 Task: Open the event Second Interview with LalitH on '2024/04/07', change the date to 2024/04/08, change the font style of the description to Trebuchet MS, set the availability to Away, insert an emoji Sun, logged in from the account softage.10@softage.net and add another guest for the event, softage.2@softage.net. Change the alignment of the event description to Align right.Change the font color of the description to Purple and select an event charm, 
Action: Mouse moved to (370, 153)
Screenshot: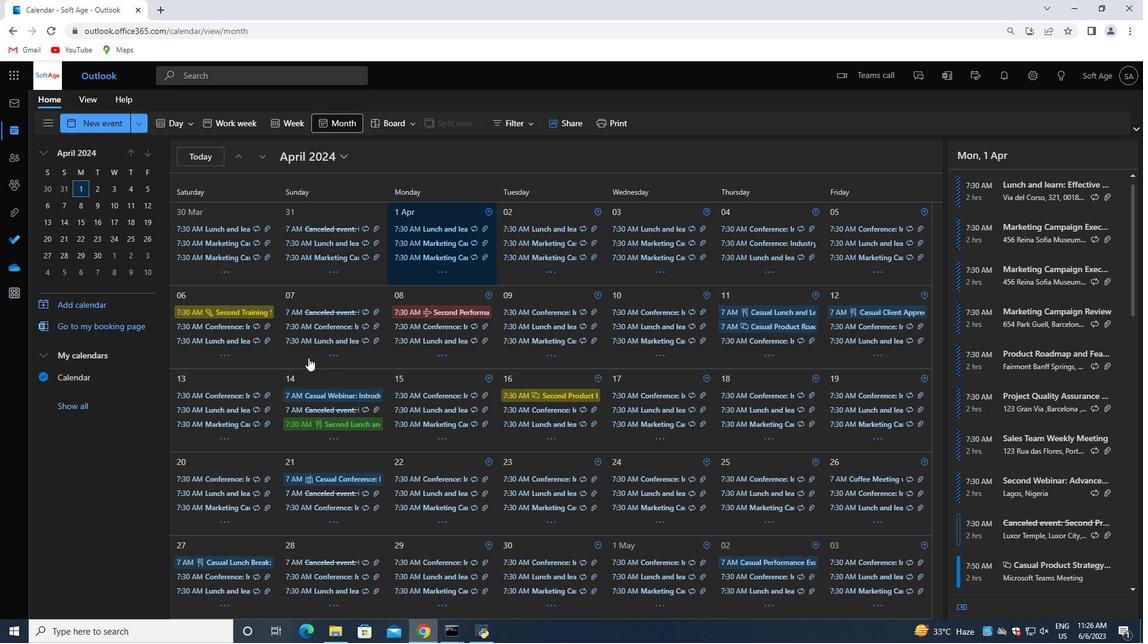
Action: Mouse pressed left at (370, 153)
Screenshot: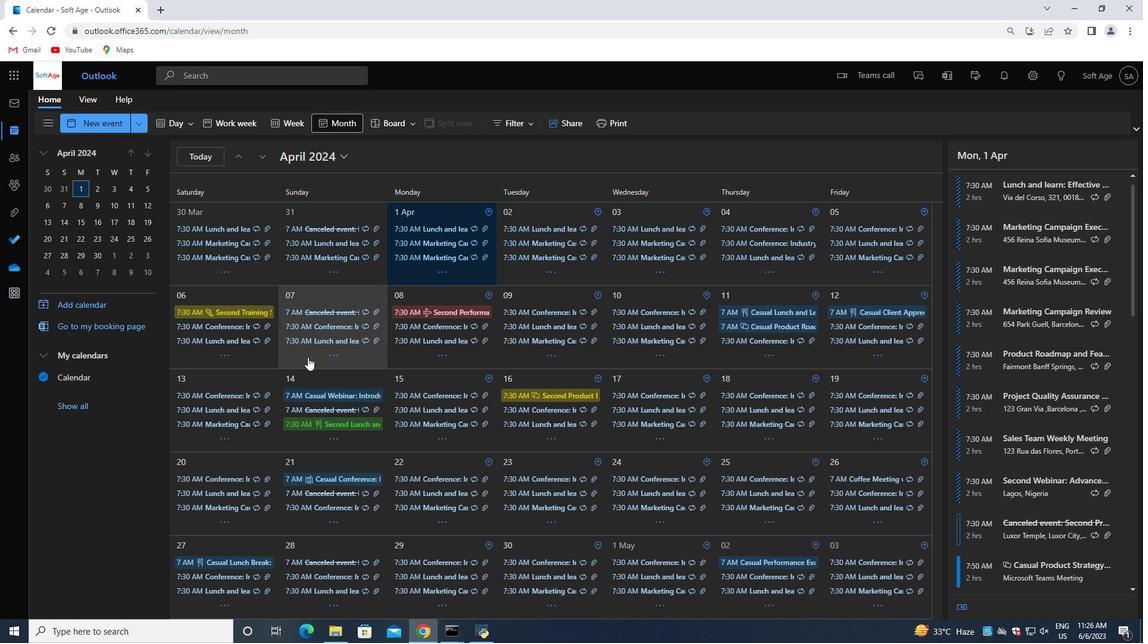 
Action: Mouse moved to (397, 186)
Screenshot: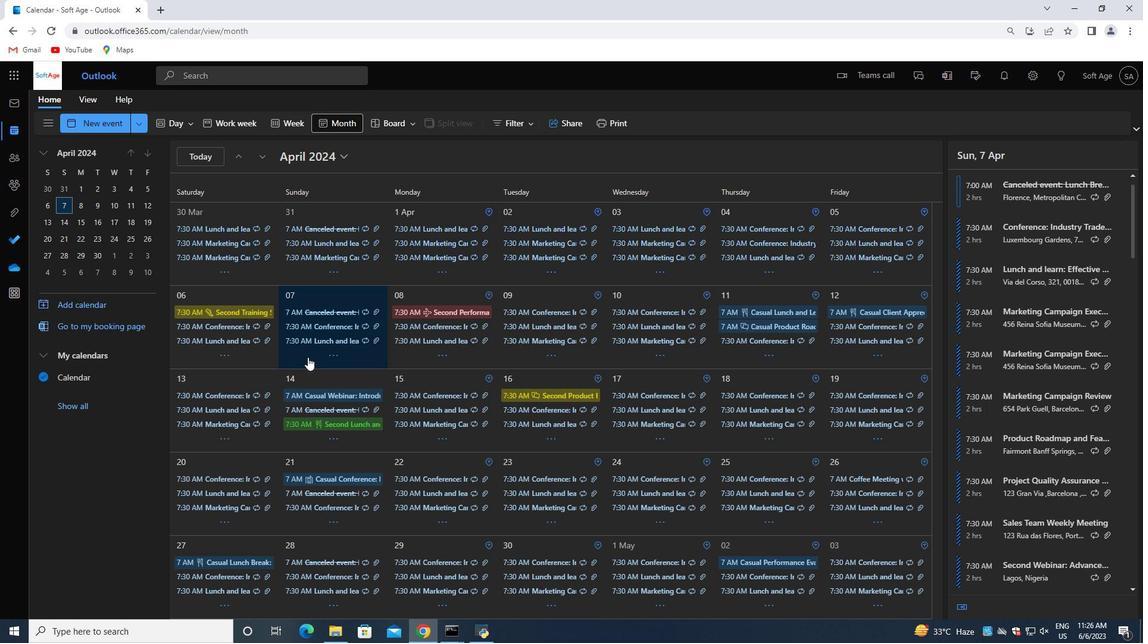 
Action: Mouse pressed left at (397, 186)
Screenshot: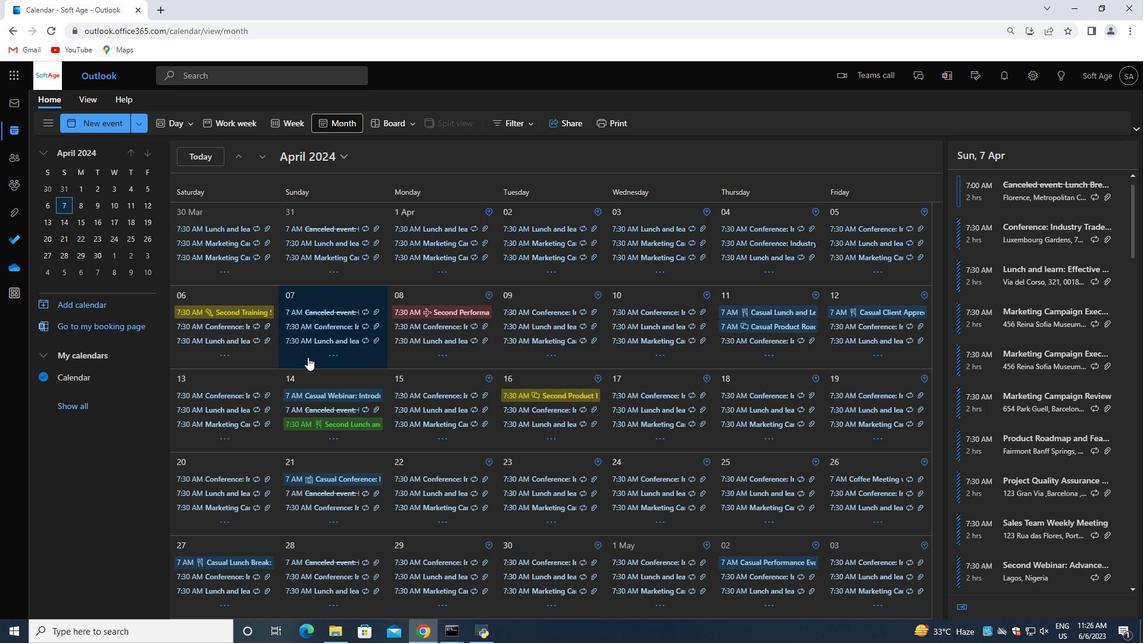 
Action: Mouse moved to (385, 208)
Screenshot: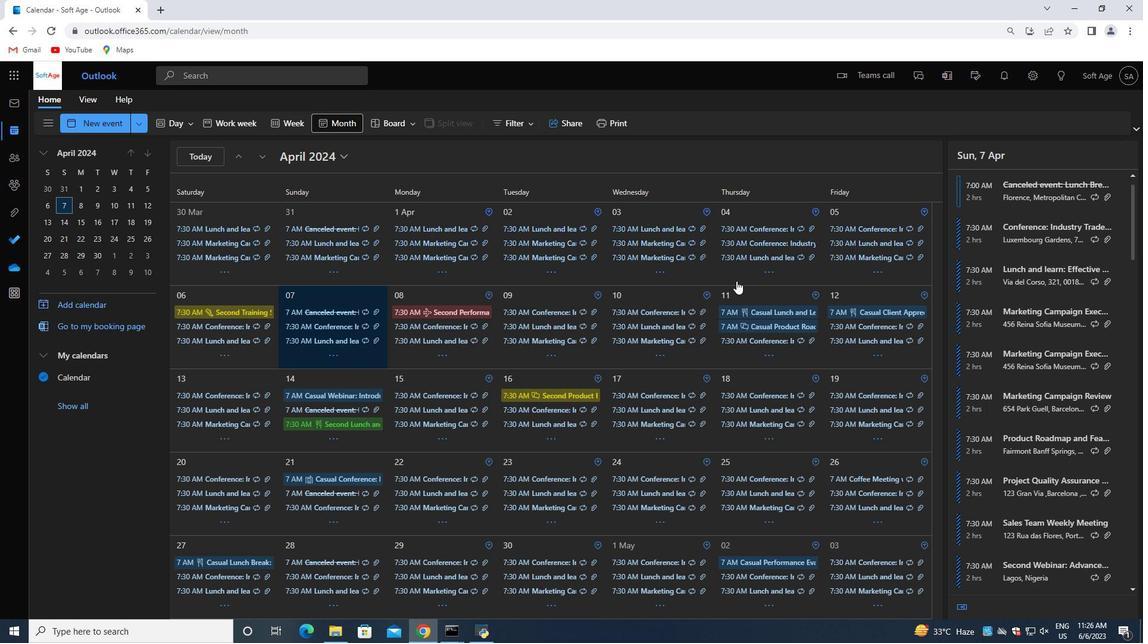 
Action: Mouse pressed left at (385, 208)
Screenshot: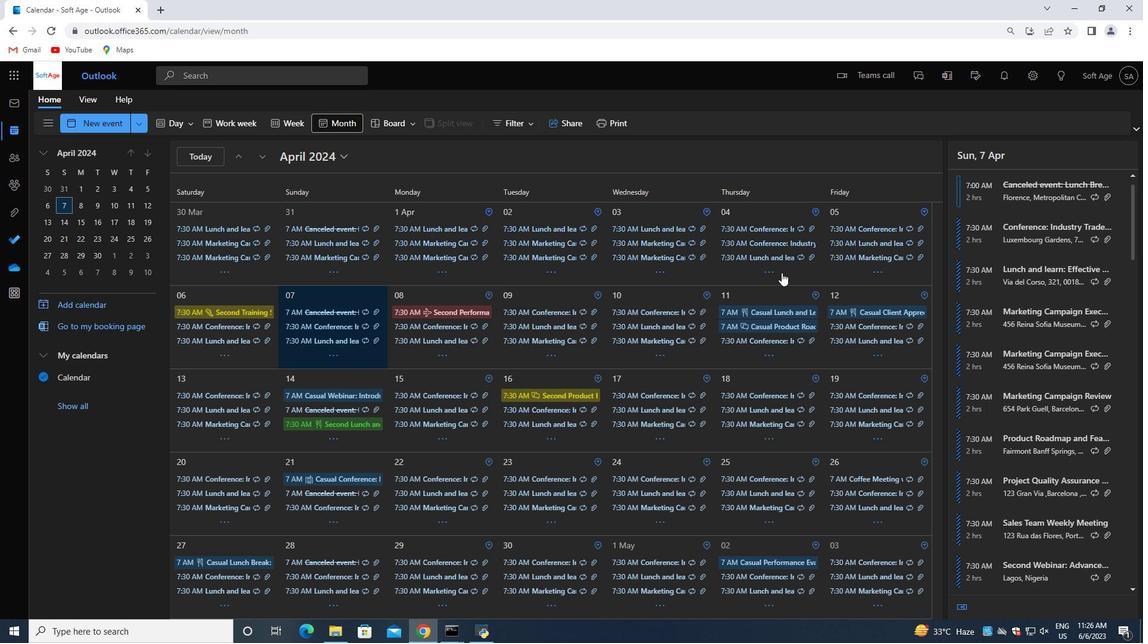 
Action: Mouse moved to (301, 358)
Screenshot: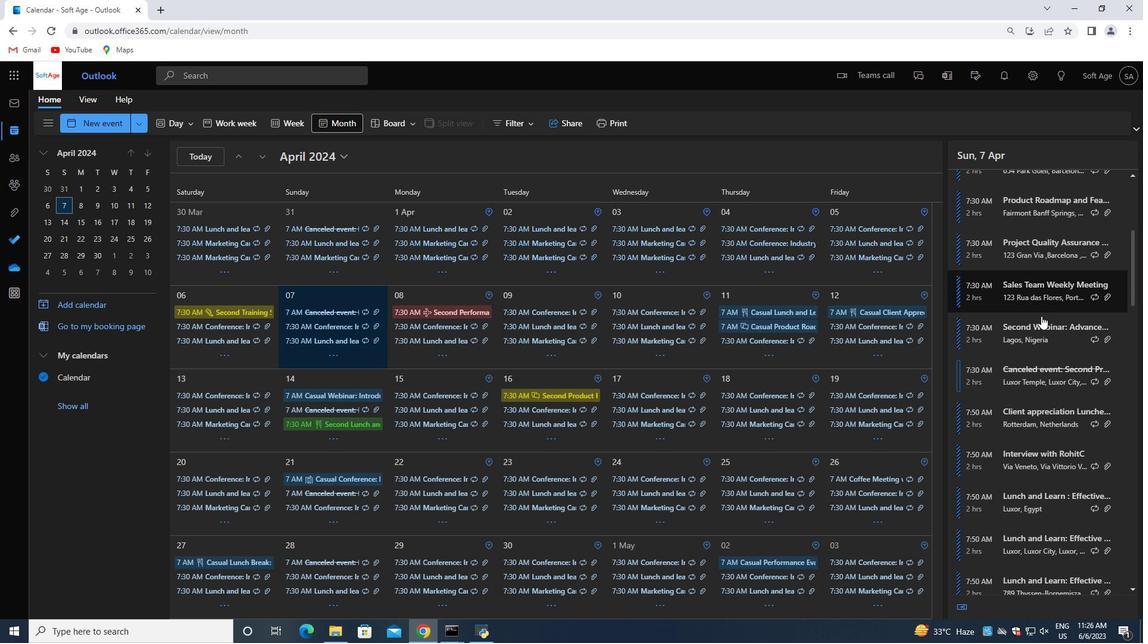 
Action: Mouse scrolled (301, 357) with delta (0, 0)
Screenshot: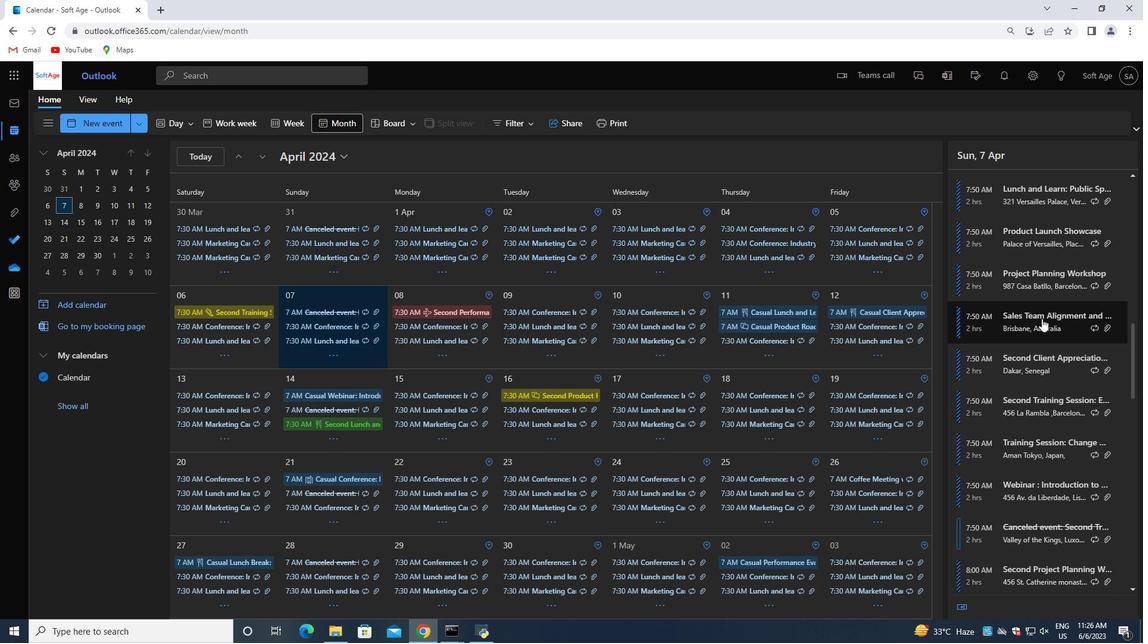 
Action: Mouse moved to (303, 357)
Screenshot: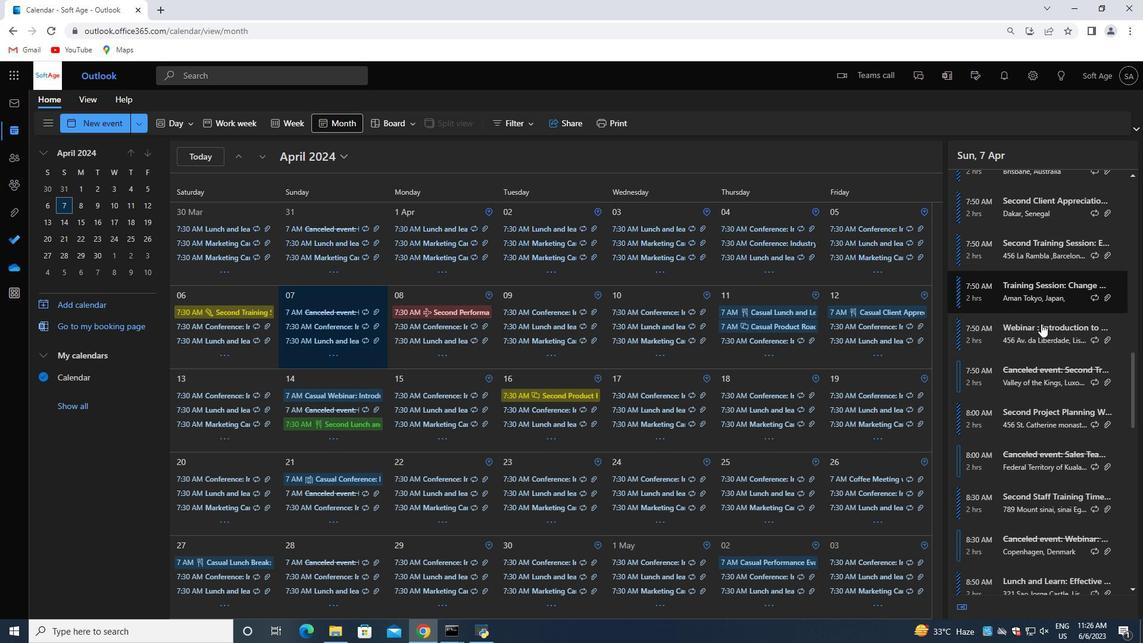 
Action: Mouse pressed left at (303, 357)
Screenshot: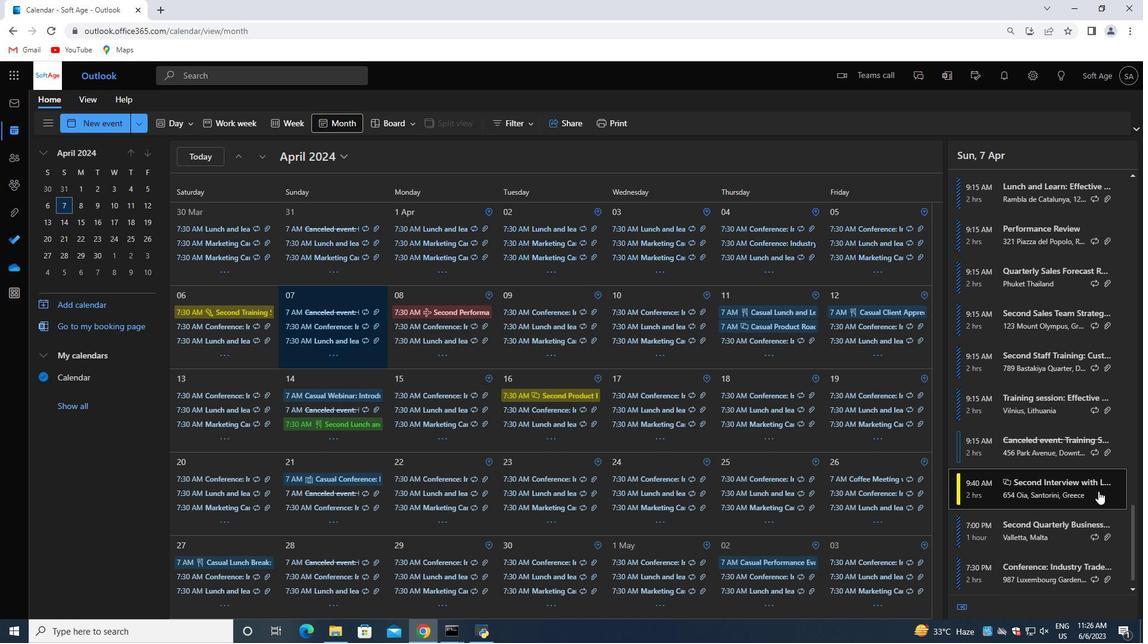 
Action: Mouse moved to (606, 163)
Screenshot: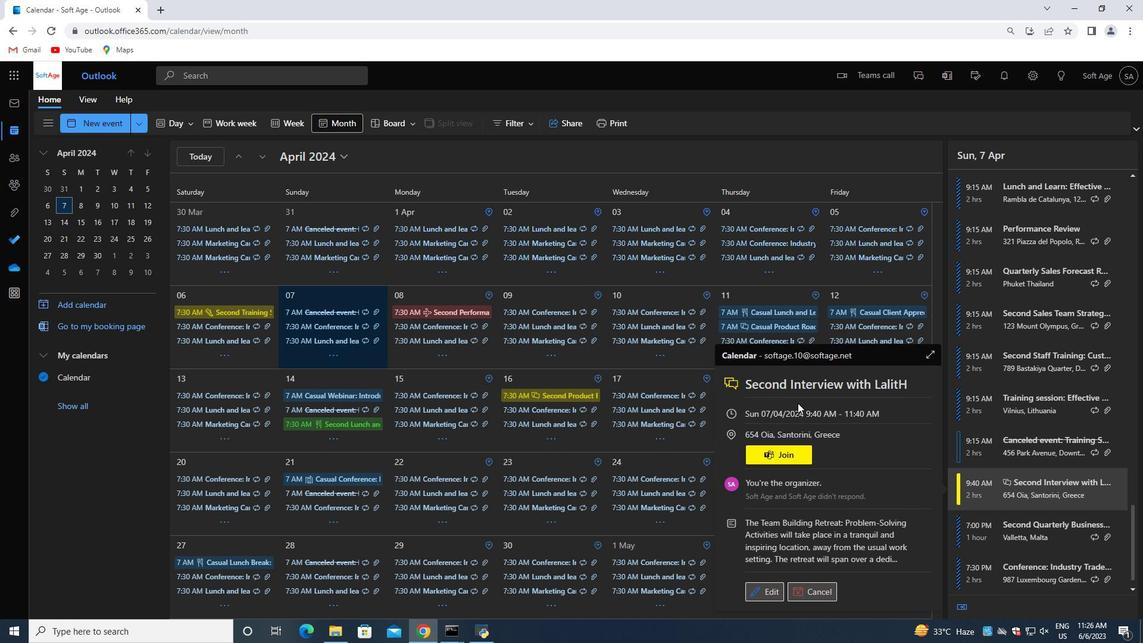 
Action: Mouse pressed left at (606, 163)
Screenshot: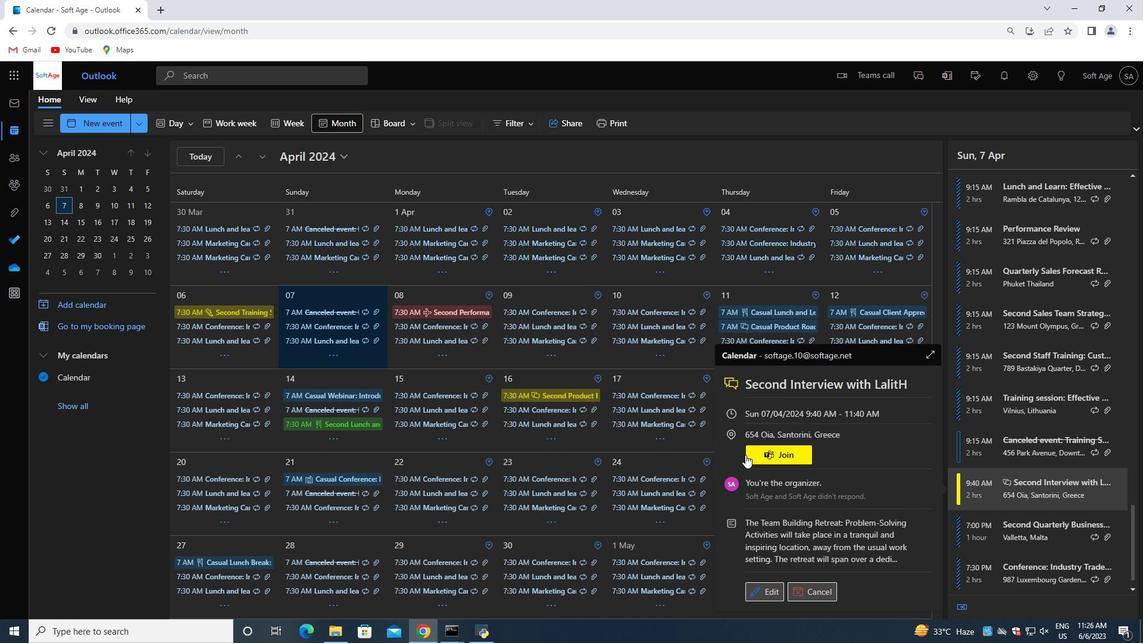 
Action: Mouse moved to (307, 357)
Screenshot: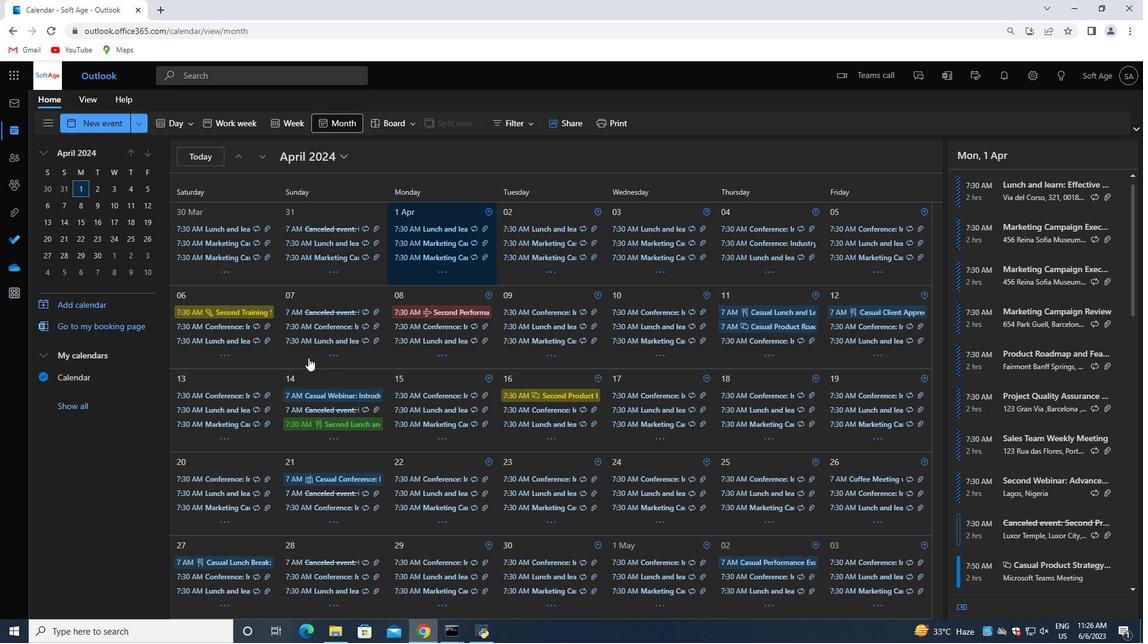 
Action: Mouse pressed left at (307, 357)
Screenshot: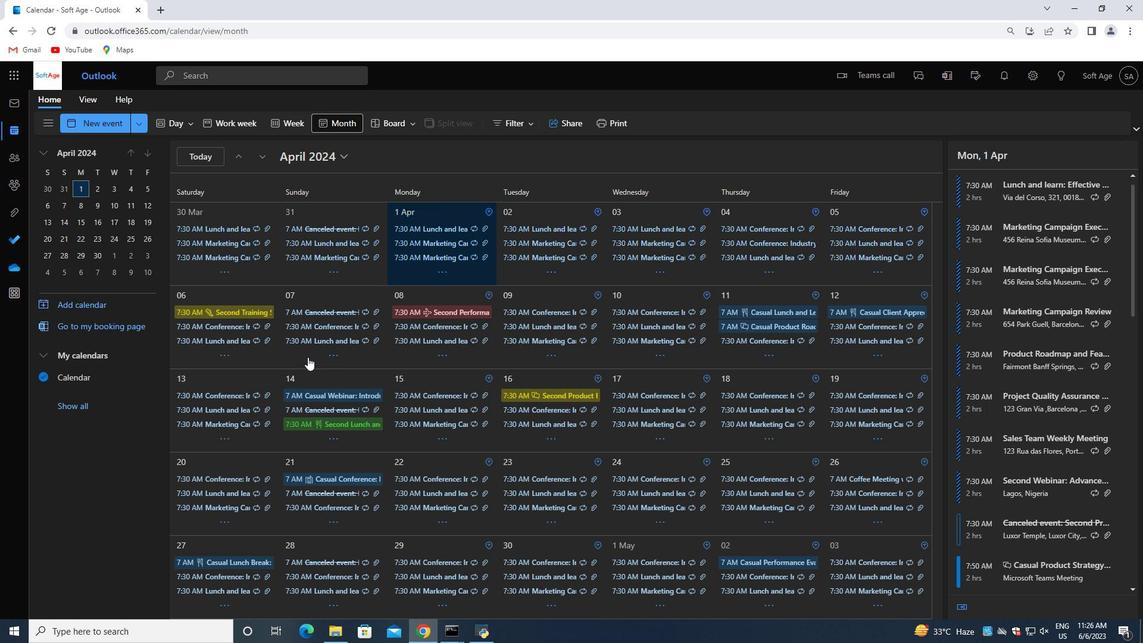 
Action: Mouse moved to (1041, 310)
Screenshot: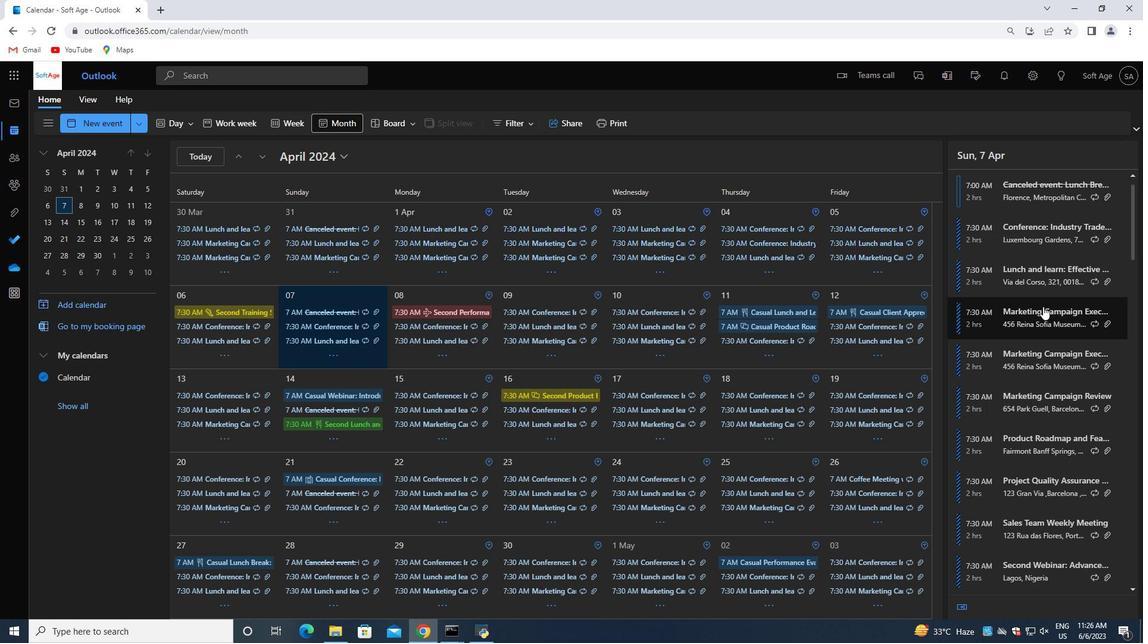 
Action: Mouse scrolled (1041, 310) with delta (0, 0)
Screenshot: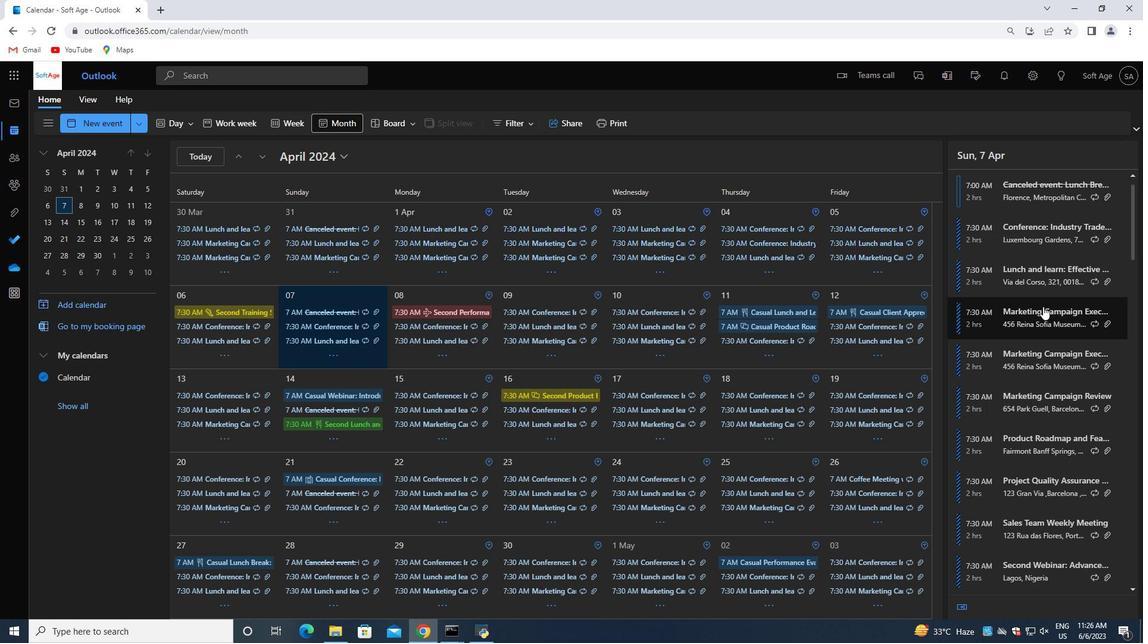 
Action: Mouse moved to (1041, 311)
Screenshot: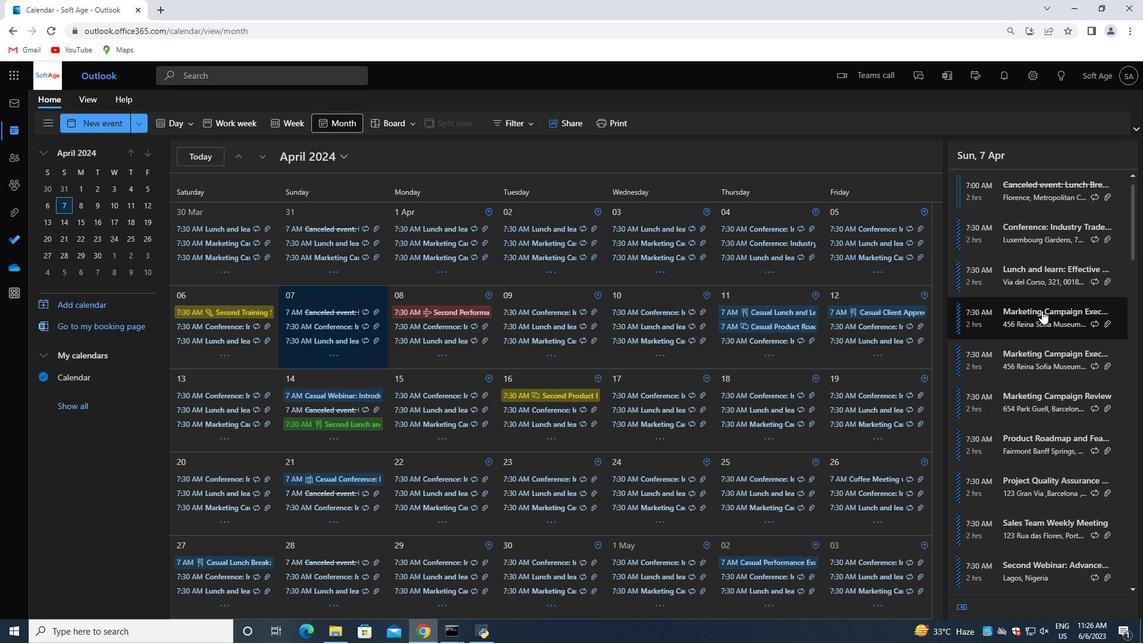 
Action: Mouse scrolled (1041, 310) with delta (0, 0)
Screenshot: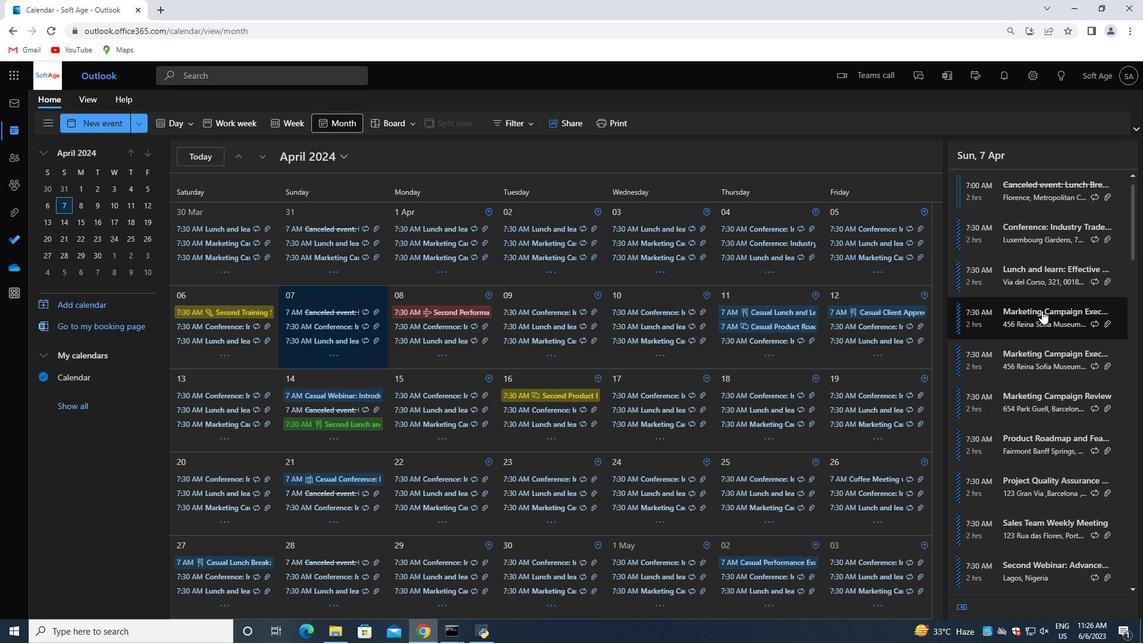 
Action: Mouse moved to (1041, 313)
Screenshot: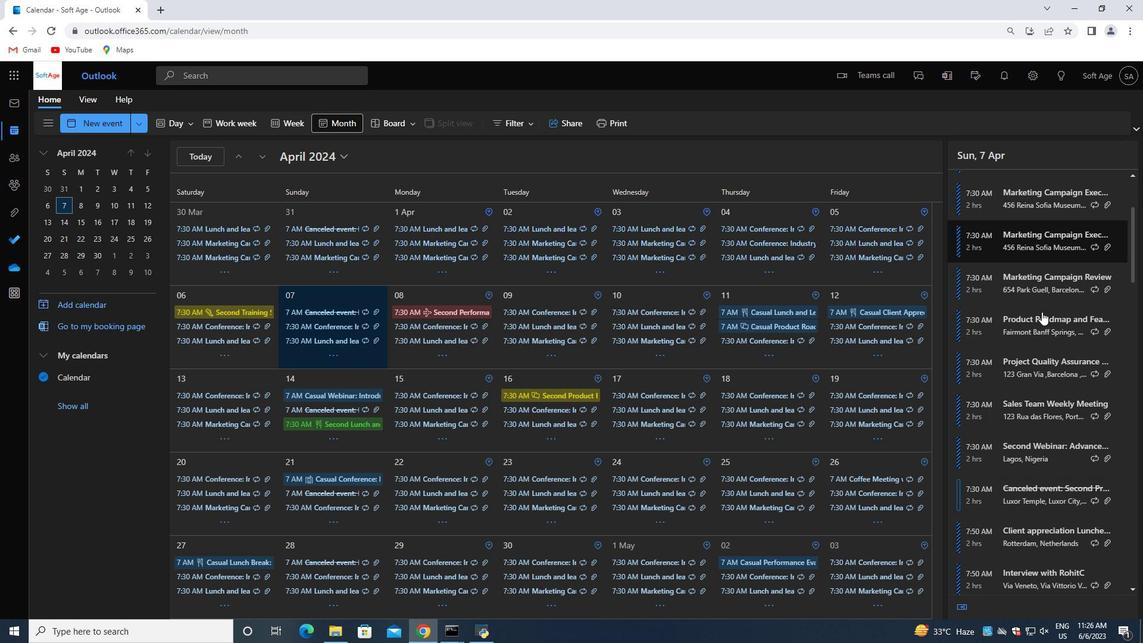 
Action: Mouse scrolled (1041, 313) with delta (0, 0)
Screenshot: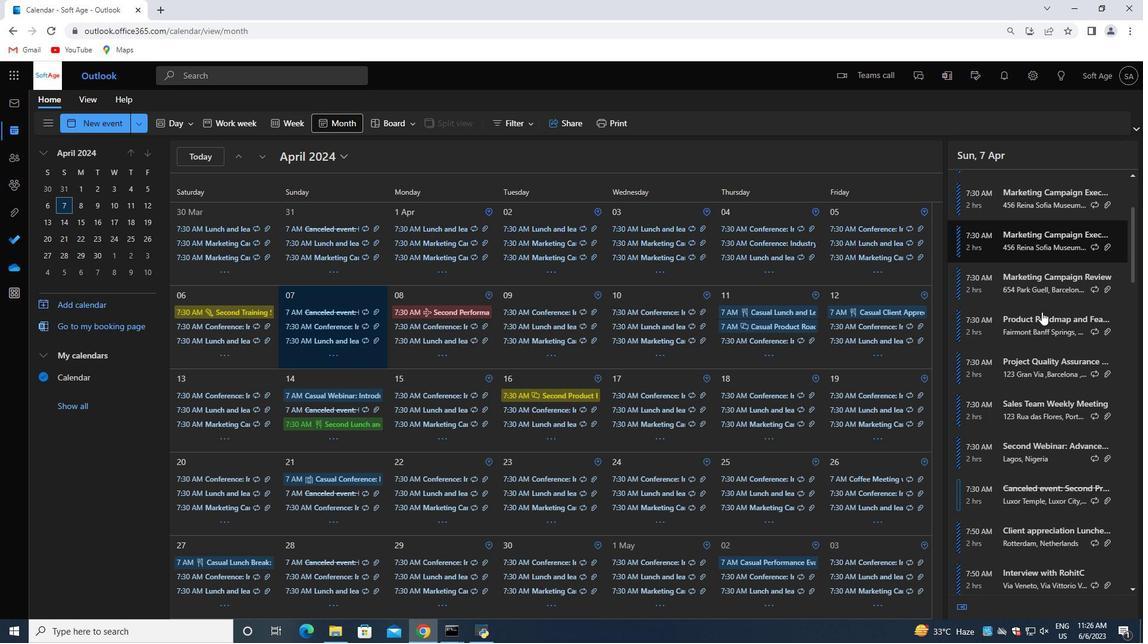 
Action: Mouse moved to (1041, 315)
Screenshot: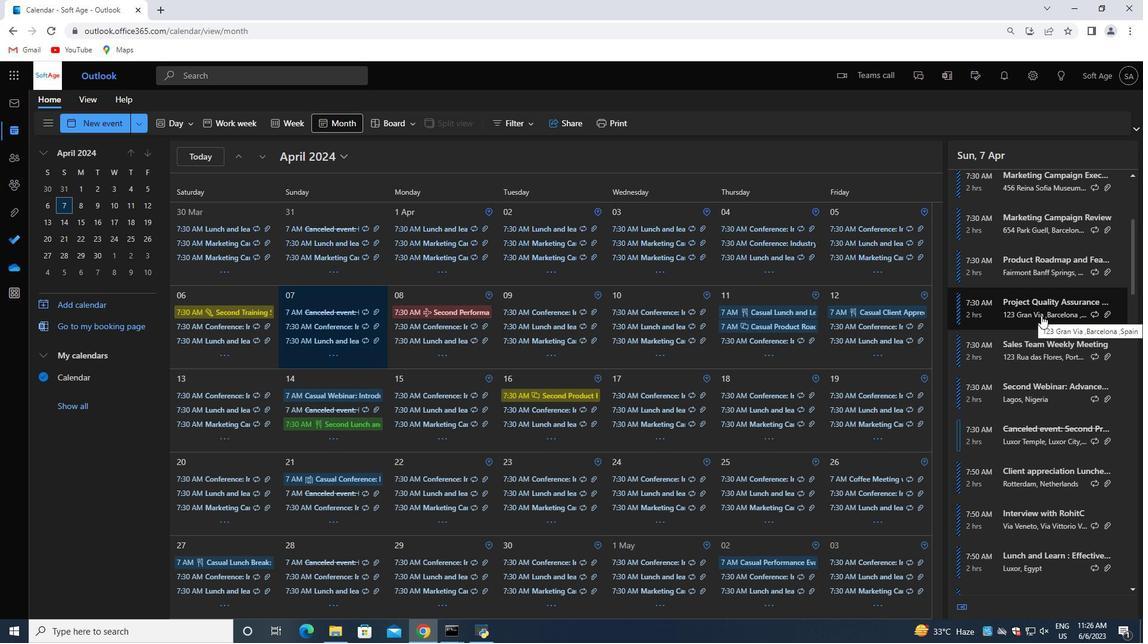 
Action: Mouse scrolled (1041, 314) with delta (0, 0)
Screenshot: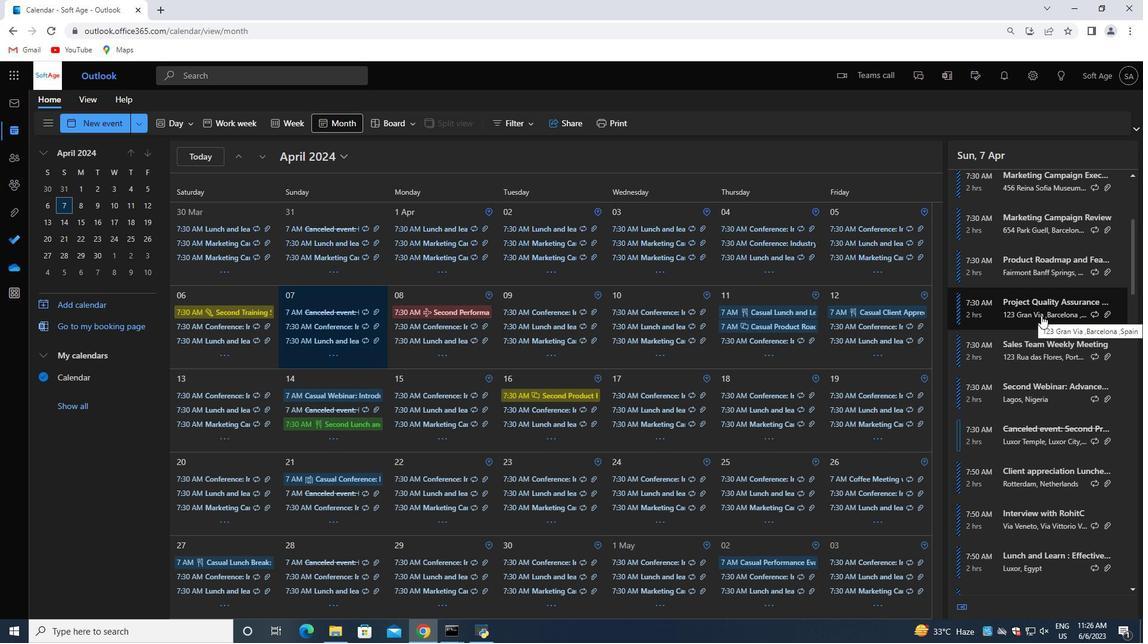 
Action: Mouse moved to (1041, 316)
Screenshot: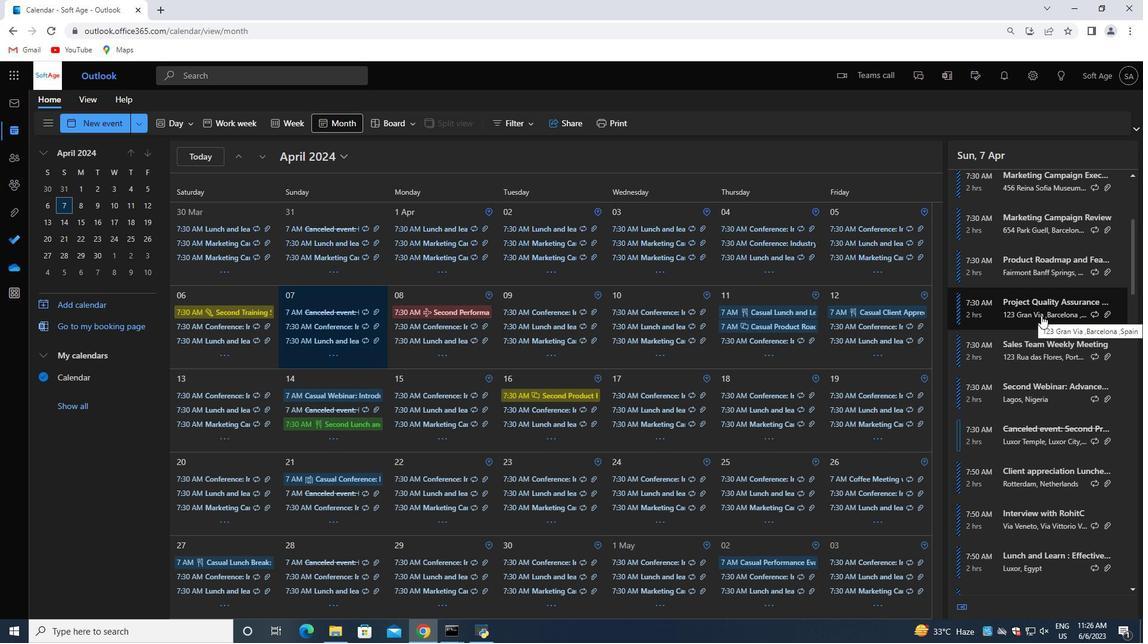 
Action: Mouse scrolled (1041, 315) with delta (0, 0)
Screenshot: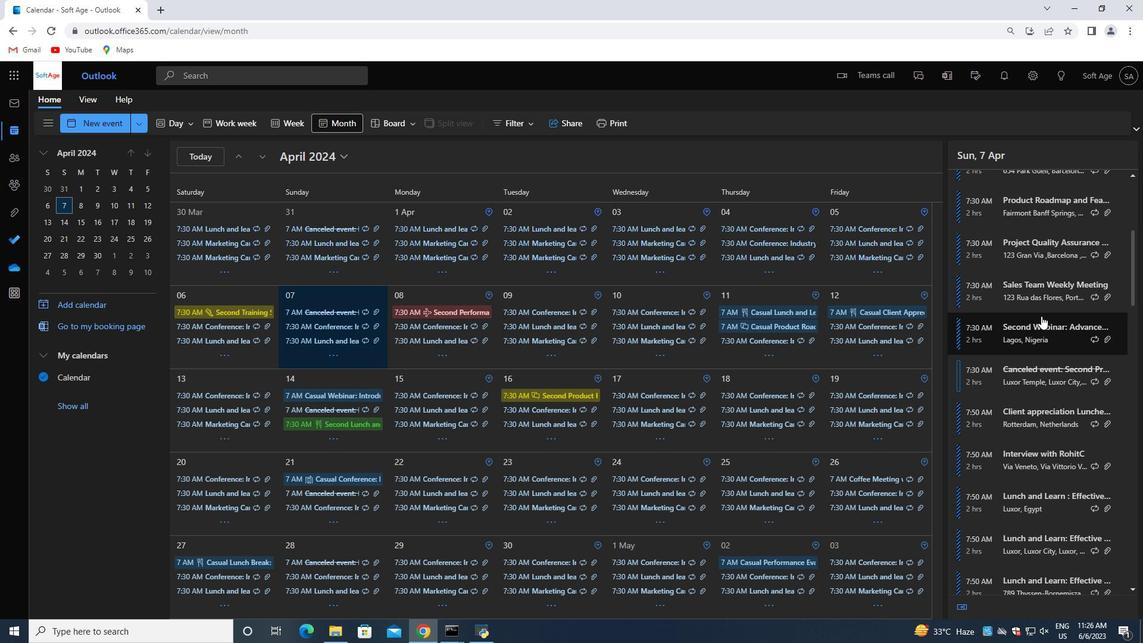 
Action: Mouse scrolled (1041, 315) with delta (0, 0)
Screenshot: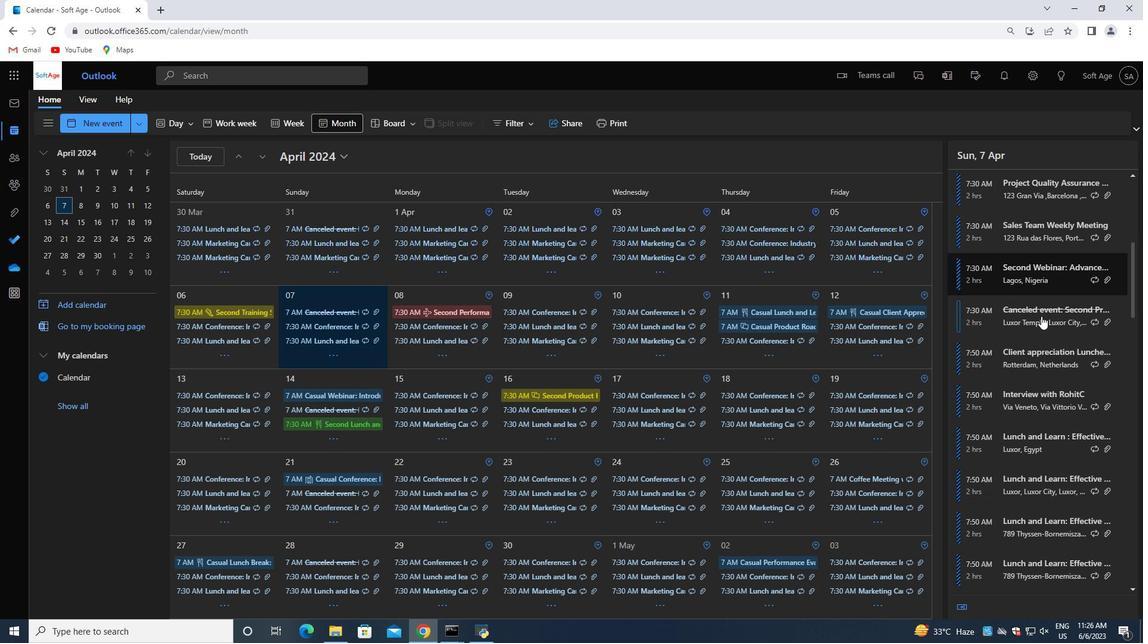 
Action: Mouse scrolled (1041, 315) with delta (0, 0)
Screenshot: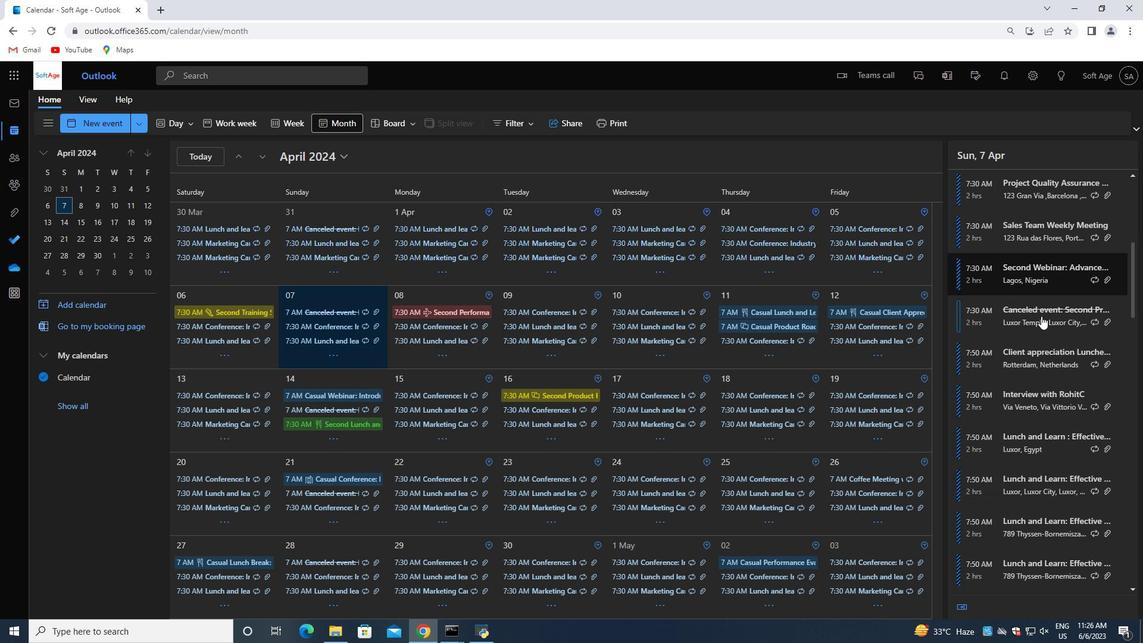 
Action: Mouse scrolled (1041, 315) with delta (0, 0)
Screenshot: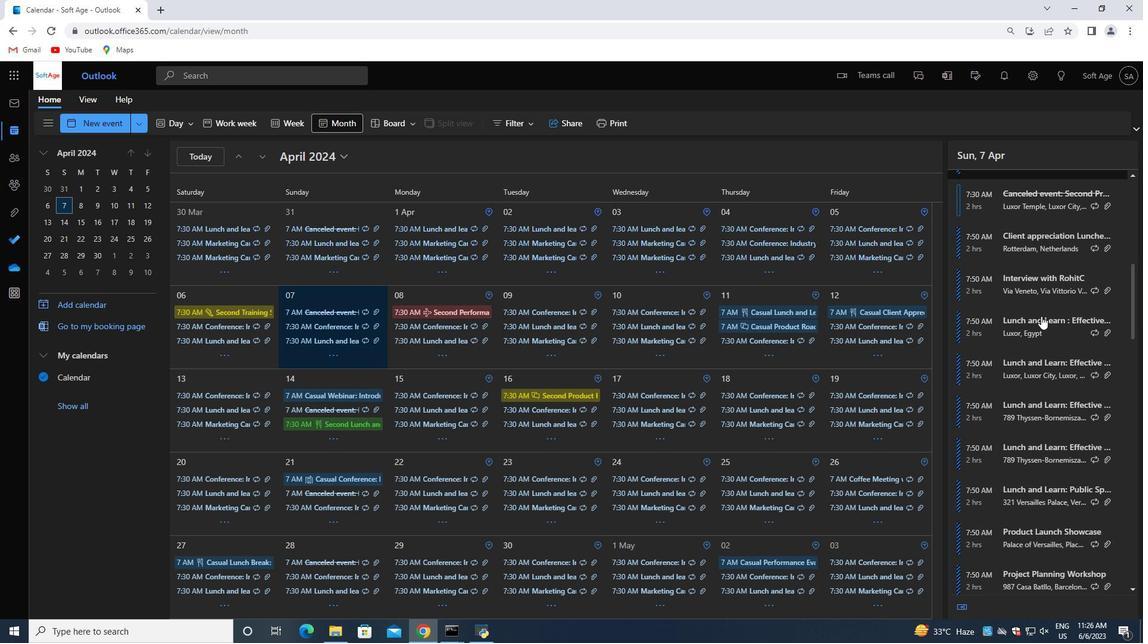 
Action: Mouse scrolled (1041, 315) with delta (0, 0)
Screenshot: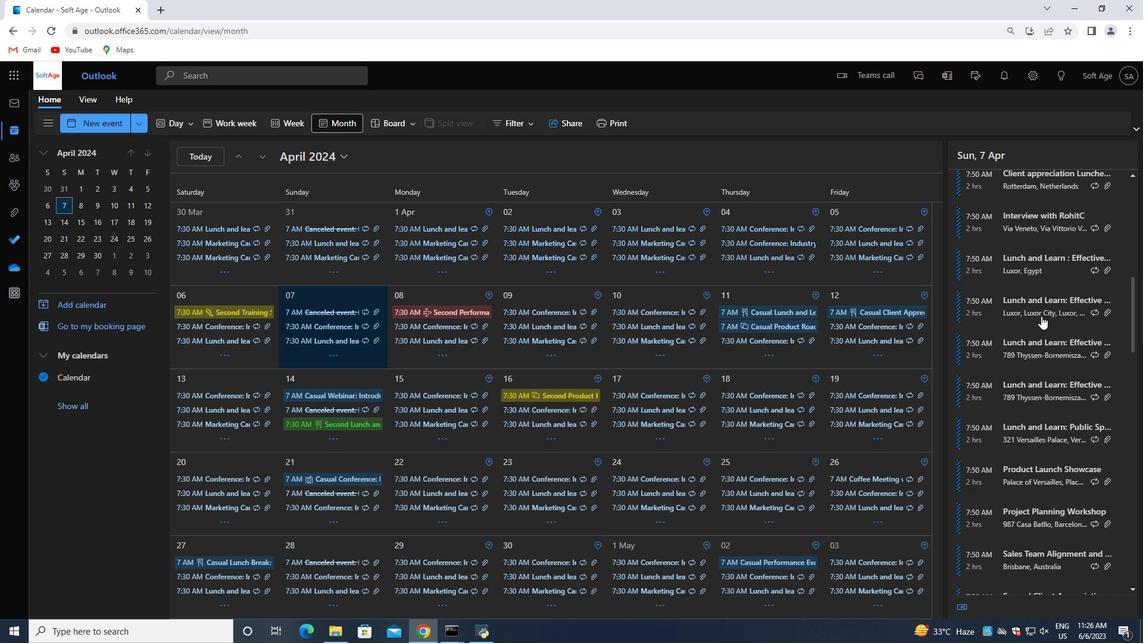 
Action: Mouse moved to (1041, 316)
Screenshot: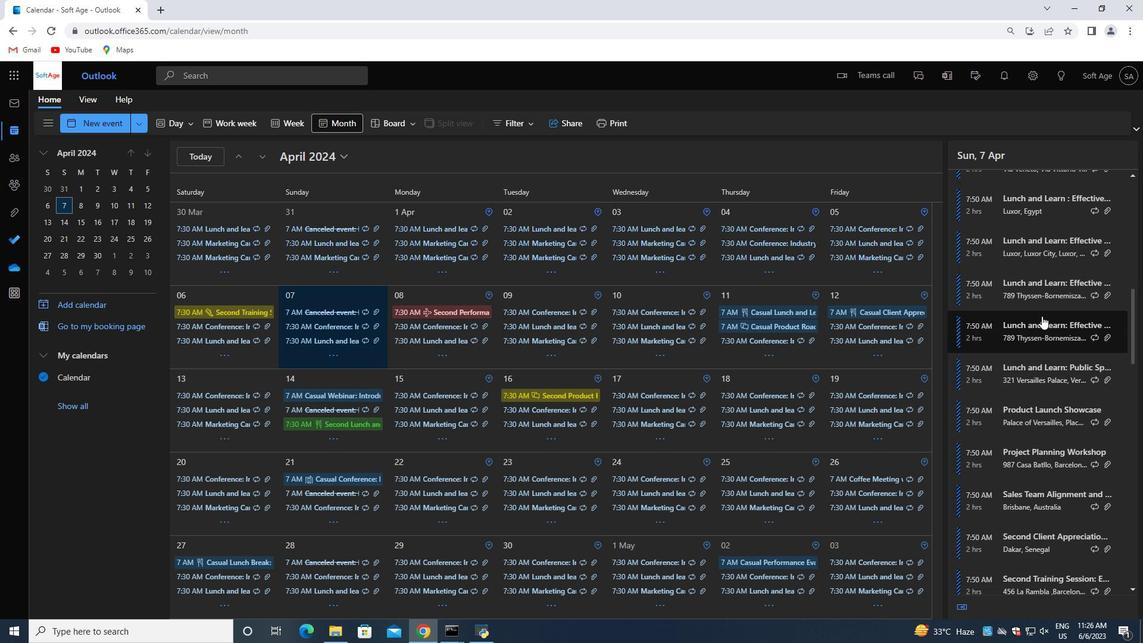 
Action: Mouse scrolled (1041, 316) with delta (0, 0)
Screenshot: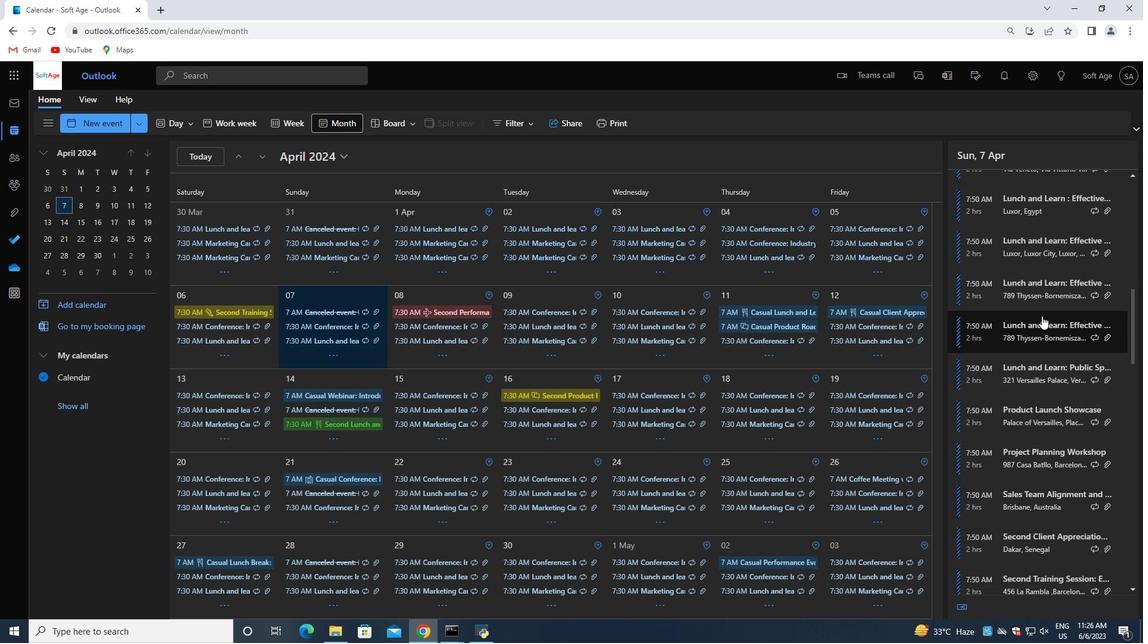 
Action: Mouse scrolled (1041, 316) with delta (0, 0)
Screenshot: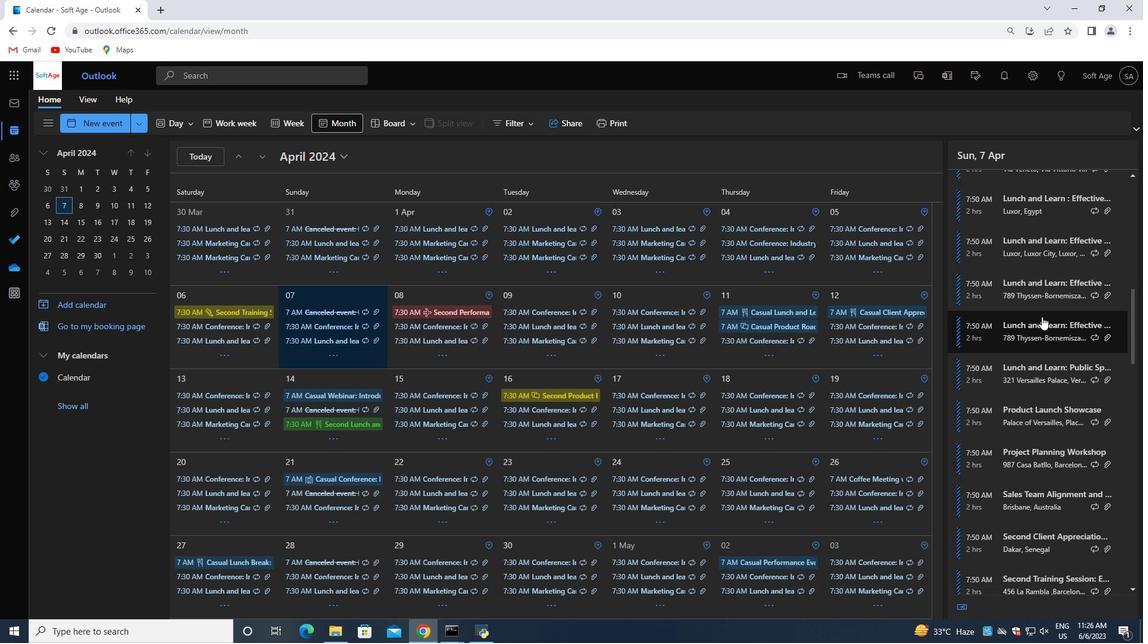
Action: Mouse scrolled (1041, 316) with delta (0, 0)
Screenshot: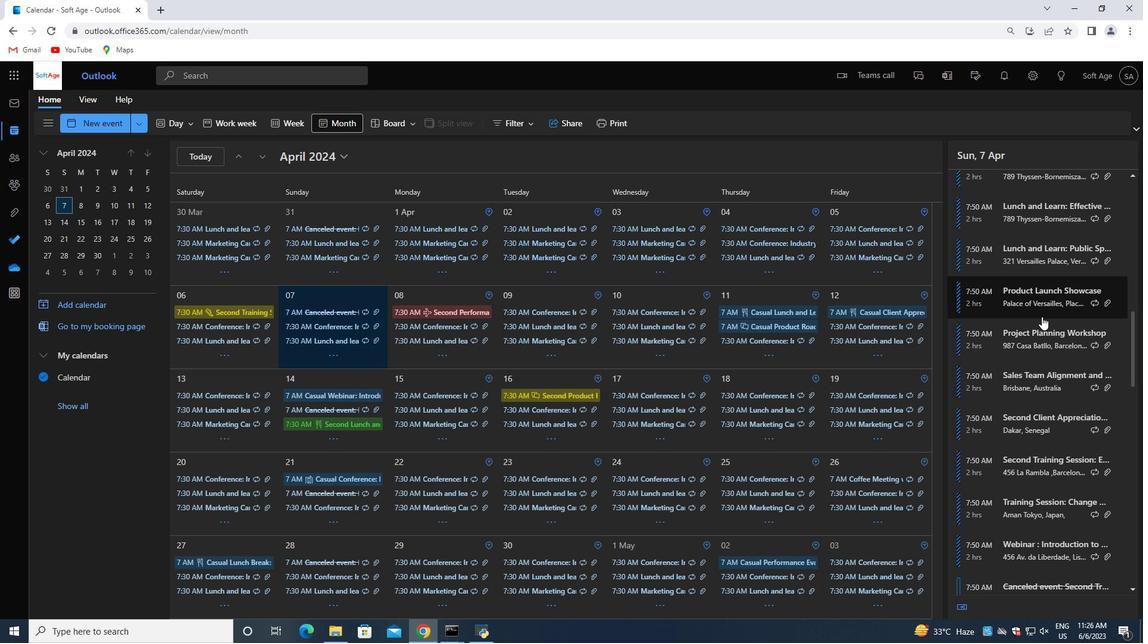 
Action: Mouse moved to (1041, 318)
Screenshot: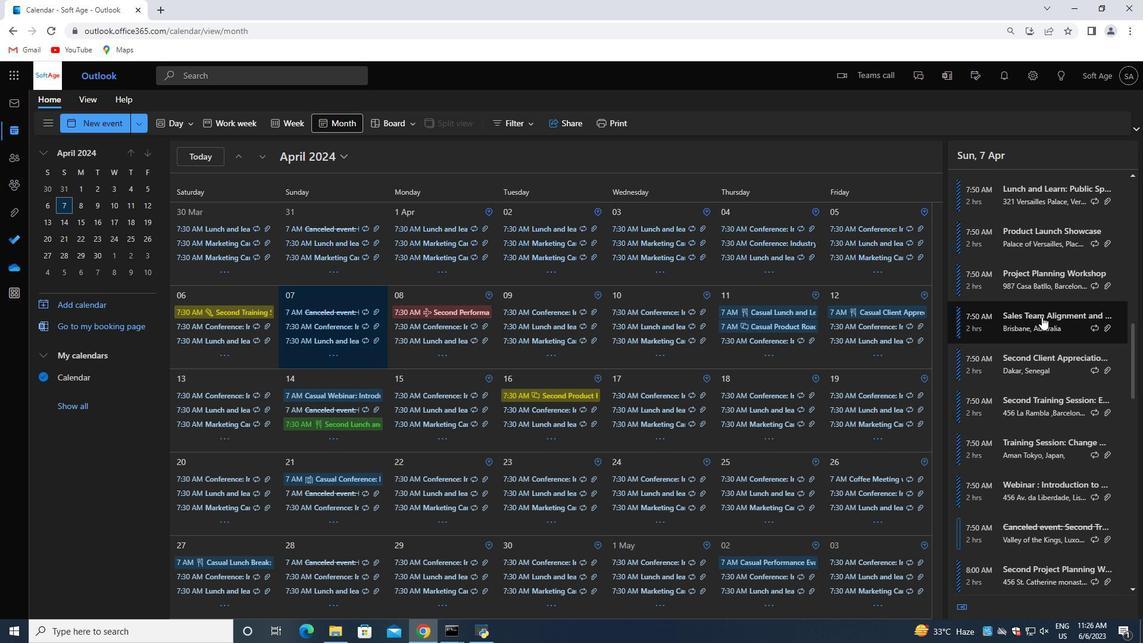 
Action: Mouse scrolled (1041, 317) with delta (0, 0)
Screenshot: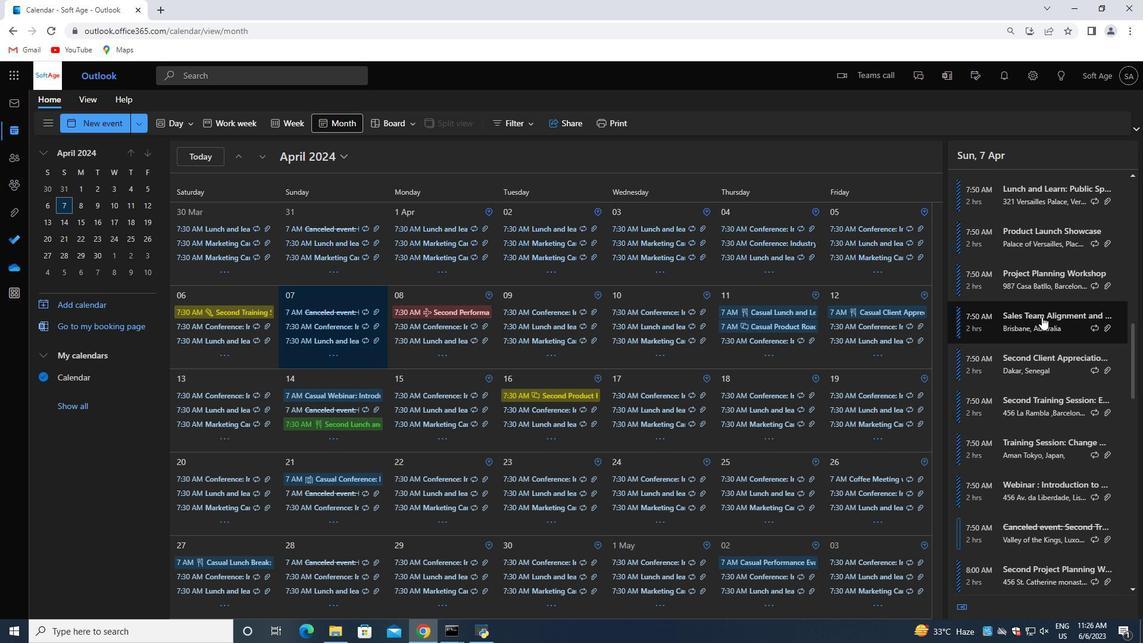 
Action: Mouse moved to (1041, 320)
Screenshot: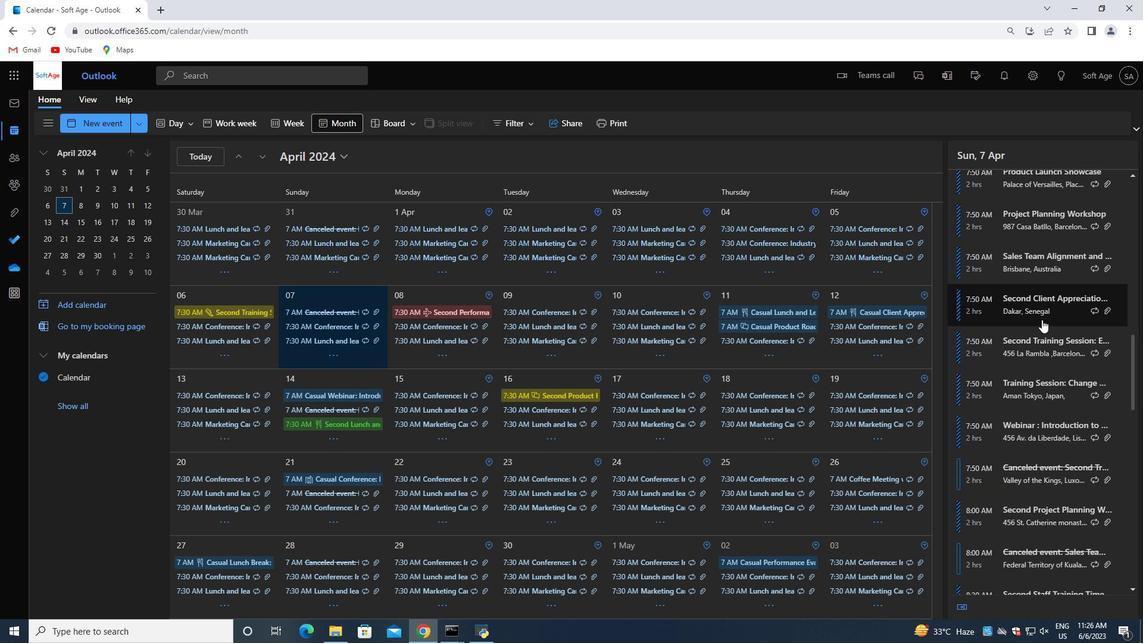 
Action: Mouse scrolled (1041, 319) with delta (0, 0)
Screenshot: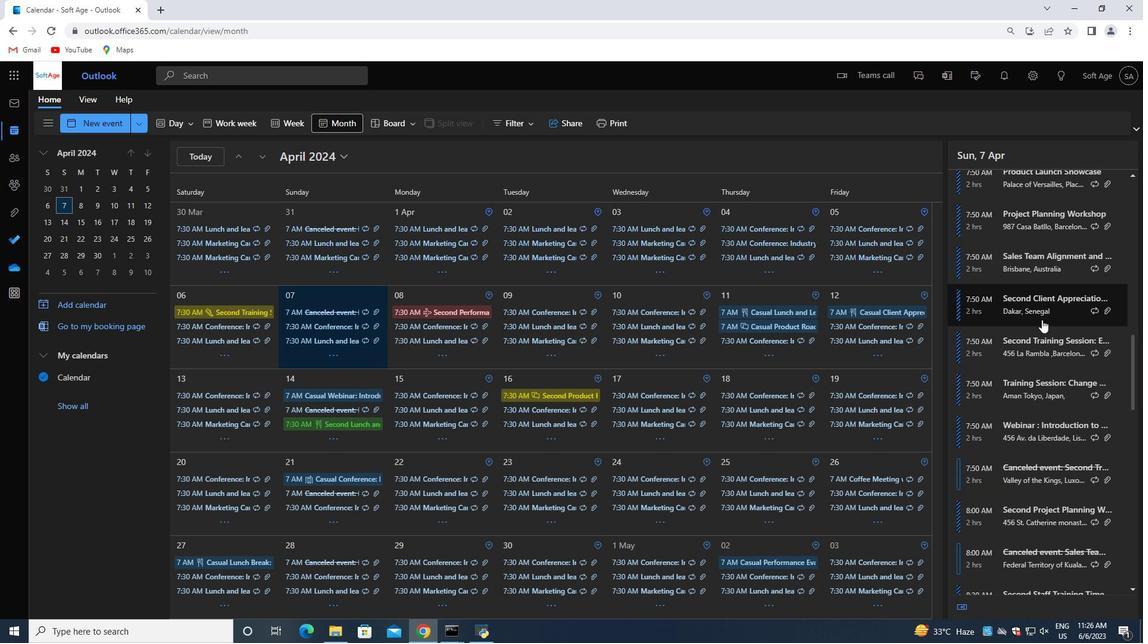
Action: Mouse moved to (1041, 322)
Screenshot: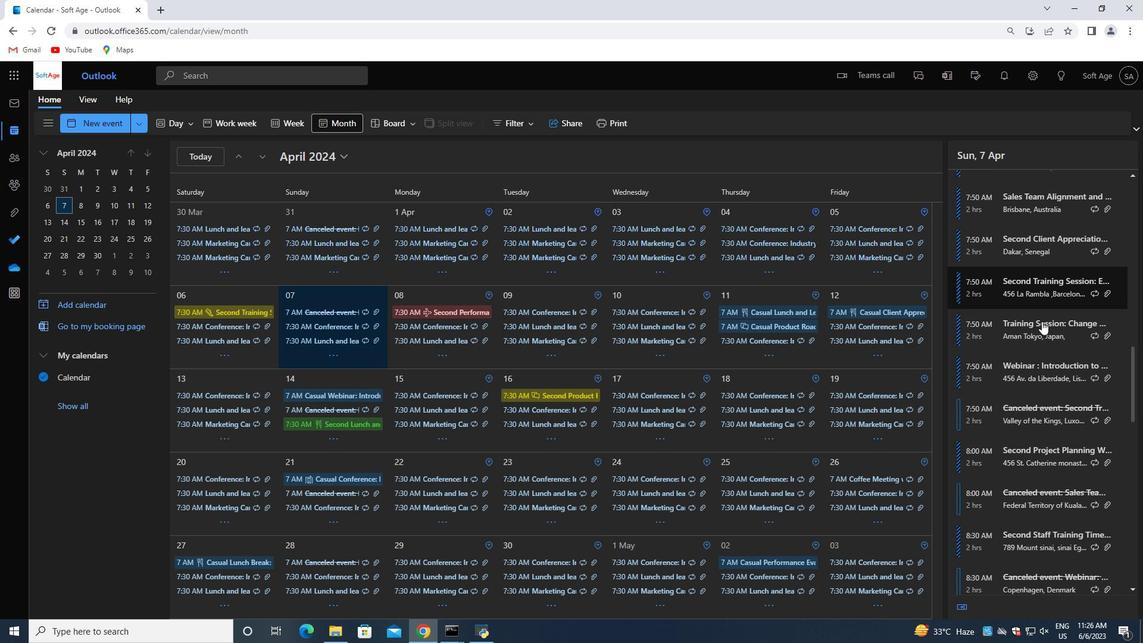 
Action: Mouse scrolled (1041, 322) with delta (0, 0)
Screenshot: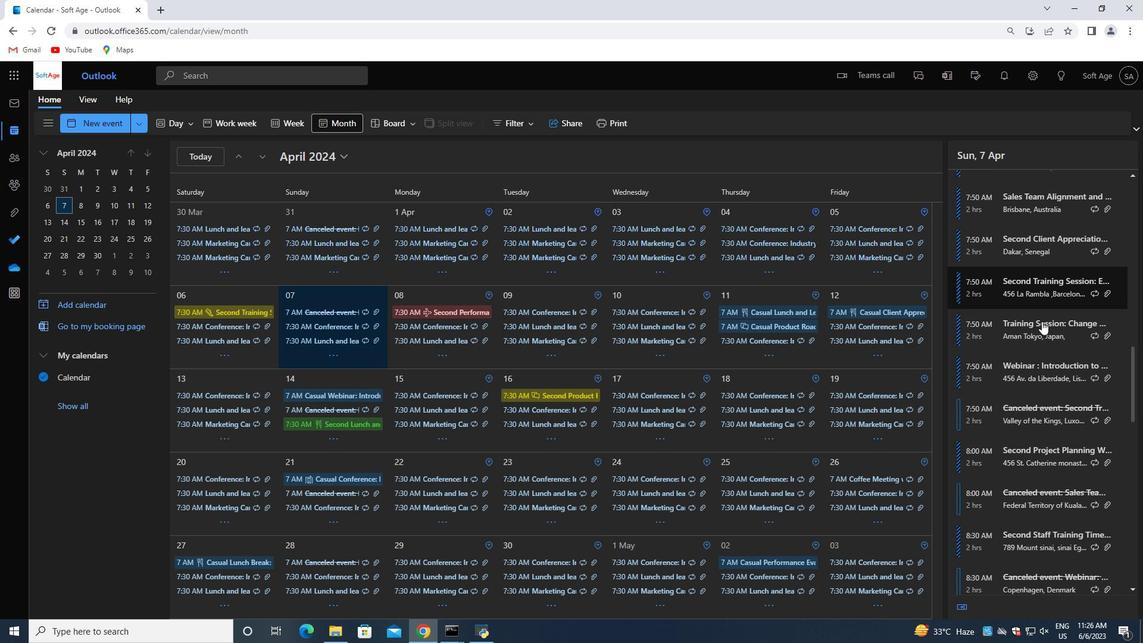 
Action: Mouse moved to (1041, 324)
Screenshot: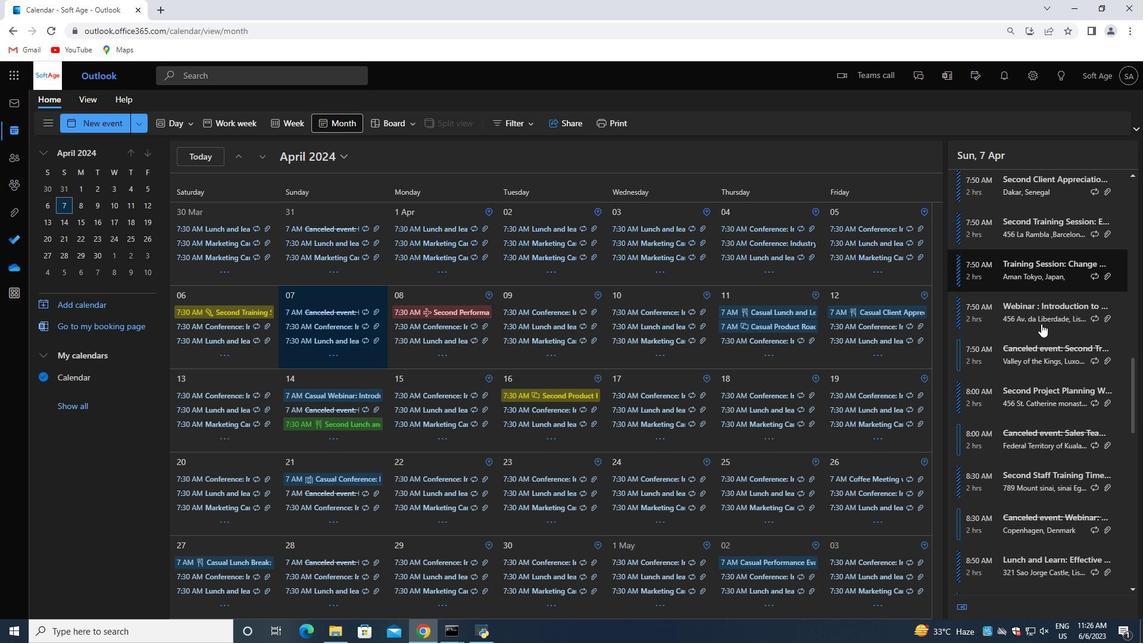
Action: Mouse scrolled (1041, 323) with delta (0, 0)
Screenshot: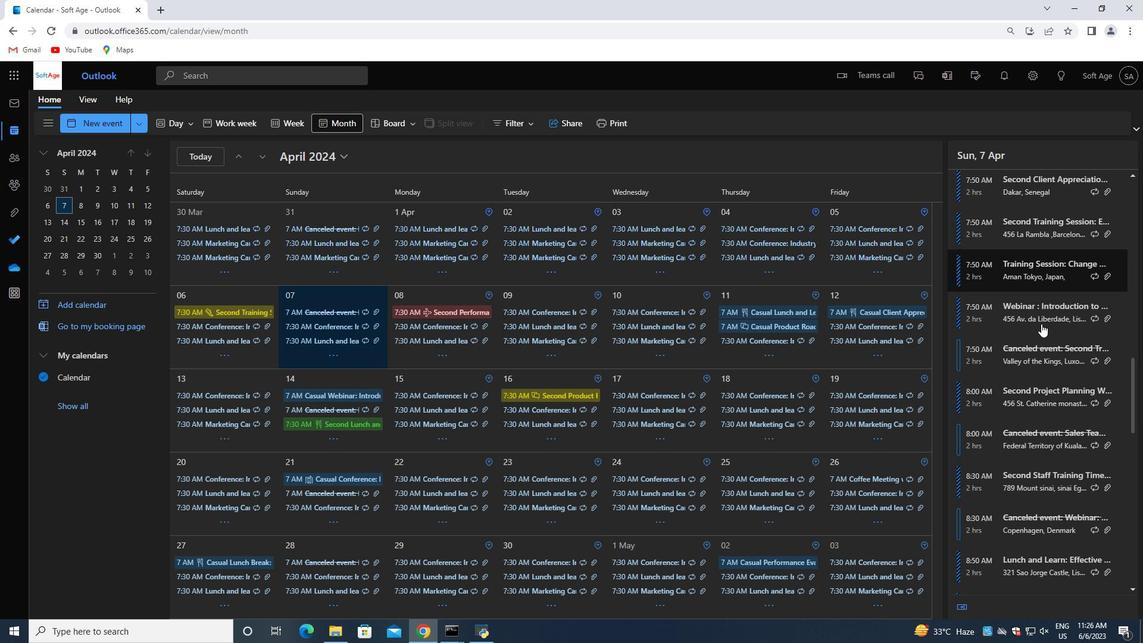 
Action: Mouse moved to (1041, 325)
Screenshot: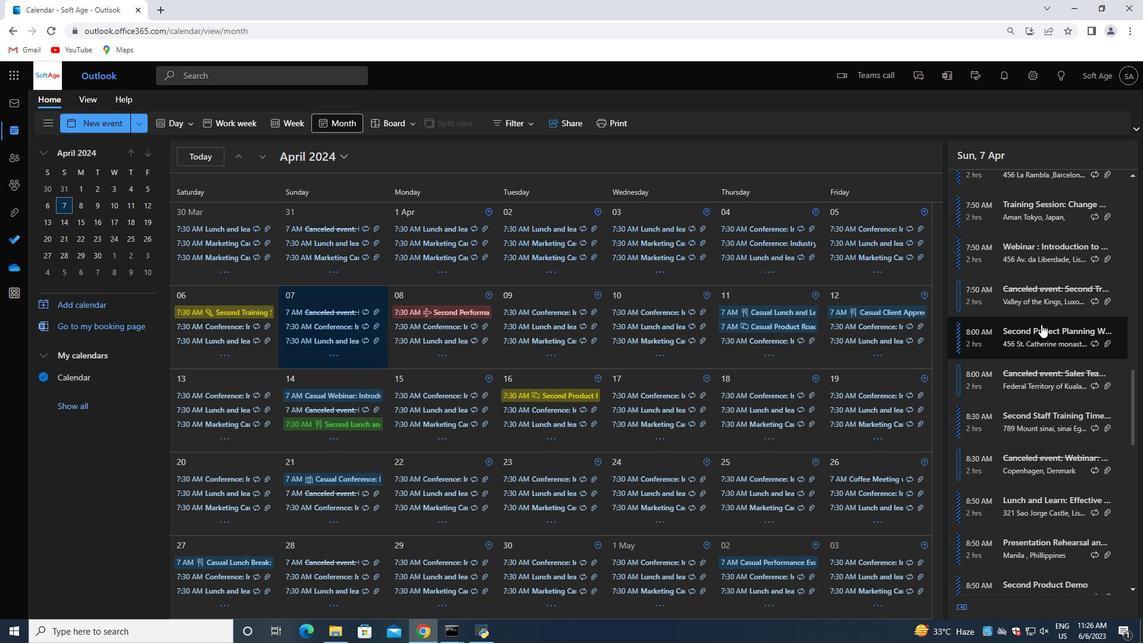 
Action: Mouse scrolled (1041, 325) with delta (0, 0)
Screenshot: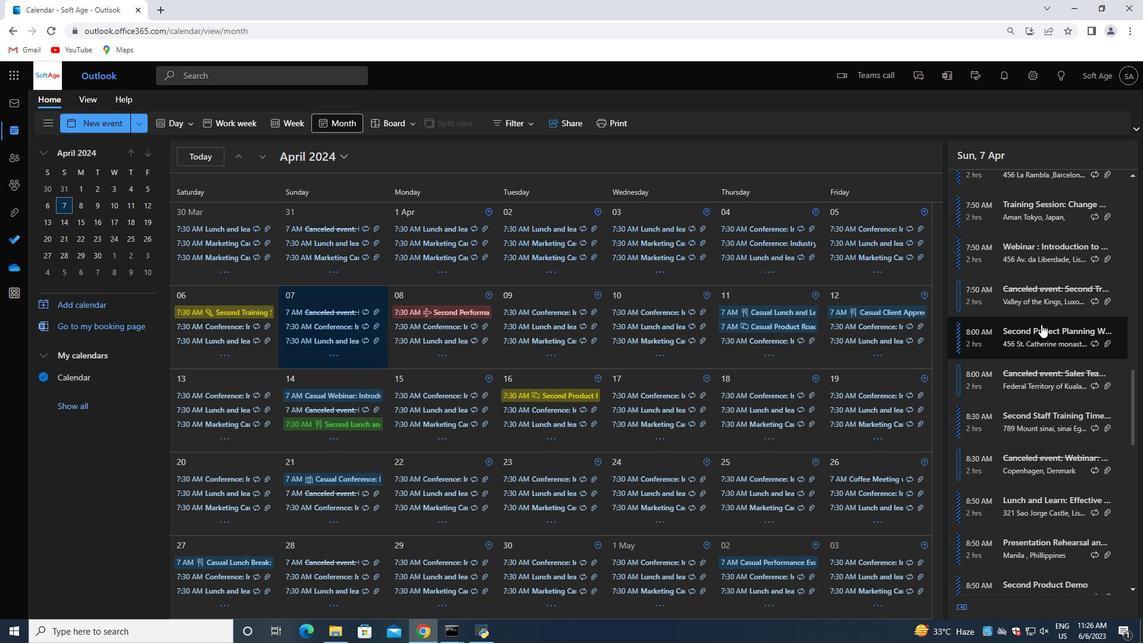 
Action: Mouse moved to (1041, 326)
Screenshot: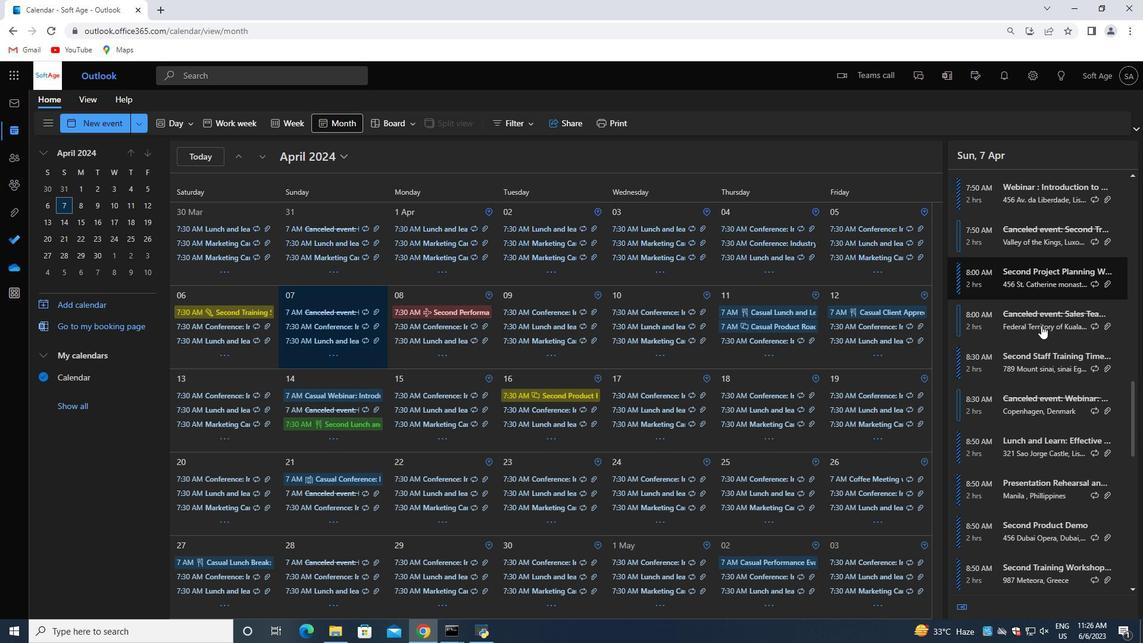 
Action: Mouse scrolled (1041, 326) with delta (0, 0)
Screenshot: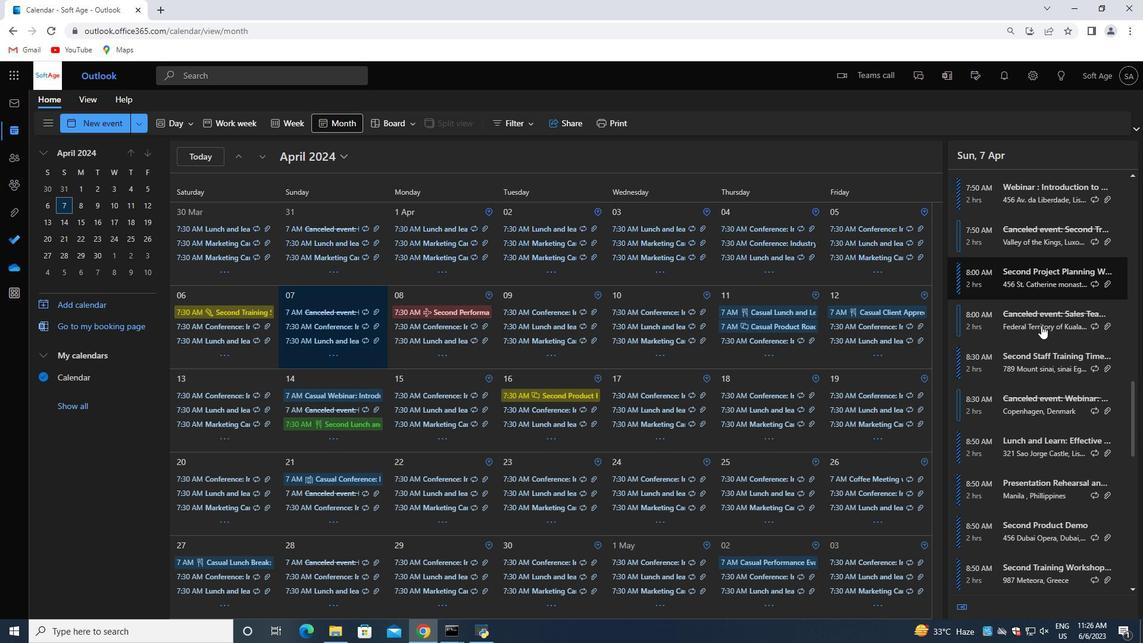 
Action: Mouse moved to (1041, 327)
Screenshot: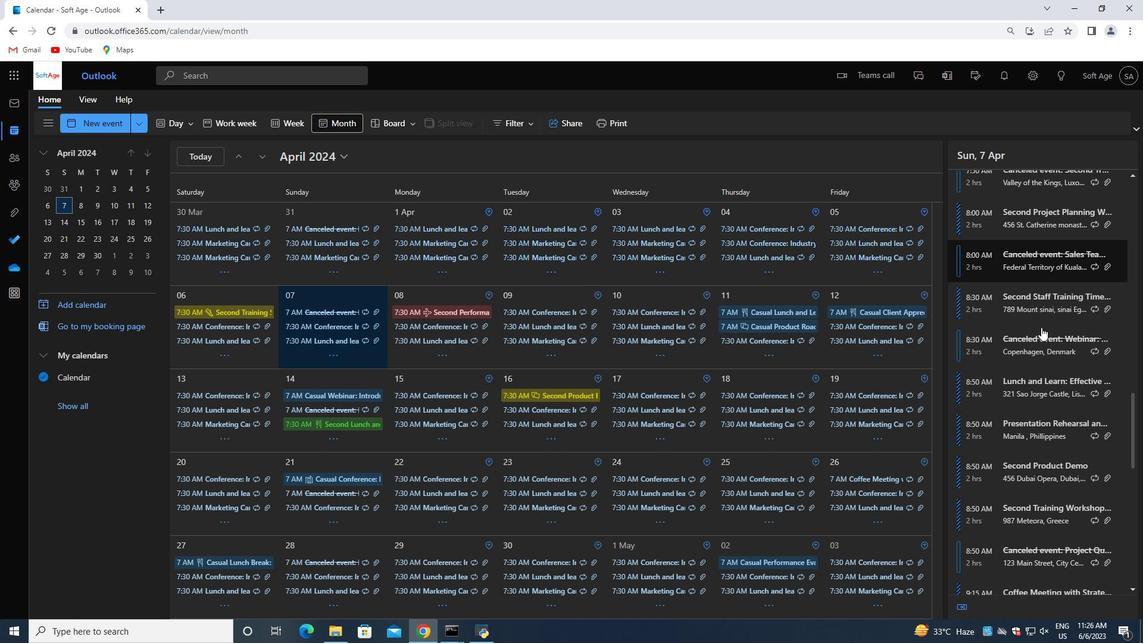 
Action: Mouse scrolled (1041, 326) with delta (0, 0)
Screenshot: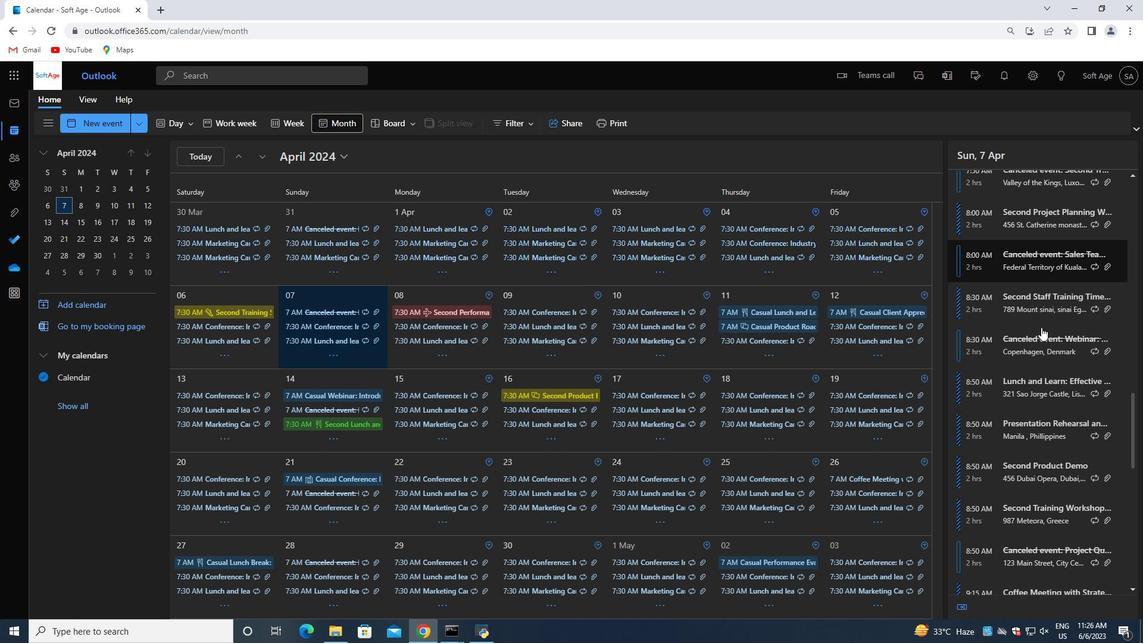 
Action: Mouse moved to (1041, 328)
Screenshot: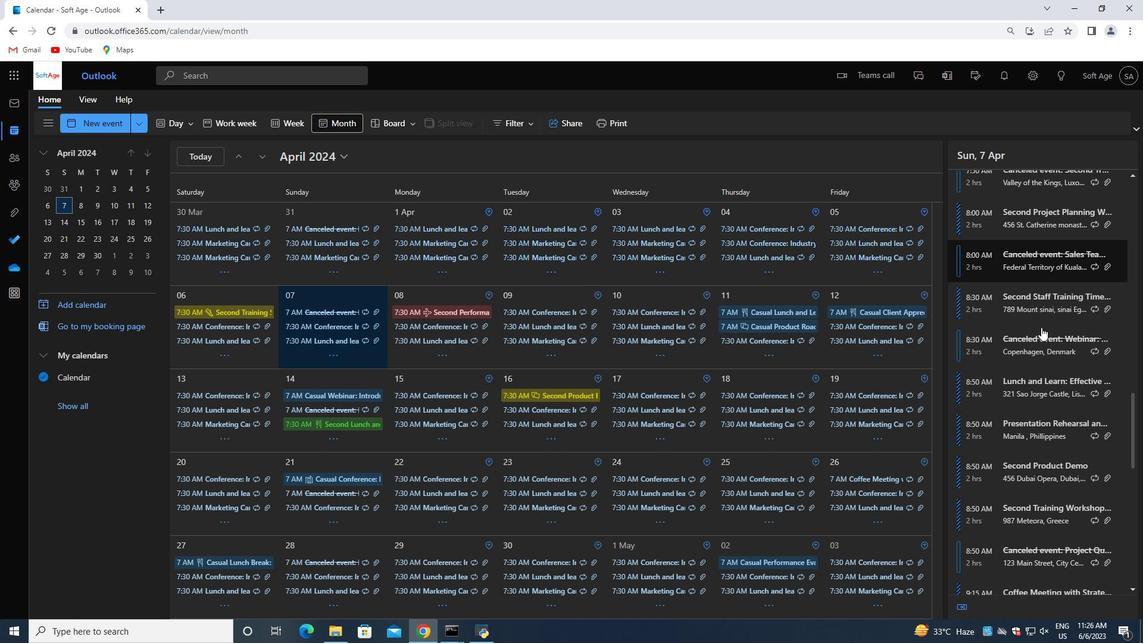 
Action: Mouse scrolled (1041, 327) with delta (0, 0)
Screenshot: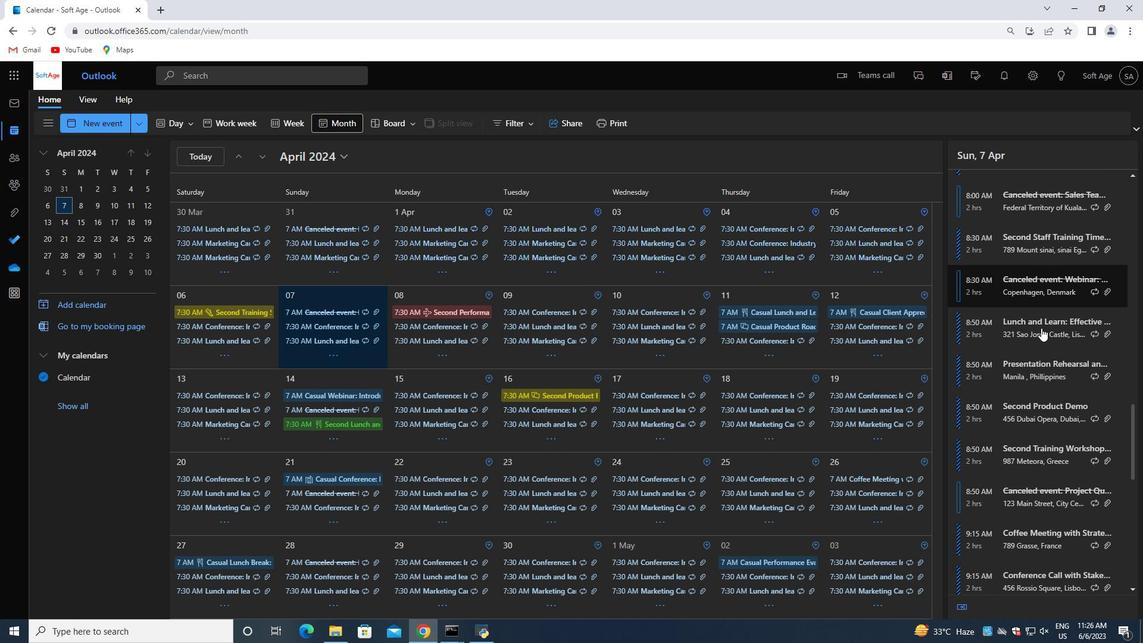 
Action: Mouse moved to (1041, 329)
Screenshot: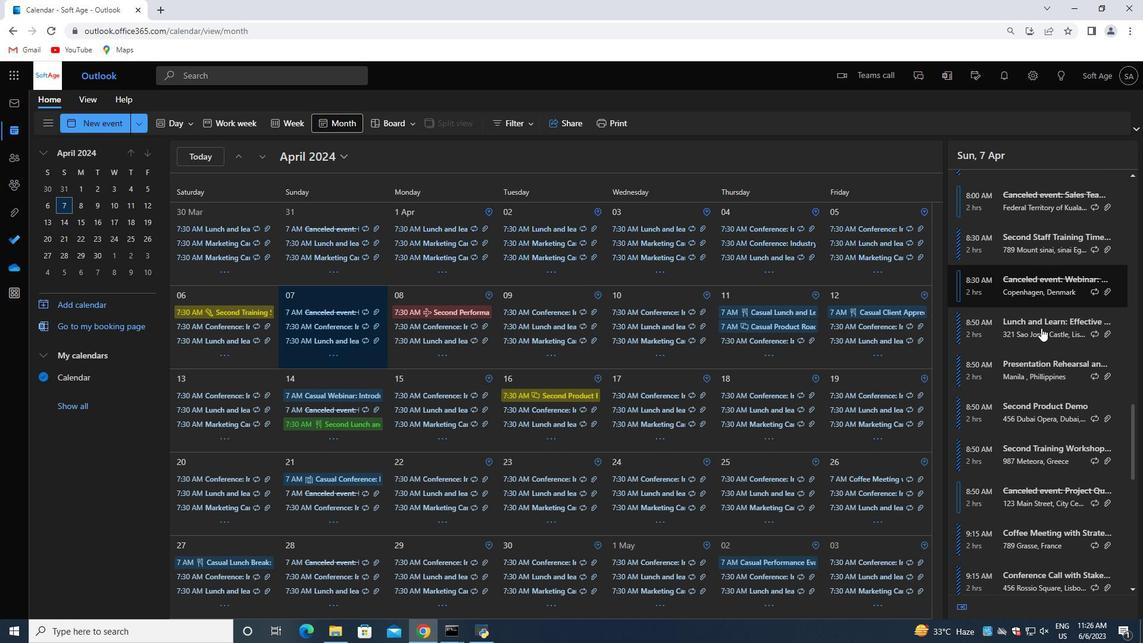 
Action: Mouse scrolled (1041, 328) with delta (0, 0)
Screenshot: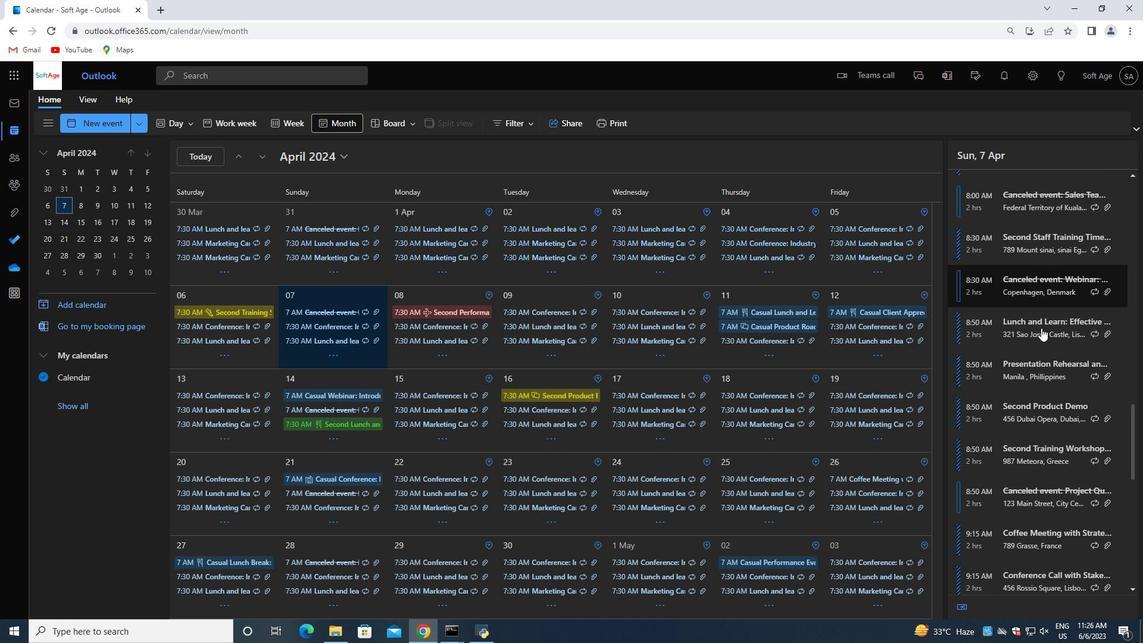 
Action: Mouse moved to (1040, 329)
Screenshot: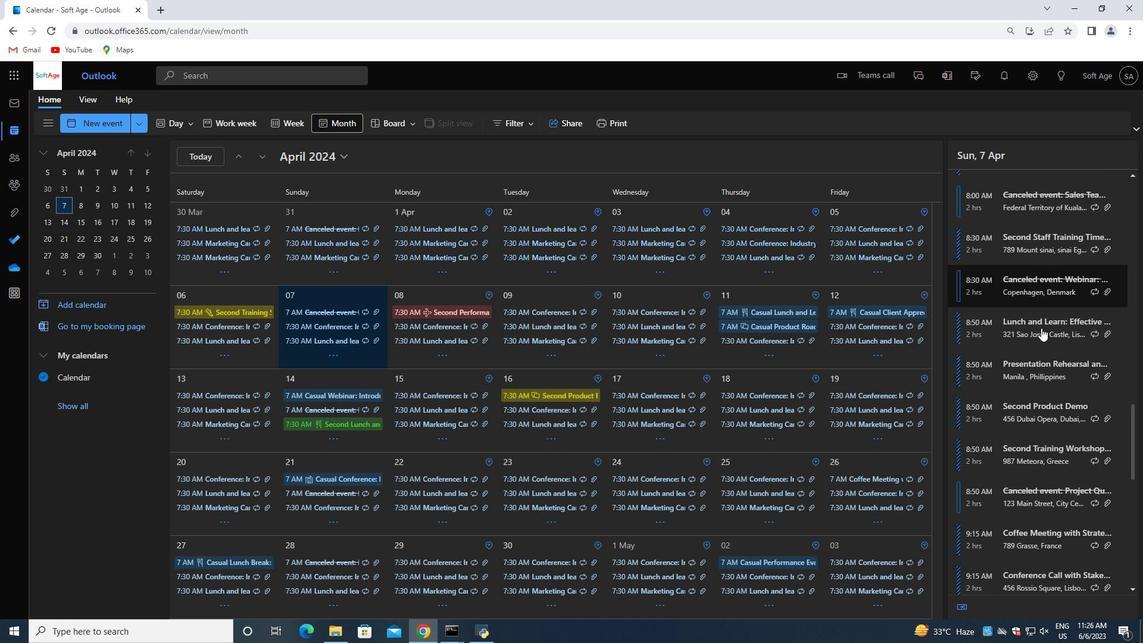 
Action: Mouse scrolled (1040, 328) with delta (0, 0)
Screenshot: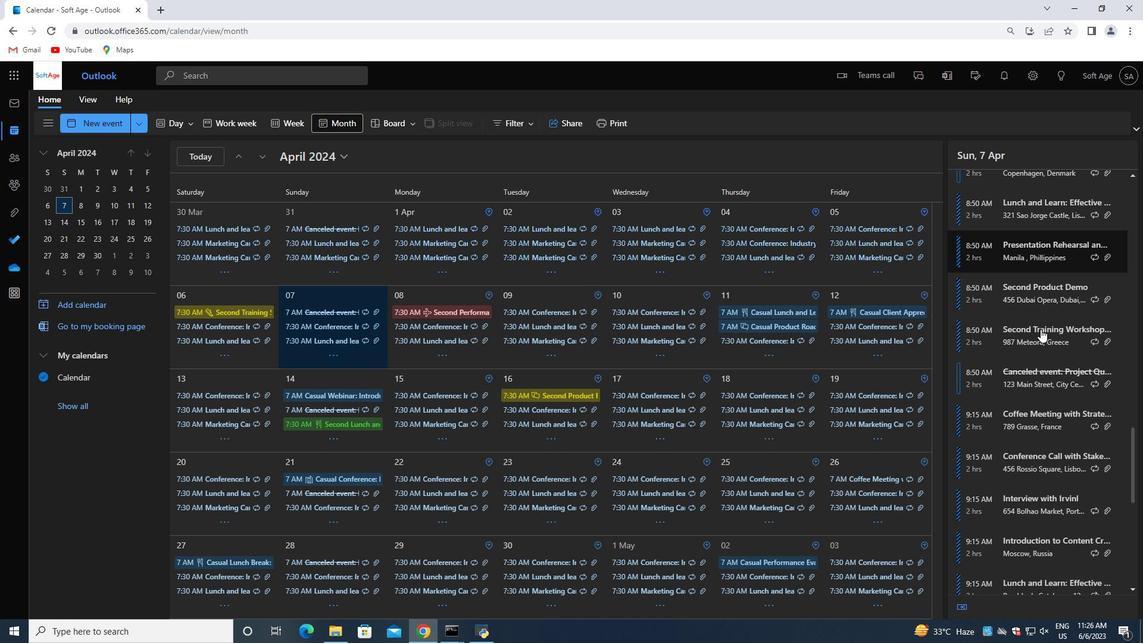 
Action: Mouse moved to (1040, 330)
Screenshot: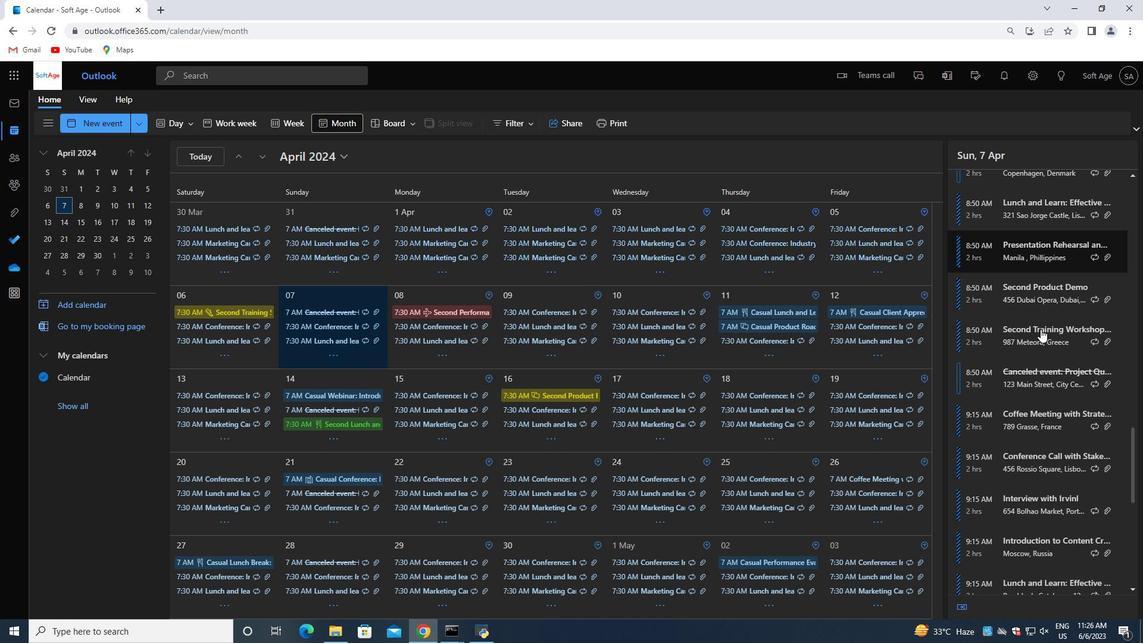 
Action: Mouse scrolled (1040, 329) with delta (0, 0)
Screenshot: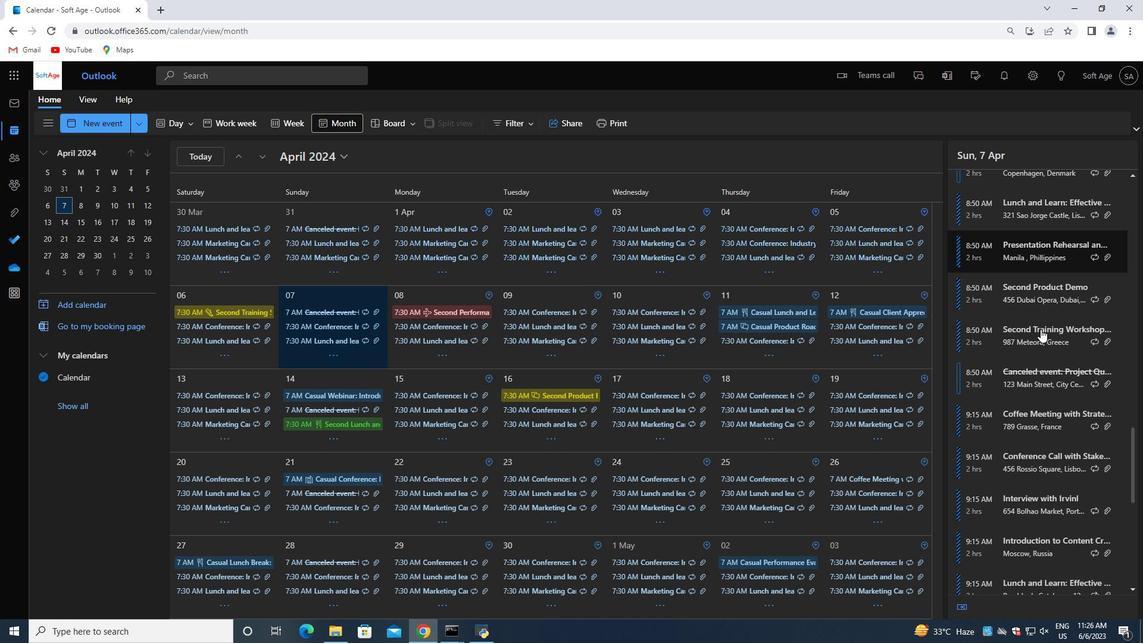 
Action: Mouse scrolled (1040, 329) with delta (0, 0)
Screenshot: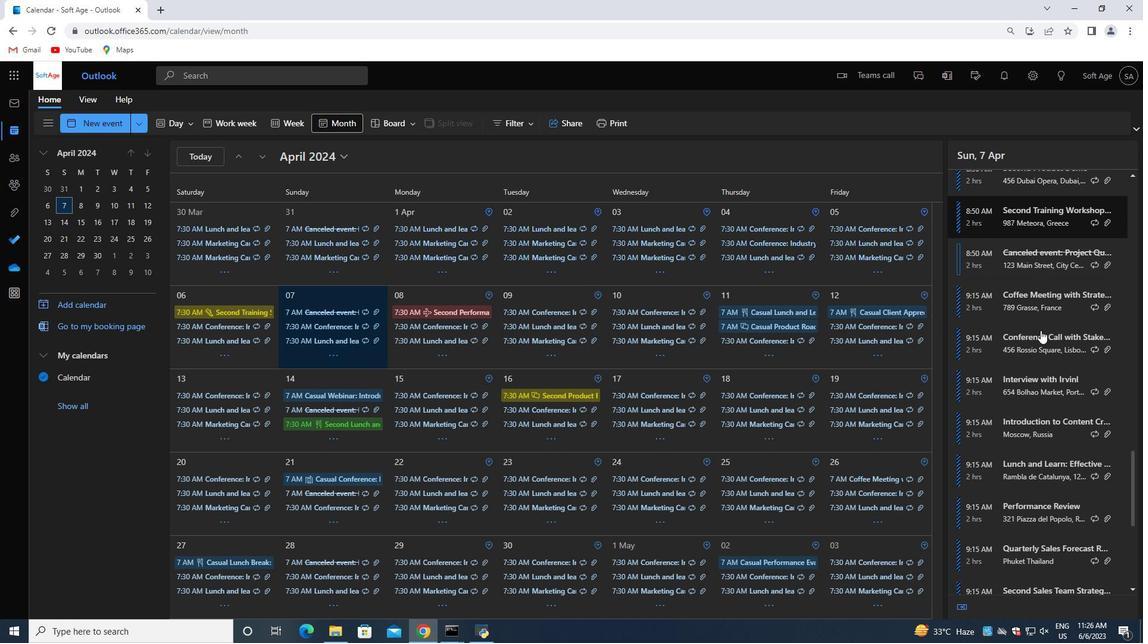 
Action: Mouse moved to (1040, 331)
Screenshot: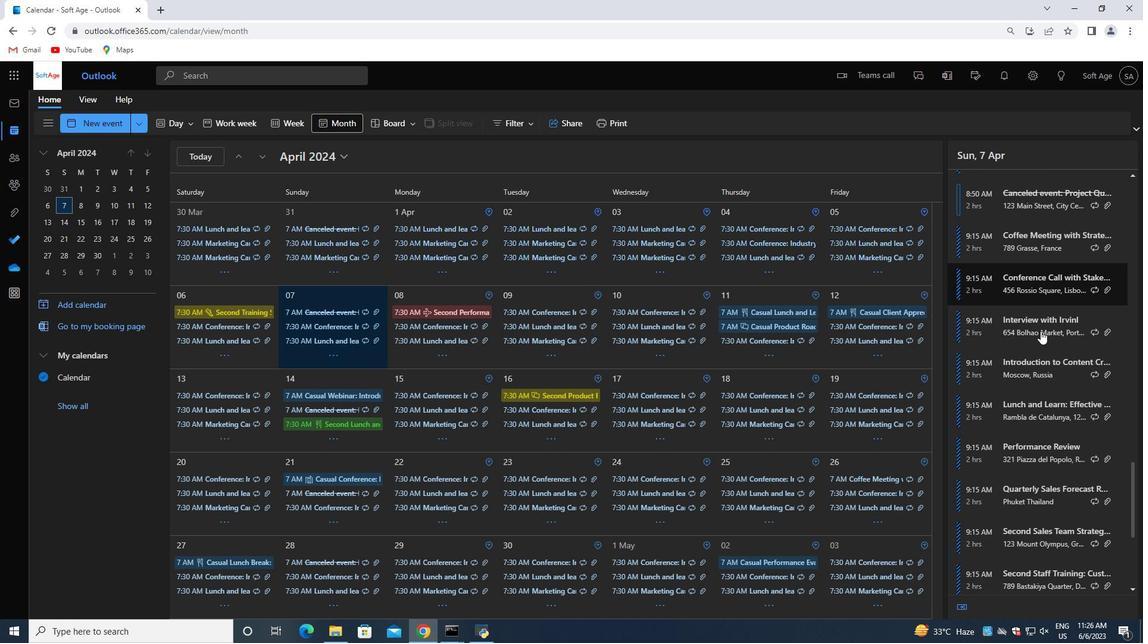 
Action: Mouse scrolled (1040, 330) with delta (0, 0)
Screenshot: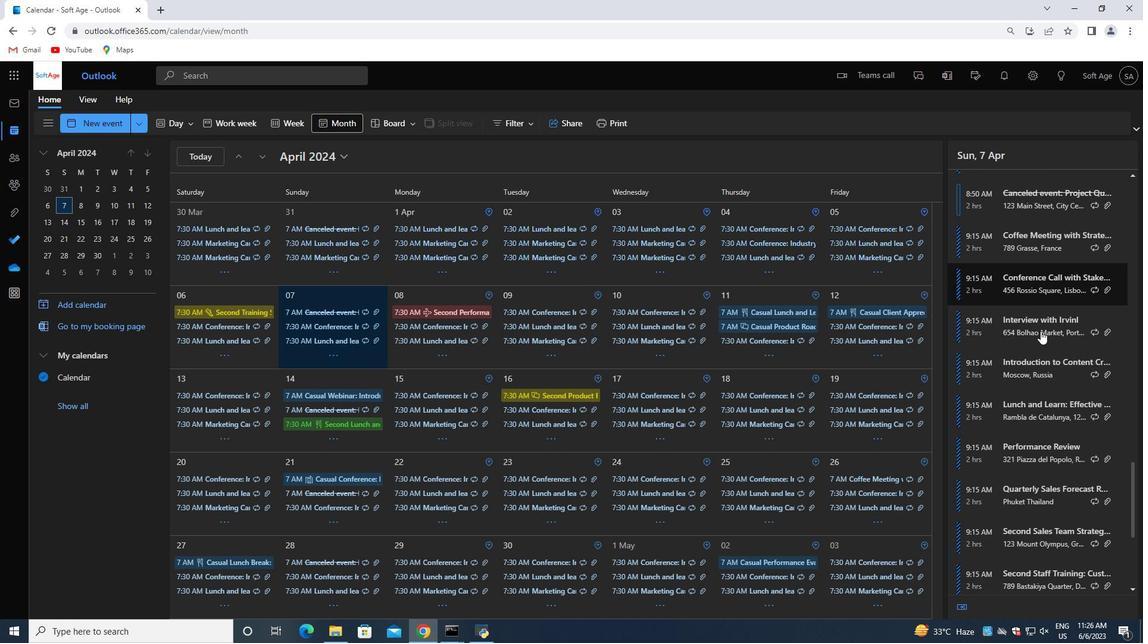 
Action: Mouse moved to (1039, 331)
Screenshot: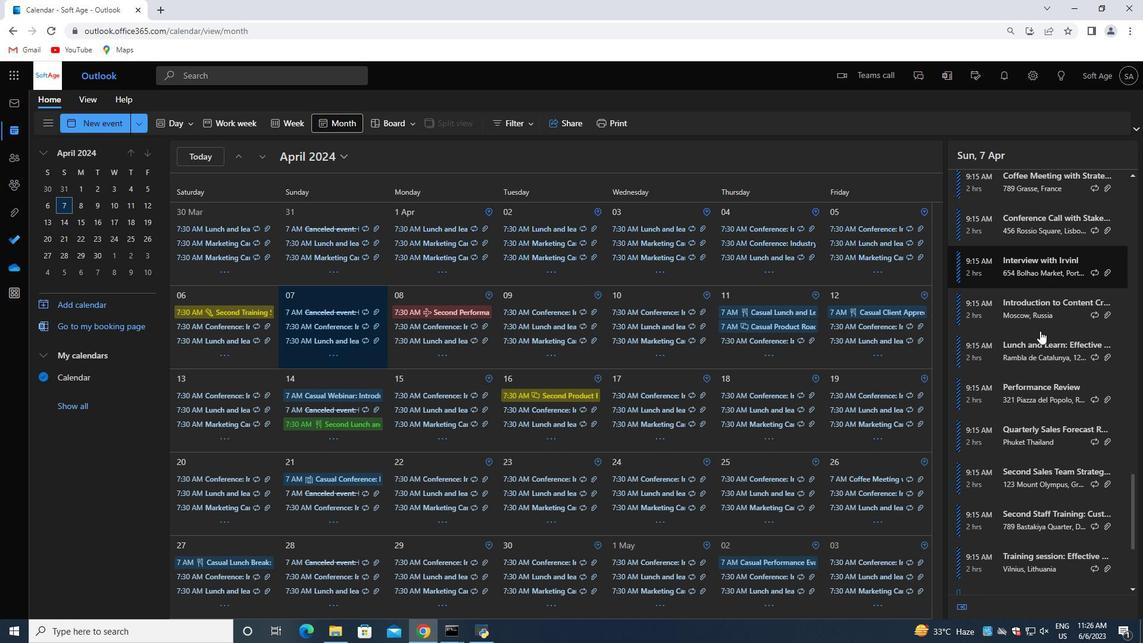 
Action: Mouse scrolled (1039, 330) with delta (0, 0)
Screenshot: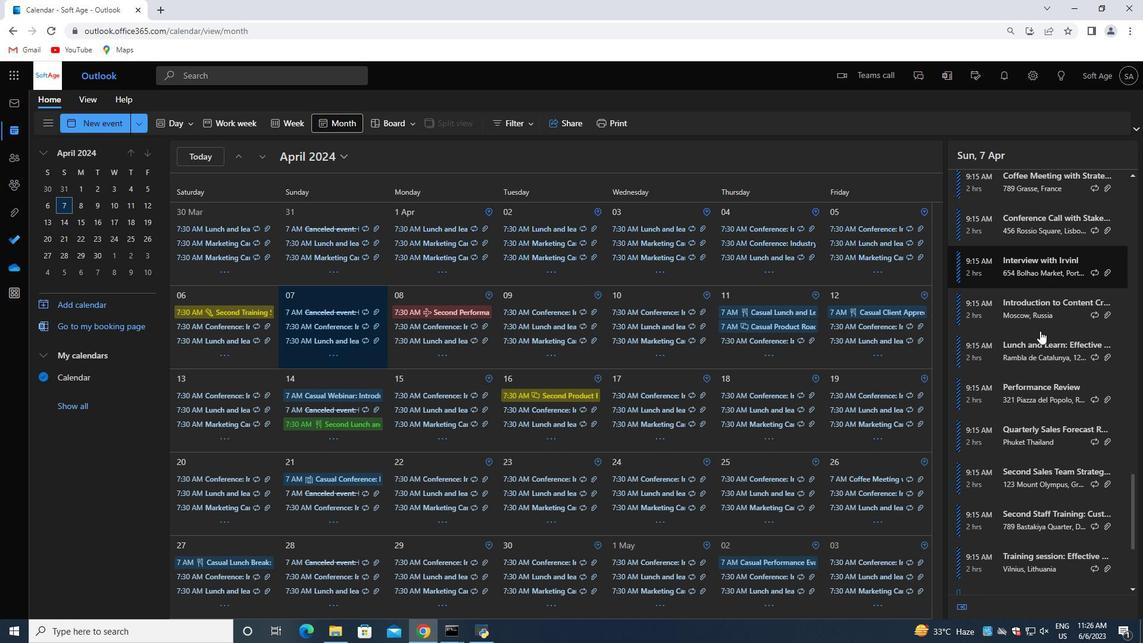 
Action: Mouse scrolled (1039, 330) with delta (0, 0)
Screenshot: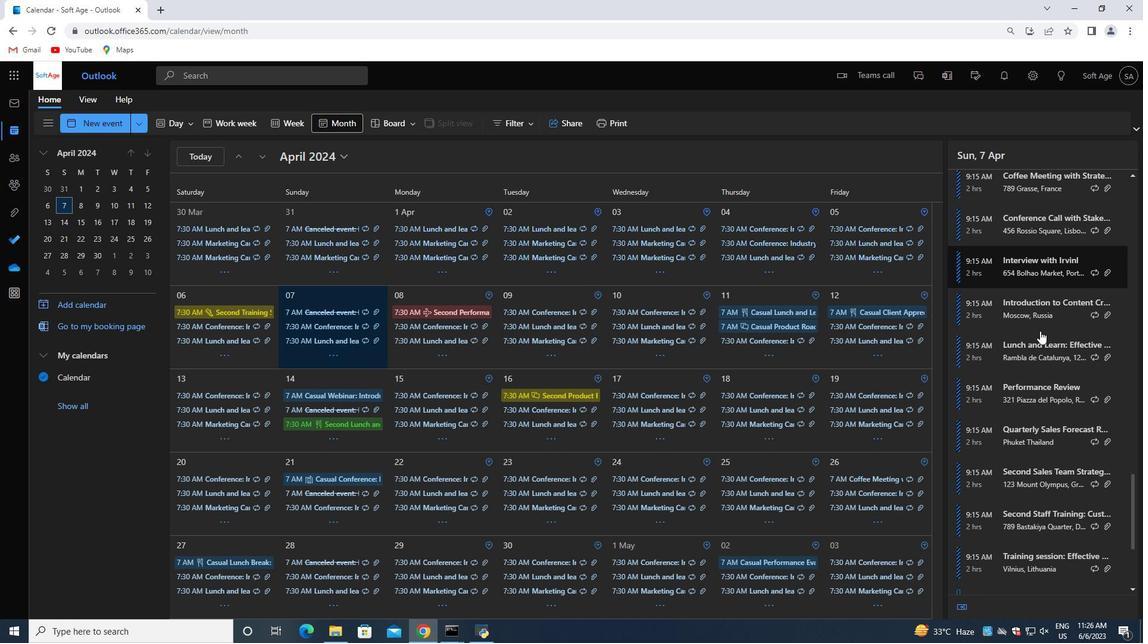 
Action: Mouse moved to (1038, 331)
Screenshot: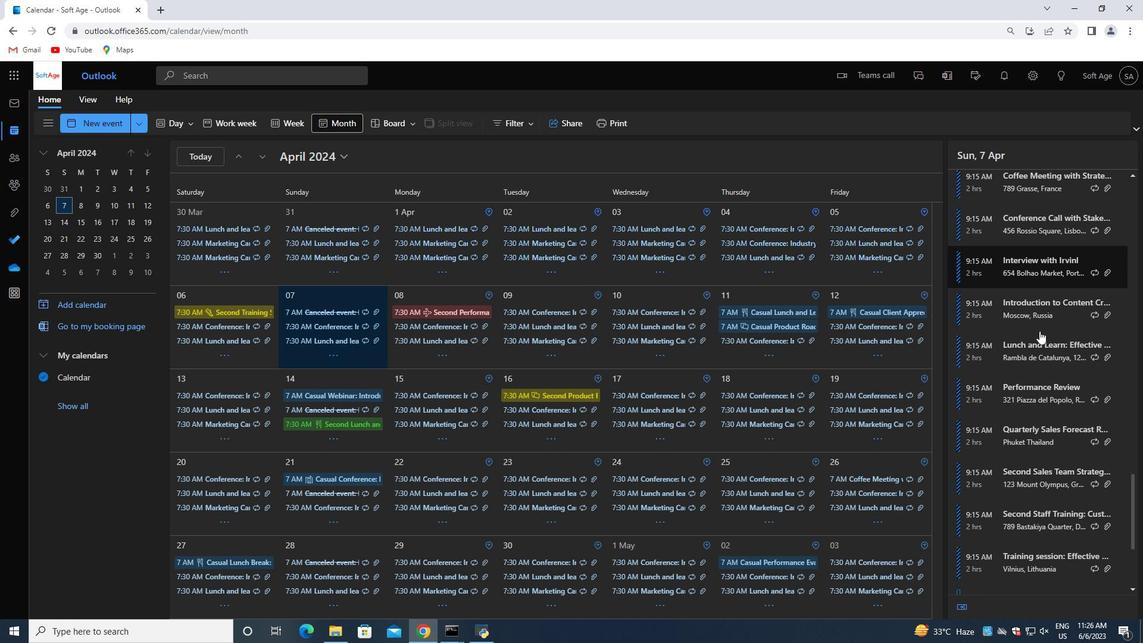 
Action: Mouse scrolled (1038, 330) with delta (0, 0)
Screenshot: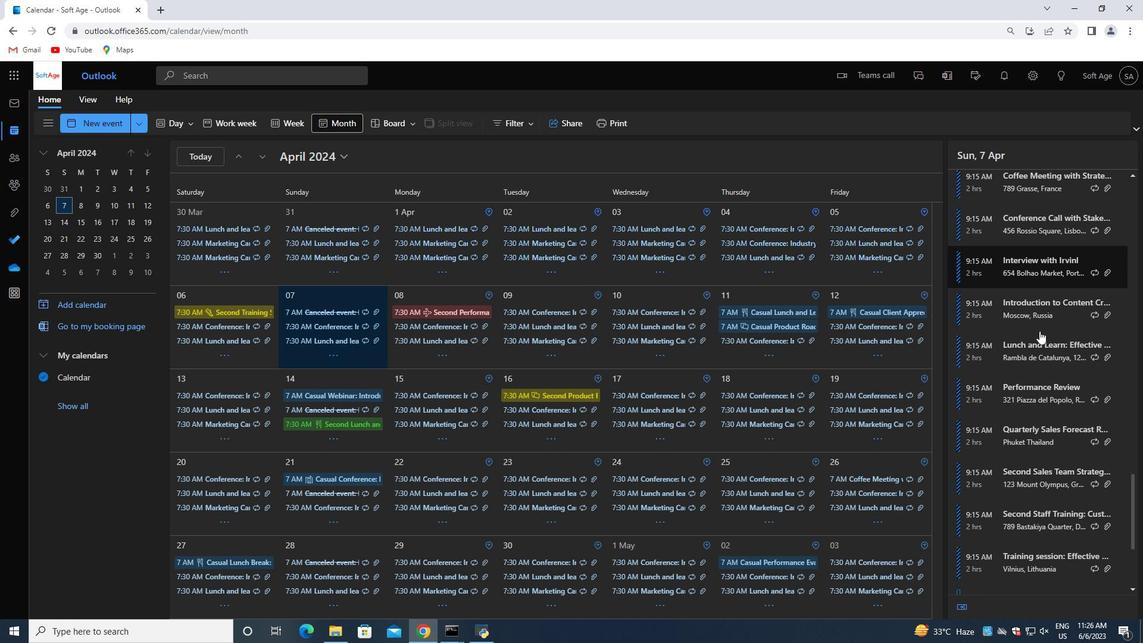 
Action: Mouse moved to (1038, 331)
Screenshot: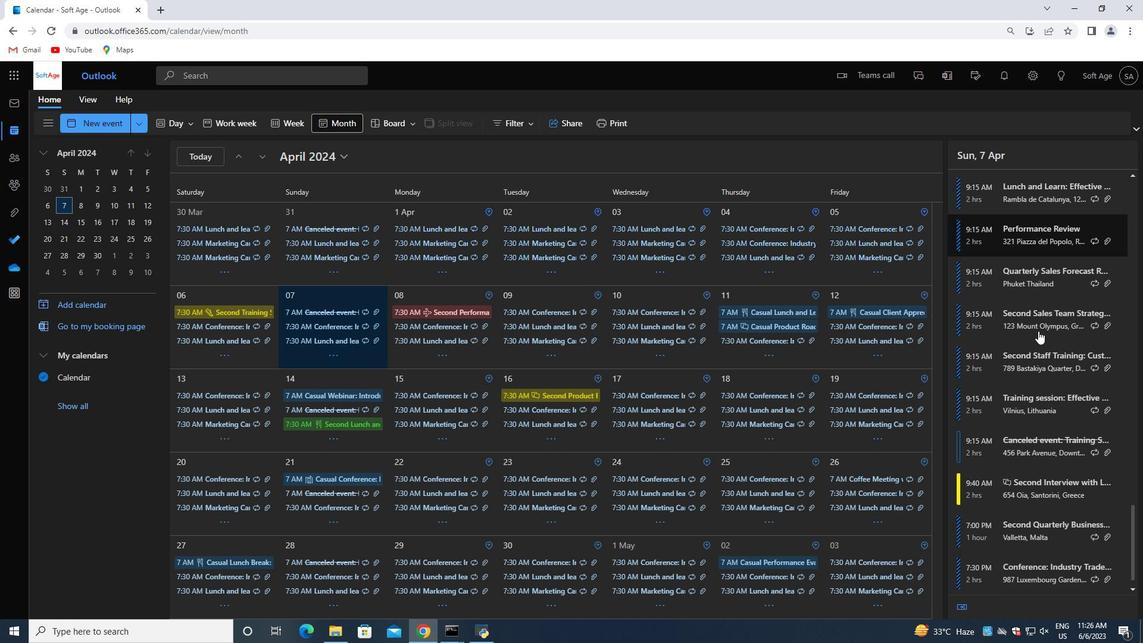 
Action: Mouse scrolled (1038, 330) with delta (0, 0)
Screenshot: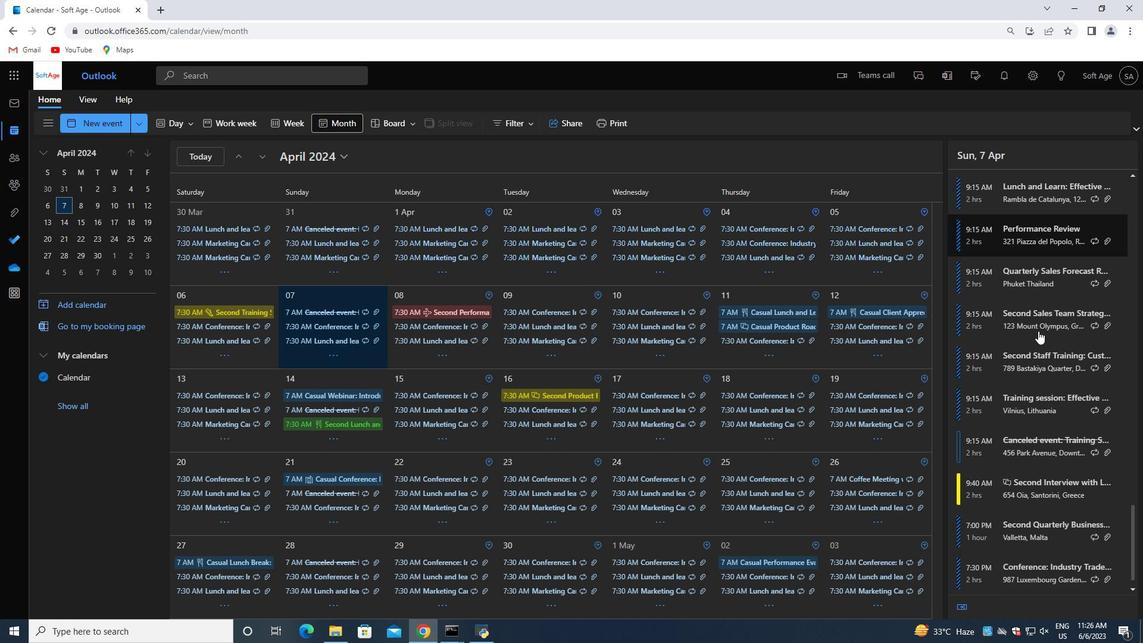 
Action: Mouse scrolled (1038, 330) with delta (0, 0)
Screenshot: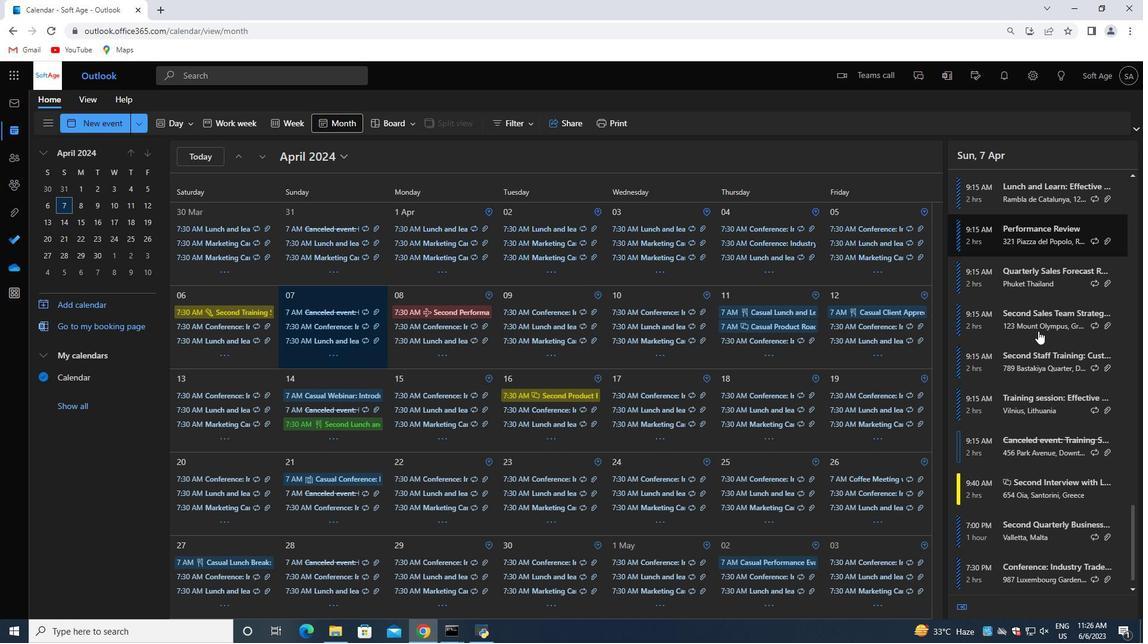 
Action: Mouse scrolled (1038, 330) with delta (0, 0)
Screenshot: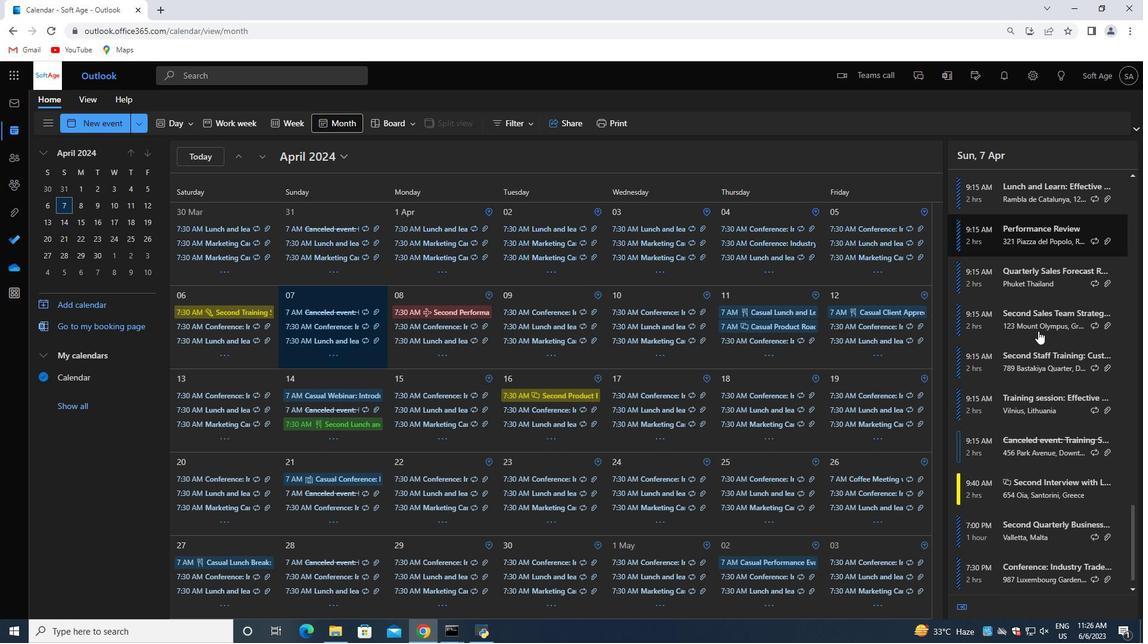 
Action: Mouse moved to (1098, 491)
Screenshot: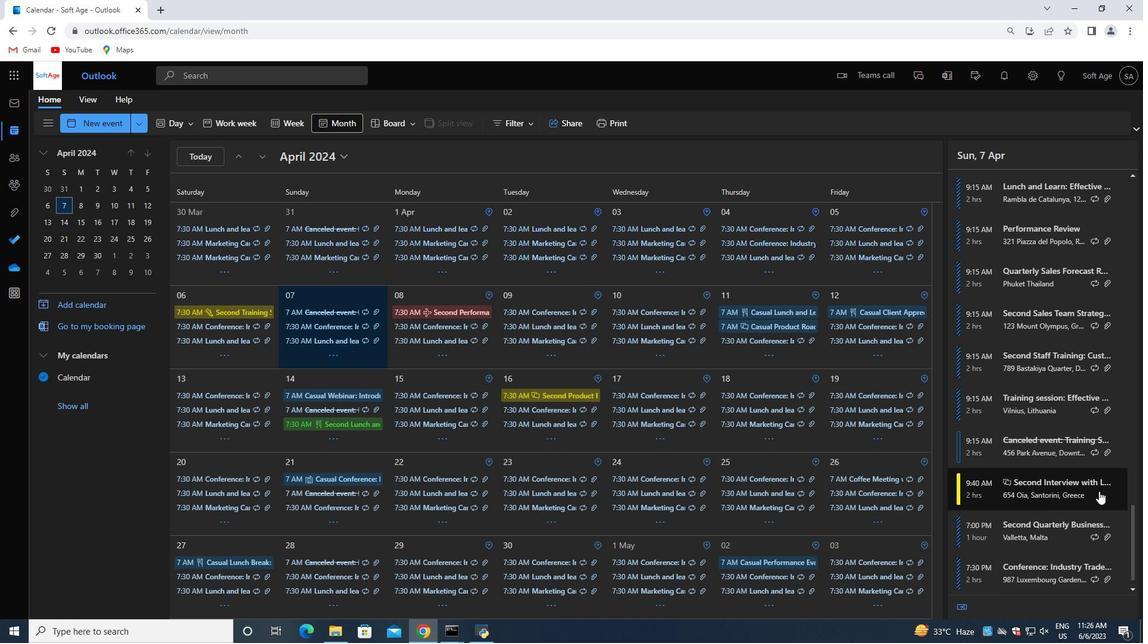 
Action: Mouse pressed left at (1098, 491)
Screenshot: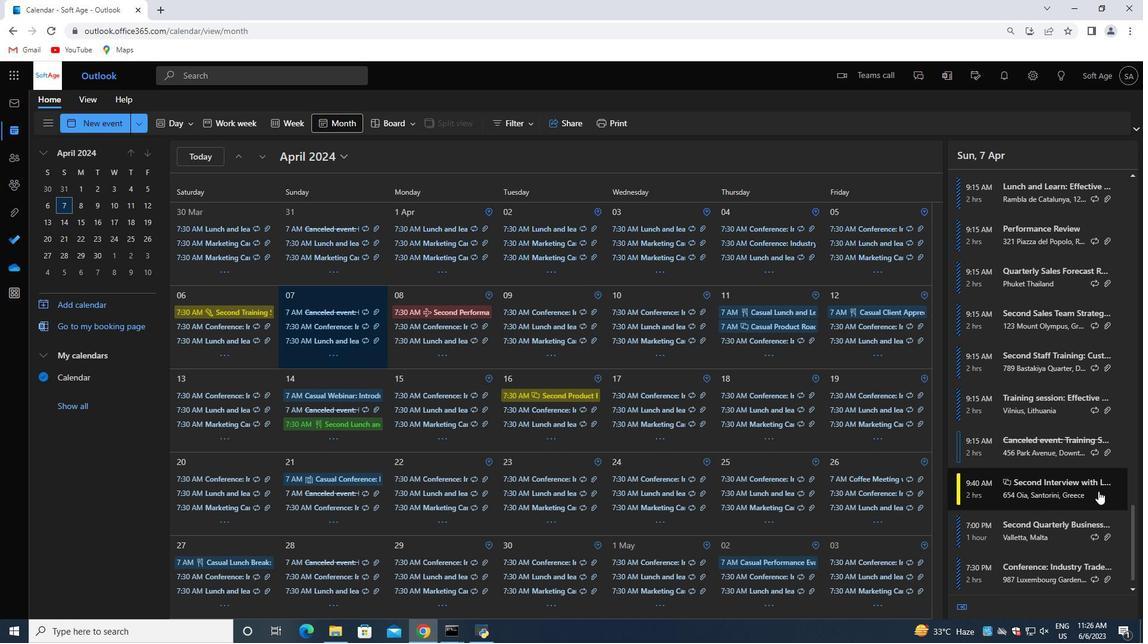 
Action: Mouse moved to (759, 588)
Screenshot: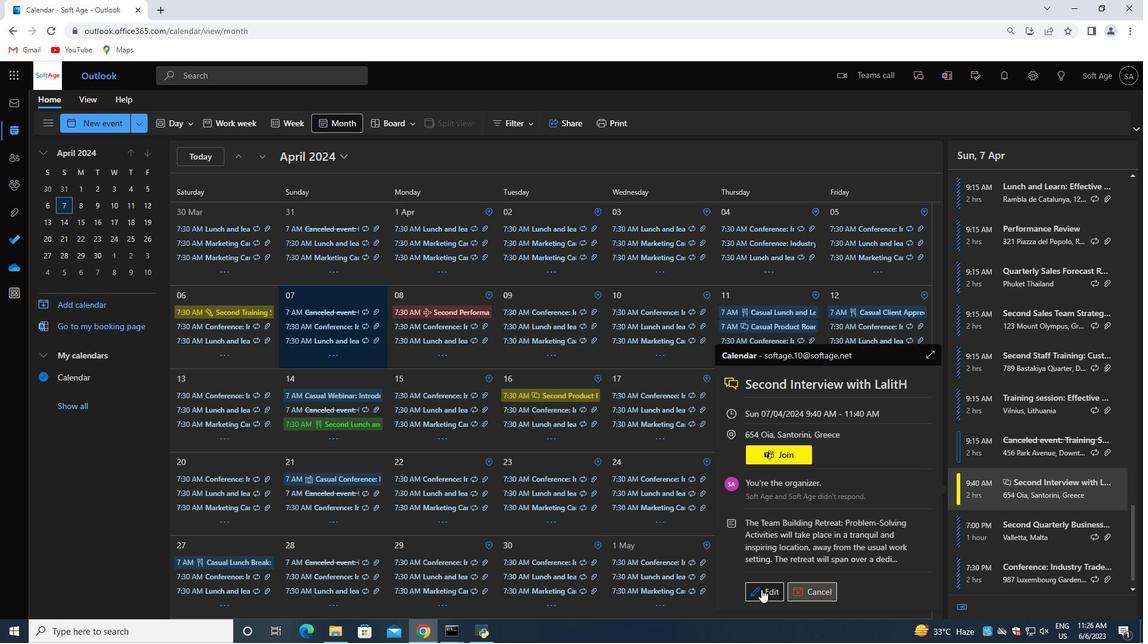 
Action: Mouse pressed left at (759, 588)
Screenshot: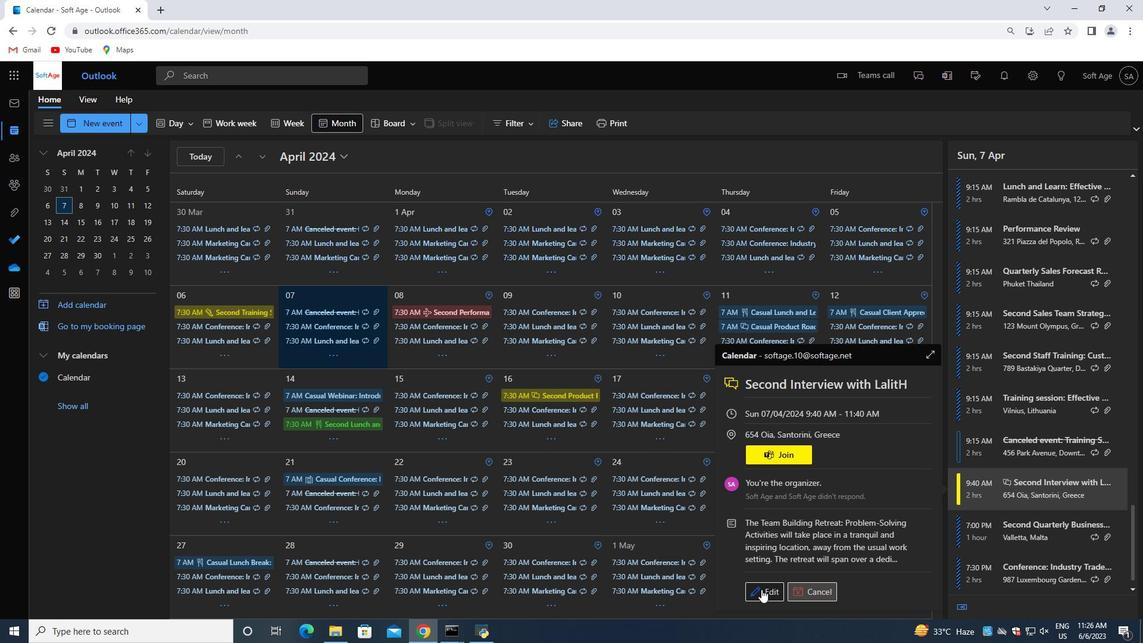 
Action: Mouse moved to (346, 319)
Screenshot: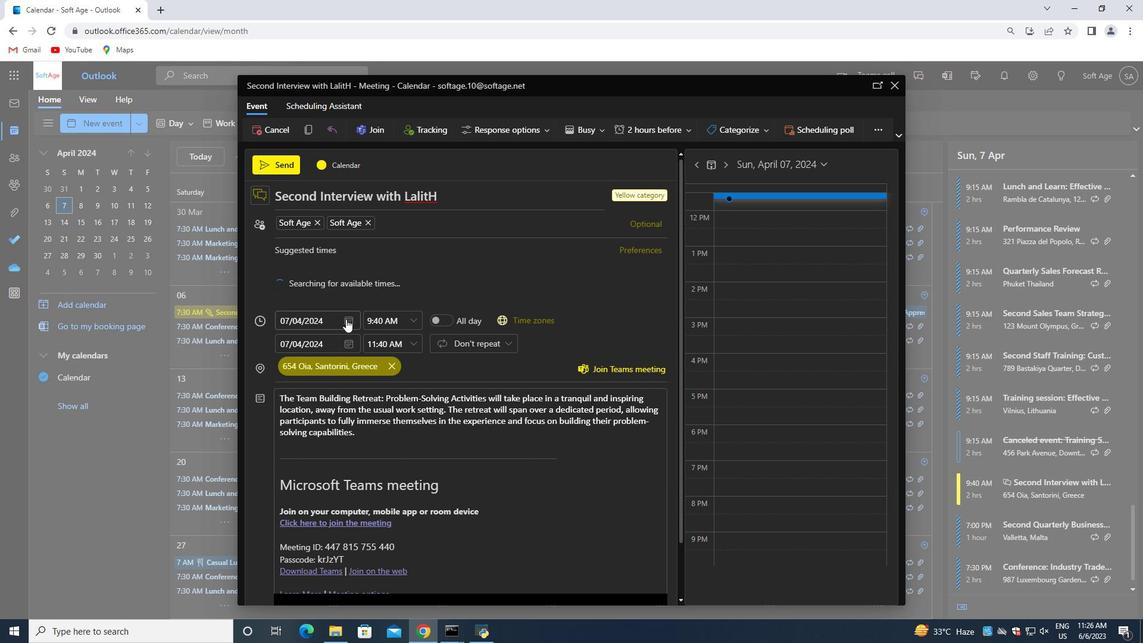 
Action: Mouse pressed left at (346, 319)
Screenshot: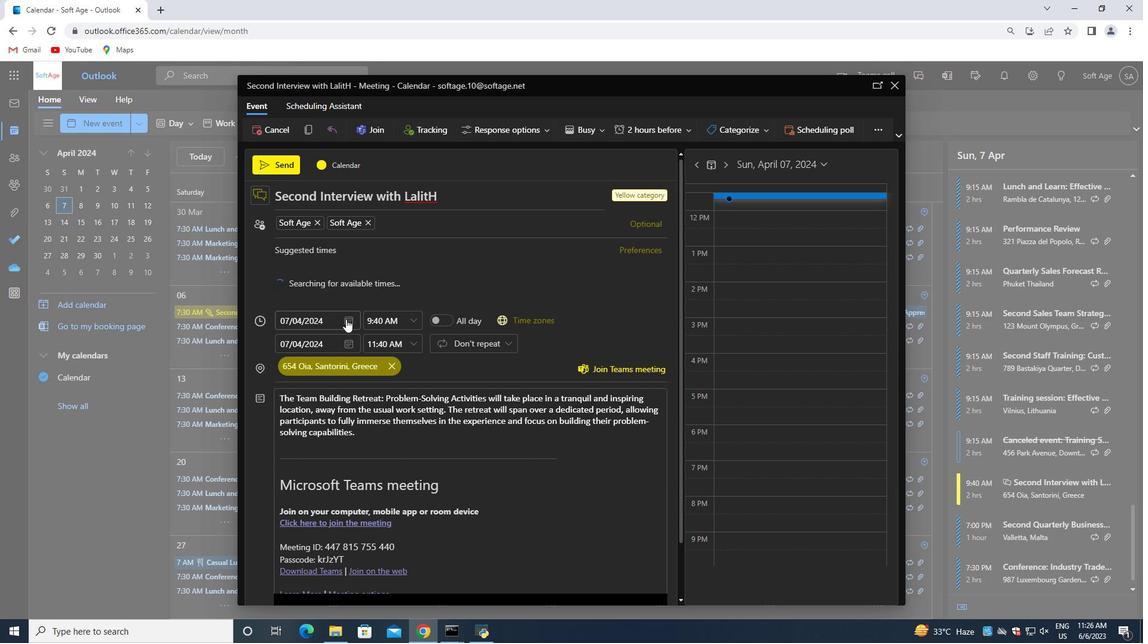 
Action: Mouse moved to (320, 395)
Screenshot: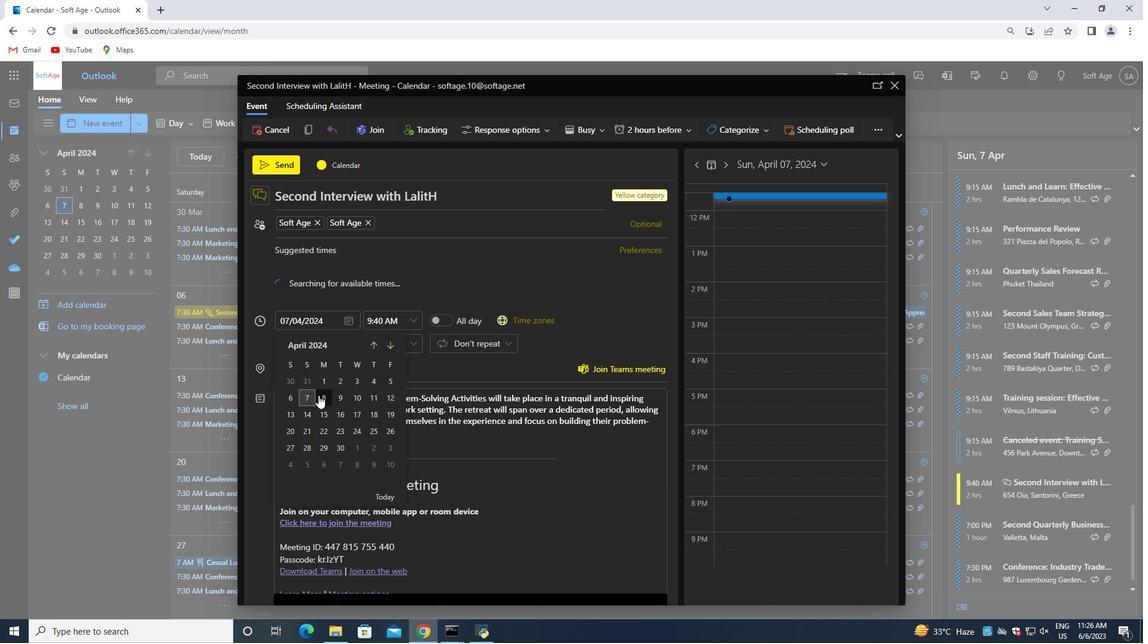 
Action: Mouse pressed left at (320, 395)
Screenshot: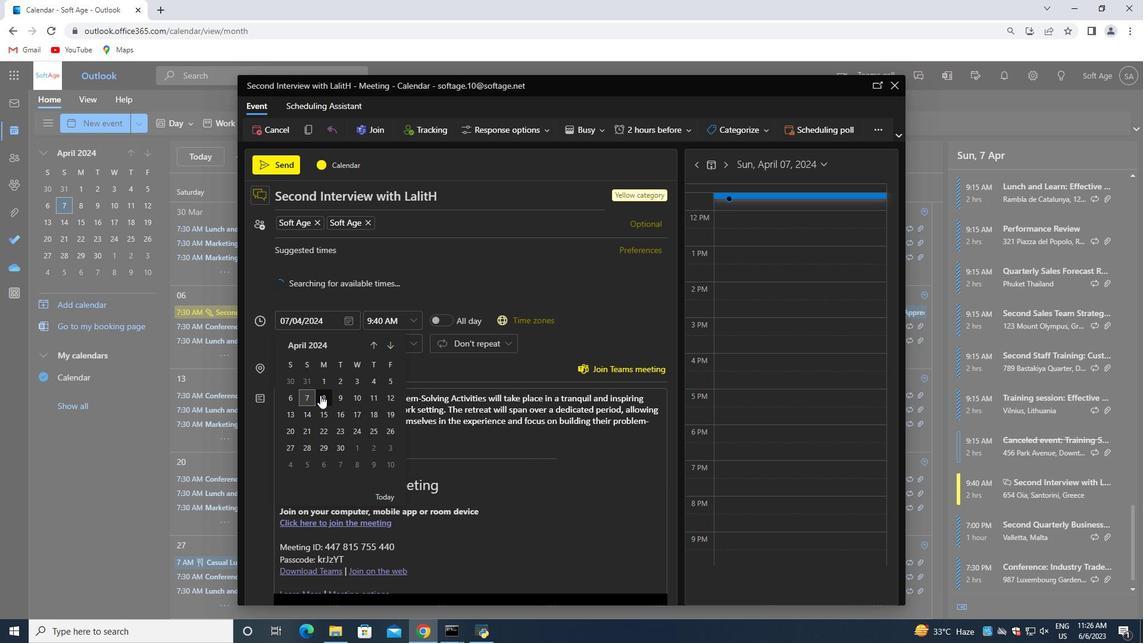 
Action: Mouse moved to (350, 400)
Screenshot: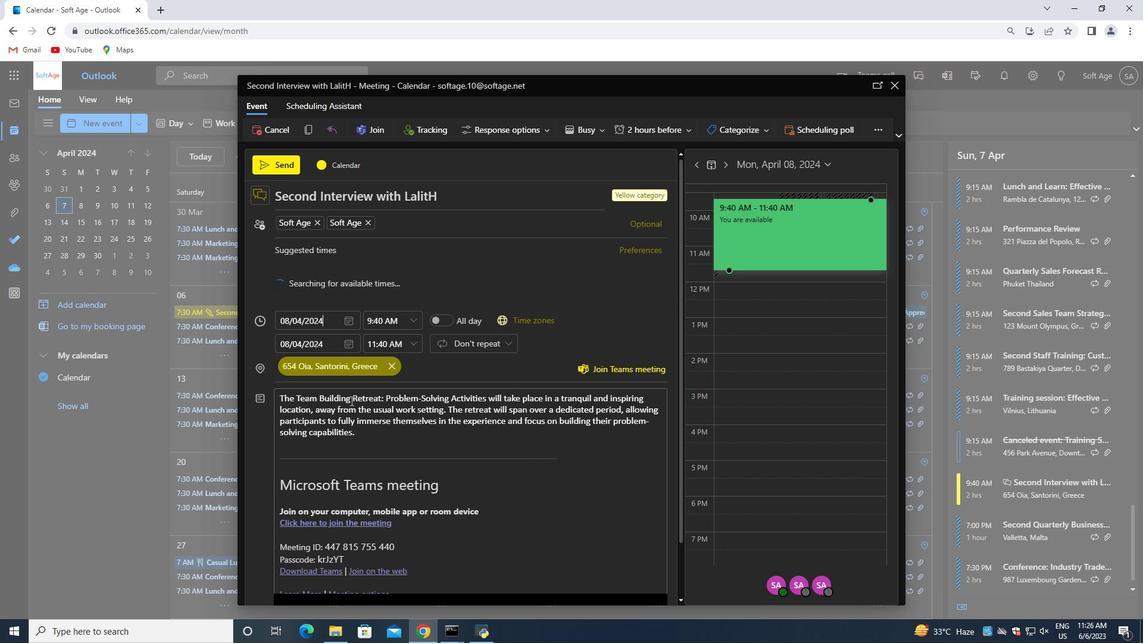 
Action: Mouse scrolled (350, 400) with delta (0, 0)
Screenshot: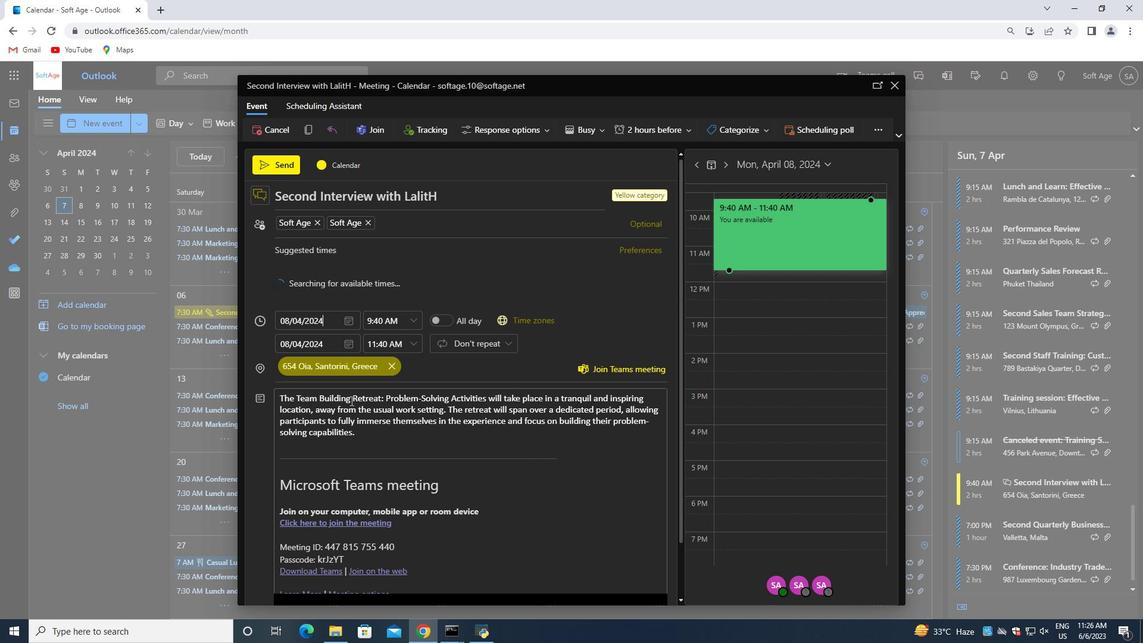 
Action: Mouse moved to (356, 376)
Screenshot: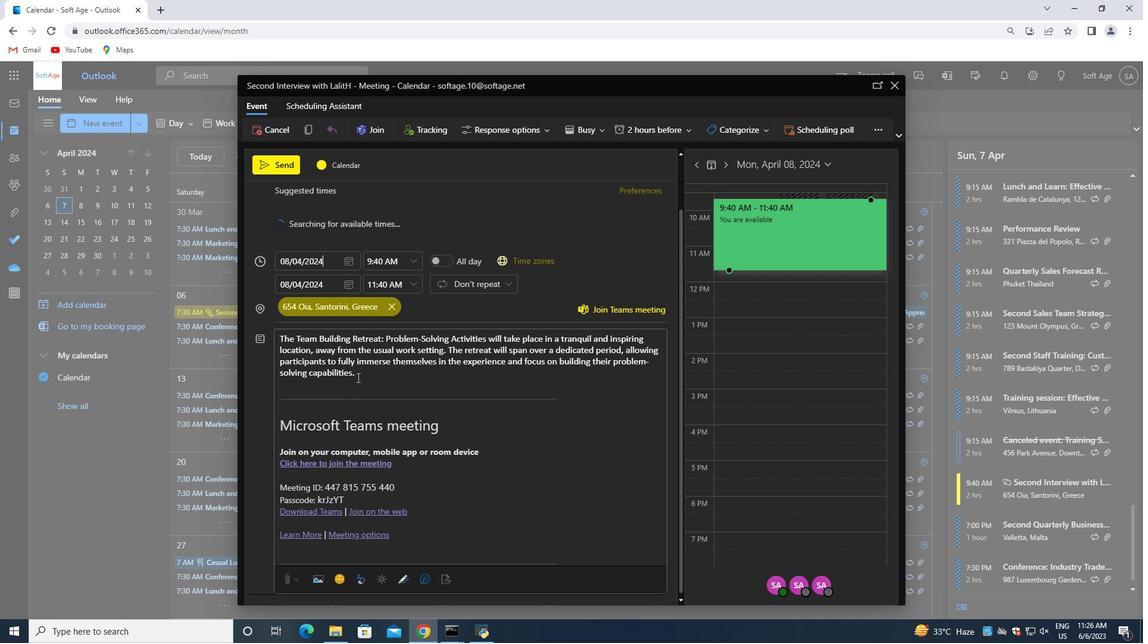 
Action: Mouse pressed left at (356, 376)
Screenshot: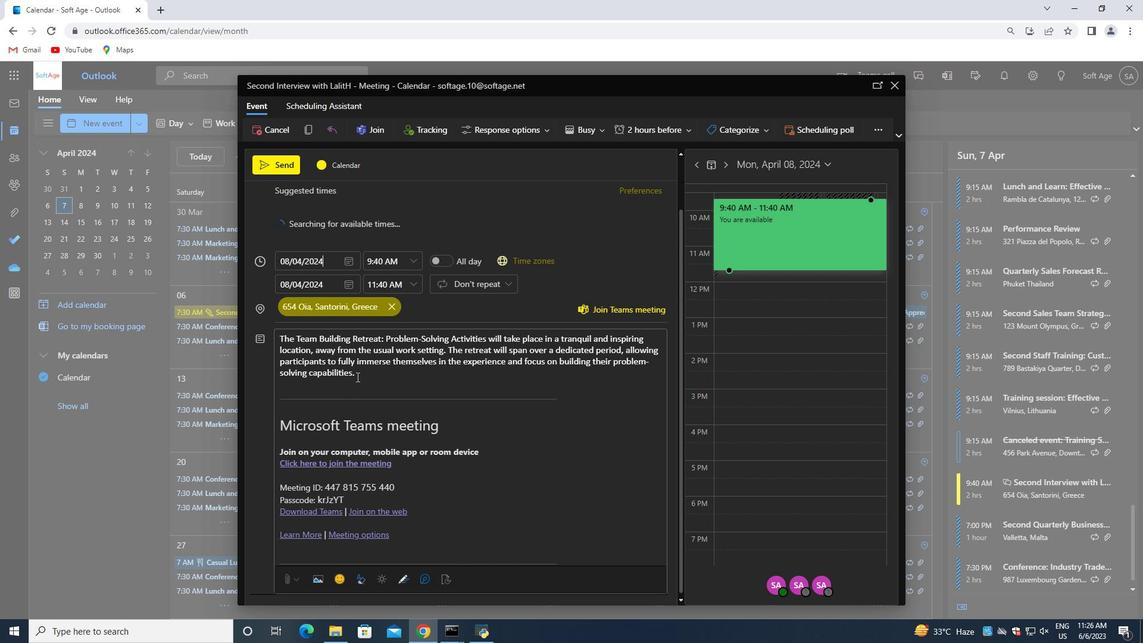 
Action: Mouse moved to (378, 412)
Screenshot: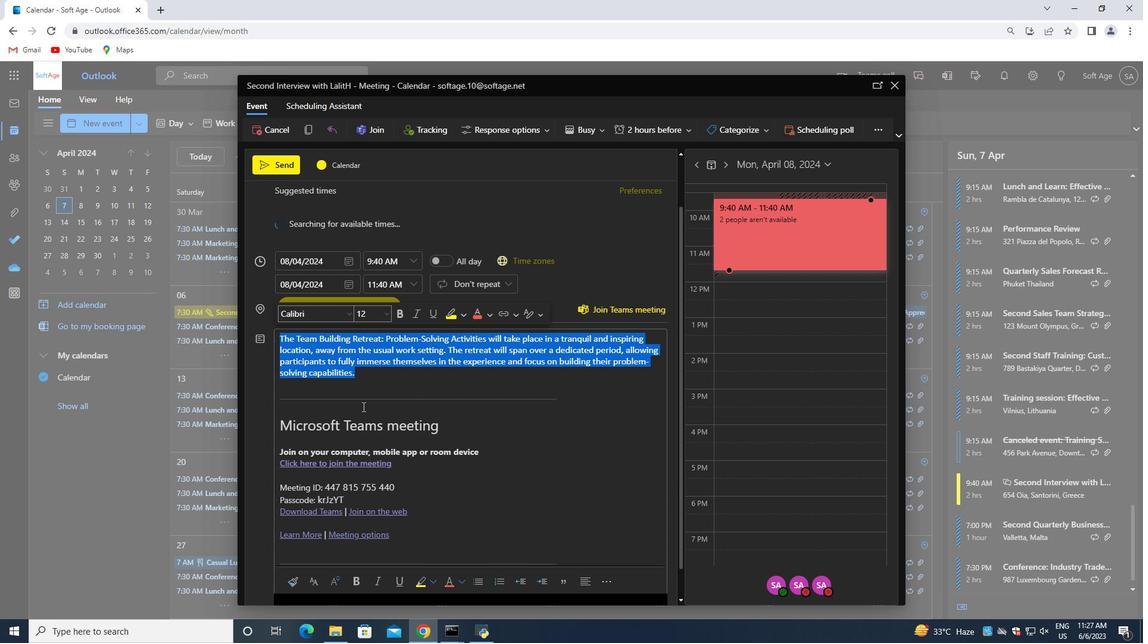 
Action: Mouse scrolled (378, 411) with delta (0, 0)
Screenshot: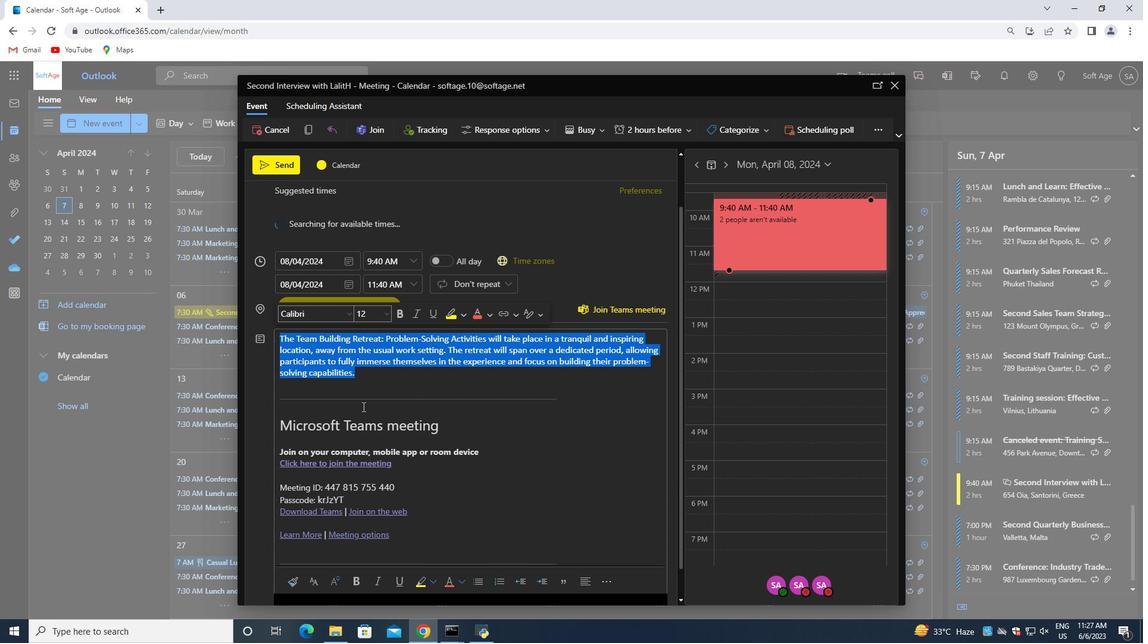 
Action: Mouse moved to (381, 415)
Screenshot: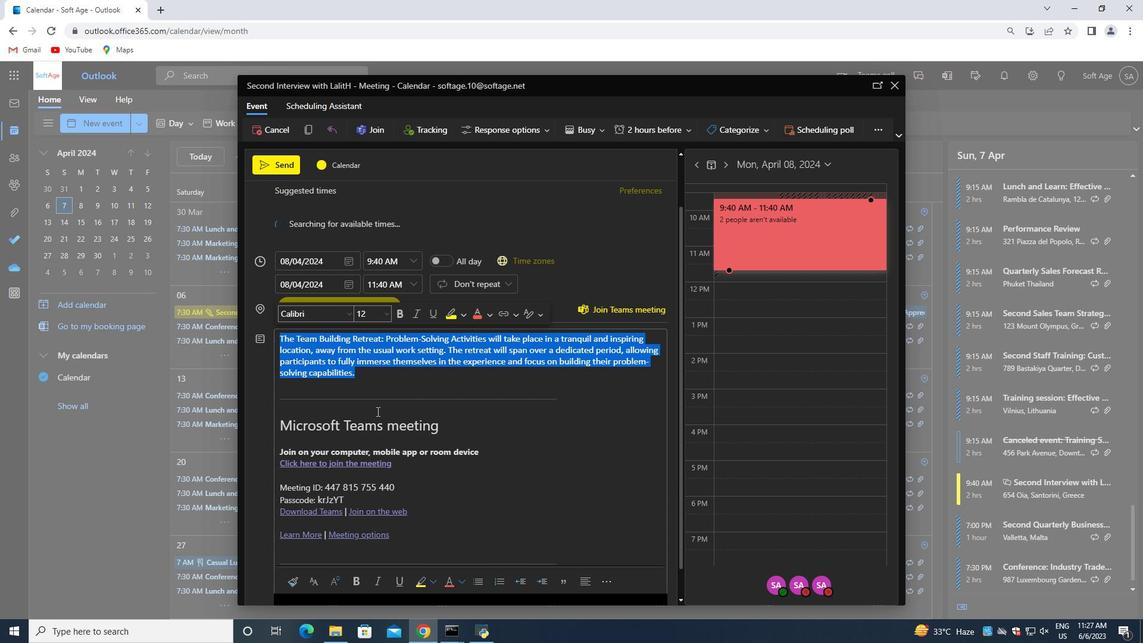 
Action: Mouse scrolled (381, 415) with delta (0, 0)
Screenshot: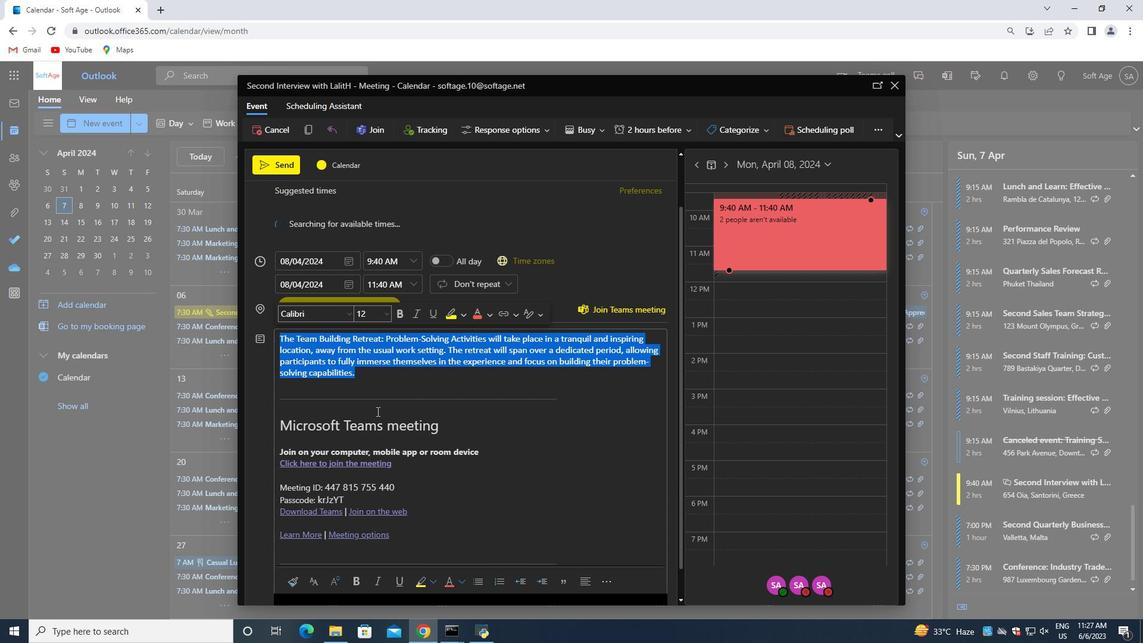 
Action: Mouse moved to (382, 417)
Screenshot: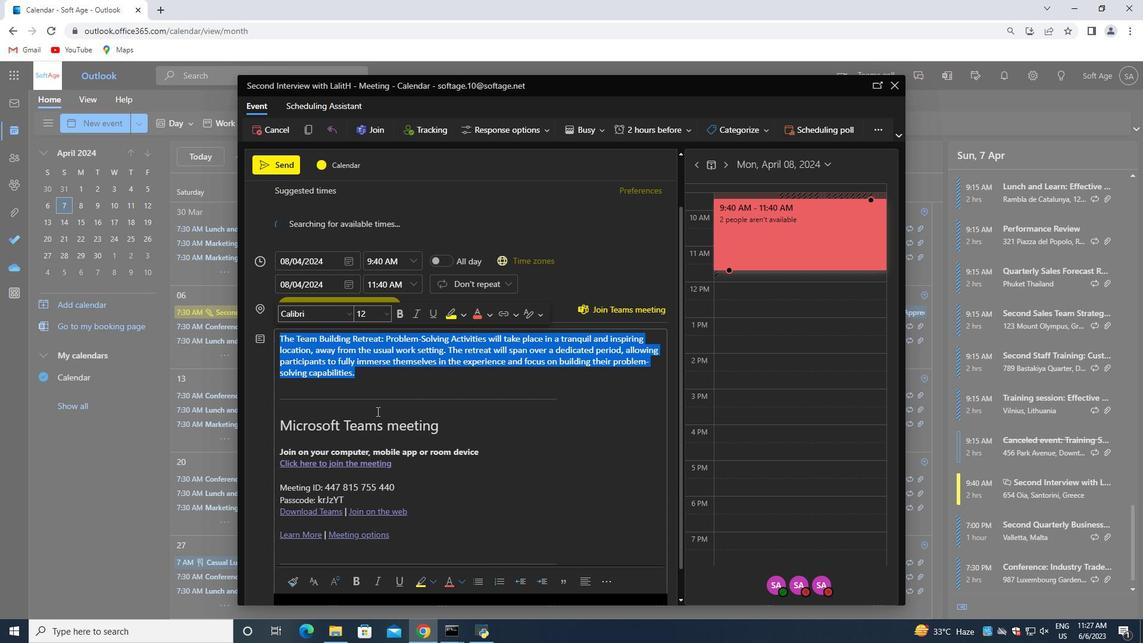 
Action: Mouse scrolled (382, 417) with delta (0, 0)
Screenshot: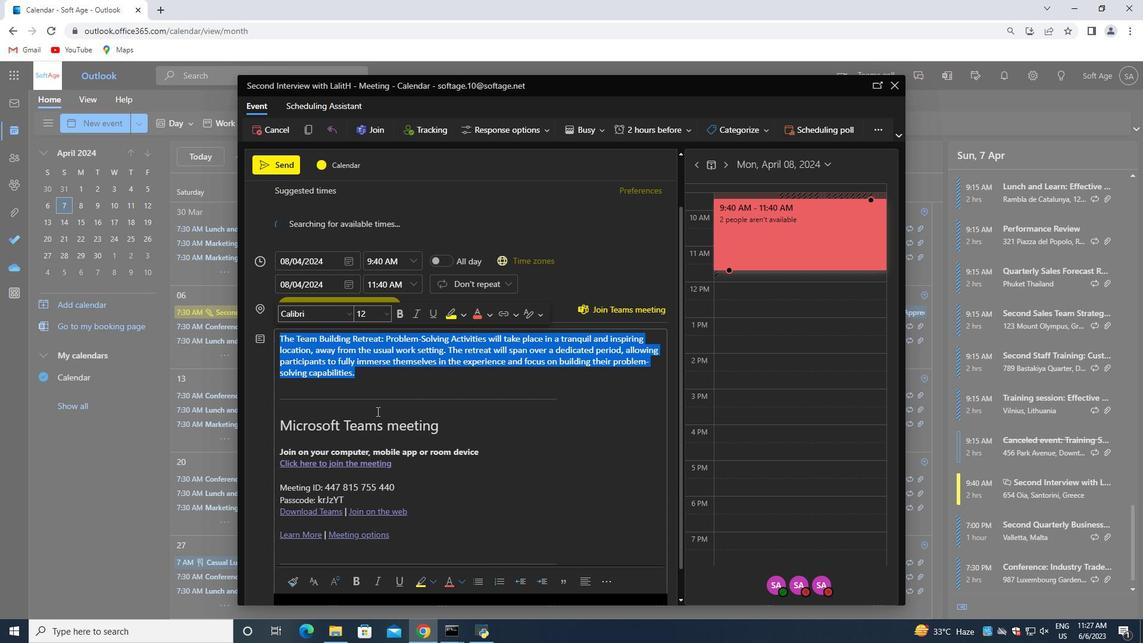 
Action: Mouse moved to (384, 422)
Screenshot: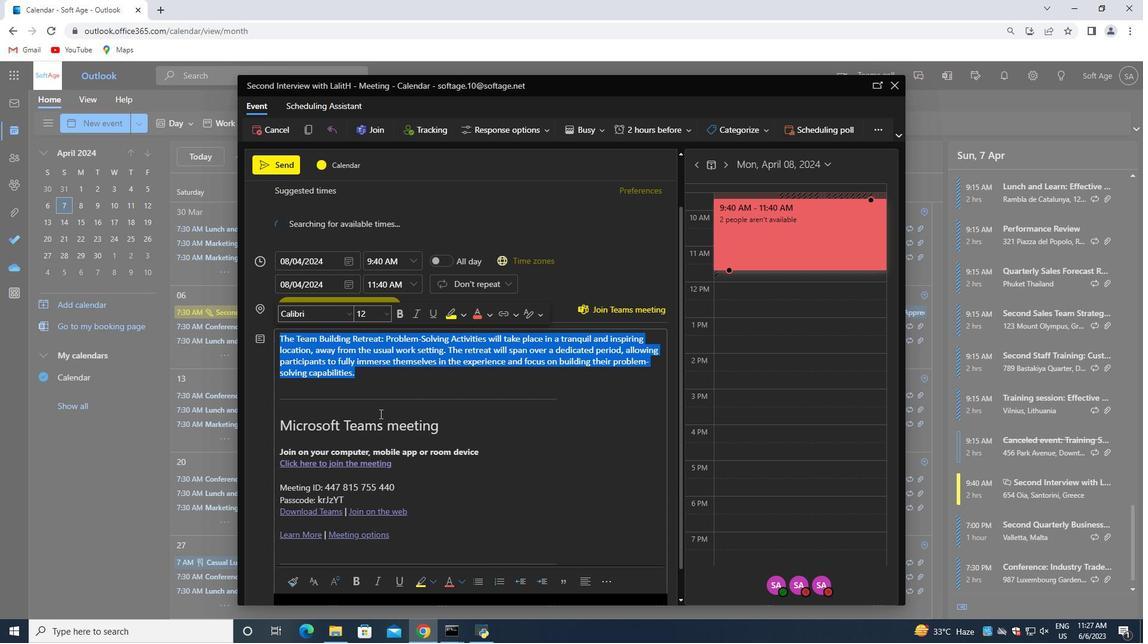 
Action: Mouse scrolled (384, 422) with delta (0, 0)
Screenshot: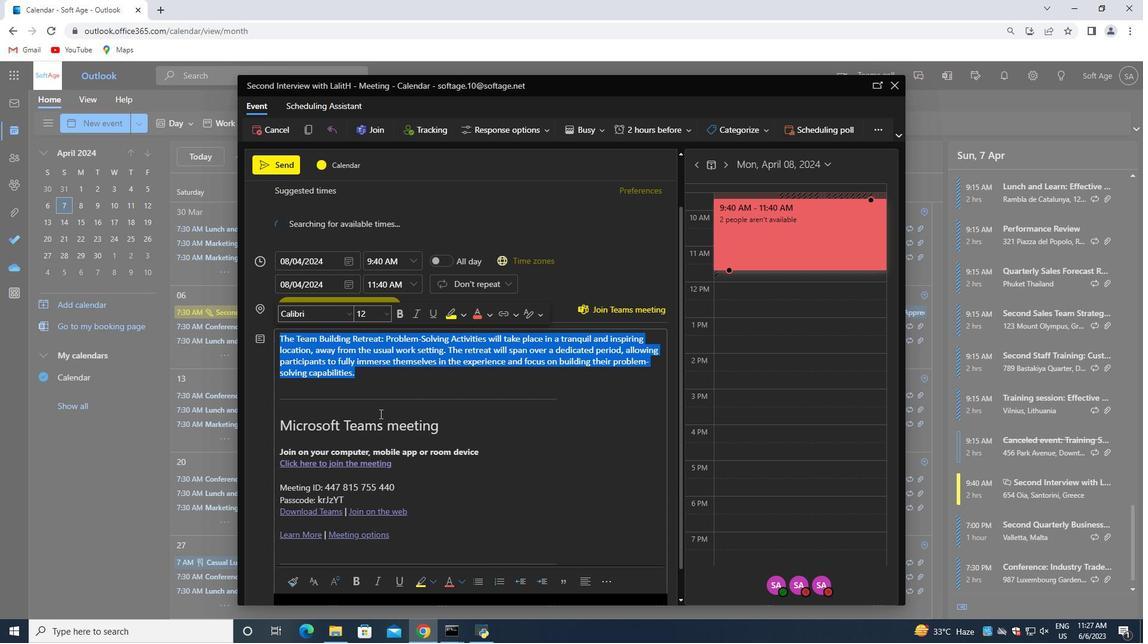 
Action: Mouse moved to (385, 423)
Screenshot: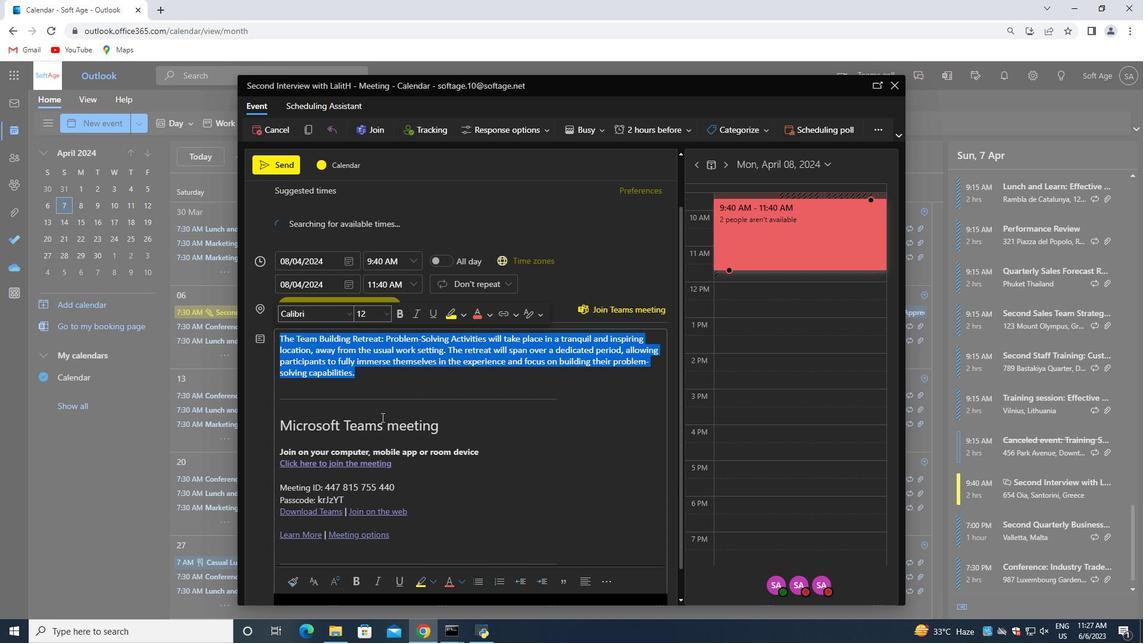 
Action: Mouse scrolled (385, 423) with delta (0, 0)
Screenshot: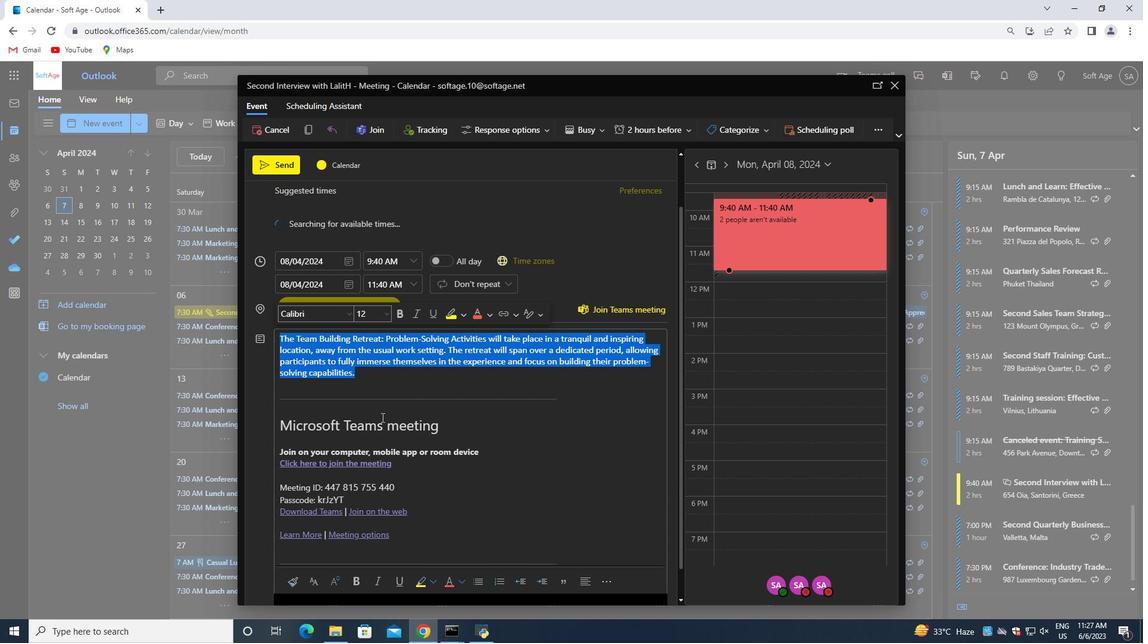 
Action: Mouse moved to (309, 554)
Screenshot: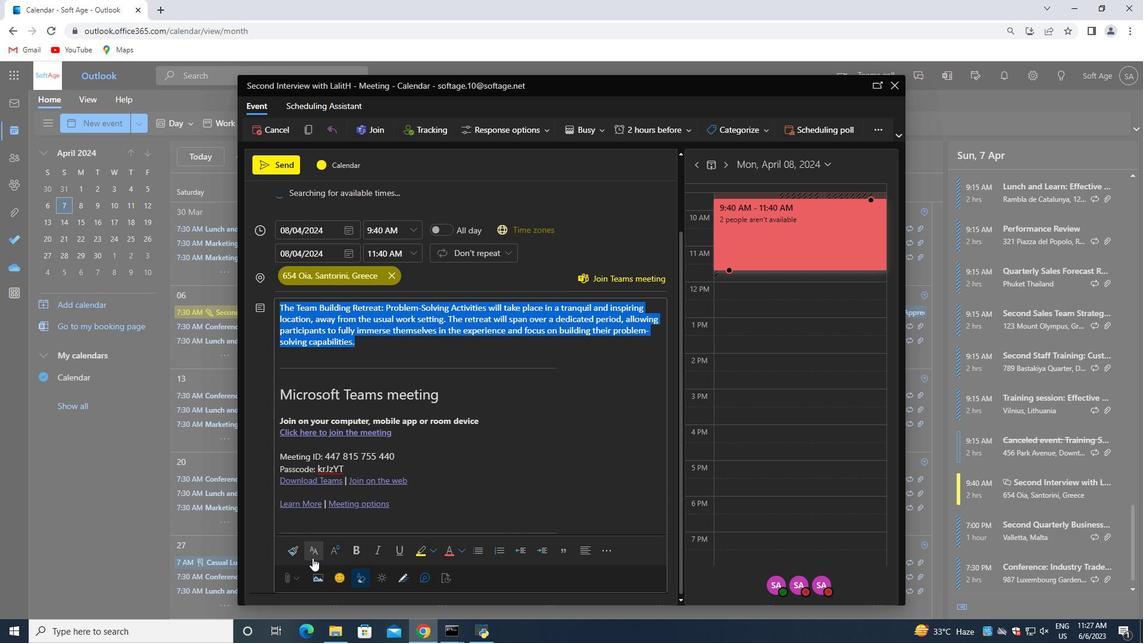 
Action: Mouse pressed left at (309, 554)
Screenshot: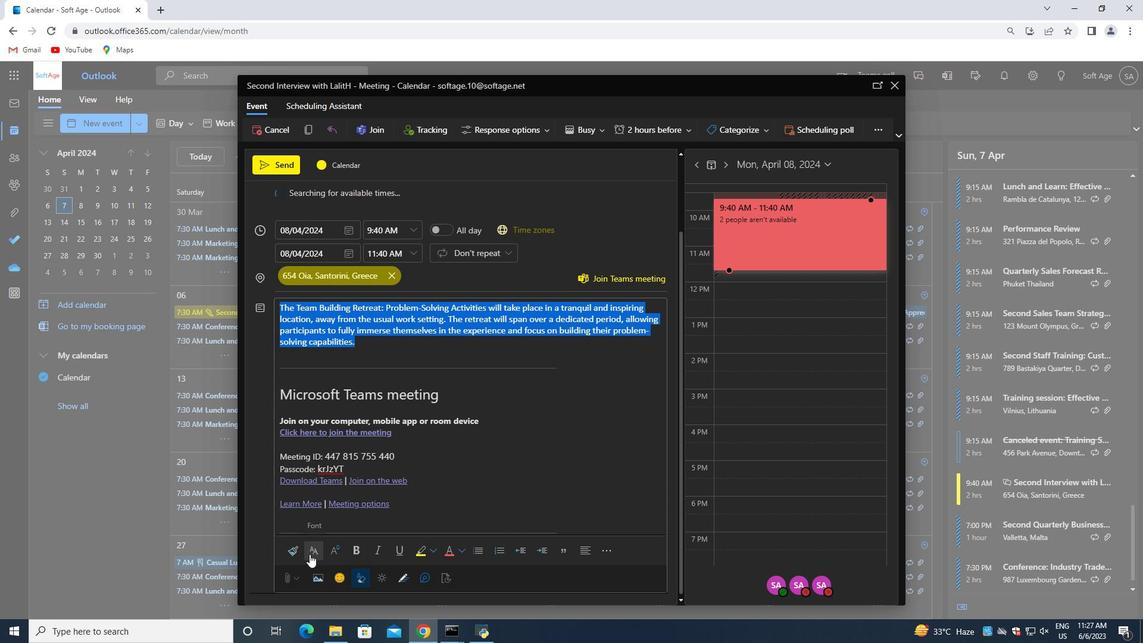 
Action: Mouse moved to (341, 504)
Screenshot: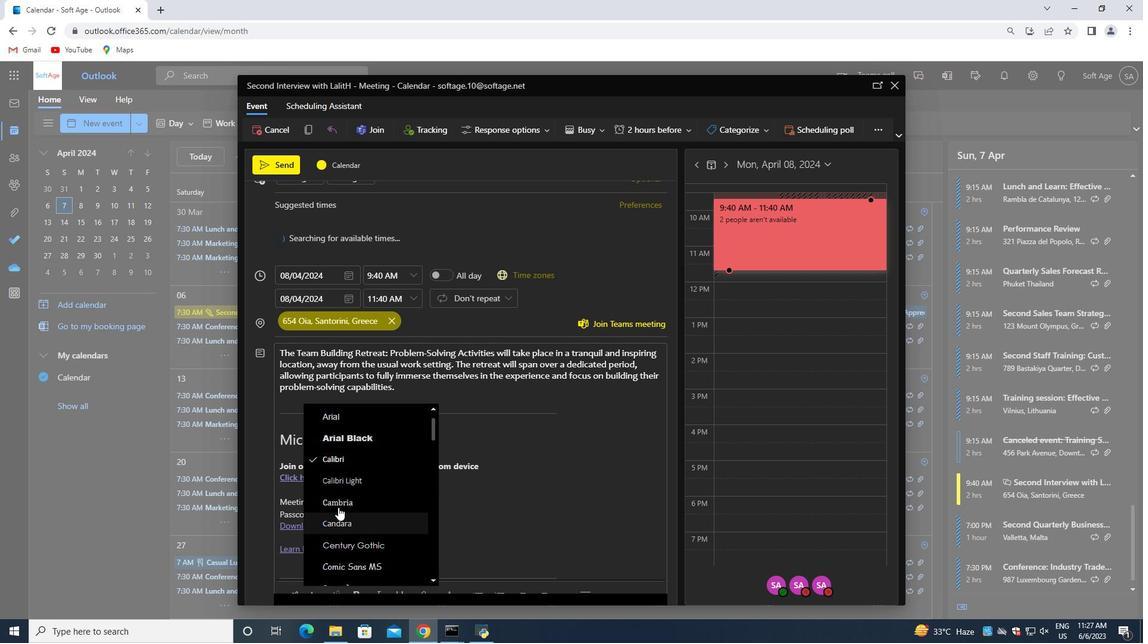
Action: Mouse scrolled (341, 503) with delta (0, 0)
Screenshot: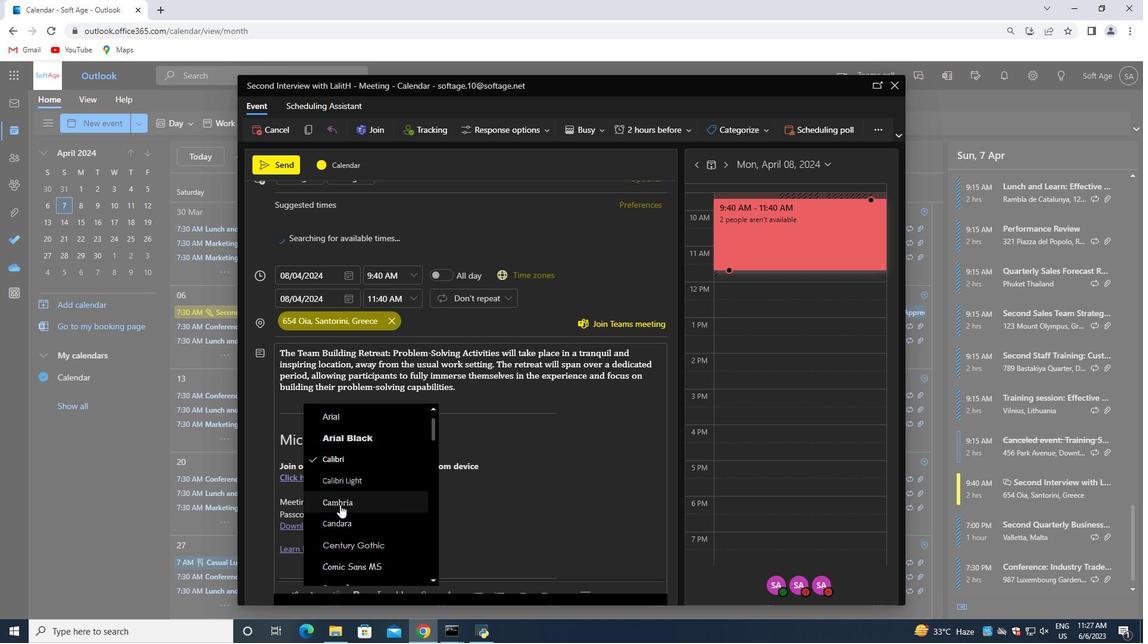 
Action: Mouse scrolled (341, 503) with delta (0, 0)
Screenshot: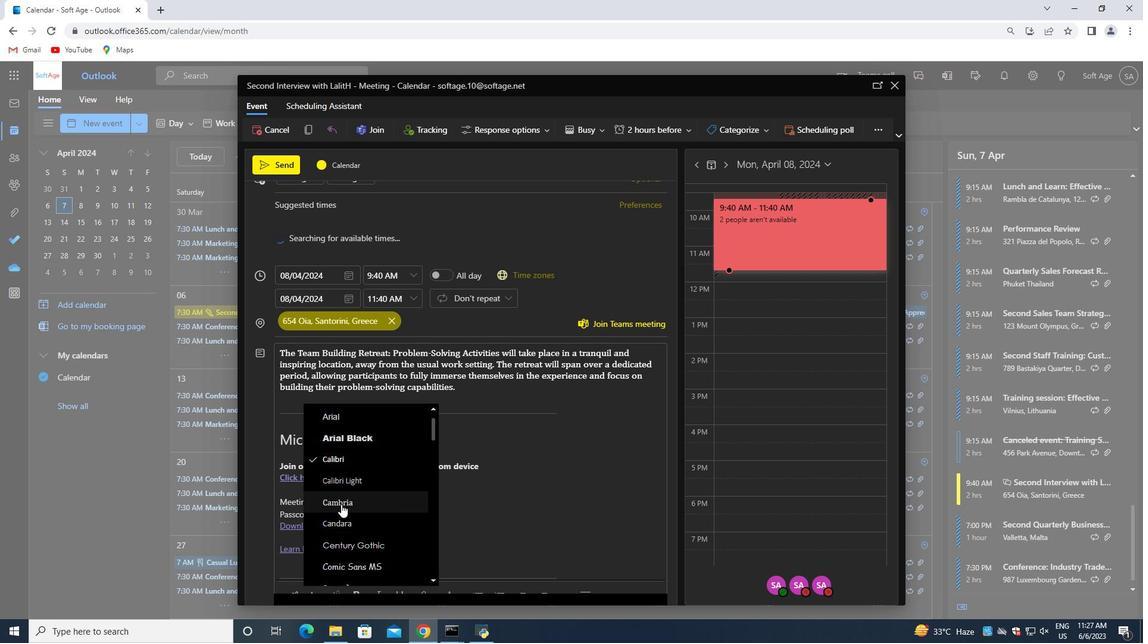 
Action: Mouse moved to (341, 503)
Screenshot: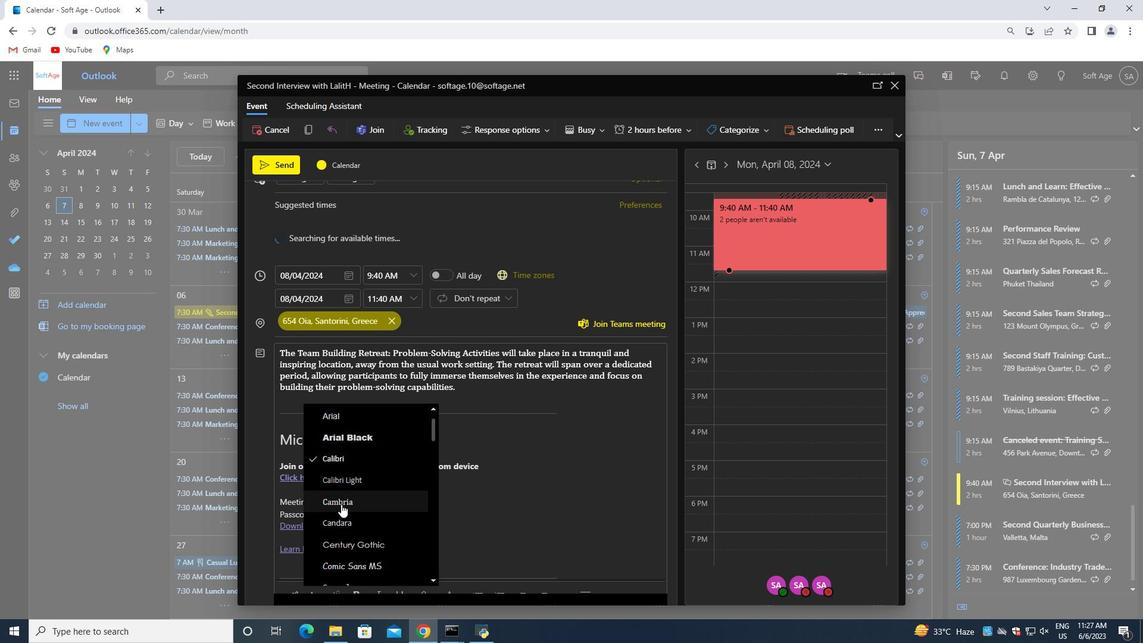 
Action: Mouse scrolled (341, 502) with delta (0, 0)
Screenshot: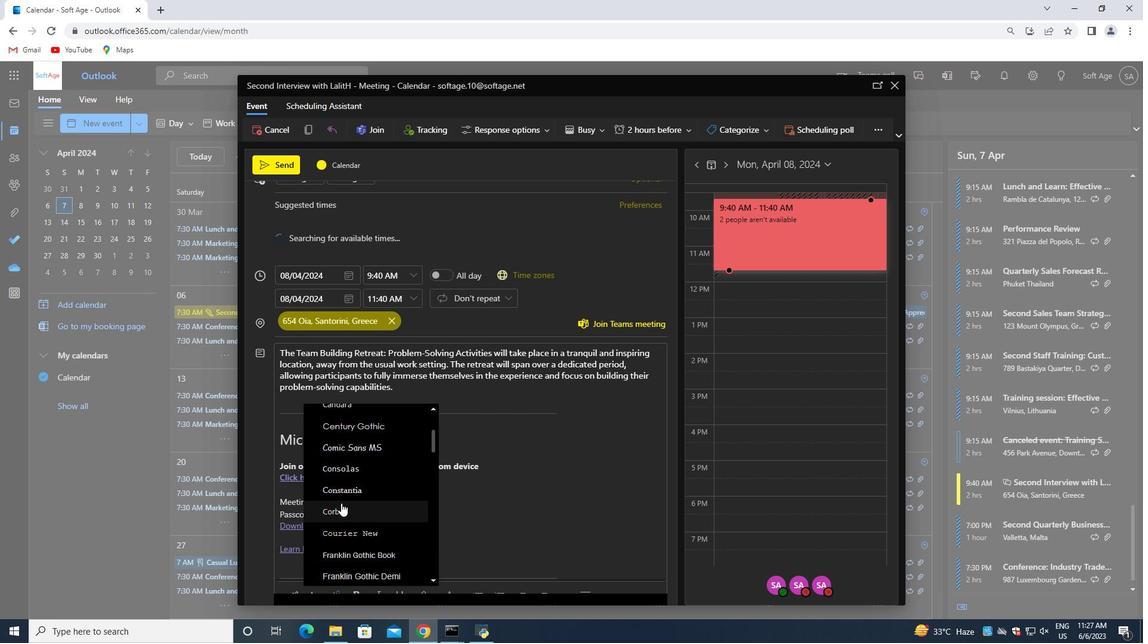 
Action: Mouse scrolled (341, 502) with delta (0, 0)
Screenshot: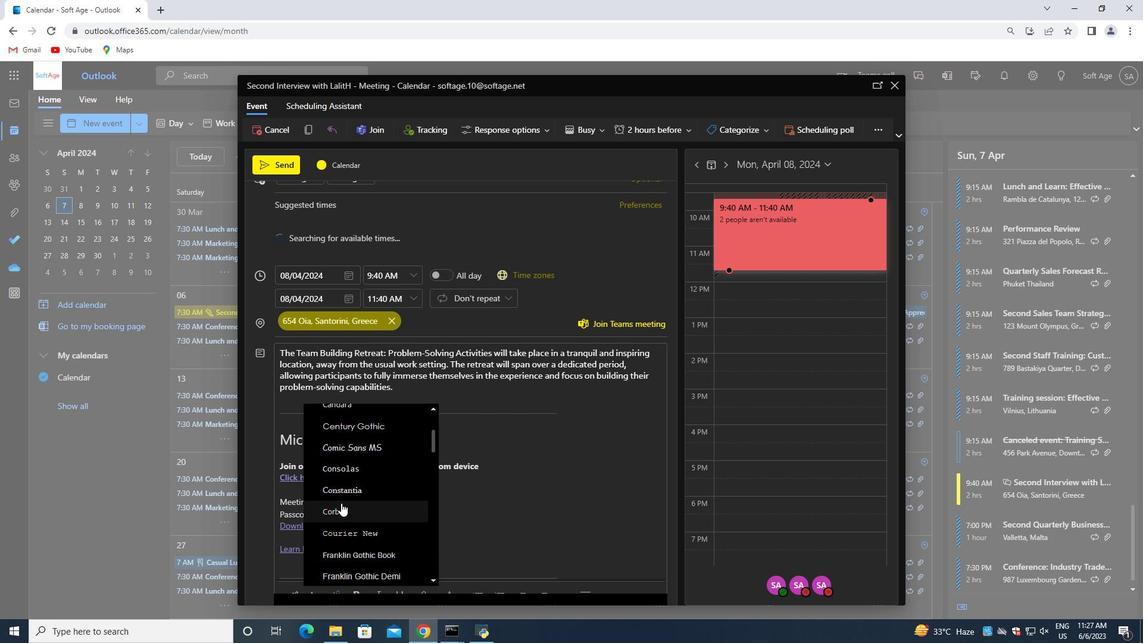 
Action: Mouse scrolled (341, 502) with delta (0, 0)
Screenshot: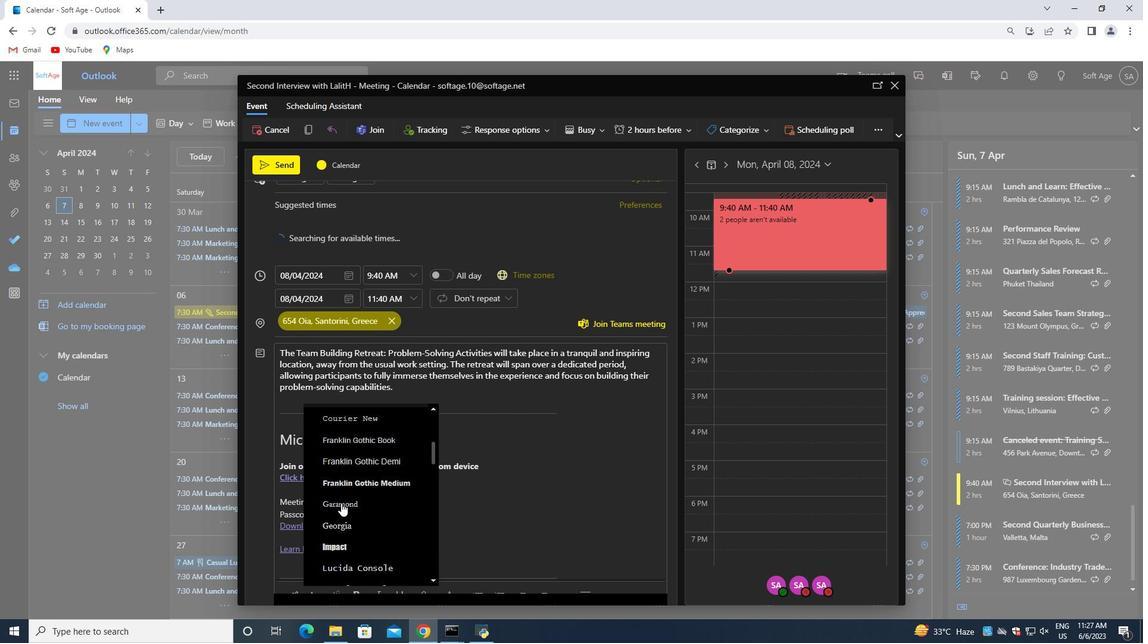 
Action: Mouse moved to (341, 503)
Screenshot: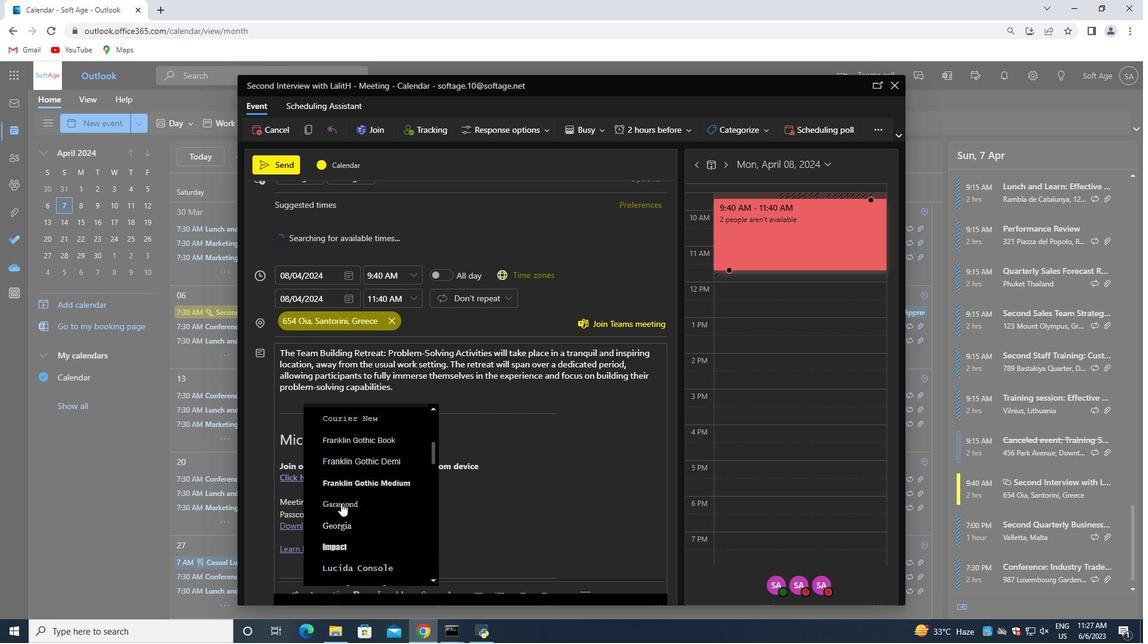 
Action: Mouse scrolled (341, 502) with delta (0, 0)
Screenshot: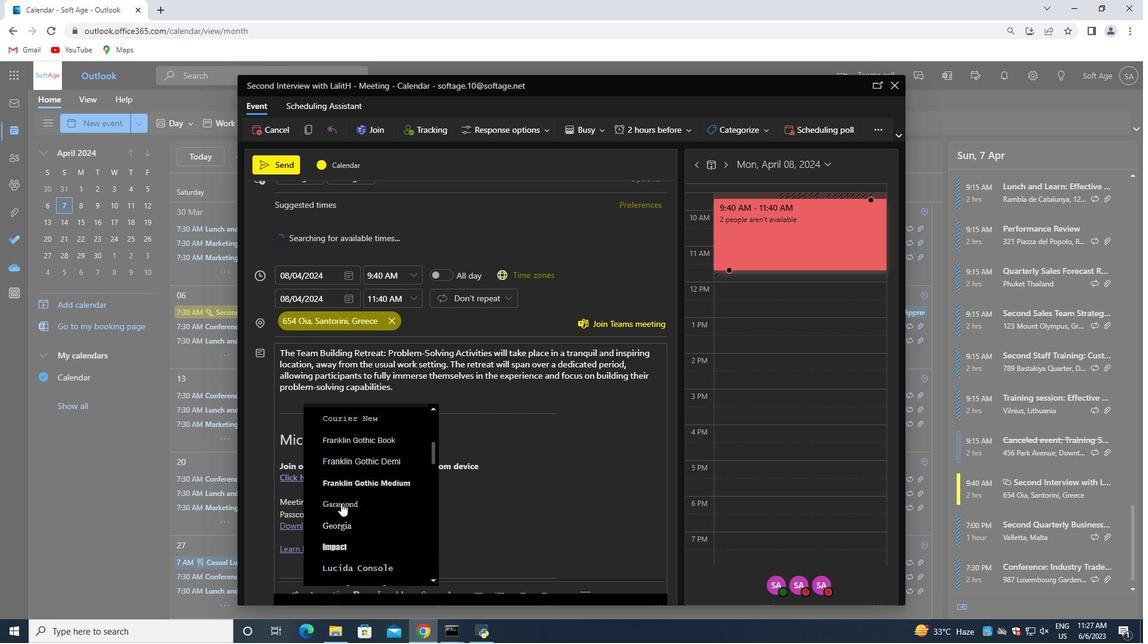 
Action: Mouse moved to (341, 504)
Screenshot: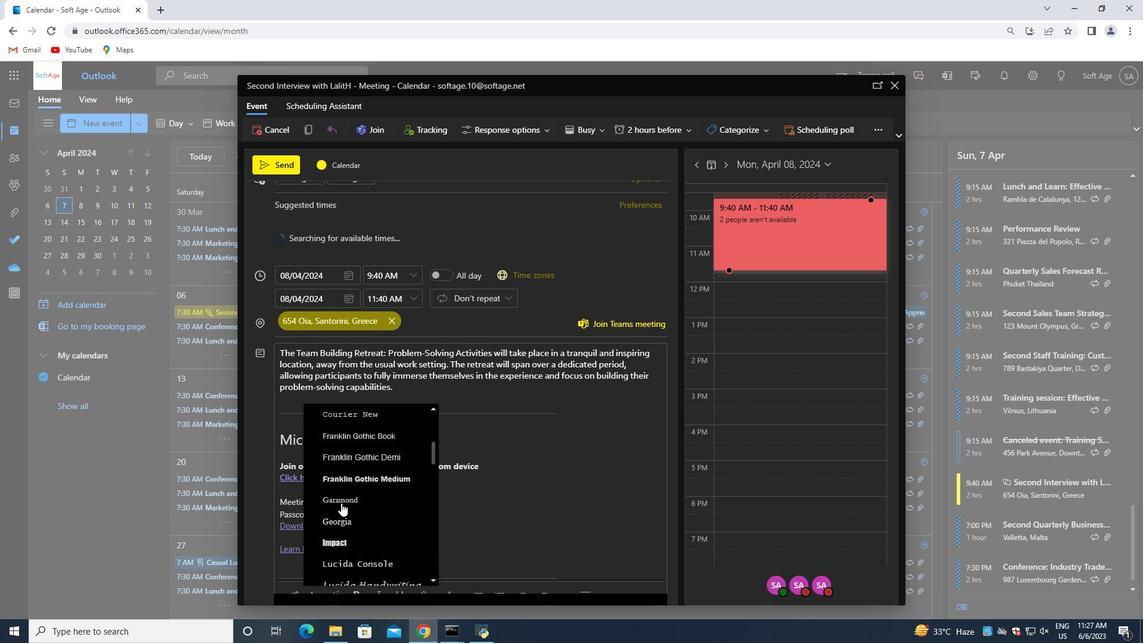 
Action: Mouse scrolled (341, 503) with delta (0, 0)
Screenshot: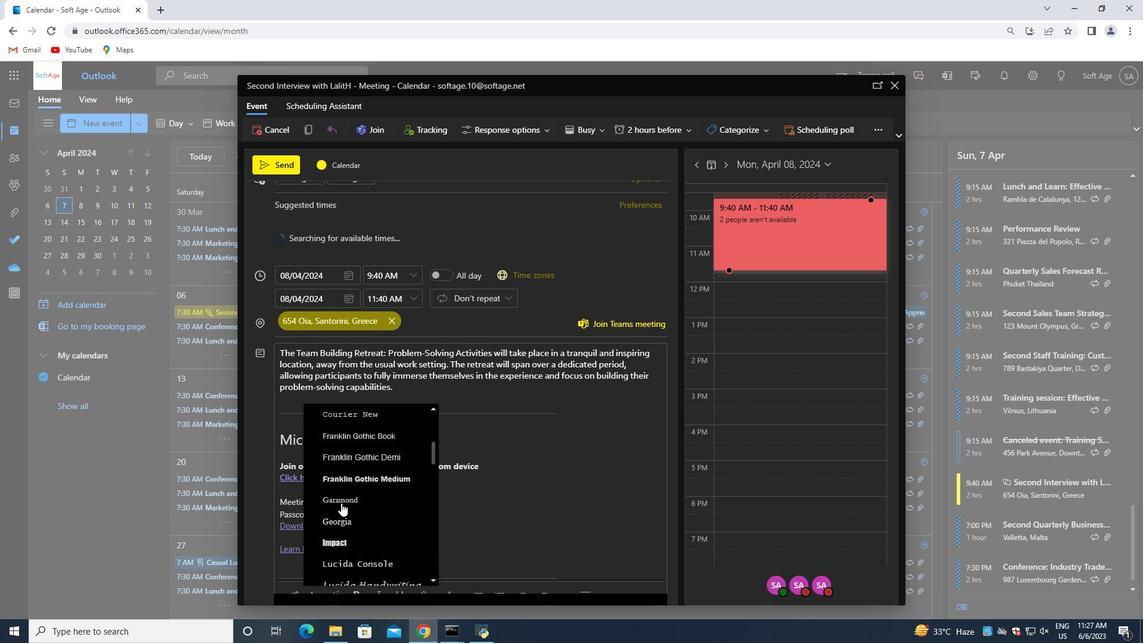 
Action: Mouse moved to (341, 504)
Screenshot: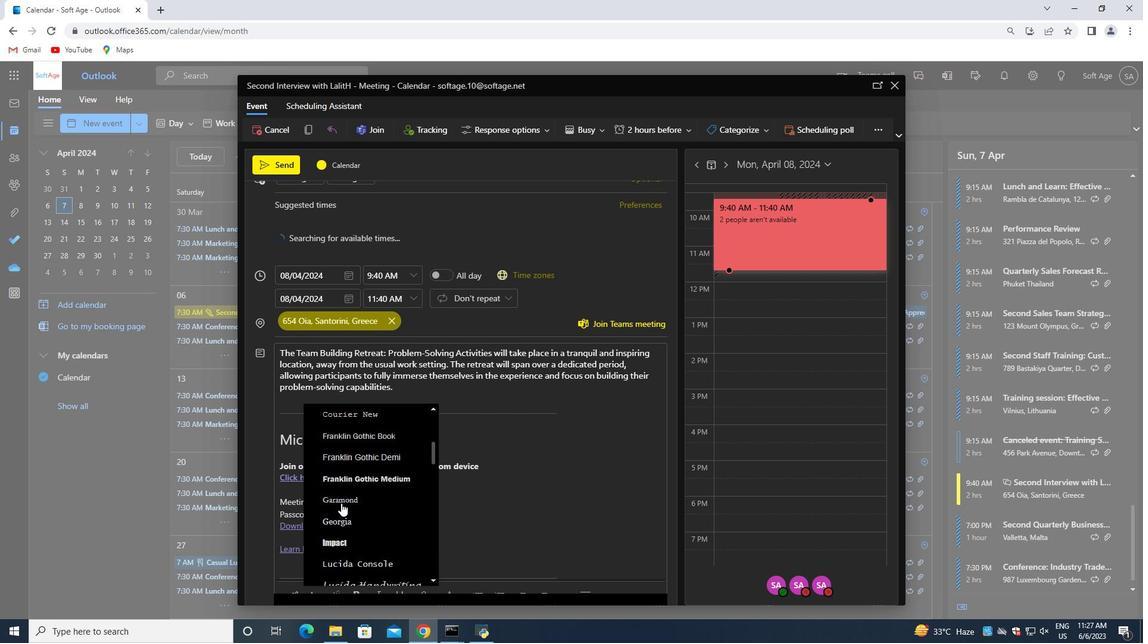 
Action: Mouse scrolled (341, 503) with delta (0, 0)
Screenshot: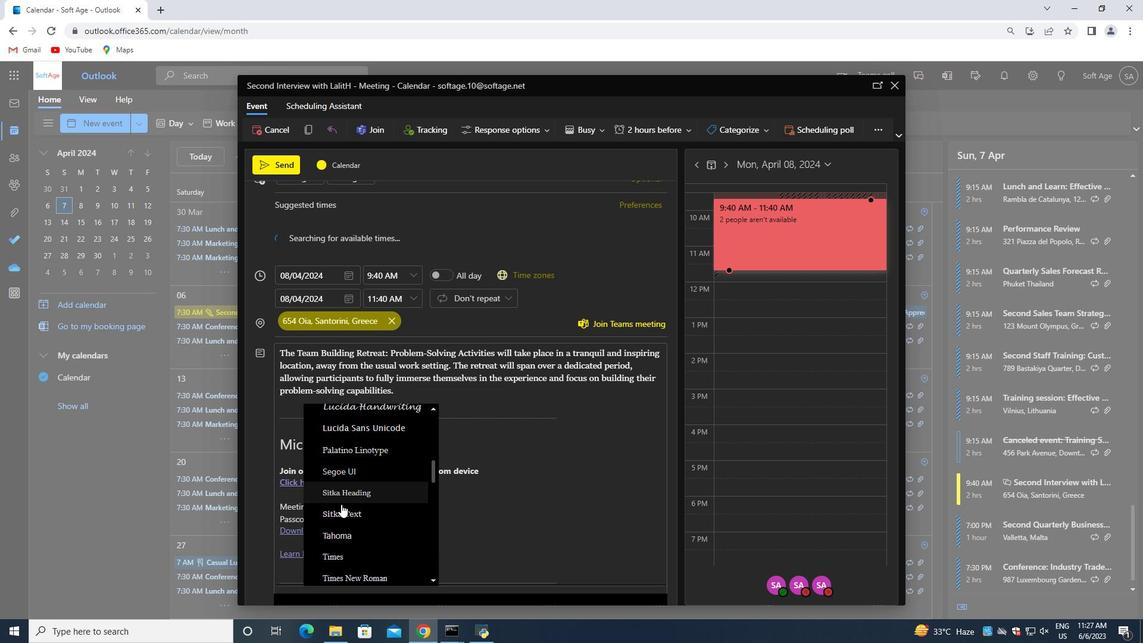
Action: Mouse scrolled (341, 503) with delta (0, 0)
Screenshot: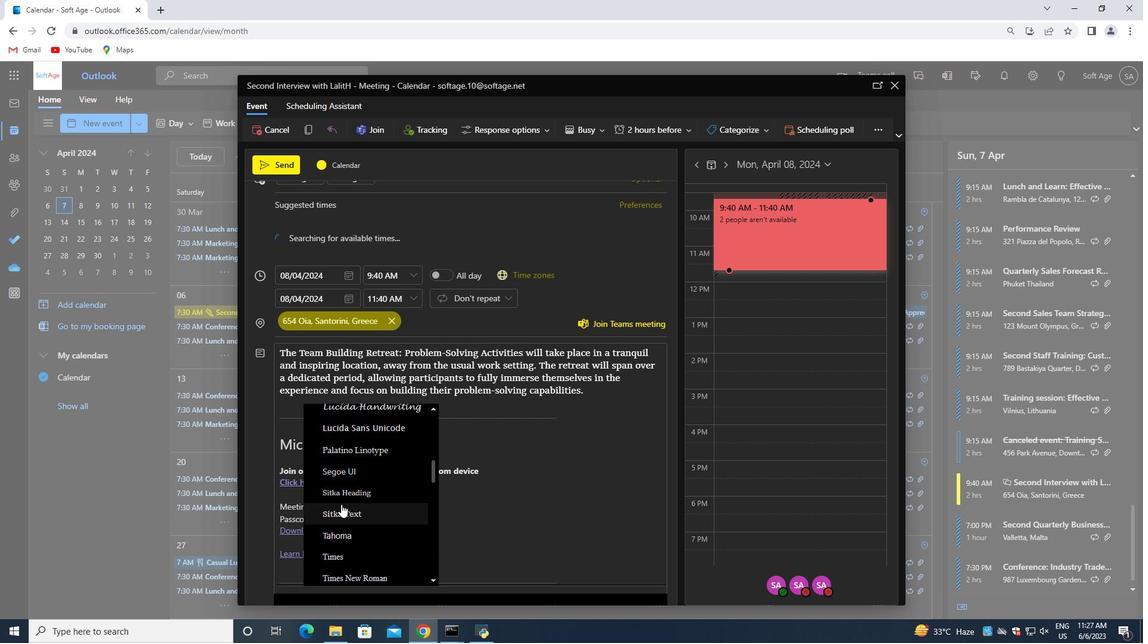 
Action: Mouse moved to (357, 479)
Screenshot: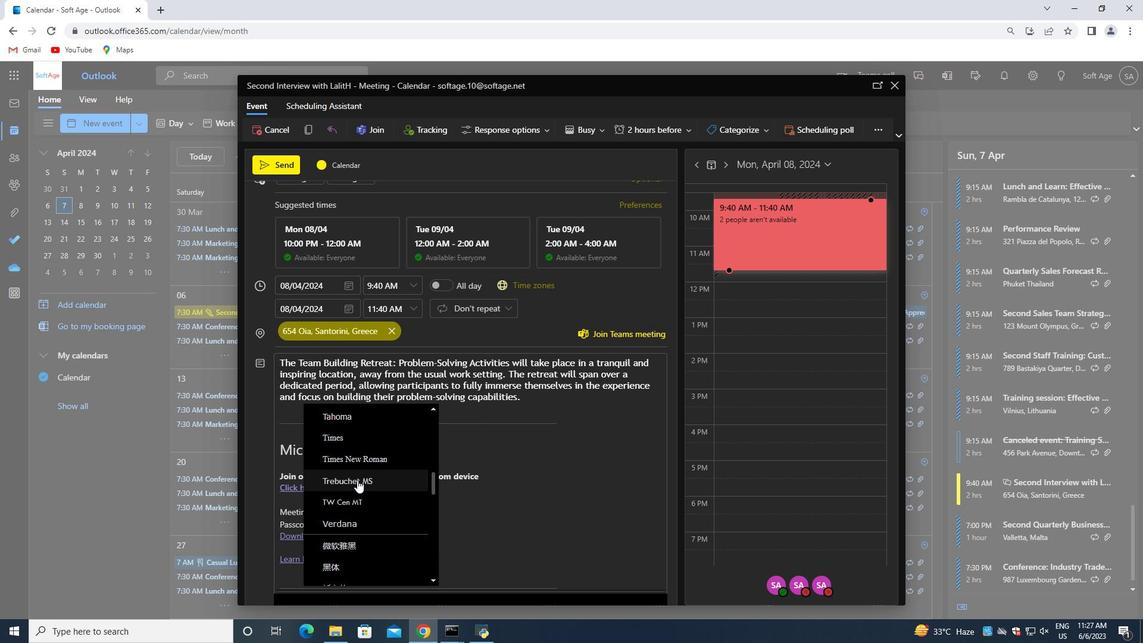 
Action: Mouse pressed left at (357, 479)
Screenshot: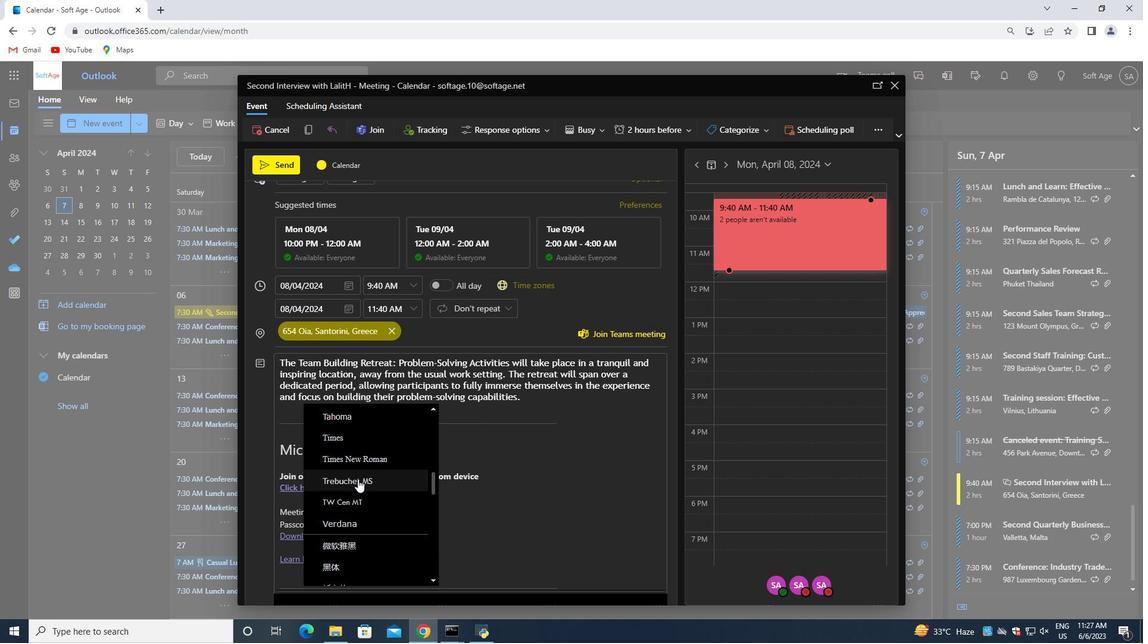 
Action: Mouse moved to (536, 403)
Screenshot: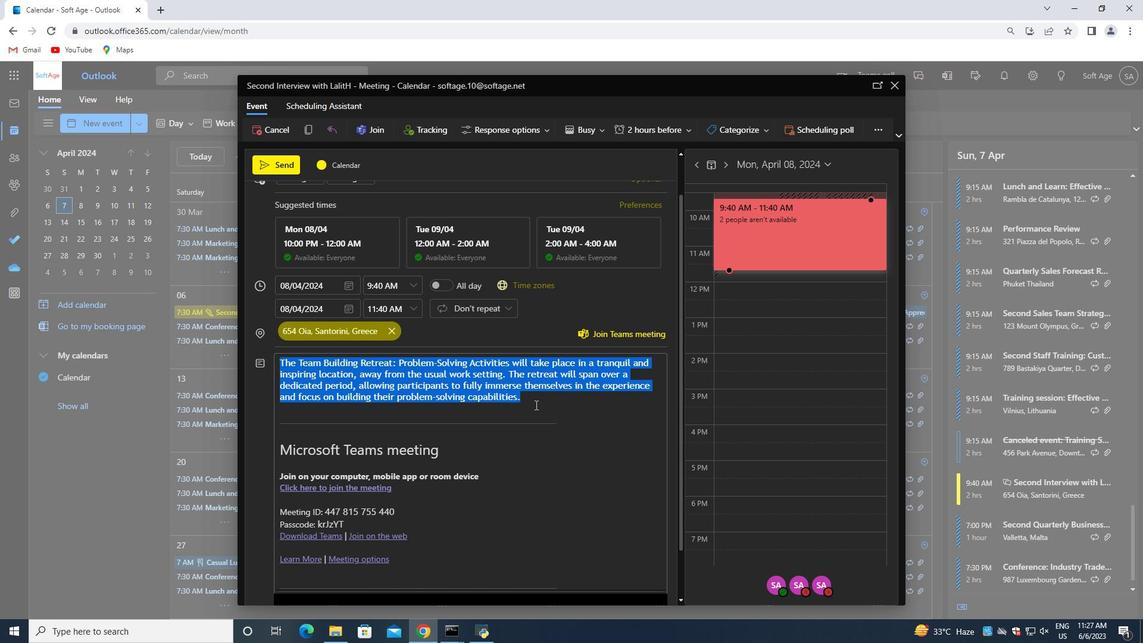 
Action: Mouse pressed left at (536, 403)
Screenshot: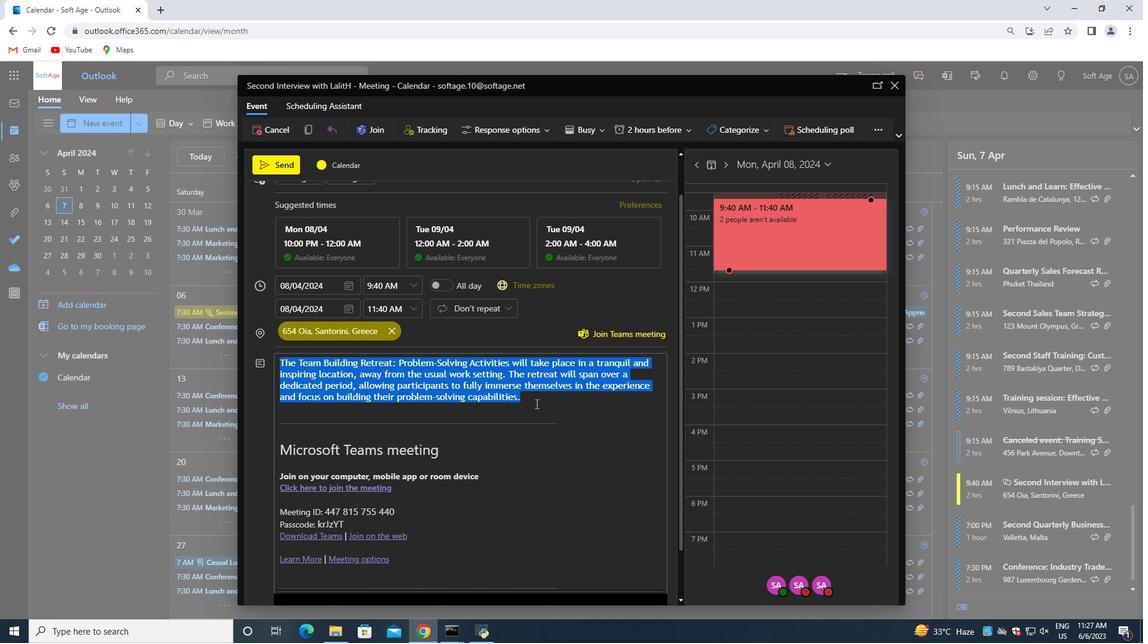 
Action: Mouse scrolled (536, 403) with delta (0, 0)
Screenshot: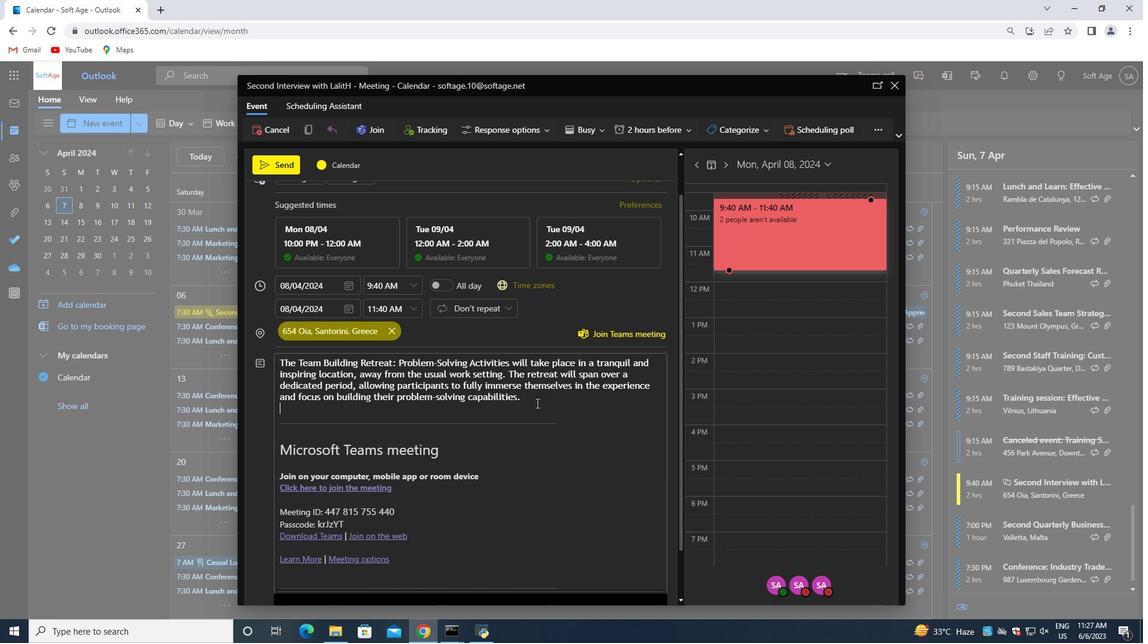 
Action: Mouse scrolled (536, 403) with delta (0, 0)
Screenshot: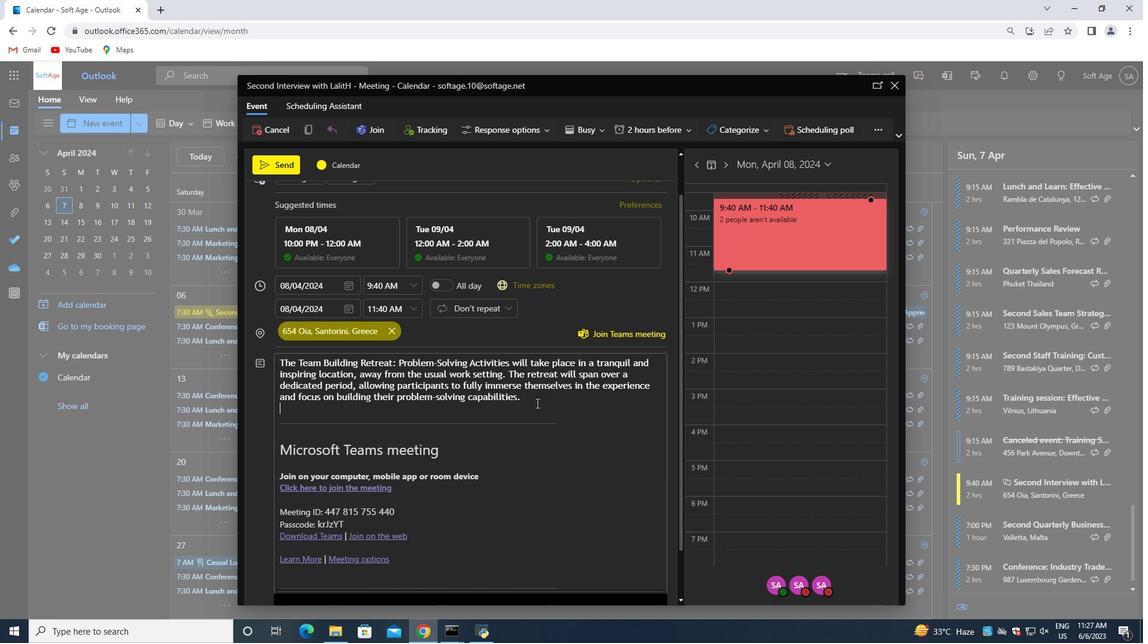 
Action: Mouse scrolled (536, 403) with delta (0, 0)
Screenshot: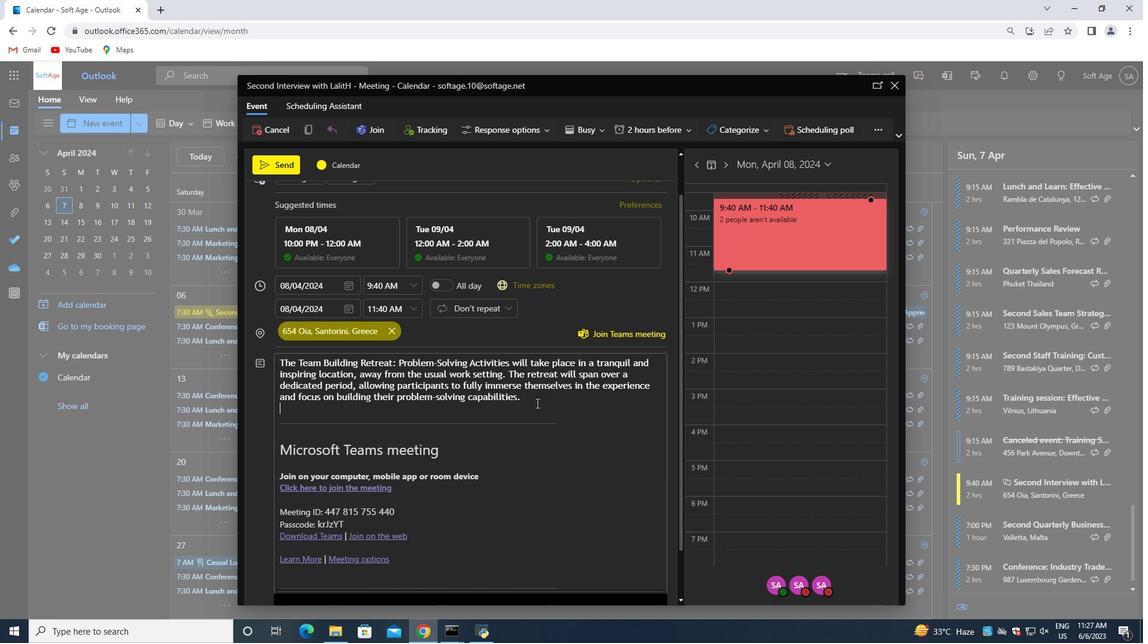 
Action: Mouse scrolled (536, 403) with delta (0, 0)
Screenshot: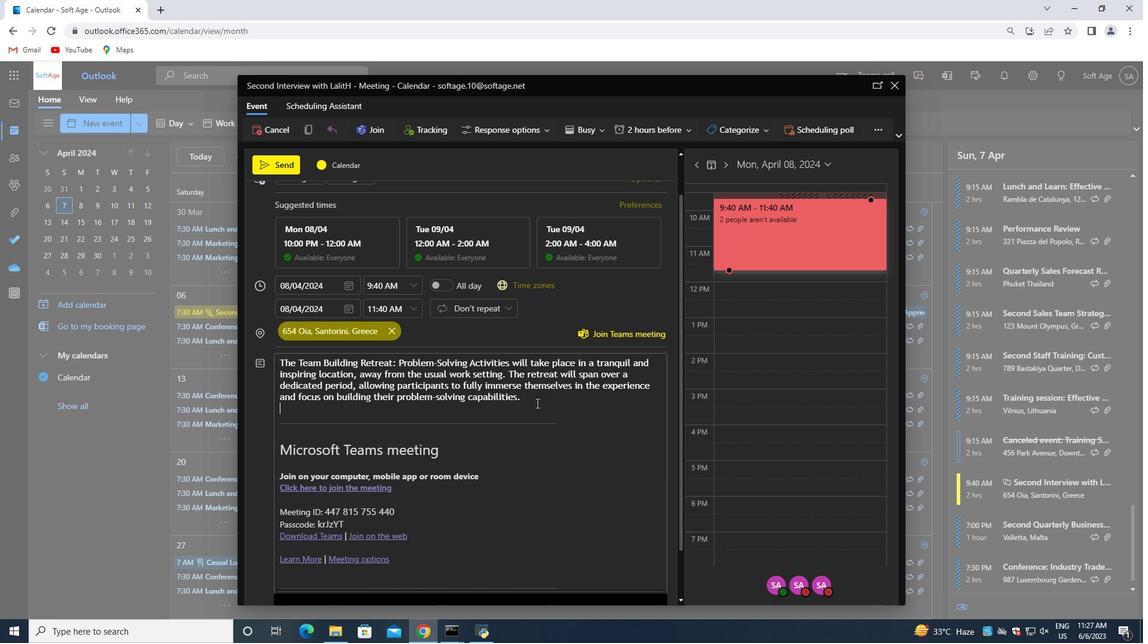 
Action: Mouse scrolled (536, 403) with delta (0, 0)
Screenshot: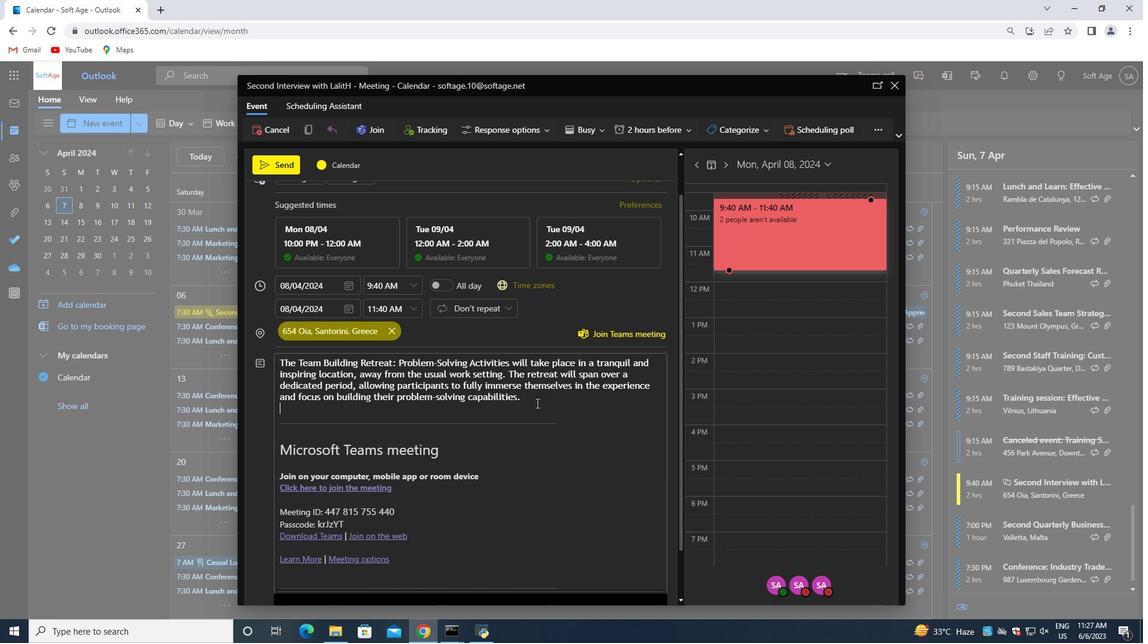 
Action: Mouse moved to (525, 446)
Screenshot: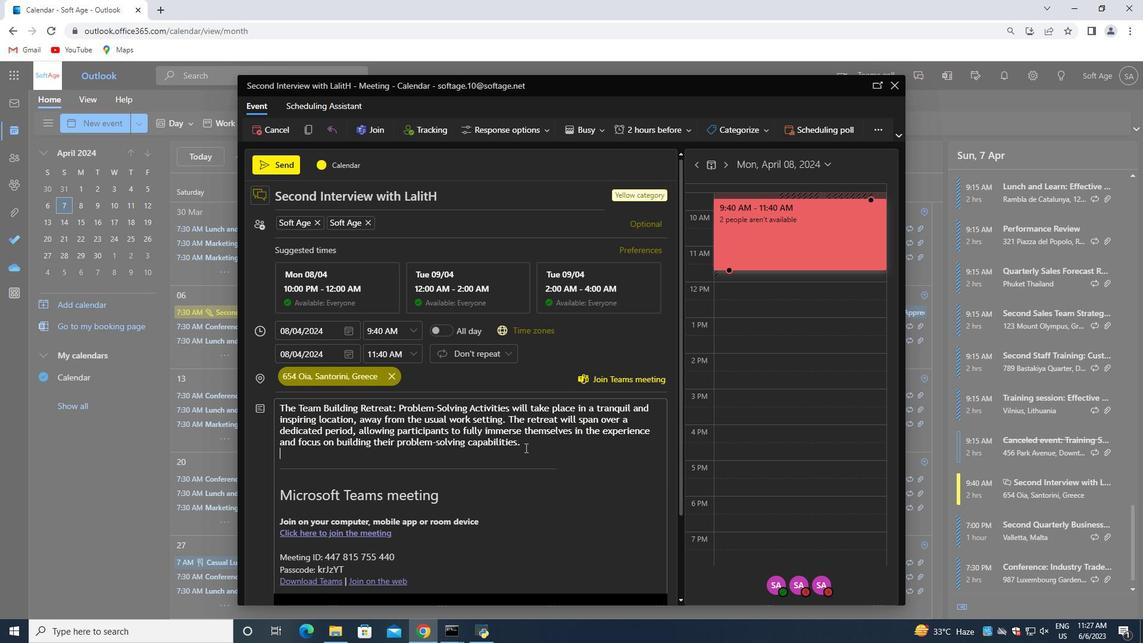 
Action: Mouse pressed left at (525, 446)
Screenshot: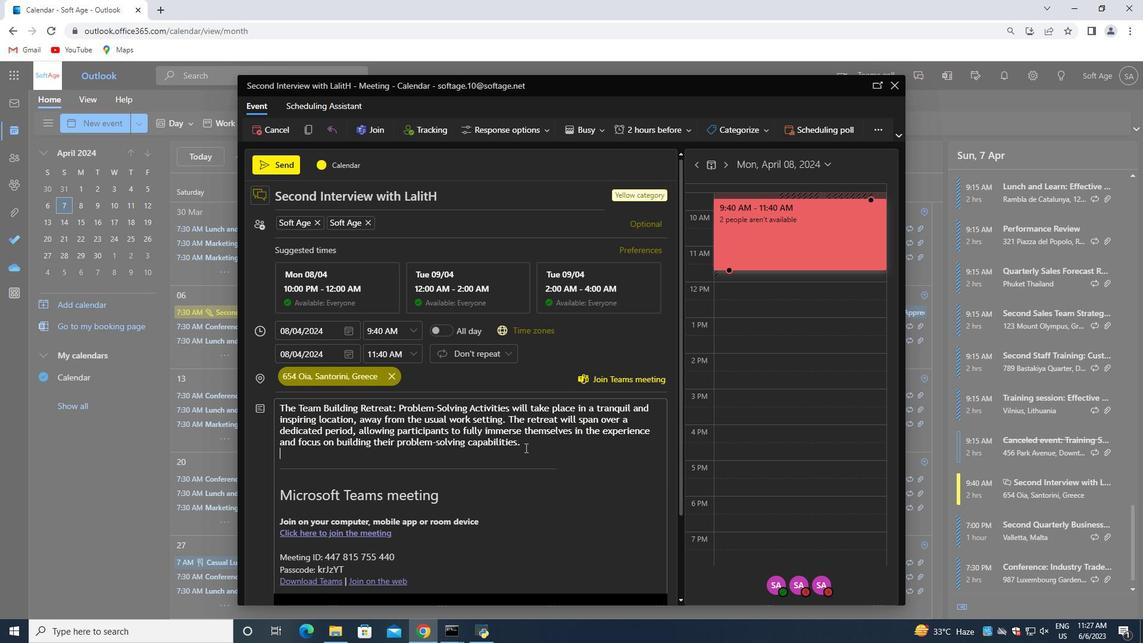 
Action: Mouse moved to (543, 418)
Screenshot: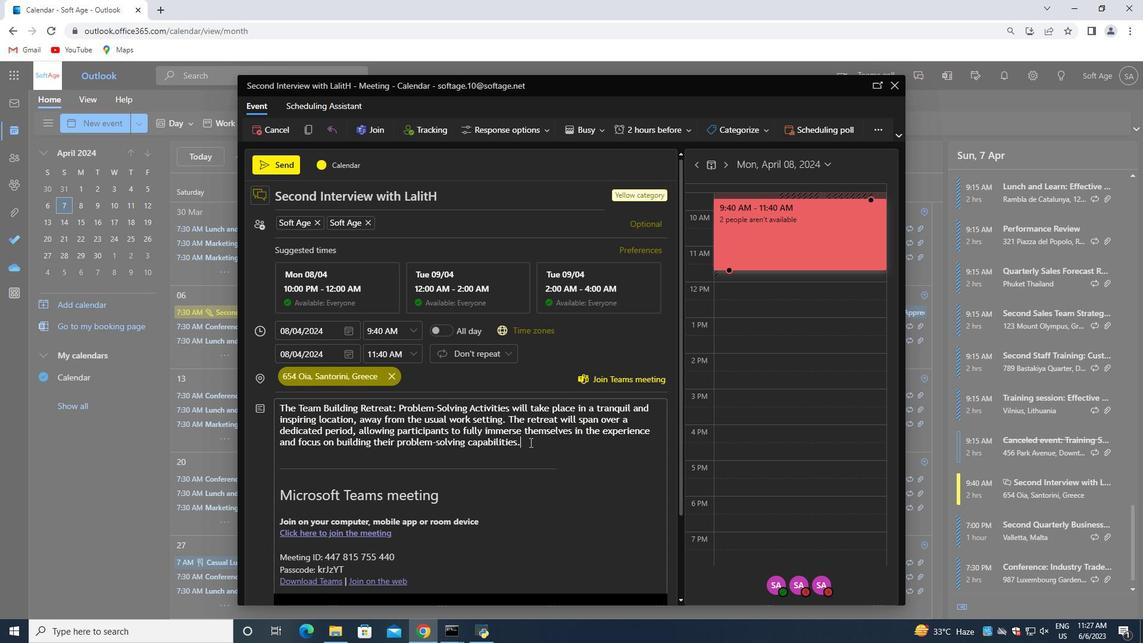 
Action: Mouse scrolled (543, 419) with delta (0, 0)
Screenshot: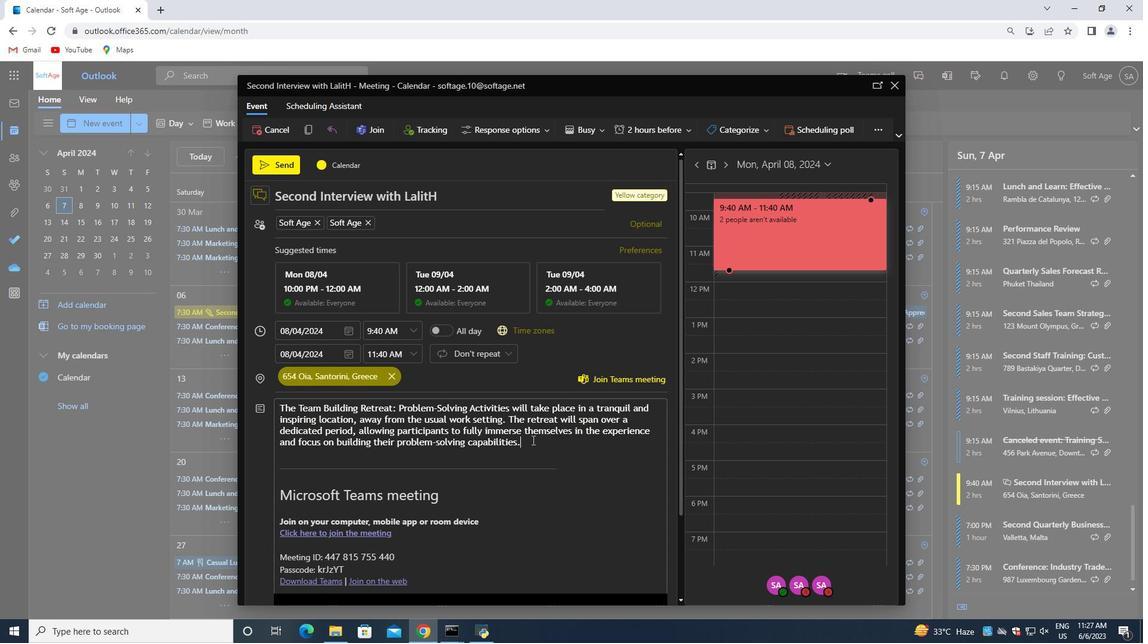 
Action: Mouse moved to (553, 401)
Screenshot: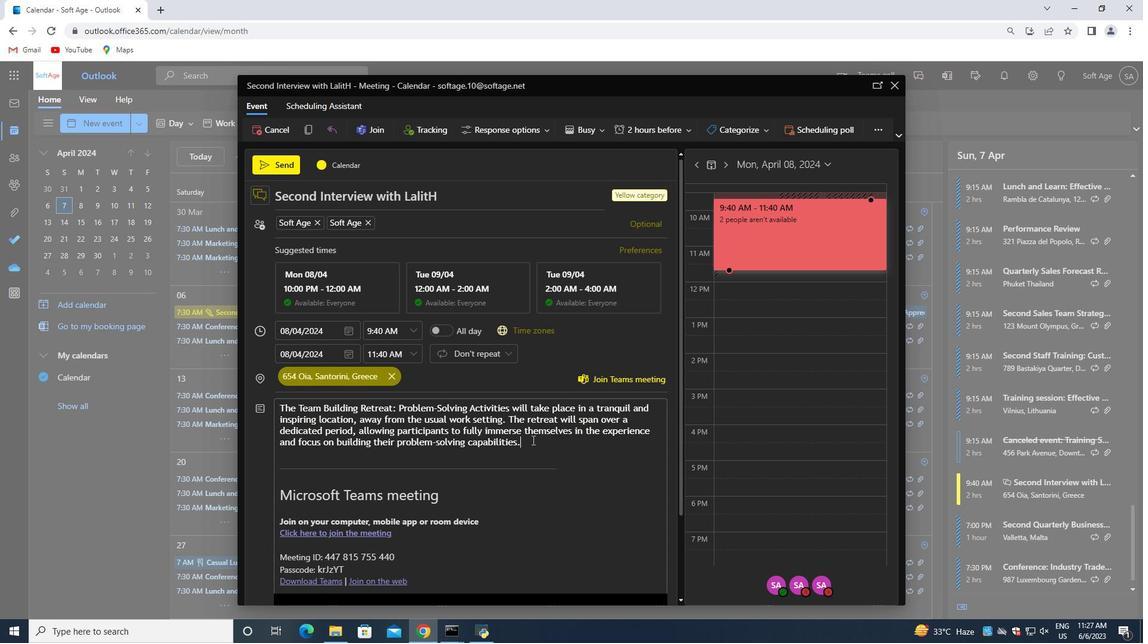 
Action: Mouse scrolled (553, 401) with delta (0, 0)
Screenshot: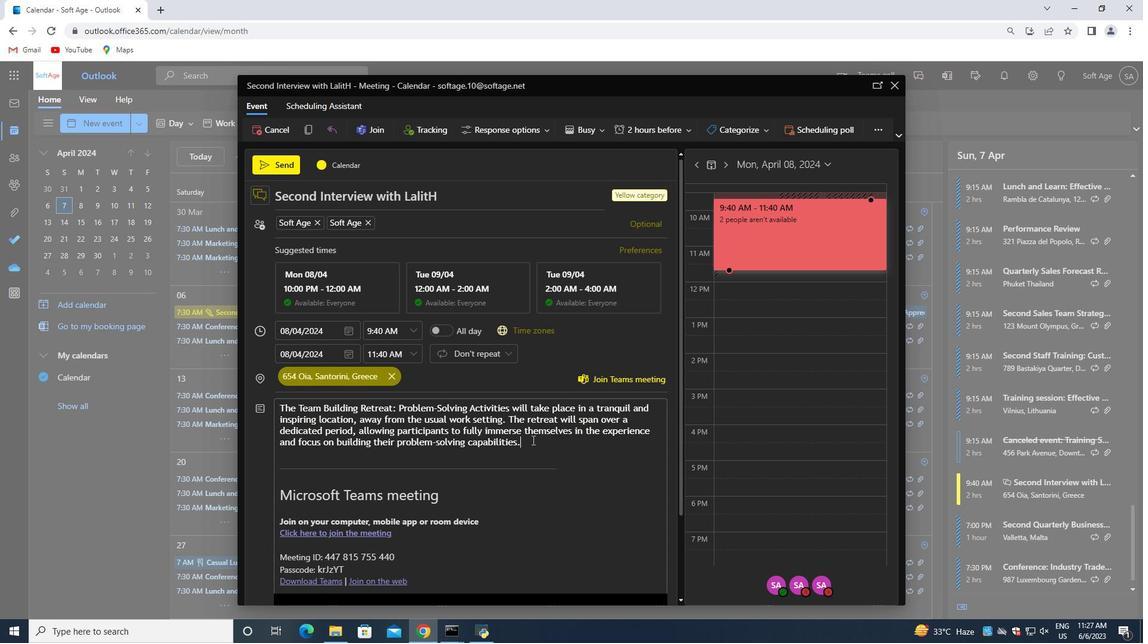 
Action: Mouse moved to (566, 369)
Screenshot: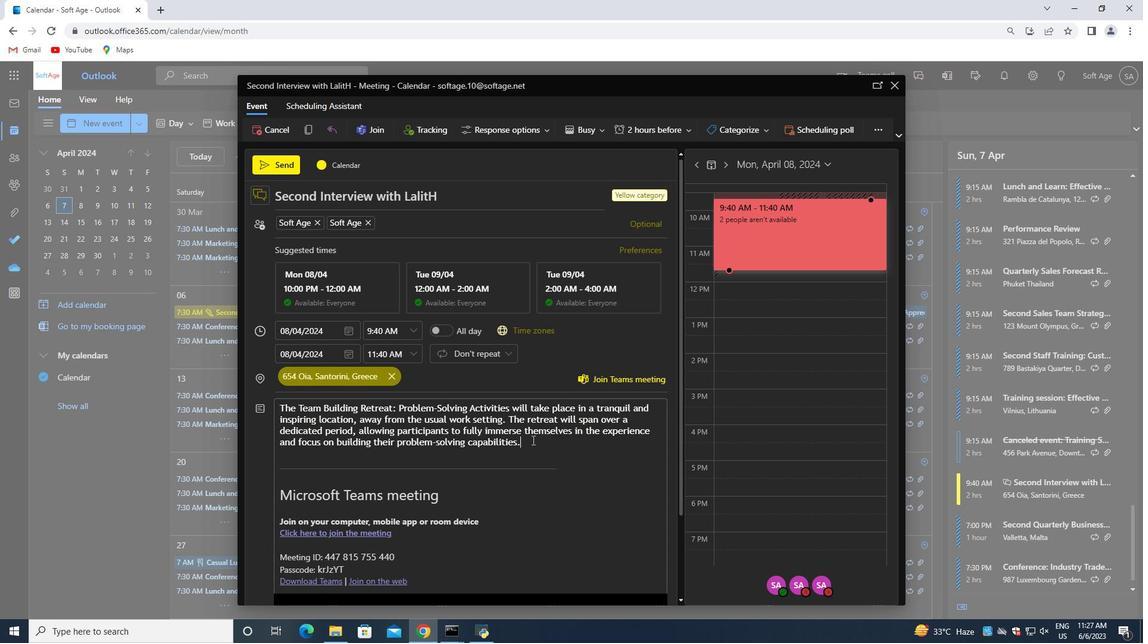 
Action: Mouse scrolled (565, 379) with delta (0, 0)
Screenshot: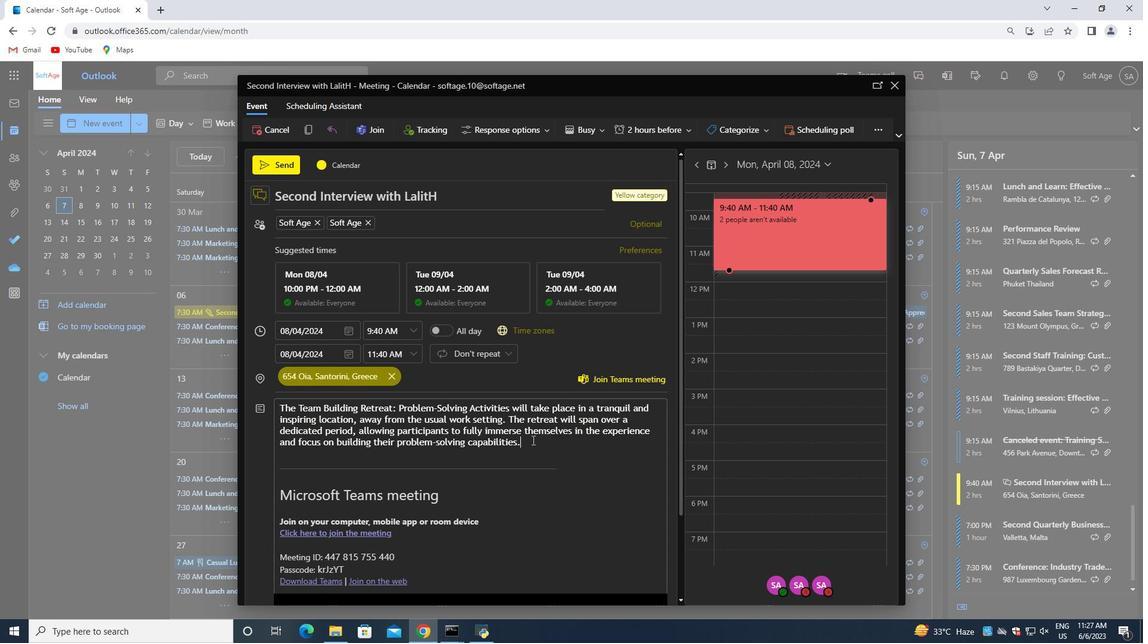 
Action: Mouse moved to (566, 366)
Screenshot: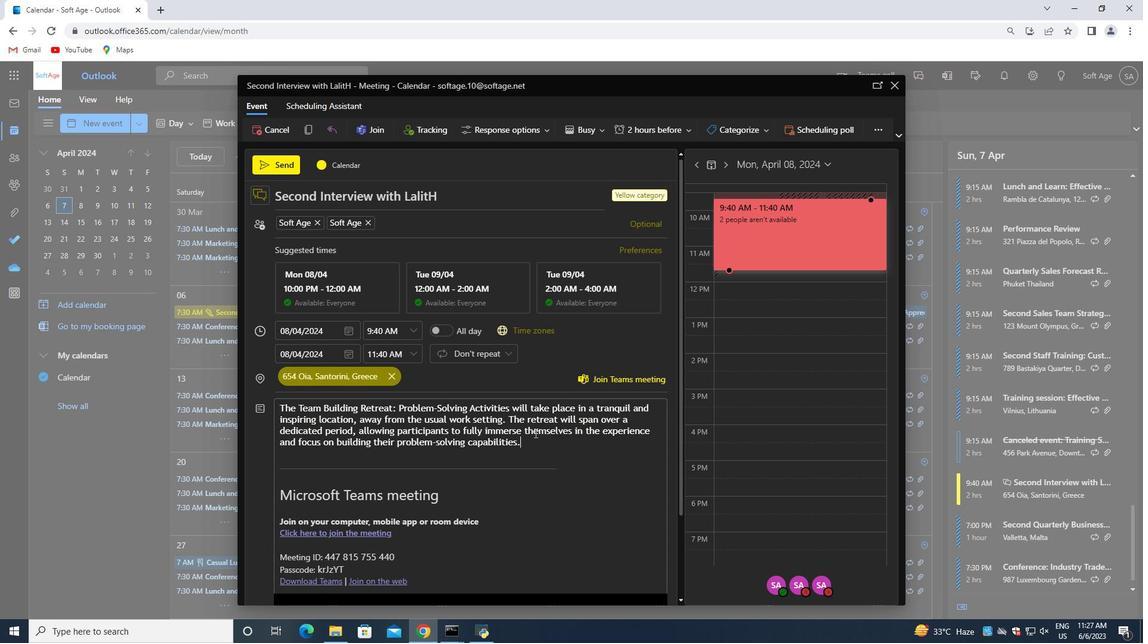 
Action: Mouse scrolled (566, 370) with delta (0, 0)
Screenshot: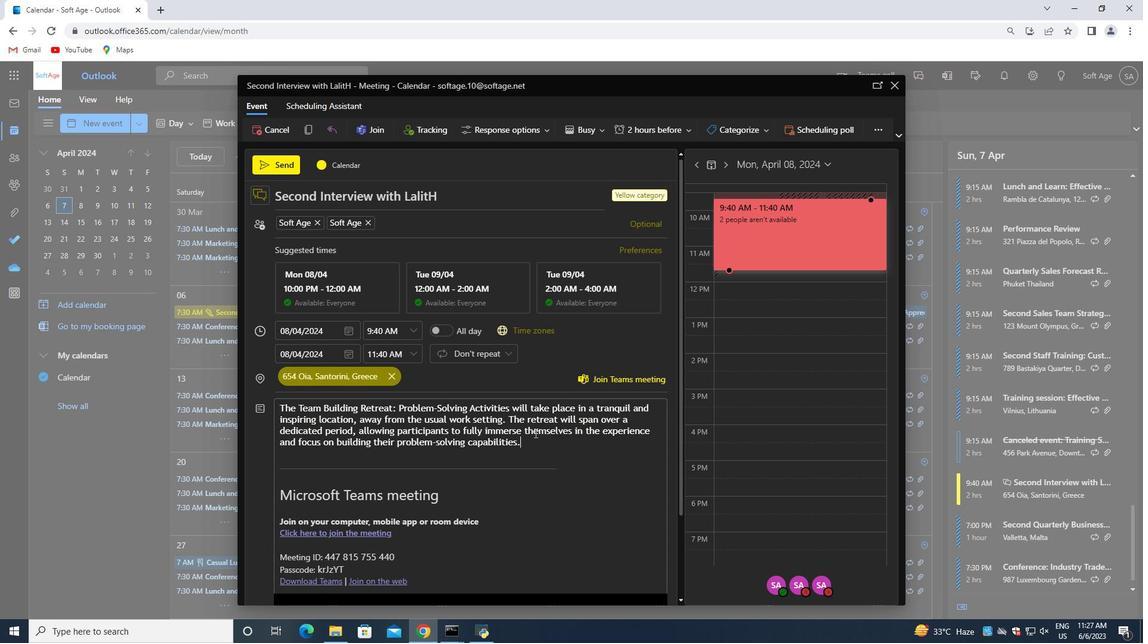 
Action: Mouse moved to (588, 133)
Screenshot: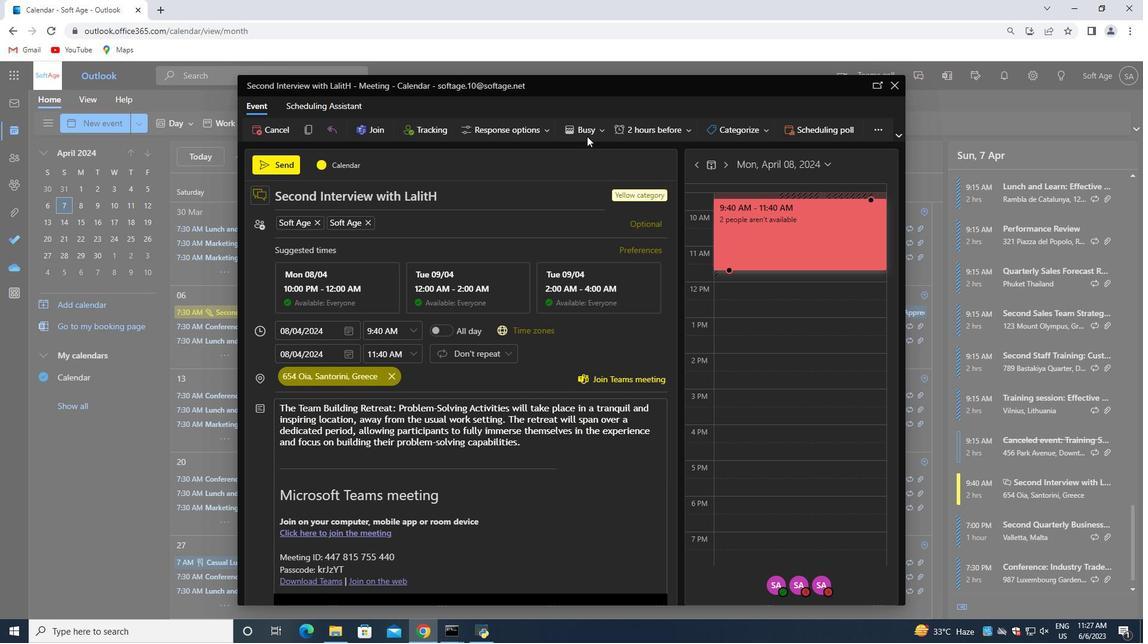 
Action: Mouse pressed left at (588, 133)
Screenshot: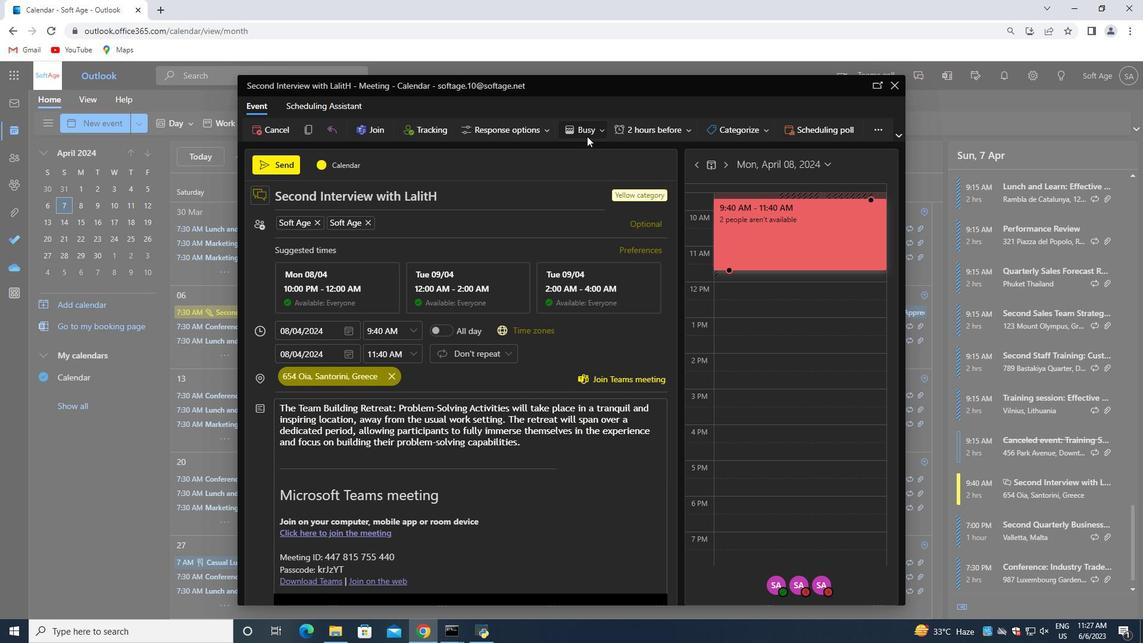 
Action: Mouse moved to (534, 239)
Screenshot: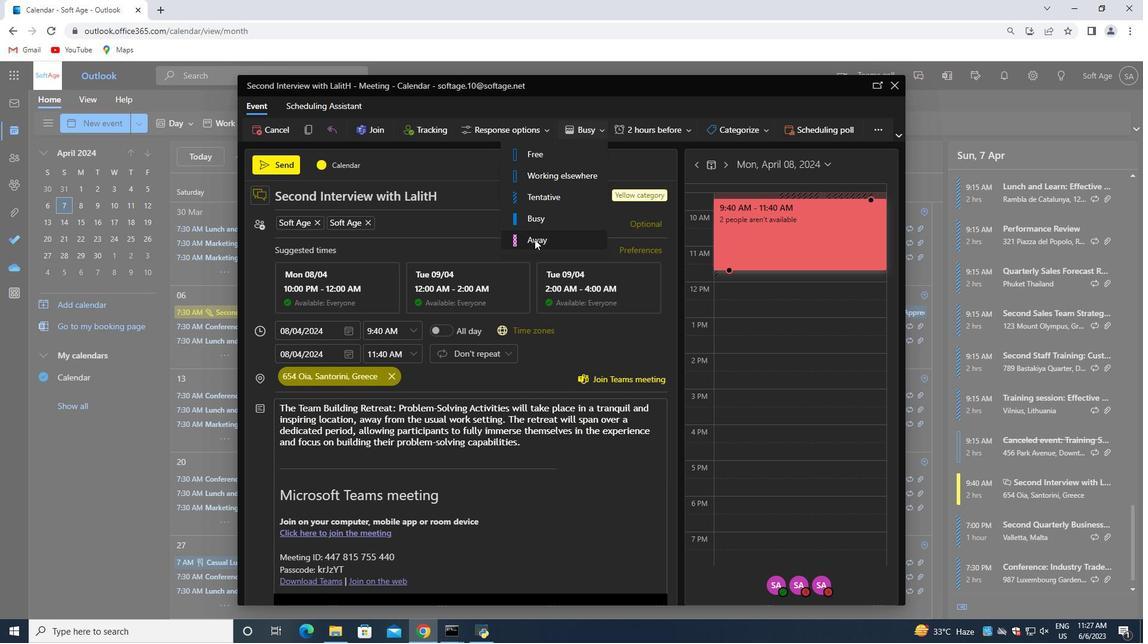 
Action: Mouse pressed left at (534, 239)
Screenshot: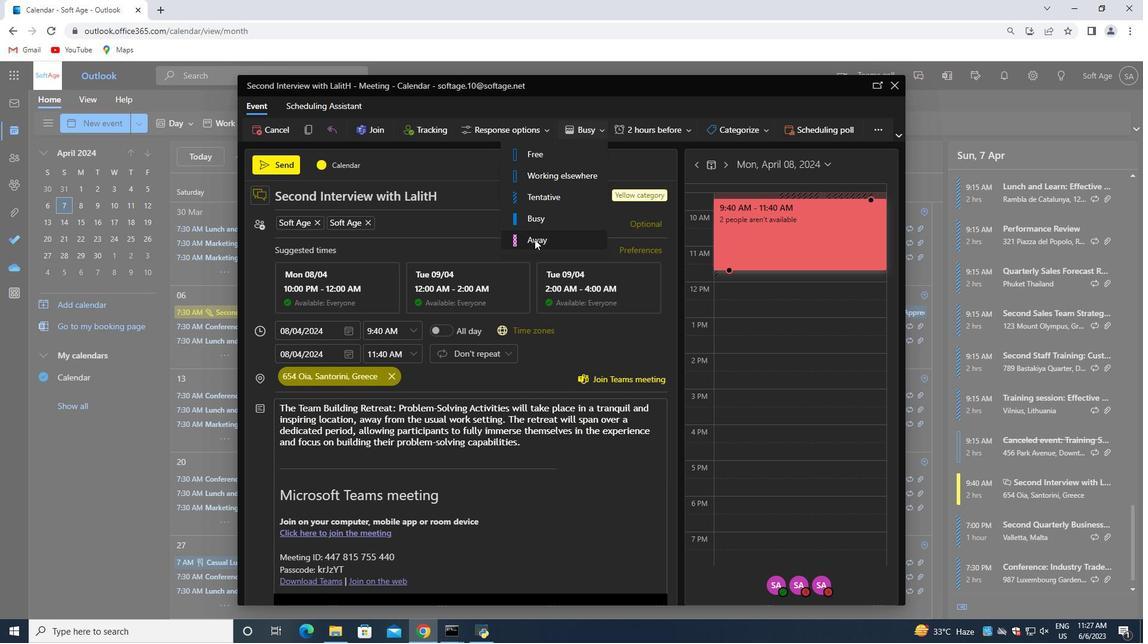 
Action: Mouse moved to (528, 444)
Screenshot: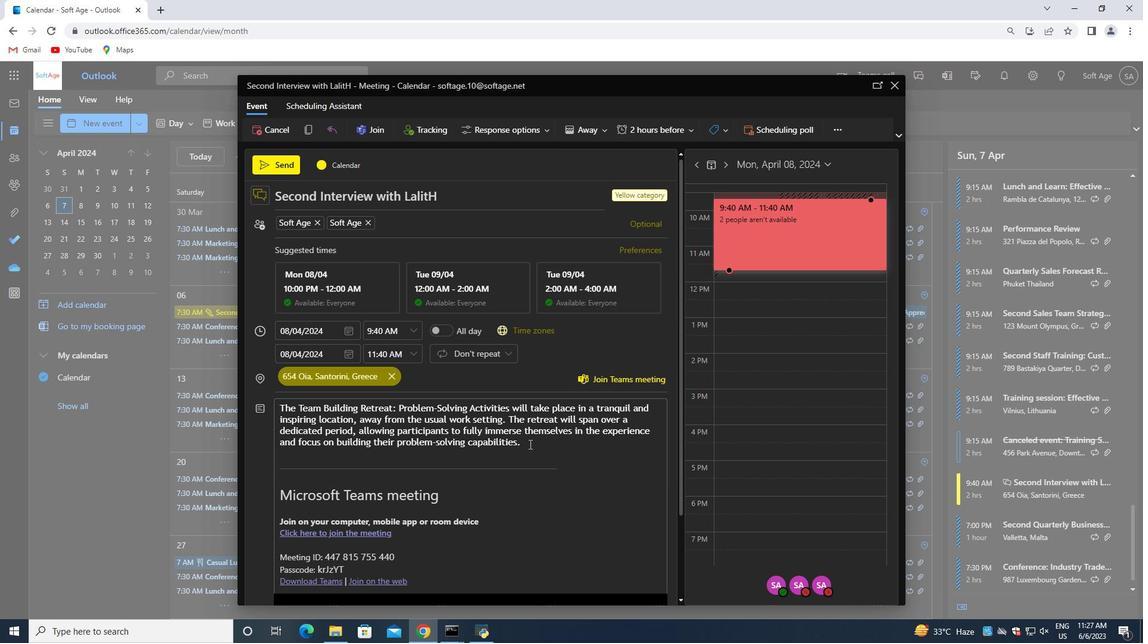 
Action: Mouse pressed left at (528, 444)
Screenshot: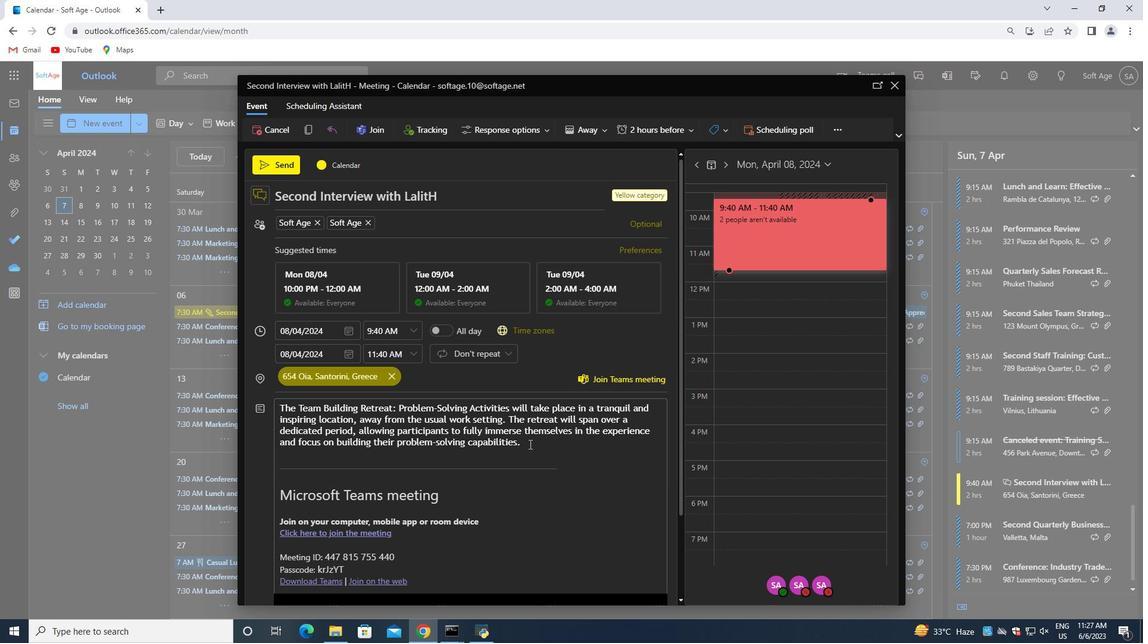 
Action: Mouse moved to (442, 444)
Screenshot: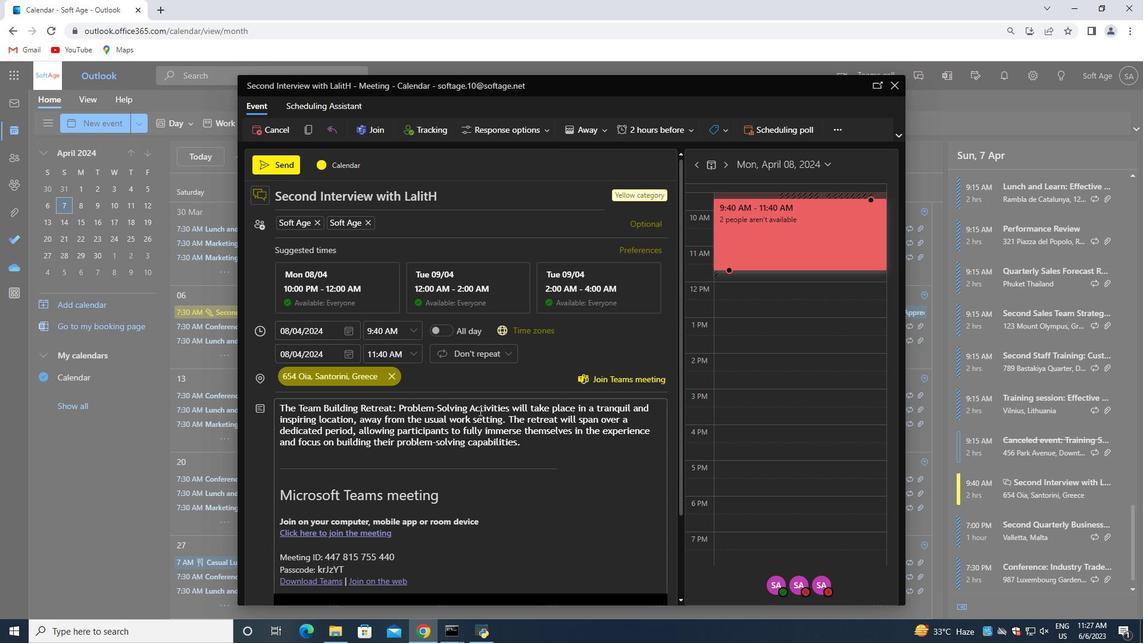 
Action: Mouse scrolled (442, 443) with delta (0, 0)
Screenshot: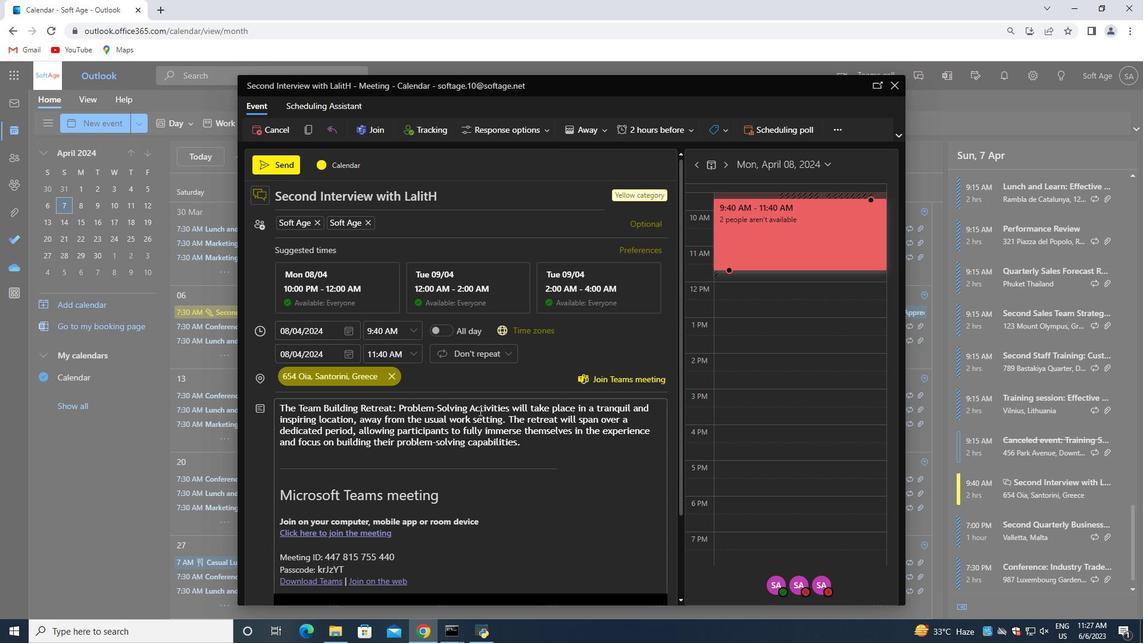 
Action: Mouse moved to (432, 452)
Screenshot: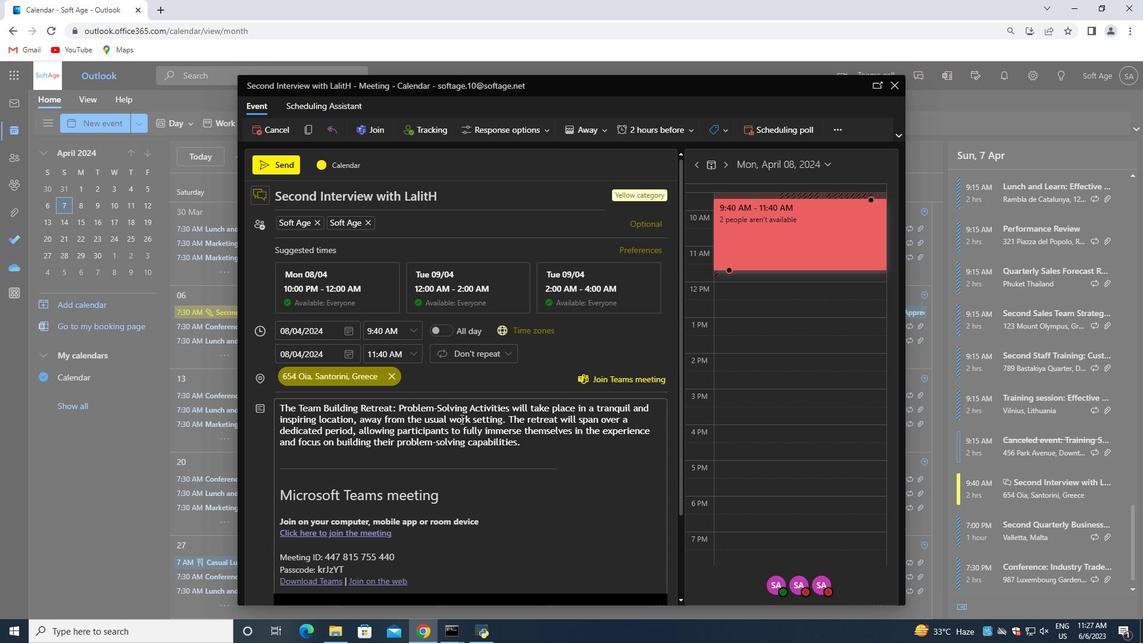 
Action: Mouse scrolled (432, 451) with delta (0, 0)
Screenshot: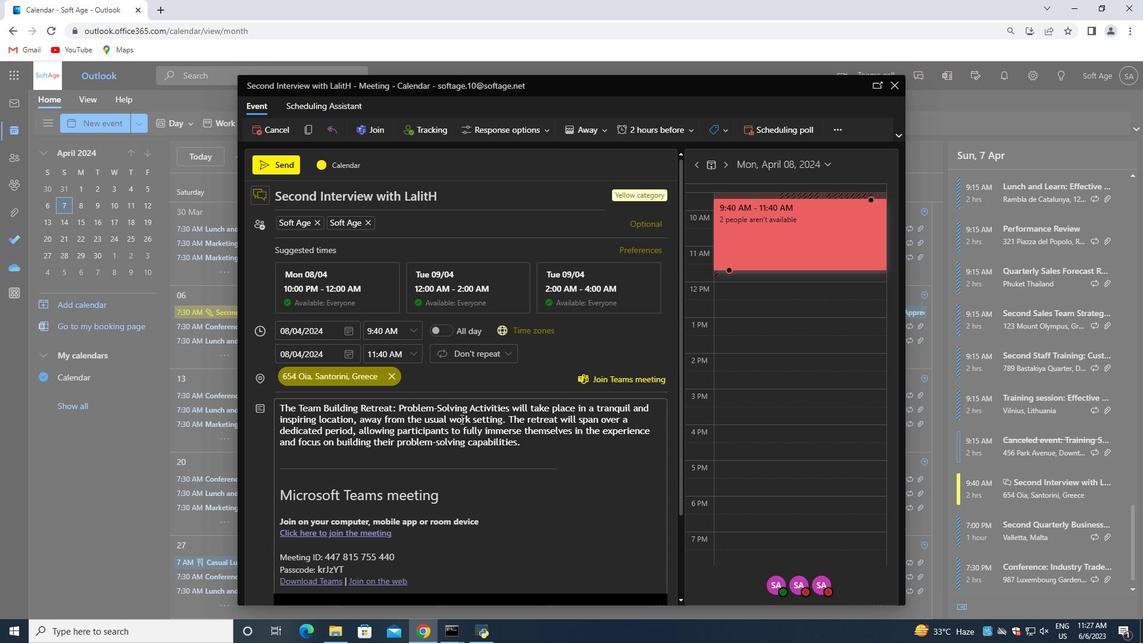 
Action: Mouse moved to (423, 459)
Screenshot: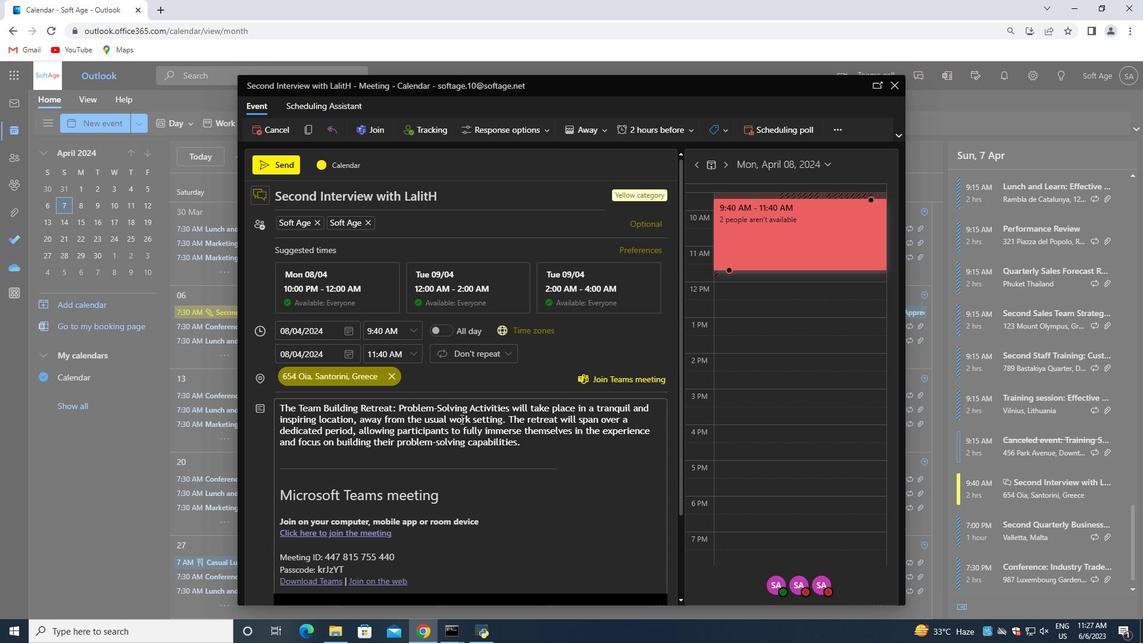 
Action: Mouse scrolled (423, 458) with delta (0, 0)
Screenshot: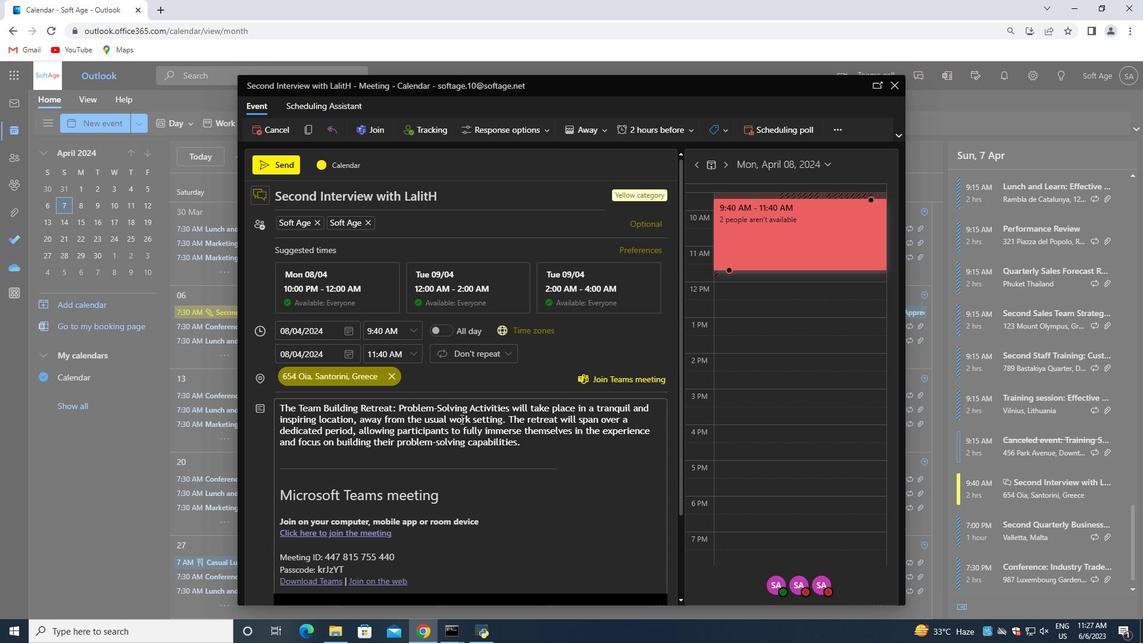 
Action: Mouse moved to (415, 465)
Screenshot: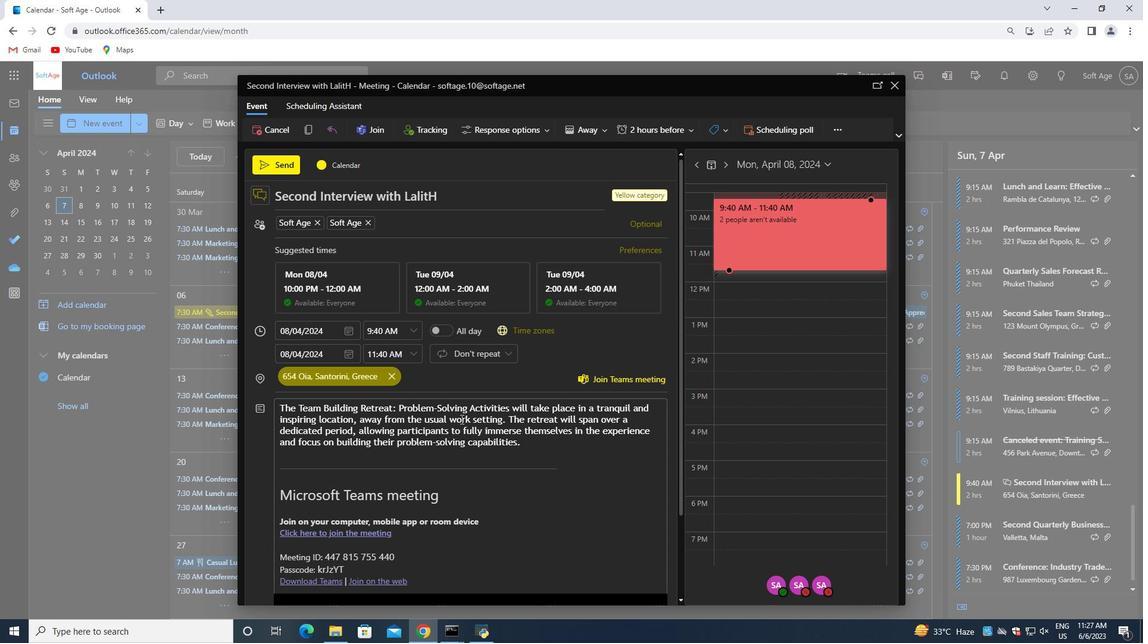
Action: Mouse scrolled (415, 464) with delta (0, 0)
Screenshot: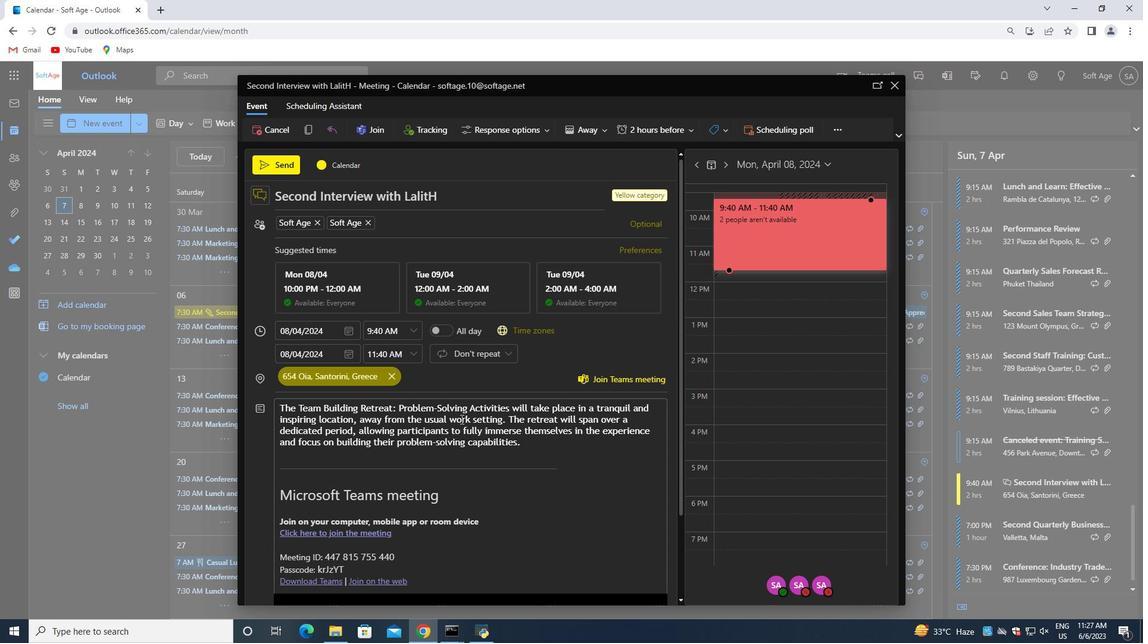 
Action: Mouse moved to (337, 581)
Screenshot: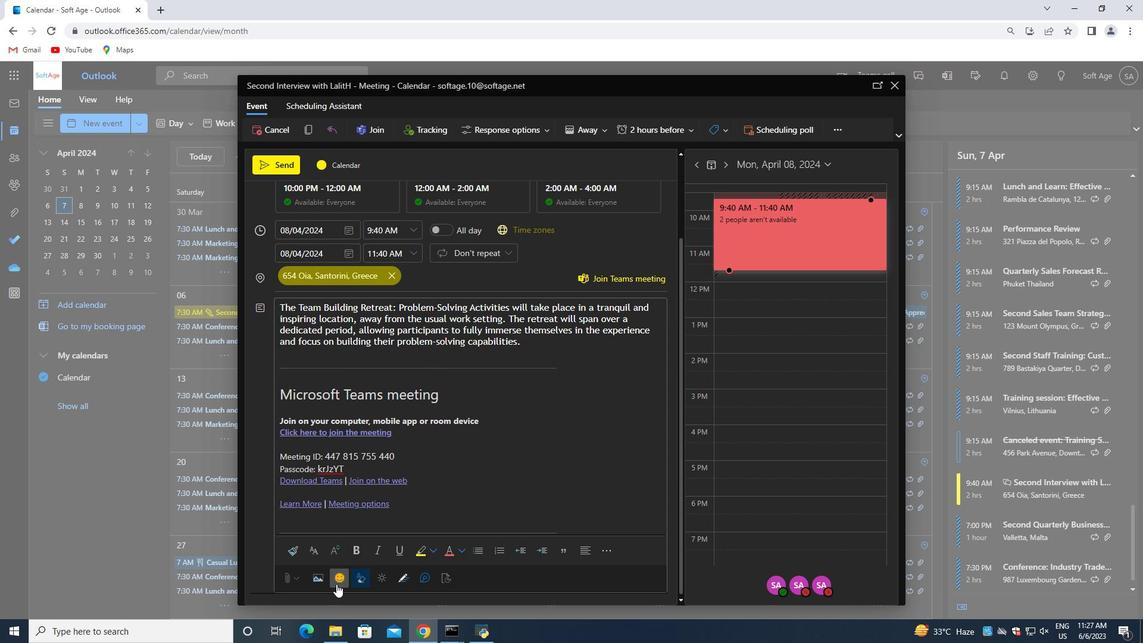 
Action: Mouse pressed left at (337, 581)
Screenshot: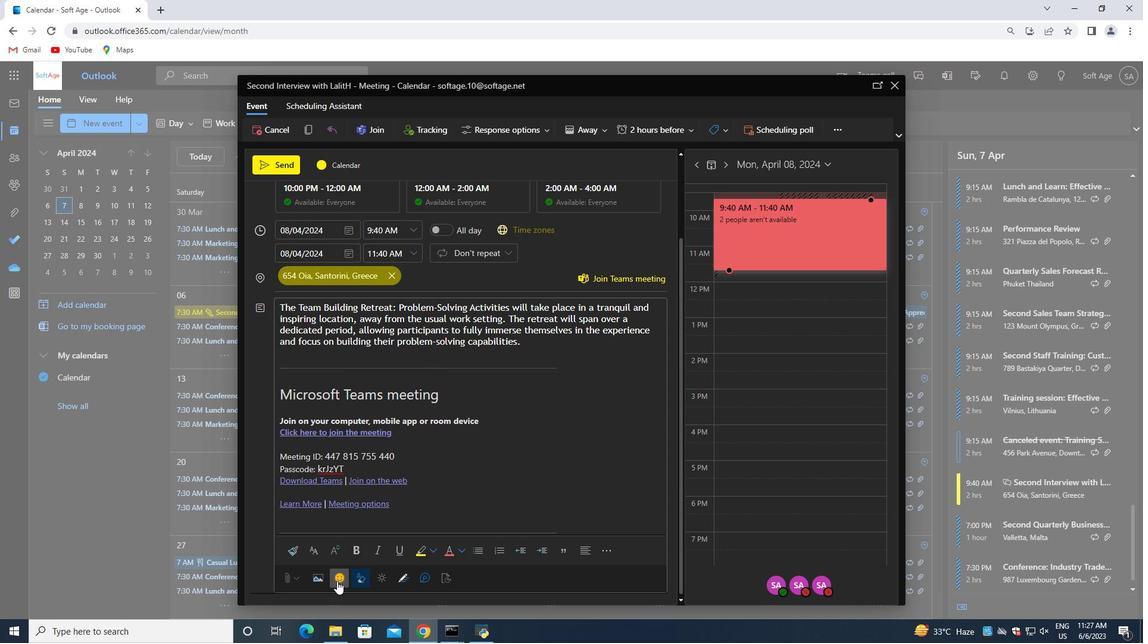
Action: Mouse moved to (780, 394)
Screenshot: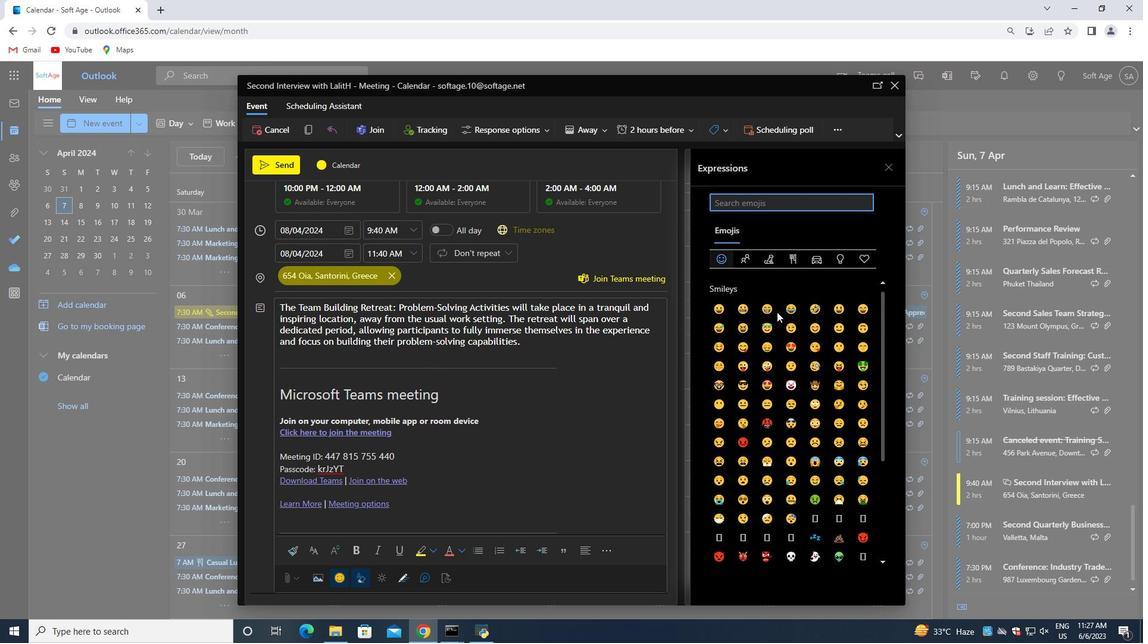 
Action: Mouse scrolled (780, 394) with delta (0, 0)
Screenshot: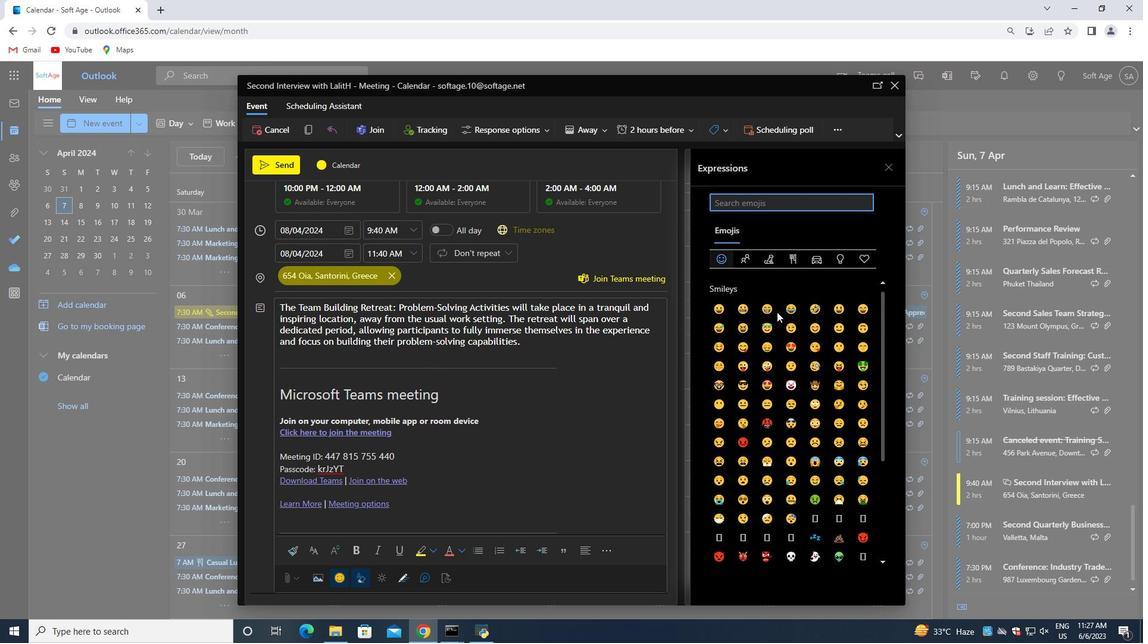 
Action: Mouse moved to (780, 400)
Screenshot: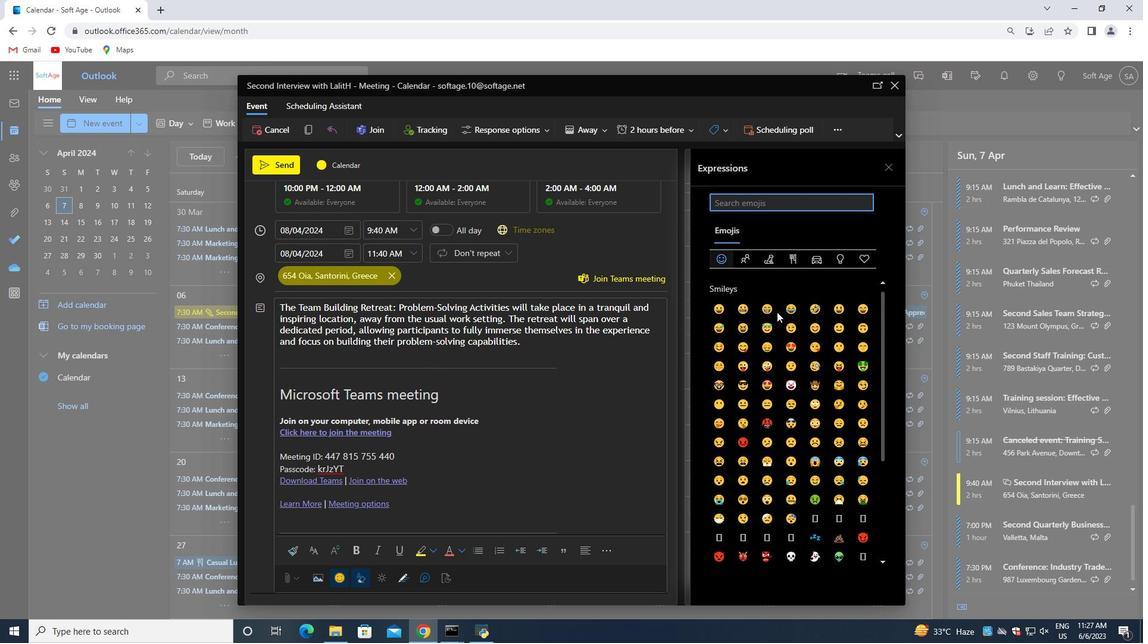 
Action: Mouse scrolled (780, 399) with delta (0, 0)
Screenshot: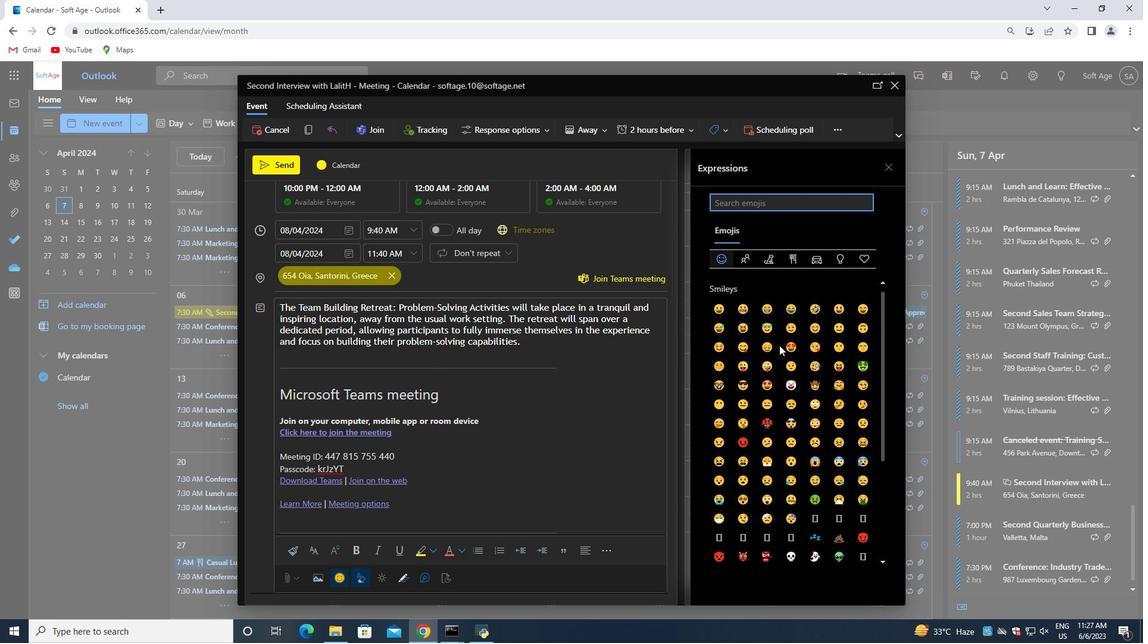 
Action: Mouse moved to (779, 405)
Screenshot: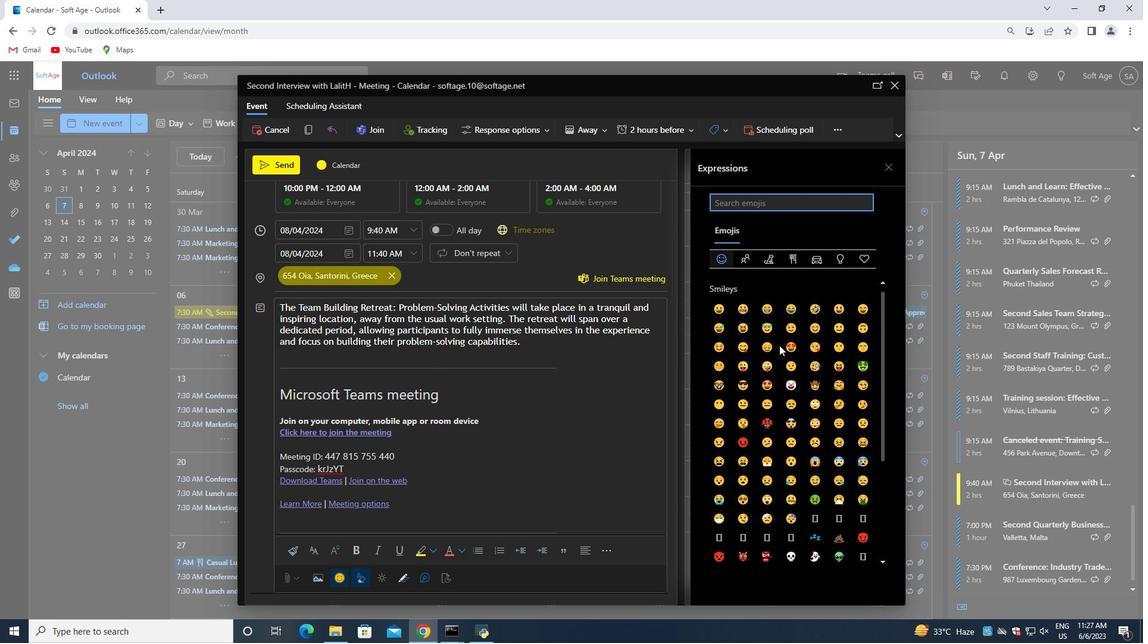 
Action: Mouse scrolled (779, 404) with delta (0, 0)
Screenshot: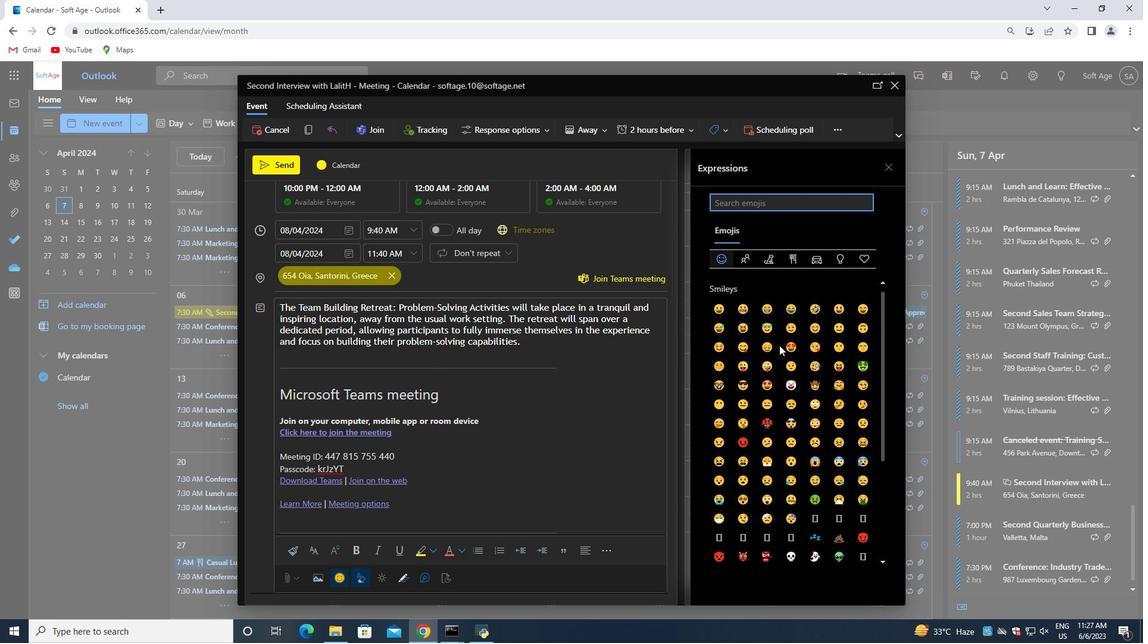 
Action: Mouse moved to (779, 408)
Screenshot: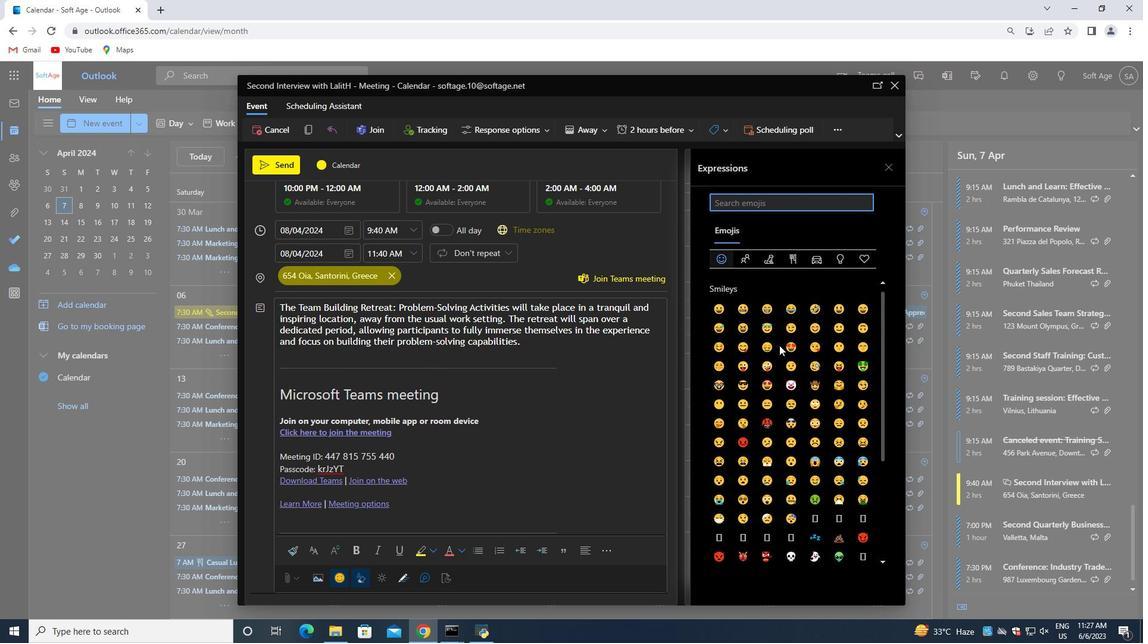 
Action: Mouse scrolled (779, 407) with delta (0, 0)
Screenshot: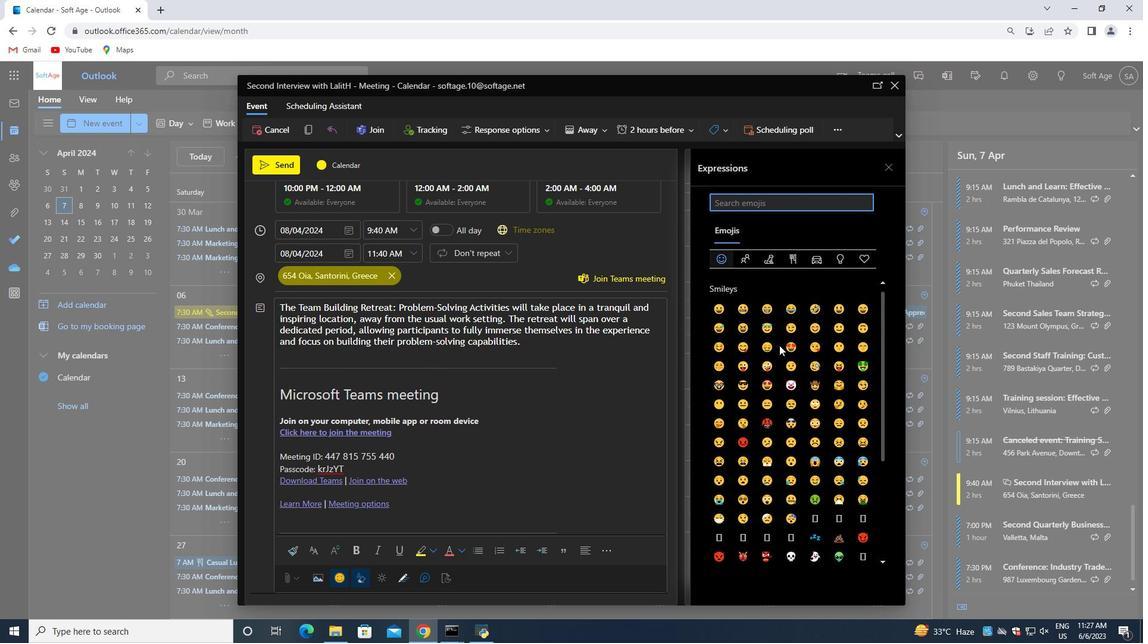 
Action: Mouse moved to (779, 409)
Screenshot: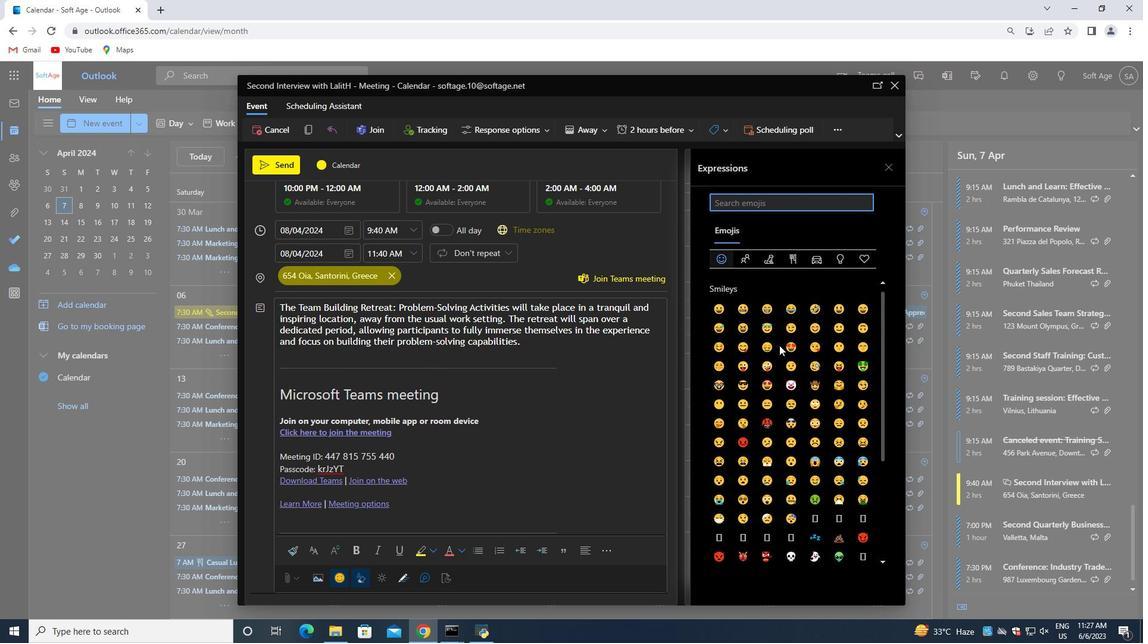 
Action: Mouse scrolled (779, 408) with delta (0, 0)
Screenshot: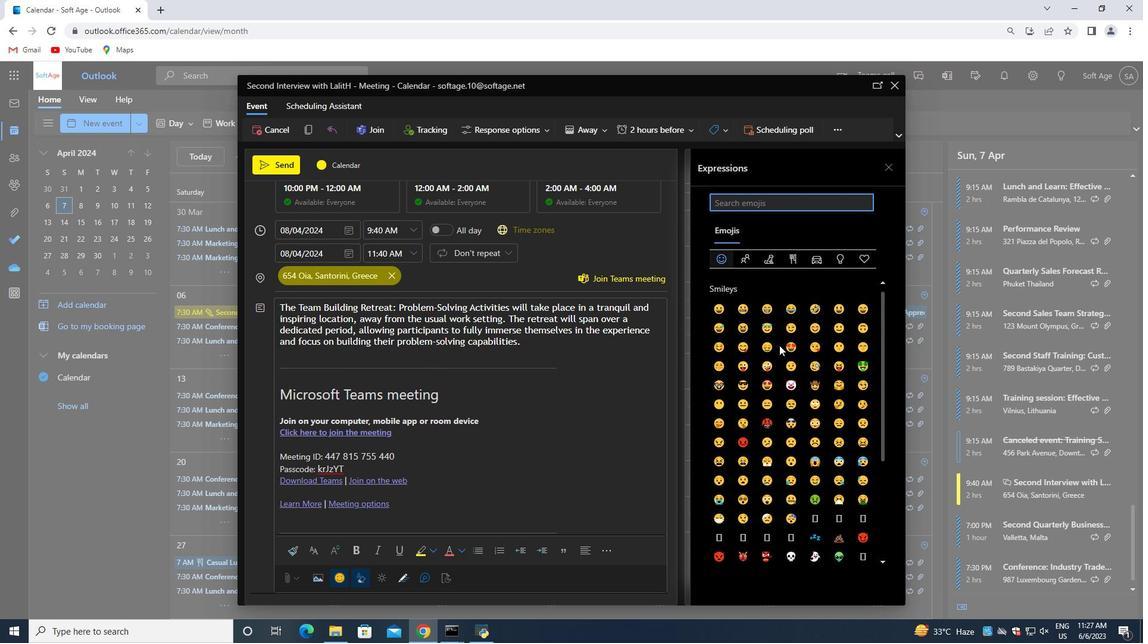 
Action: Mouse moved to (775, 259)
Screenshot: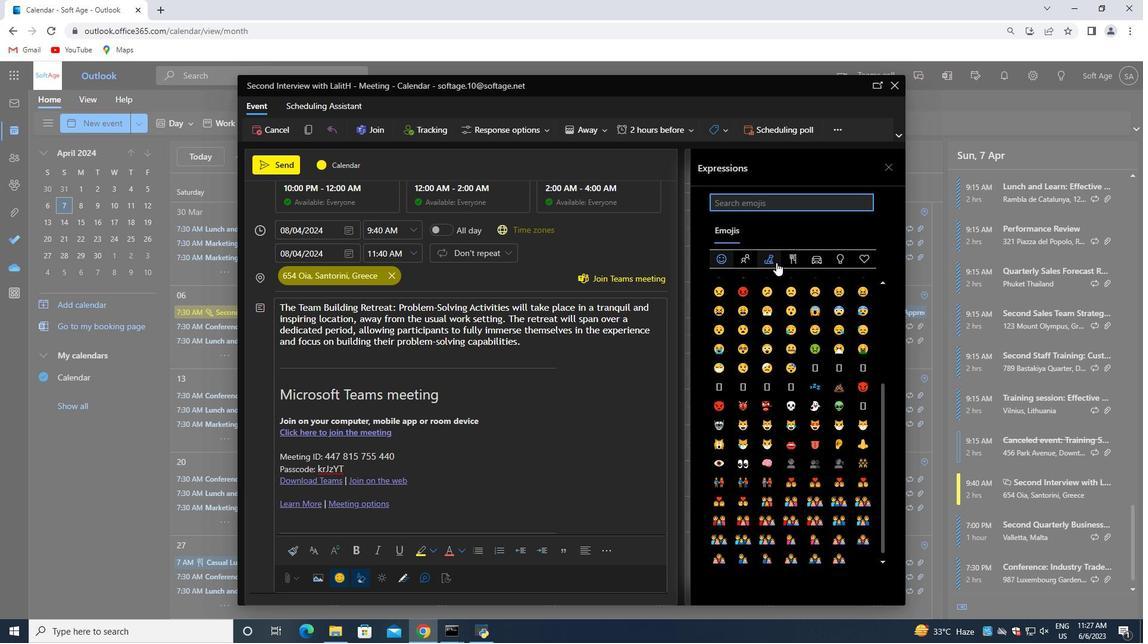 
Action: Mouse pressed left at (775, 259)
Screenshot: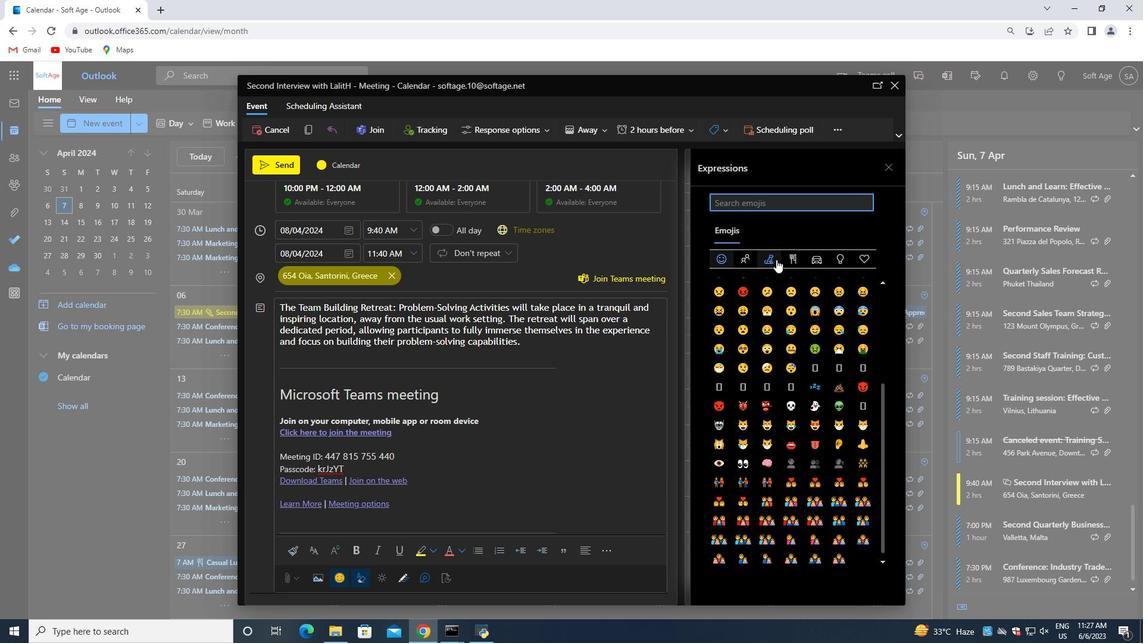 
Action: Mouse moved to (781, 397)
Screenshot: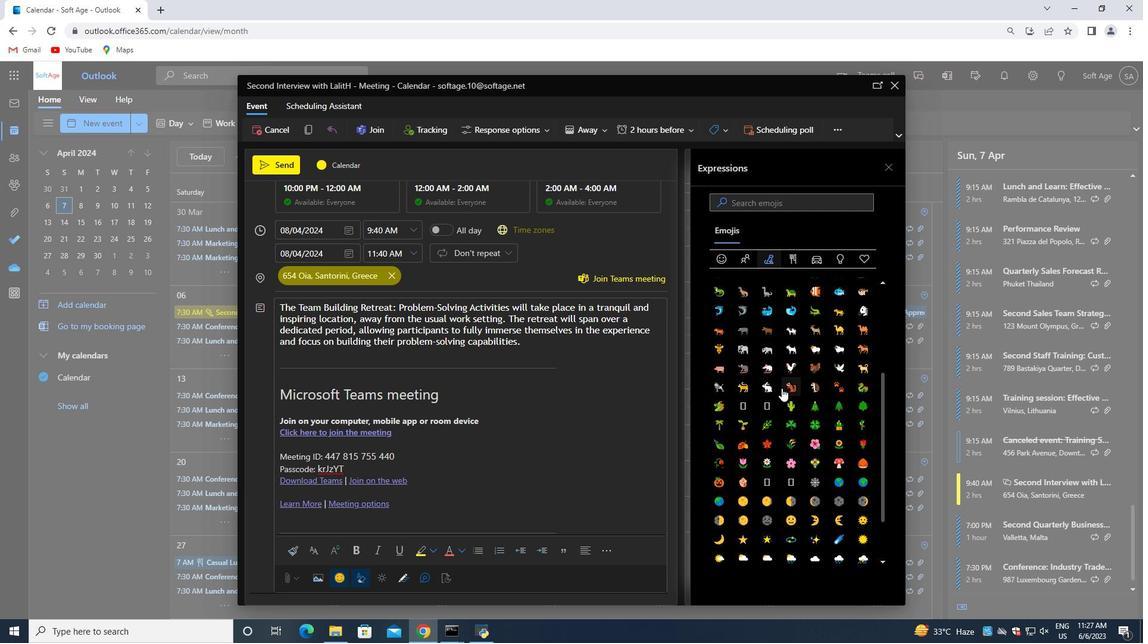 
Action: Mouse scrolled (781, 397) with delta (0, 0)
Screenshot: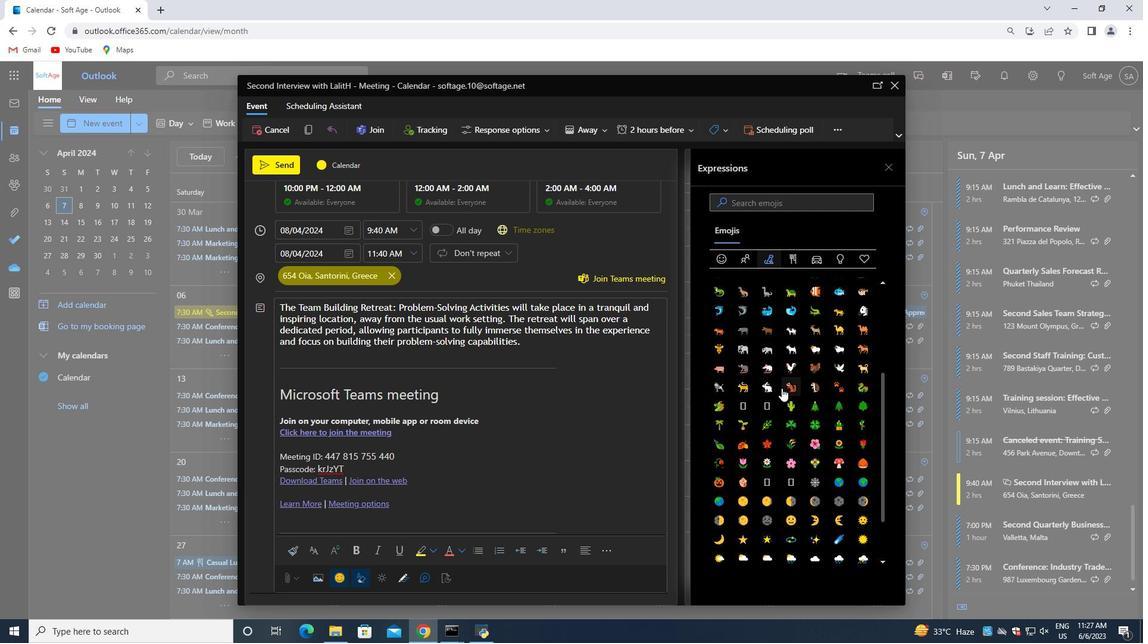 
Action: Mouse moved to (781, 404)
Screenshot: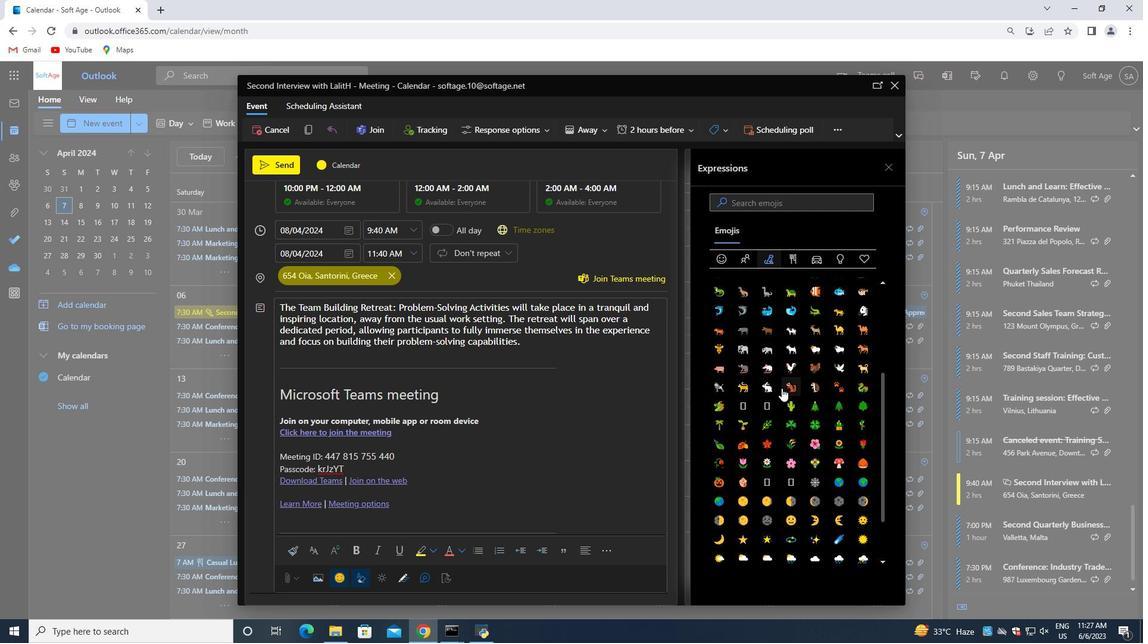 
Action: Mouse scrolled (781, 404) with delta (0, 0)
Screenshot: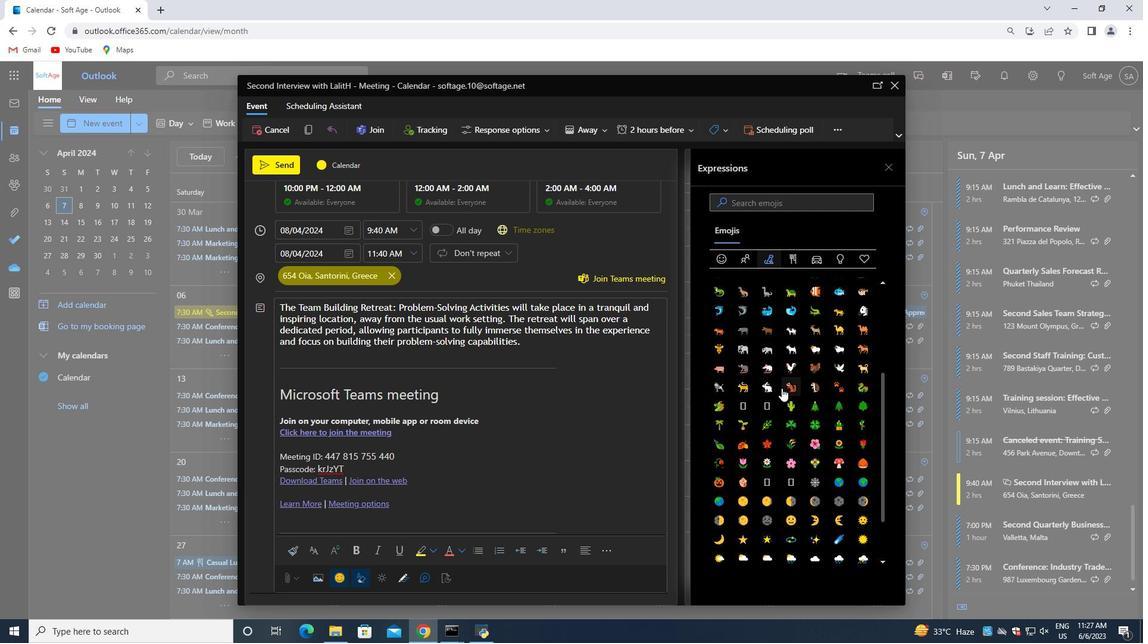 
Action: Mouse moved to (781, 406)
Screenshot: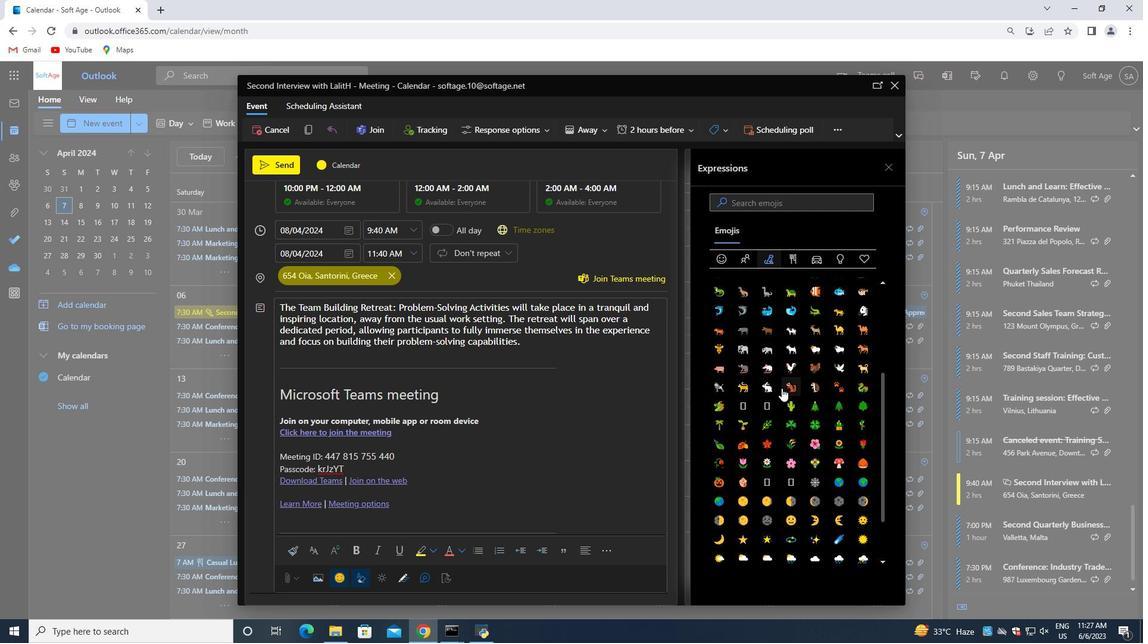 
Action: Mouse scrolled (781, 406) with delta (0, 0)
Screenshot: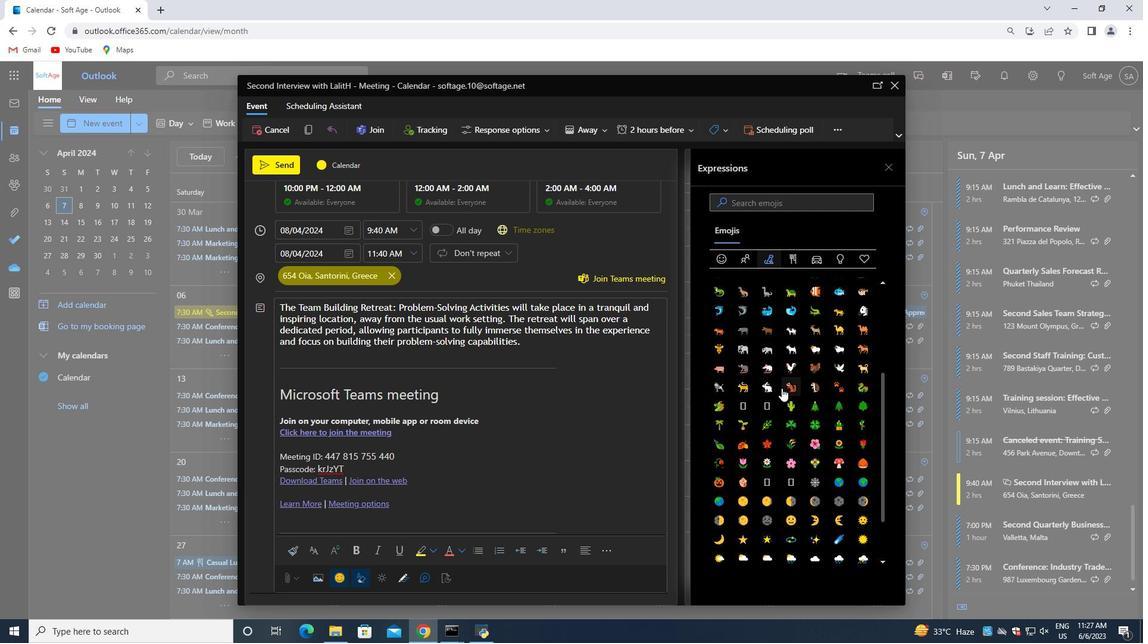 
Action: Mouse moved to (782, 410)
Screenshot: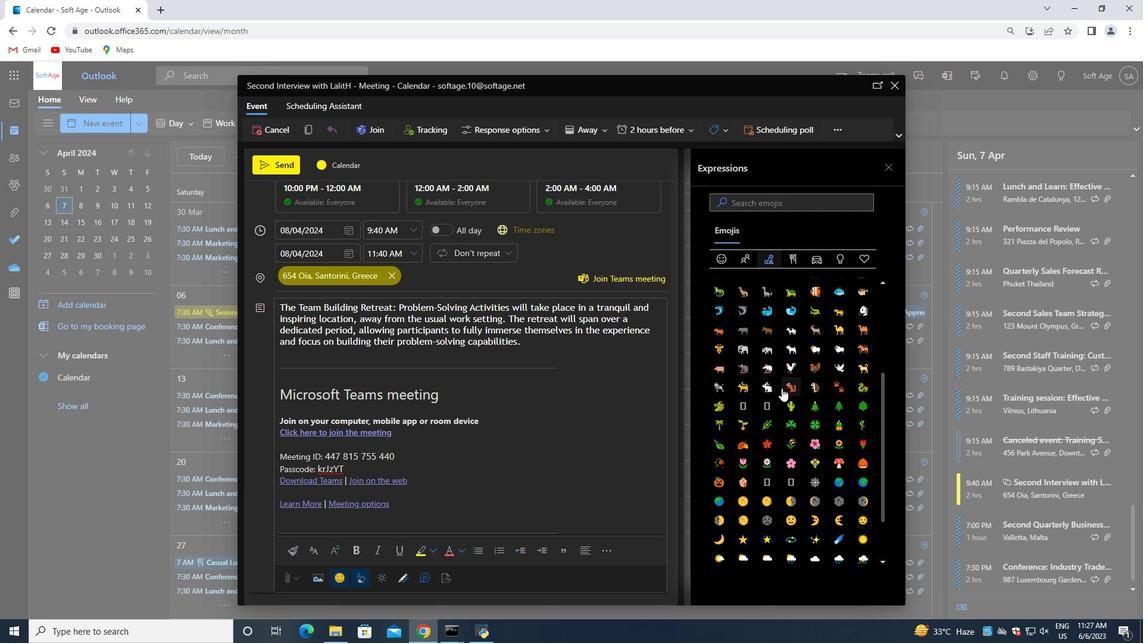 
Action: Mouse scrolled (782, 410) with delta (0, 0)
Screenshot: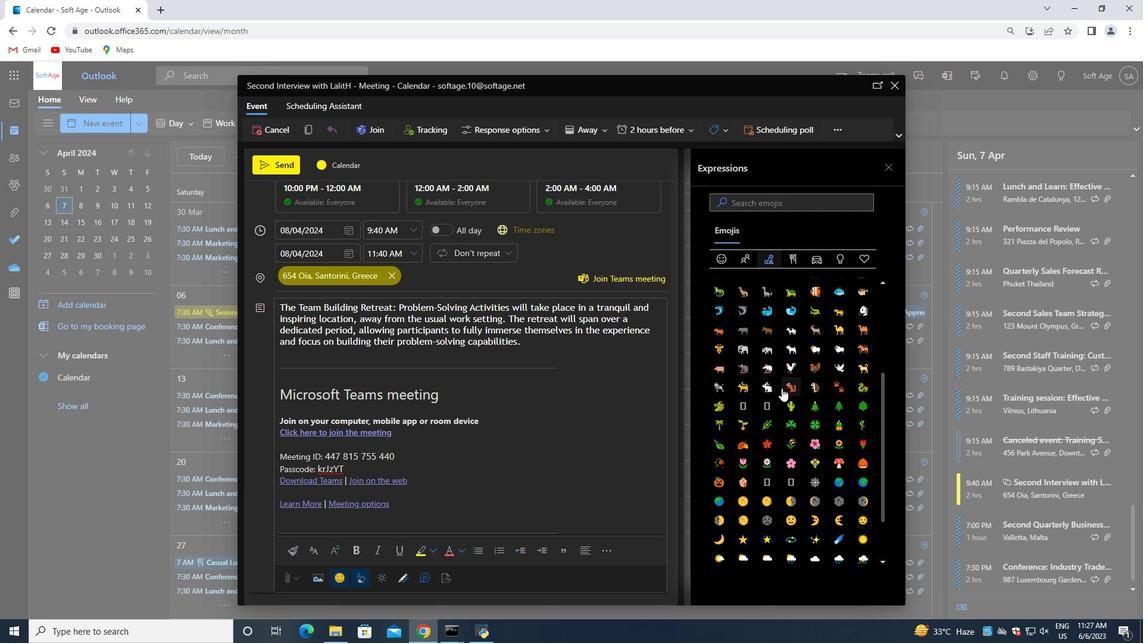 
Action: Mouse moved to (783, 416)
Screenshot: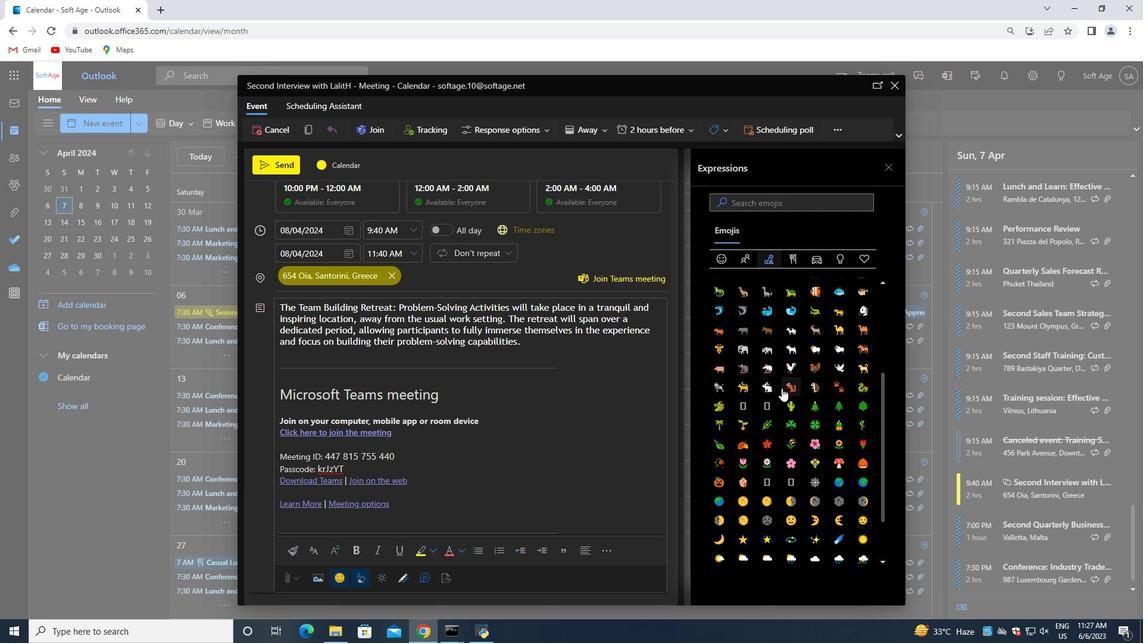 
Action: Mouse scrolled (783, 416) with delta (0, 0)
Screenshot: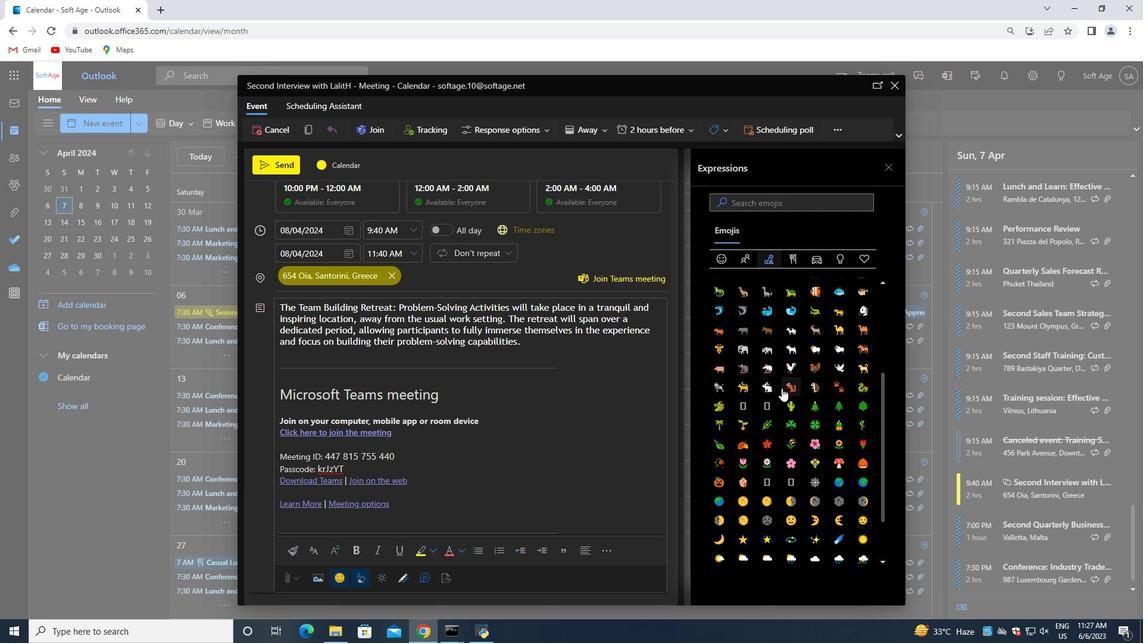 
Action: Mouse moved to (785, 423)
Screenshot: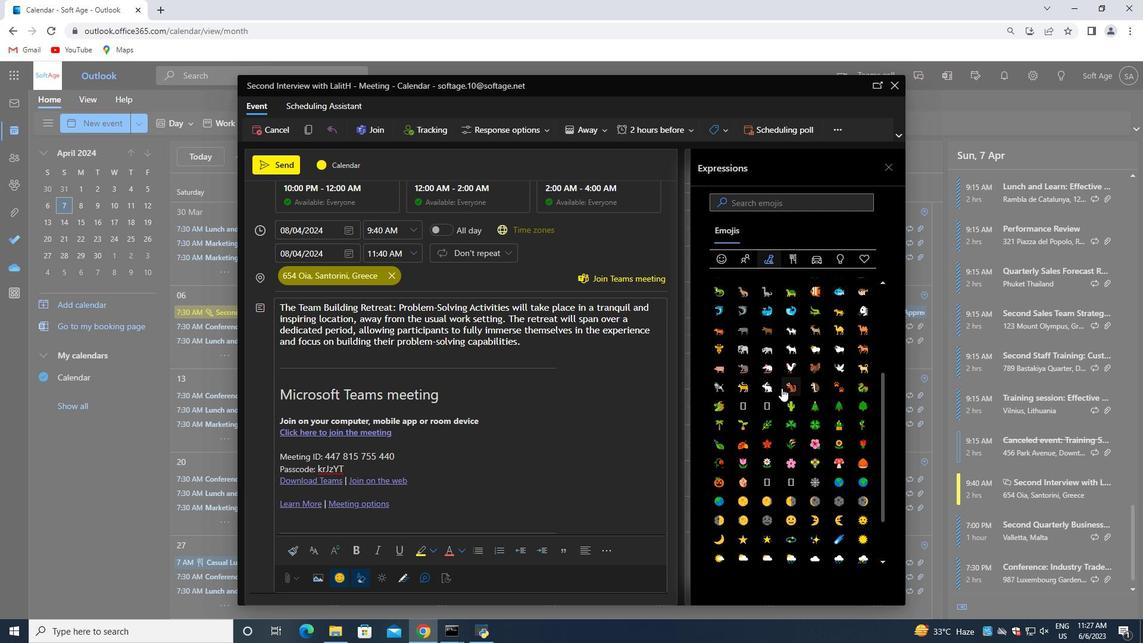 
Action: Mouse scrolled (785, 423) with delta (0, 0)
Screenshot: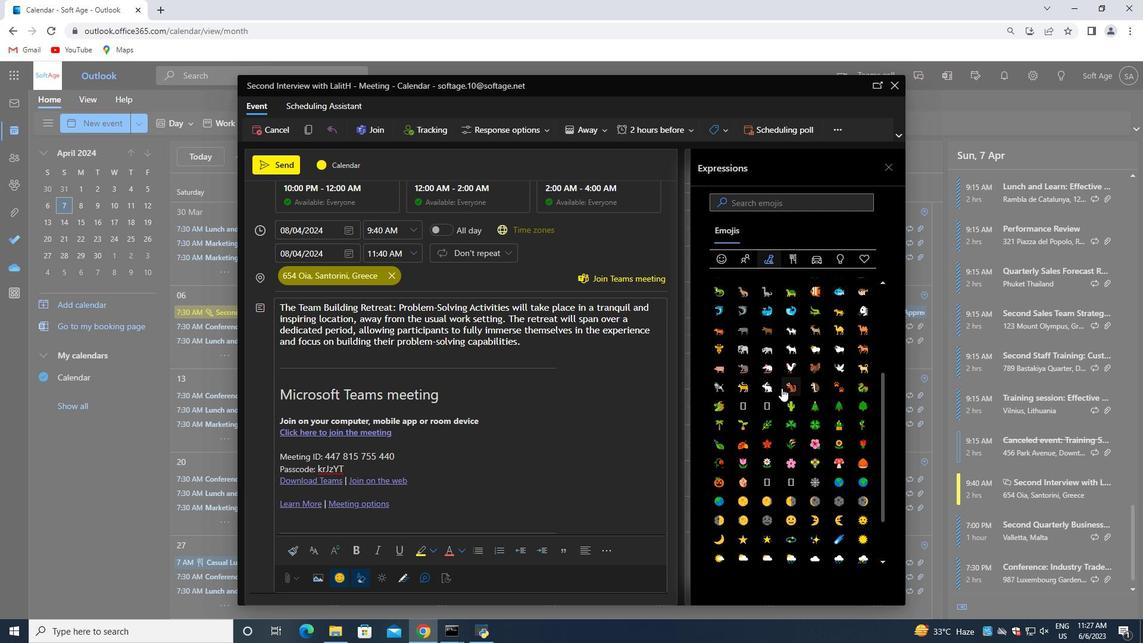 
Action: Mouse moved to (861, 483)
Screenshot: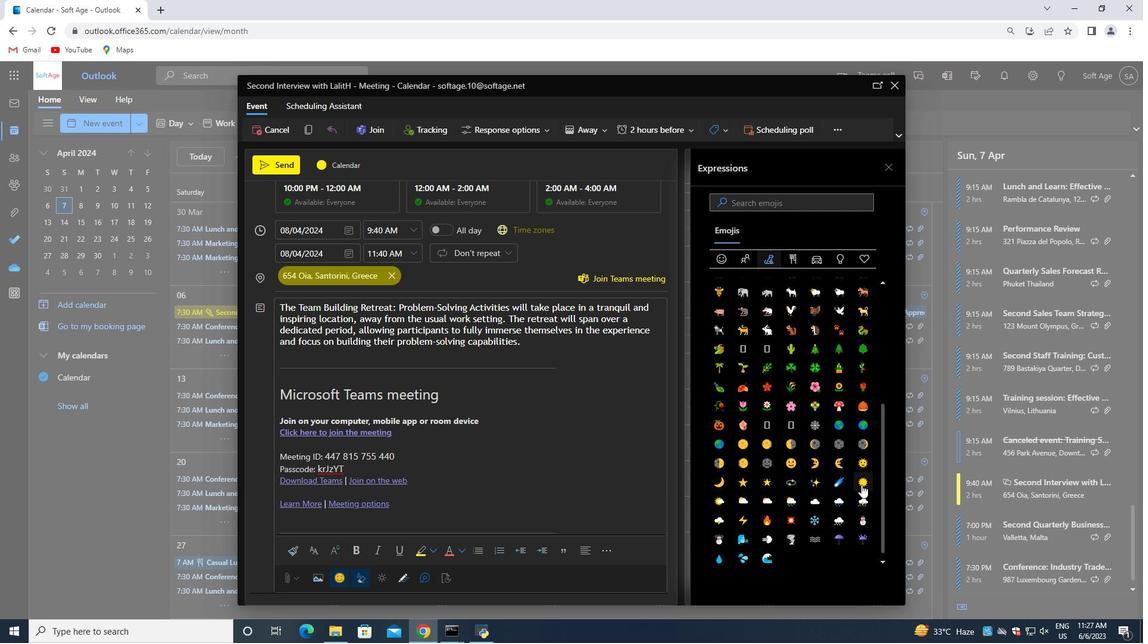 
Action: Mouse pressed left at (861, 483)
Screenshot: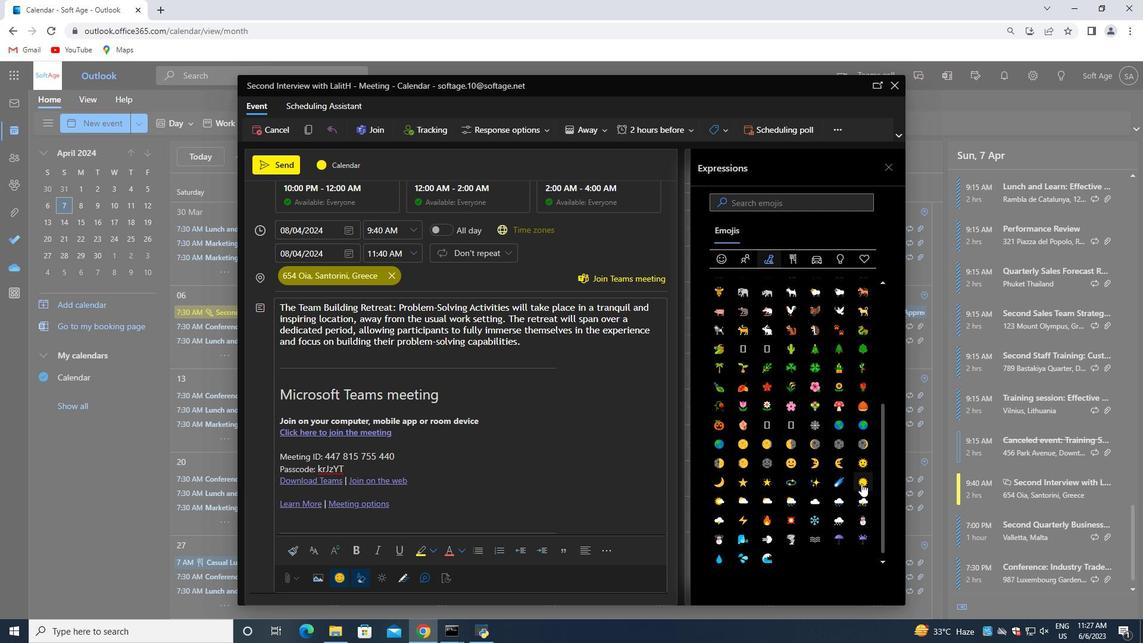 
Action: Mouse moved to (535, 347)
Screenshot: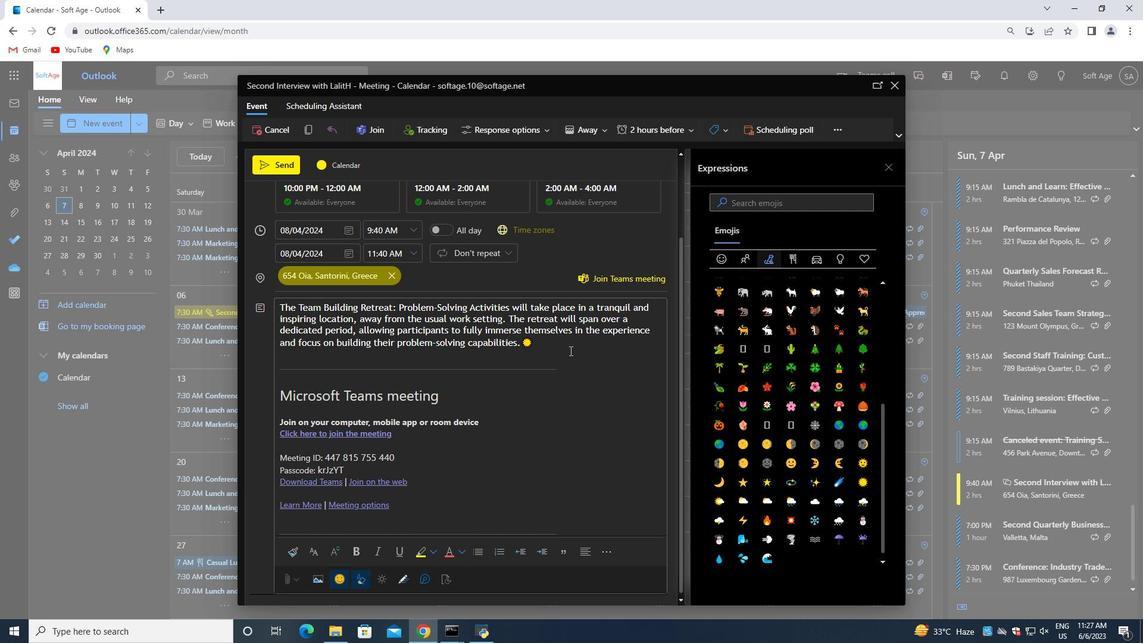 
Action: Mouse scrolled (535, 348) with delta (0, 0)
Screenshot: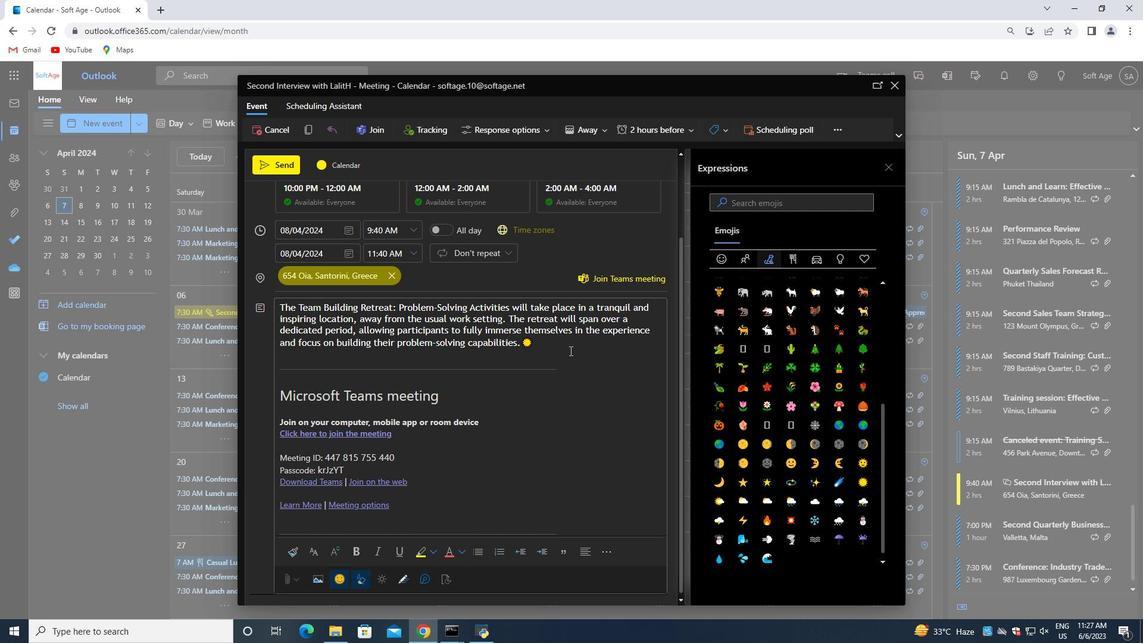 
Action: Mouse scrolled (535, 348) with delta (0, 0)
Screenshot: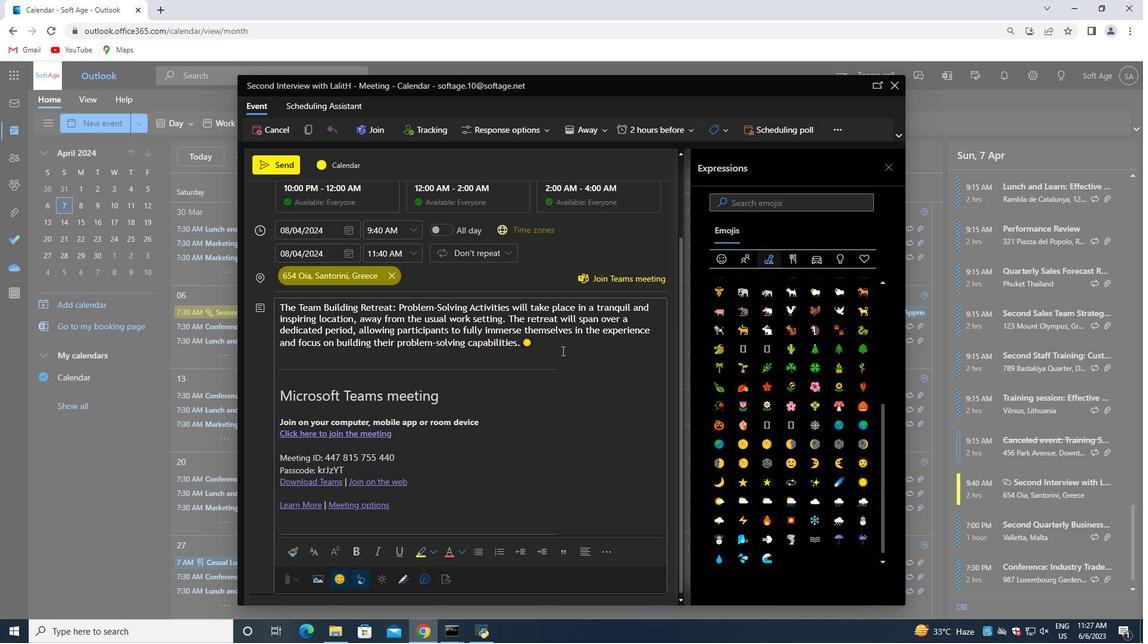 
Action: Mouse scrolled (535, 348) with delta (0, 0)
Screenshot: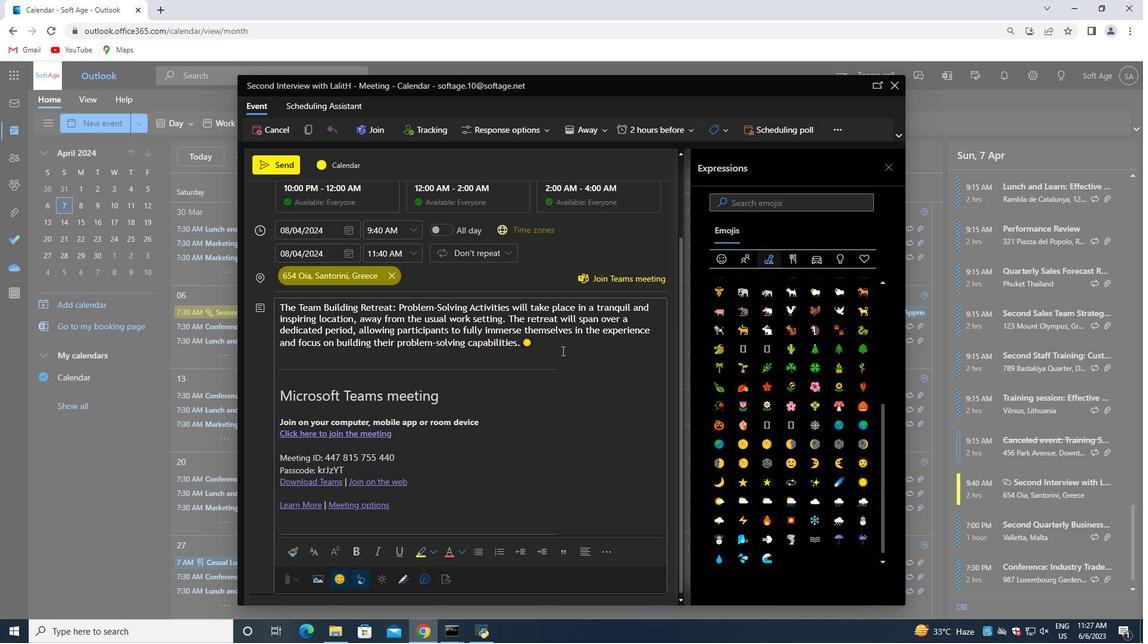 
Action: Mouse scrolled (535, 348) with delta (0, 0)
Screenshot: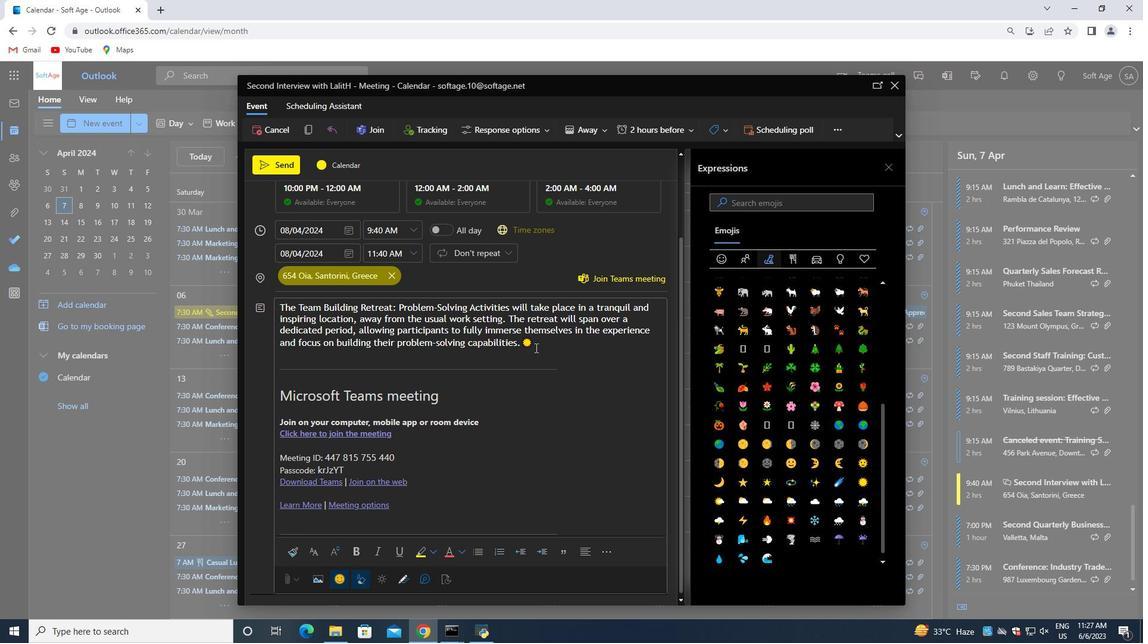 
Action: Mouse scrolled (535, 348) with delta (0, 0)
Screenshot: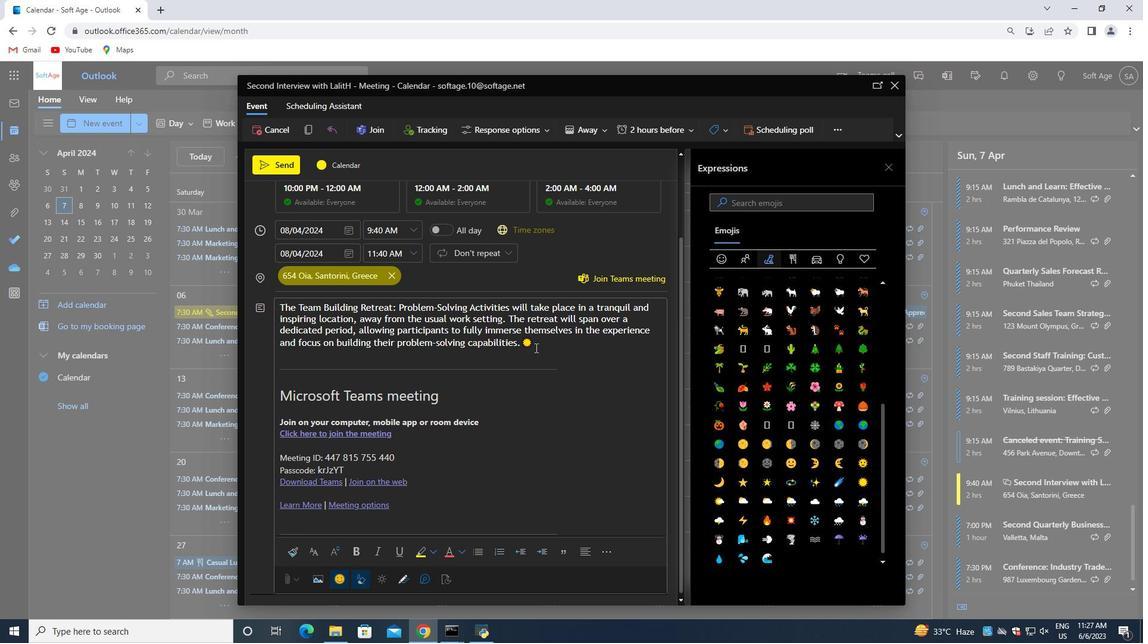 
Action: Mouse moved to (890, 168)
Screenshot: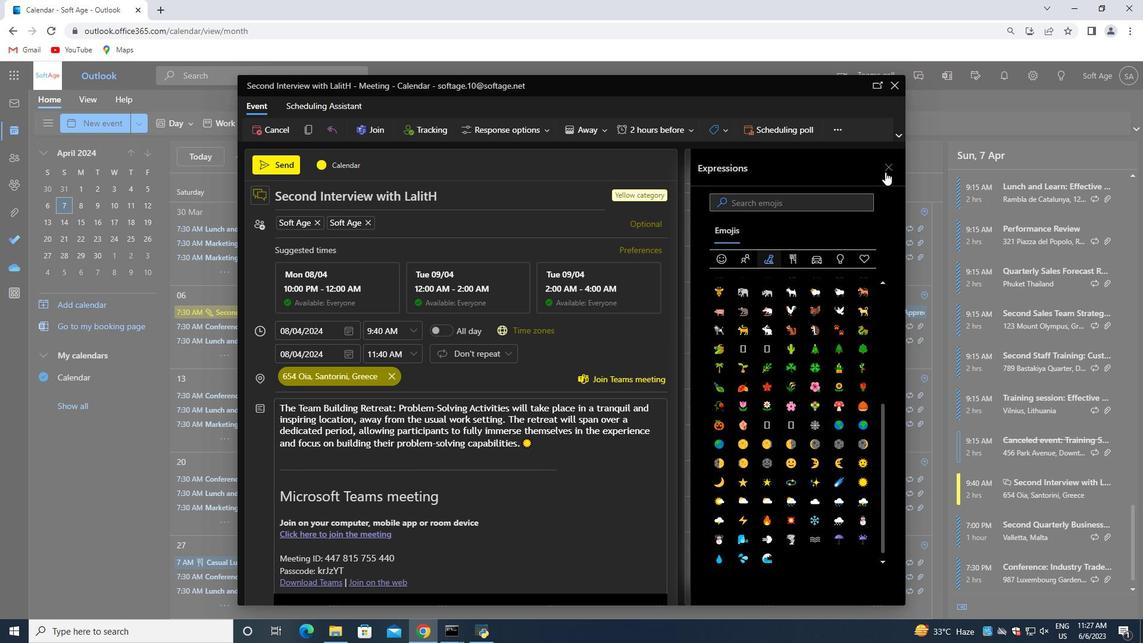 
Action: Mouse pressed left at (890, 168)
Screenshot: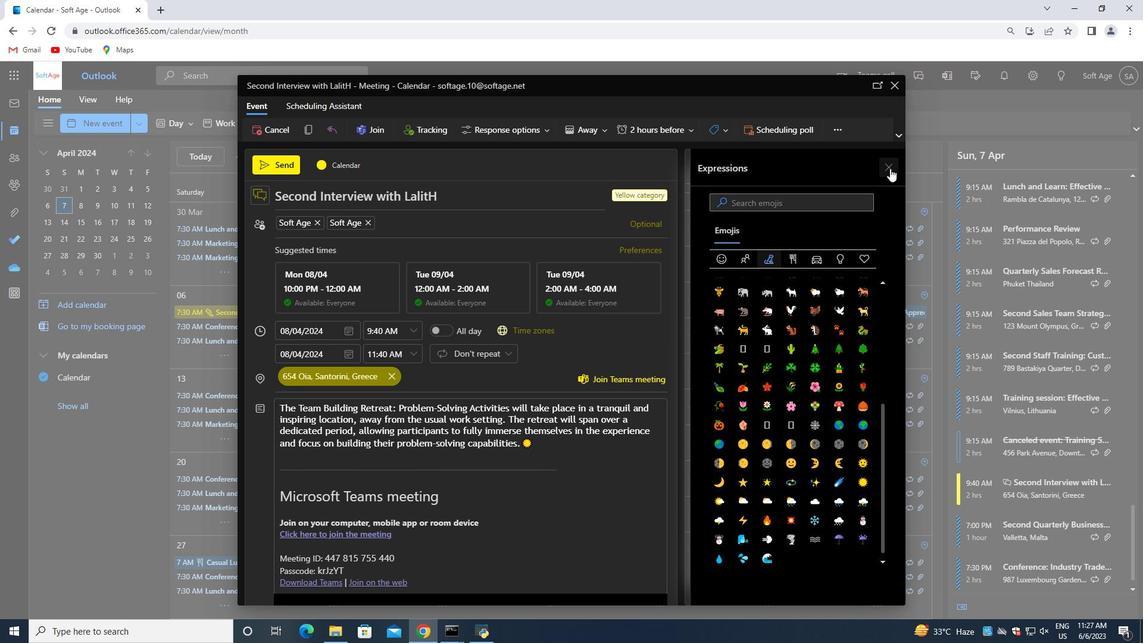 
Action: Mouse moved to (390, 225)
Screenshot: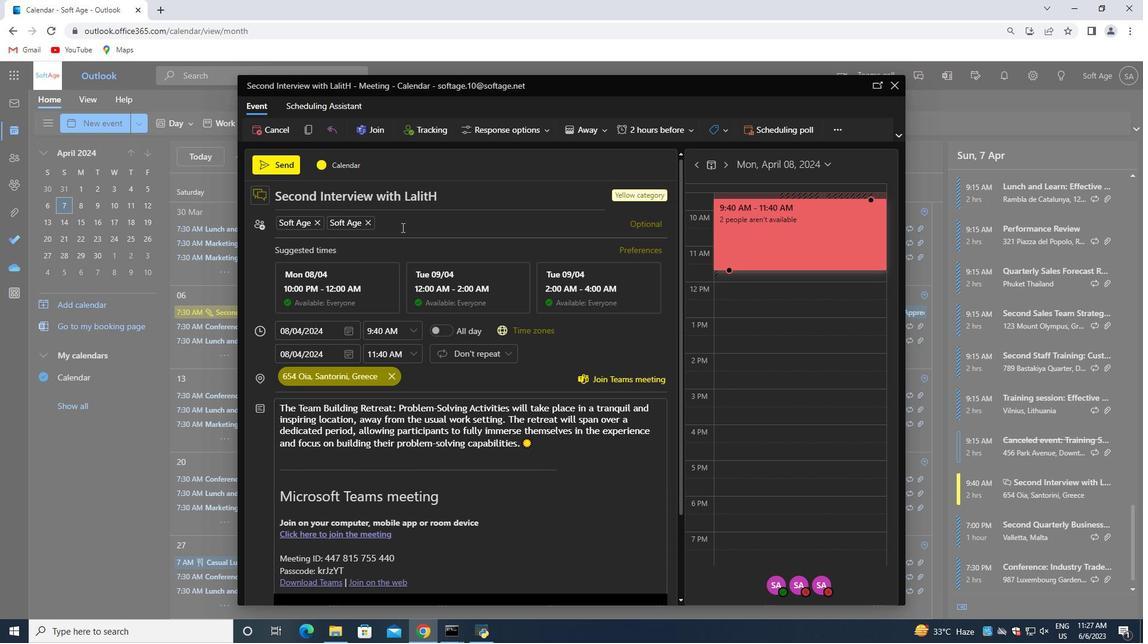 
Action: Mouse pressed left at (390, 225)
Screenshot: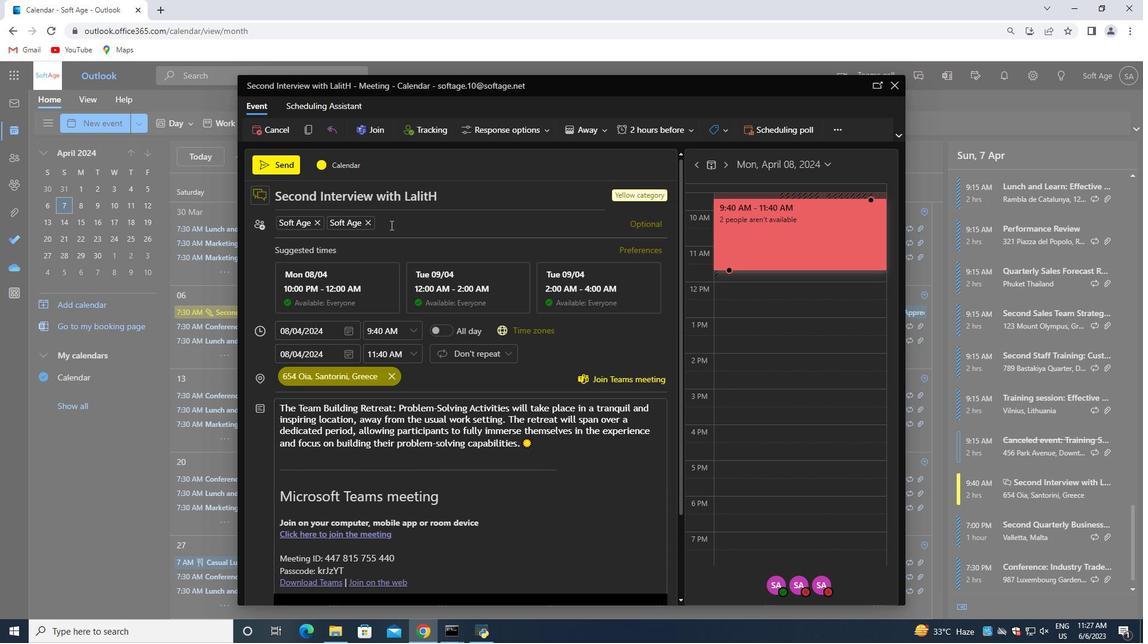 
Action: Key pressed softage.2<Key.shift>@softage.net<Key.enter>
Screenshot: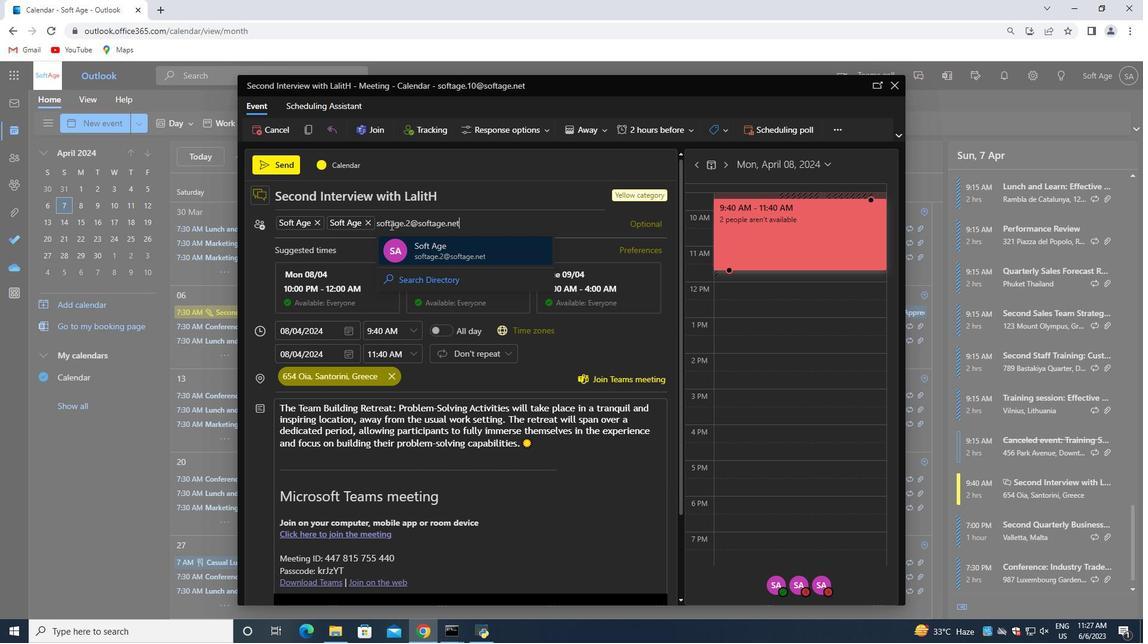 
Action: Mouse moved to (536, 438)
Screenshot: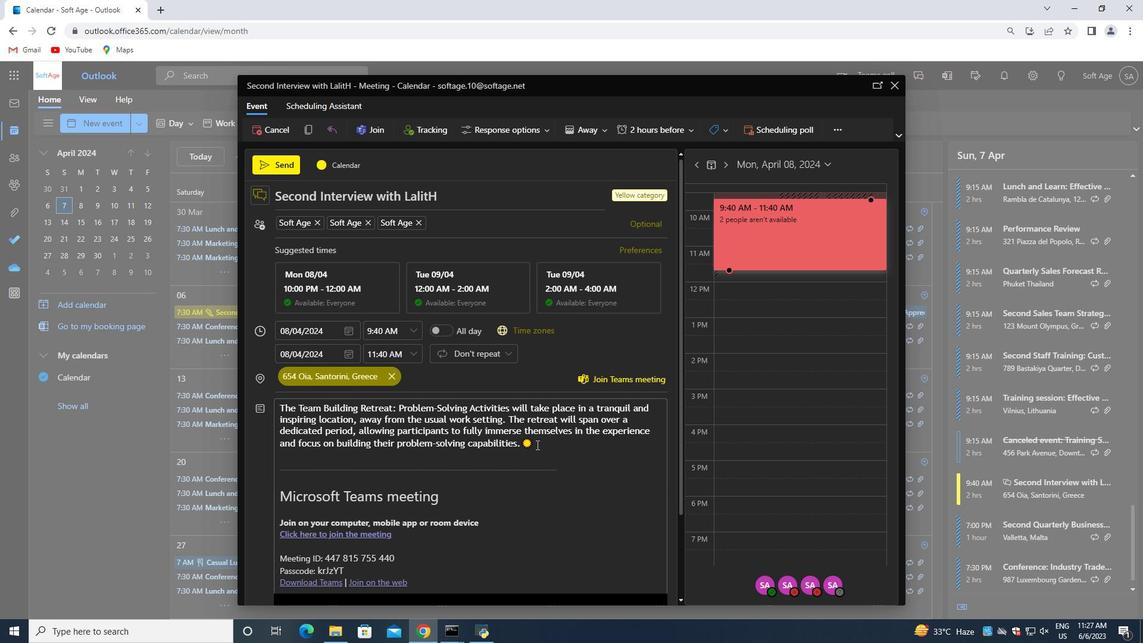 
Action: Mouse pressed left at (536, 438)
Screenshot: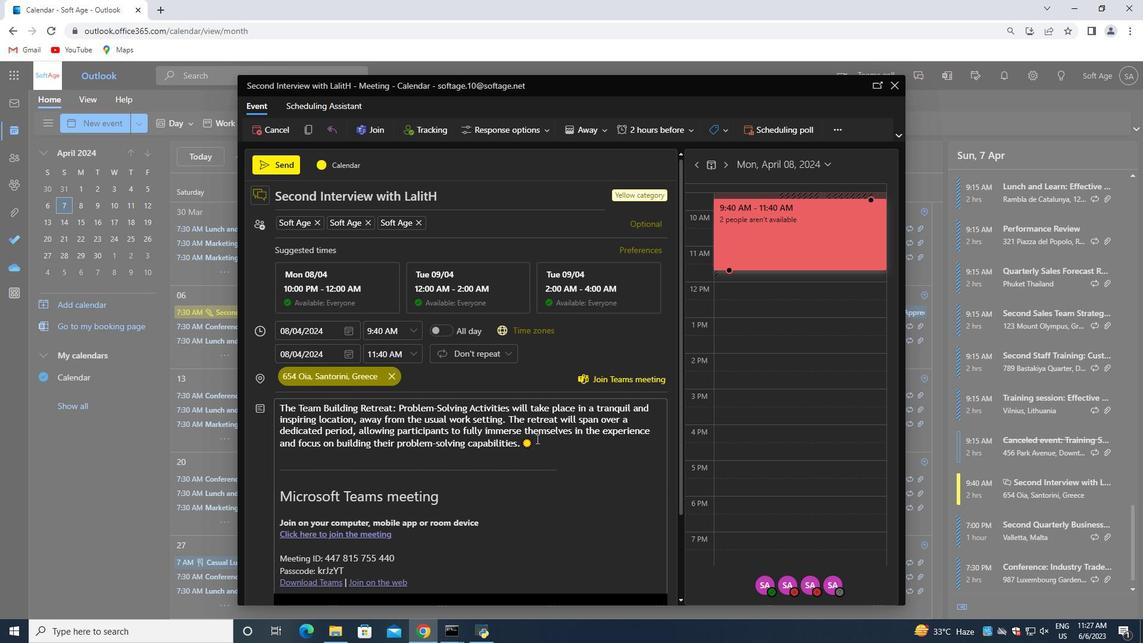
Action: Mouse moved to (420, 445)
Screenshot: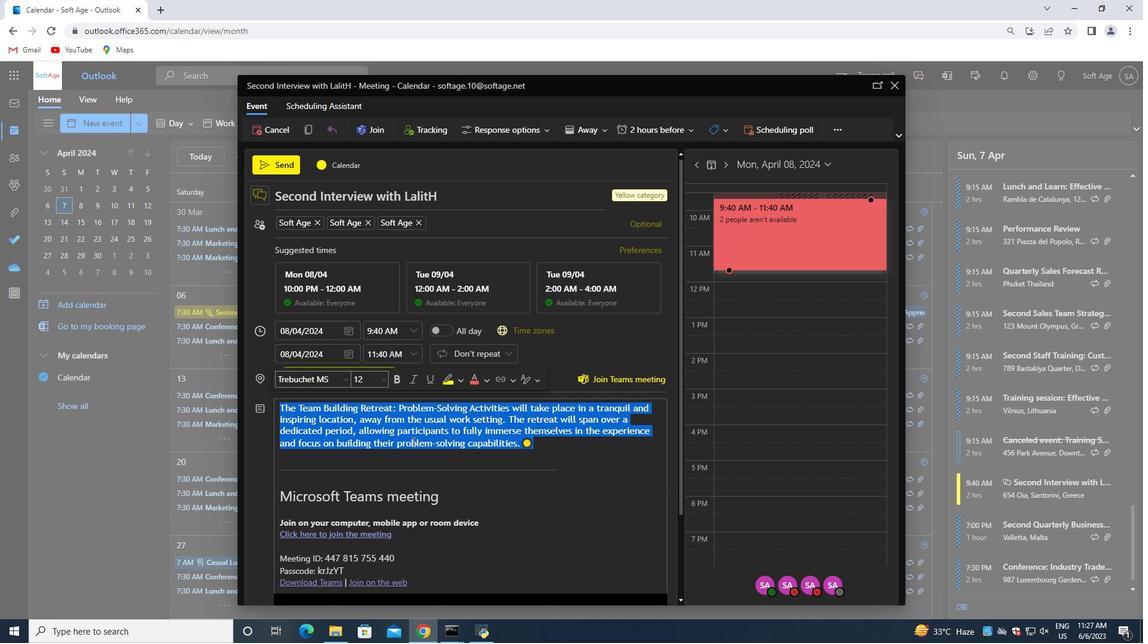 
Action: Mouse scrolled (420, 444) with delta (0, 0)
Screenshot: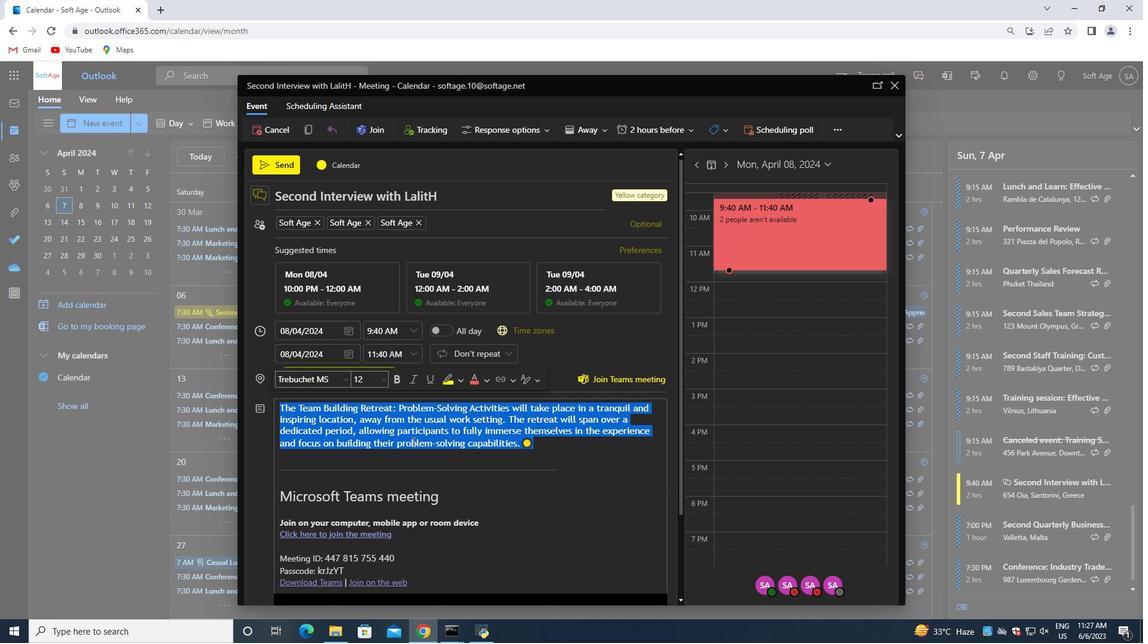 
Action: Mouse scrolled (420, 444) with delta (0, 0)
Screenshot: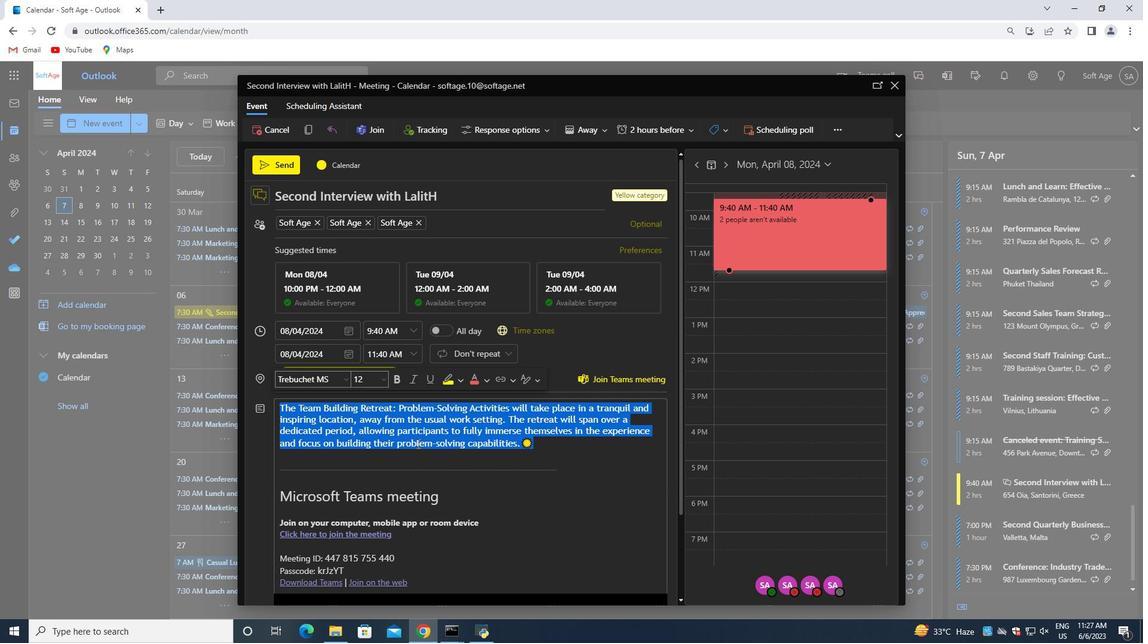 
Action: Mouse scrolled (420, 444) with delta (0, 0)
Screenshot: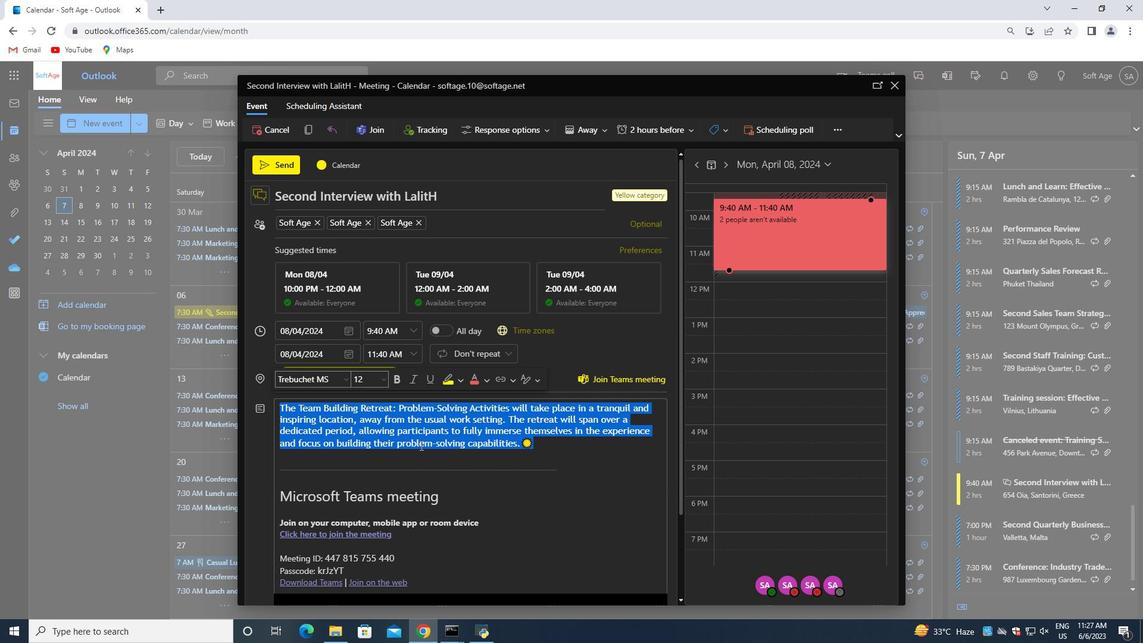 
Action: Mouse scrolled (420, 444) with delta (0, 0)
Screenshot: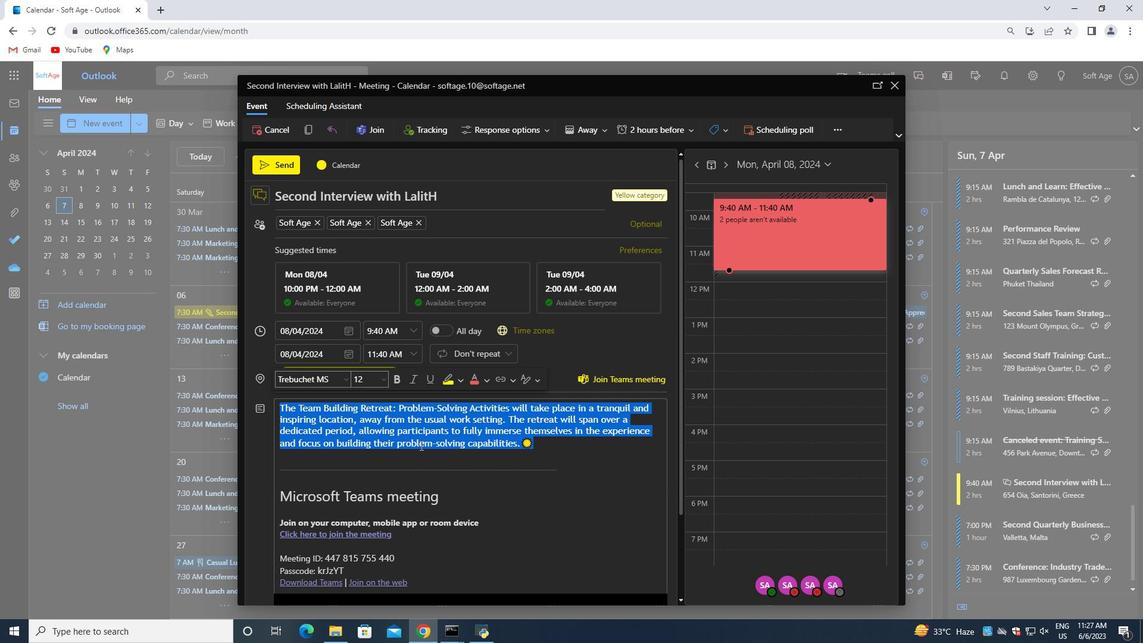 
Action: Mouse moved to (565, 540)
Screenshot: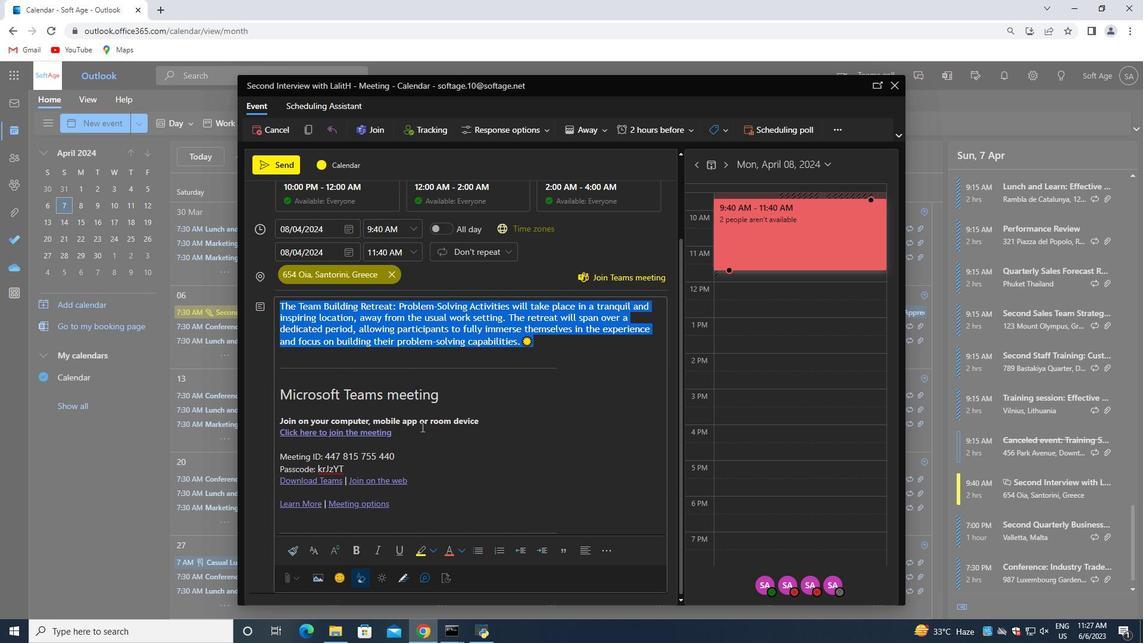 
Action: Mouse scrolled (498, 467) with delta (0, 0)
Screenshot: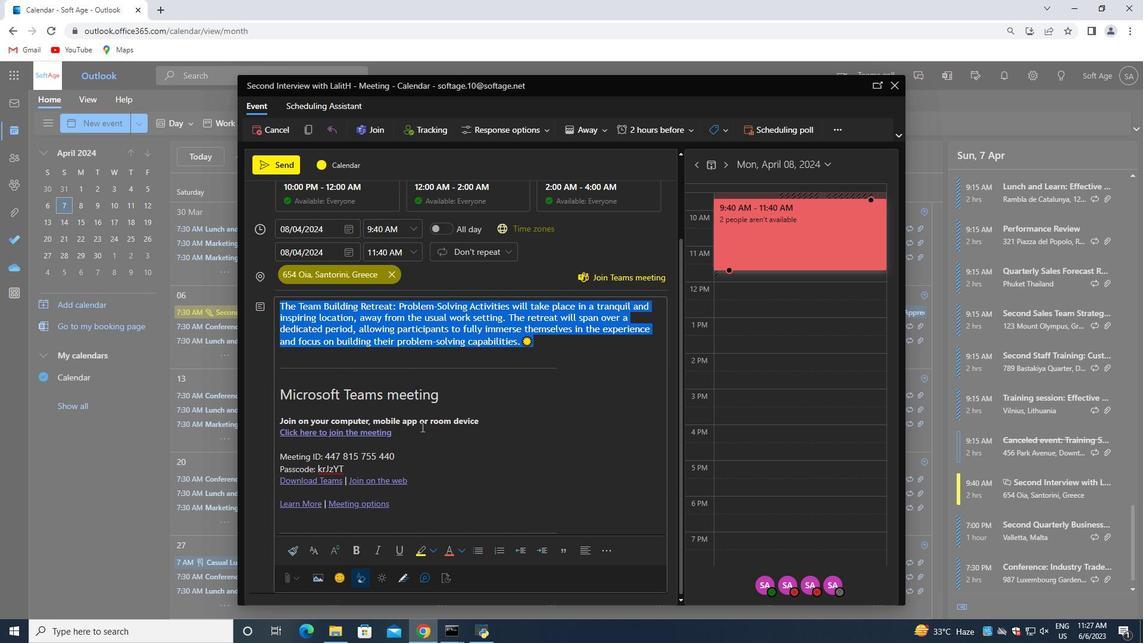 
Action: Mouse moved to (616, 550)
Screenshot: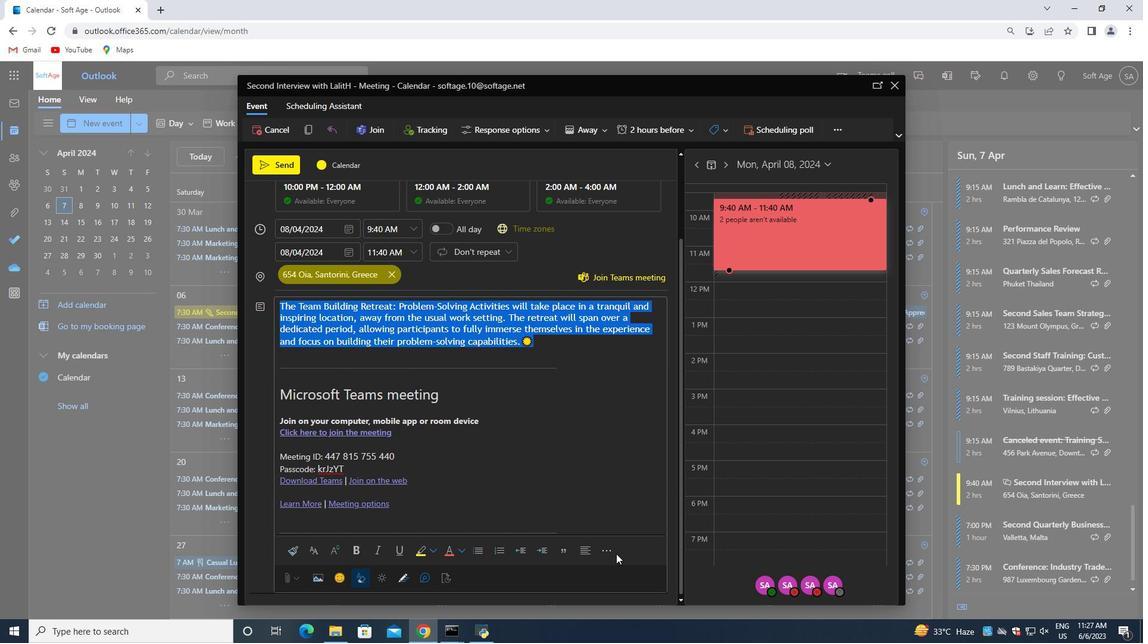 
Action: Mouse pressed left at (616, 550)
Screenshot: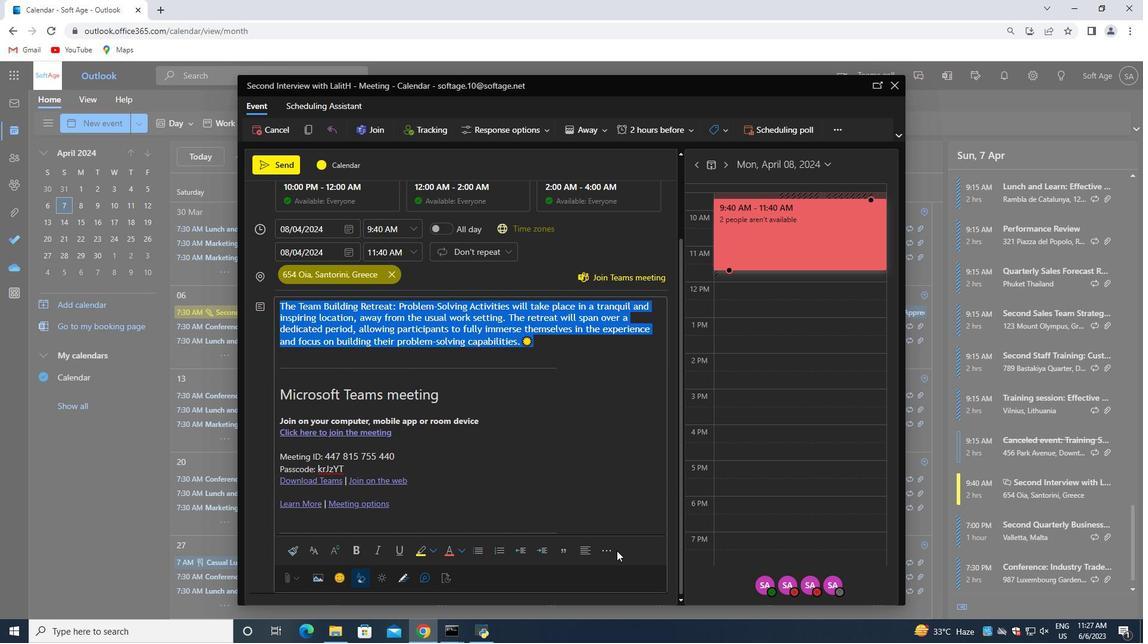 
Action: Mouse moved to (610, 548)
Screenshot: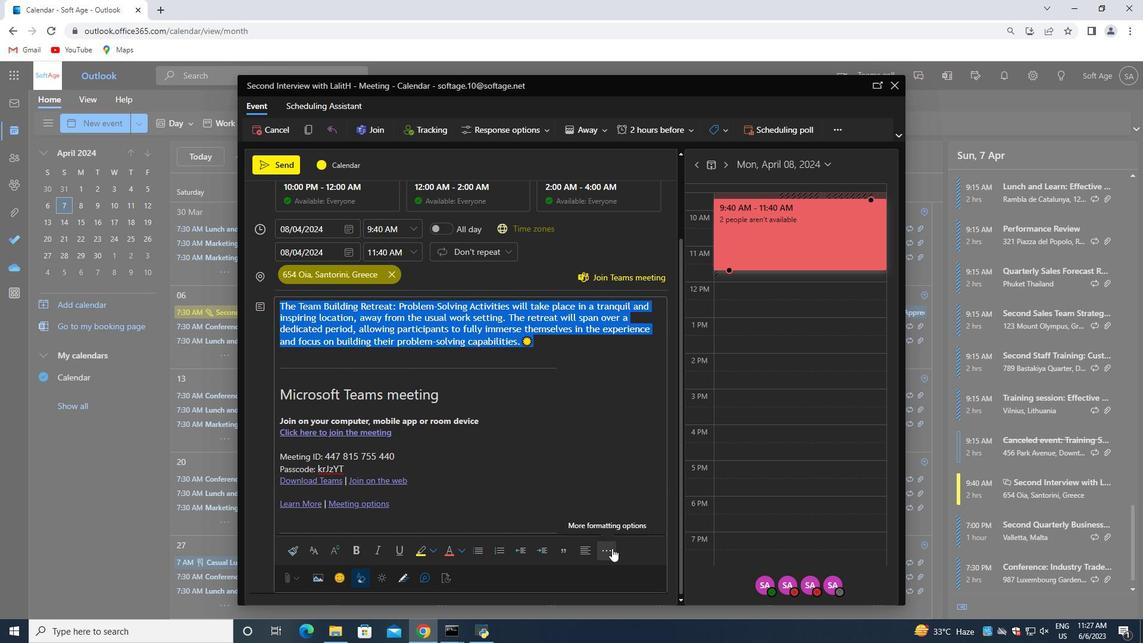 
Action: Mouse pressed left at (610, 548)
Screenshot: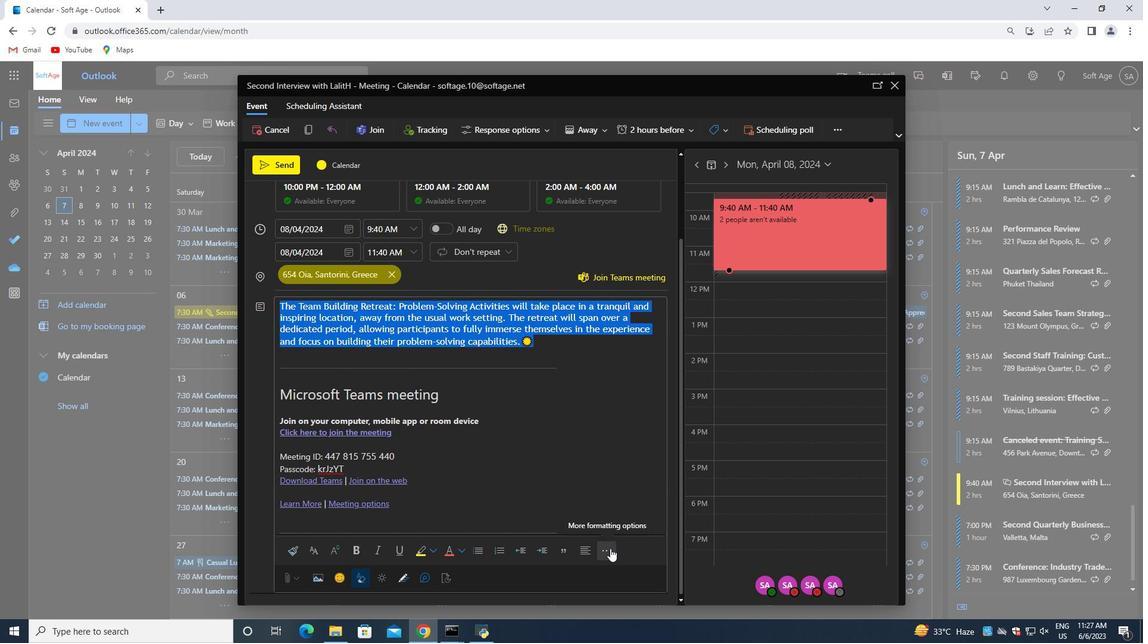 
Action: Mouse moved to (605, 476)
Screenshot: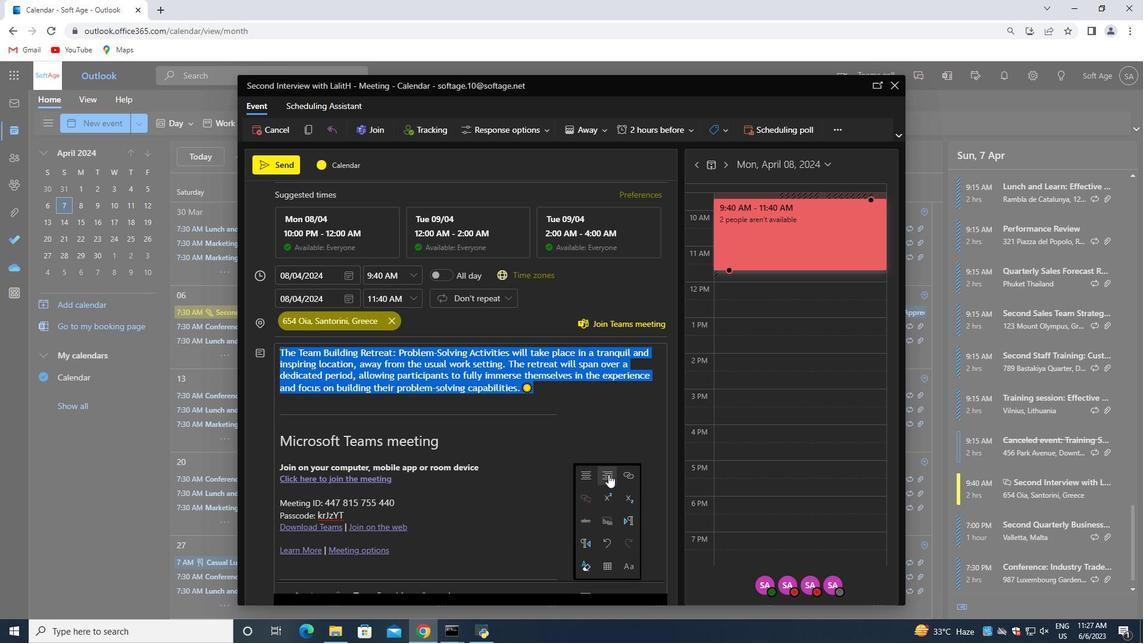 
Action: Mouse pressed left at (605, 476)
Screenshot: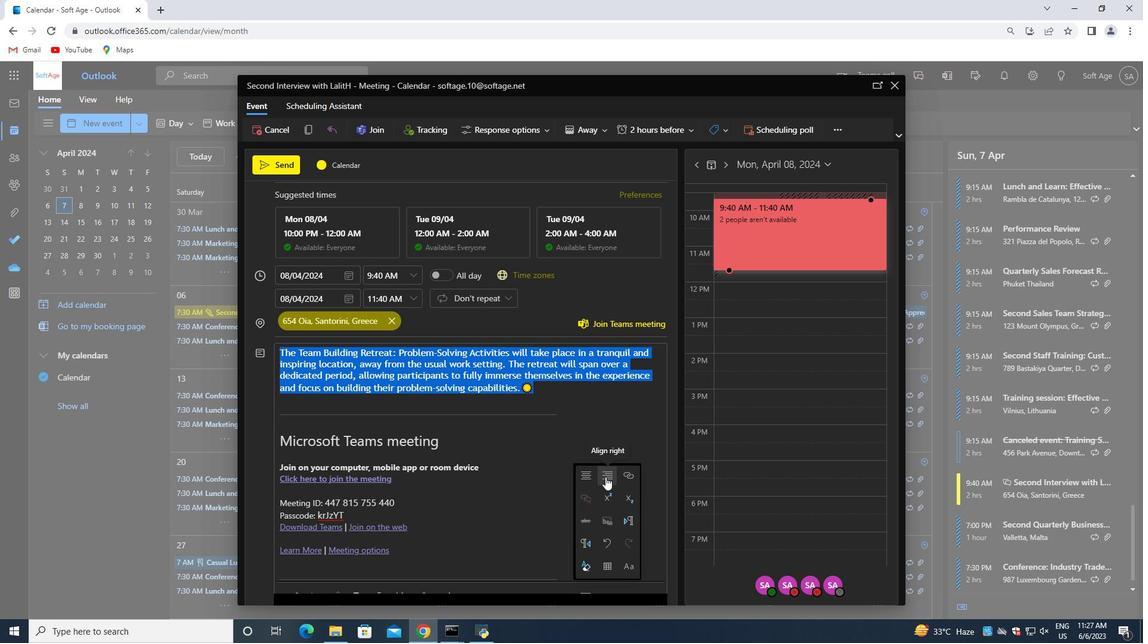 
Action: Mouse moved to (606, 404)
Screenshot: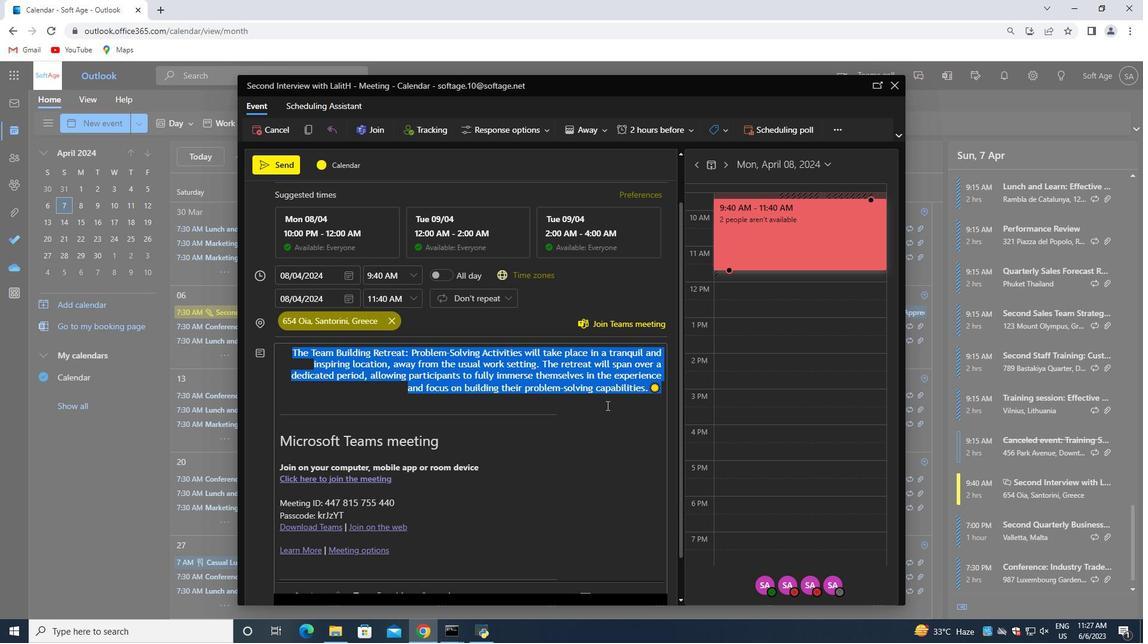 
Action: Mouse scrolled (606, 404) with delta (0, 0)
Screenshot: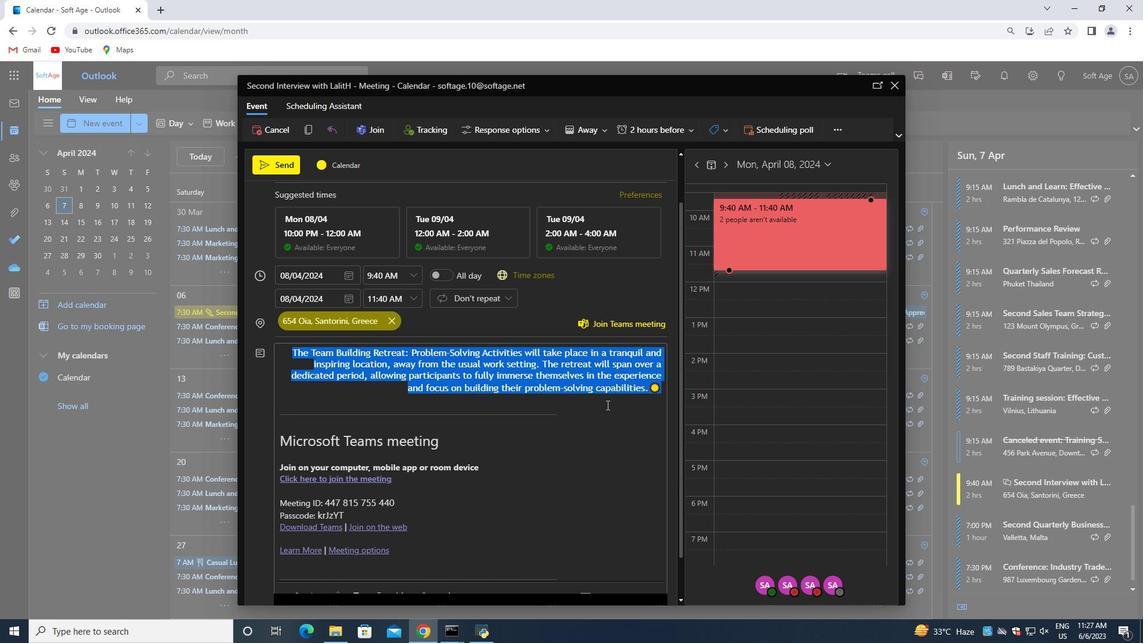 
Action: Mouse moved to (607, 405)
Screenshot: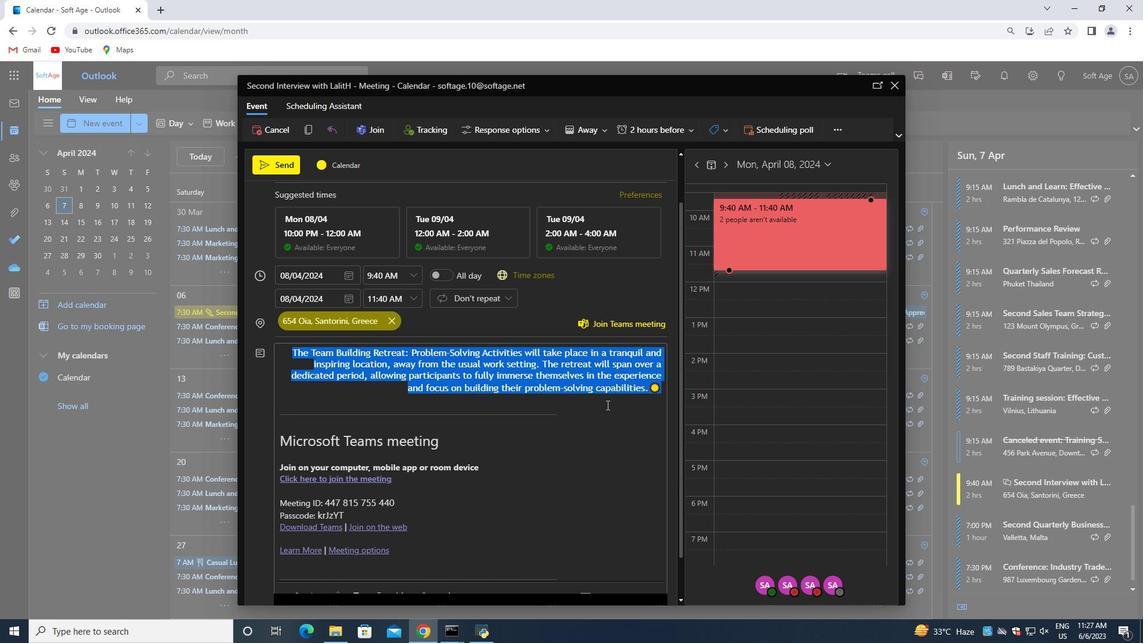 
Action: Mouse scrolled (607, 404) with delta (0, 0)
Screenshot: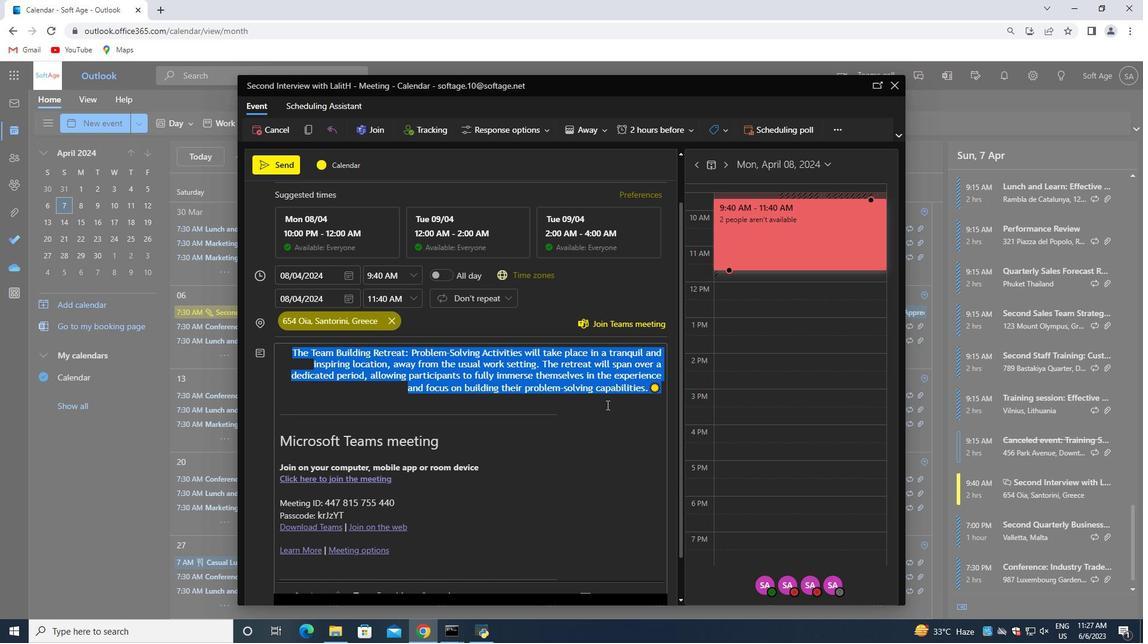 
Action: Mouse moved to (607, 405)
Screenshot: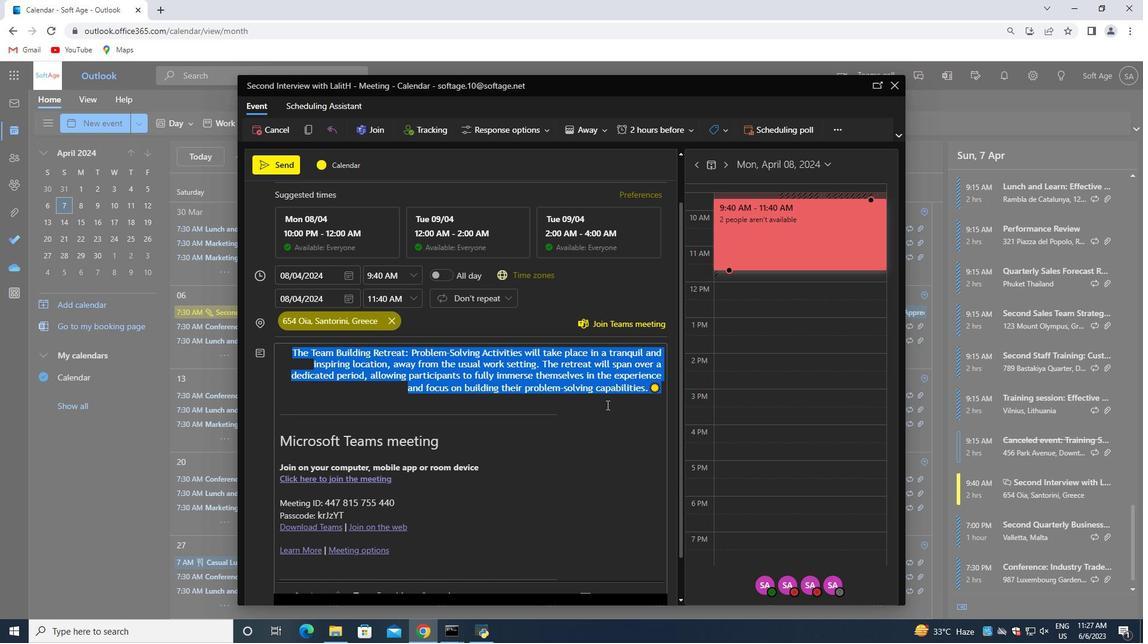 
Action: Mouse scrolled (607, 404) with delta (0, 0)
Screenshot: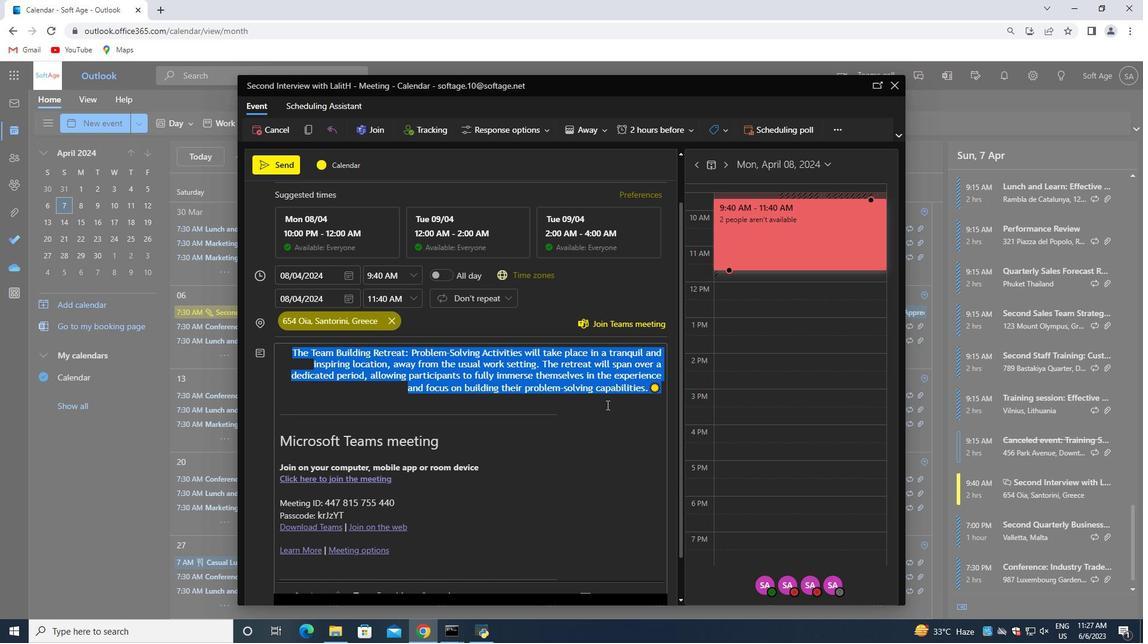 
Action: Mouse moved to (458, 551)
Screenshot: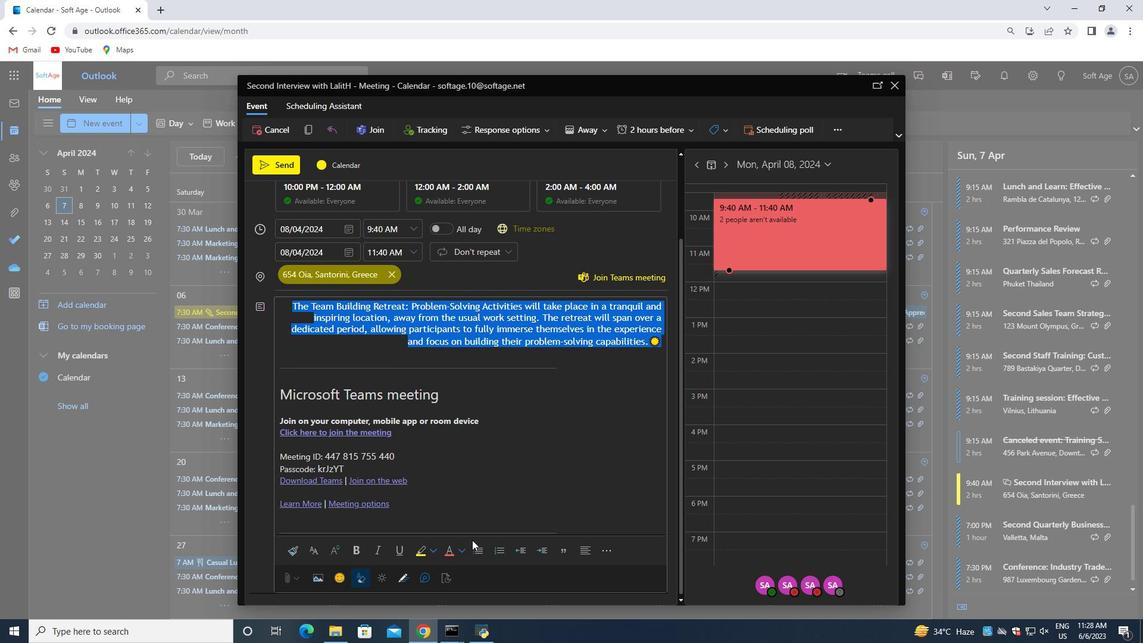 
Action: Mouse pressed left at (458, 551)
Screenshot: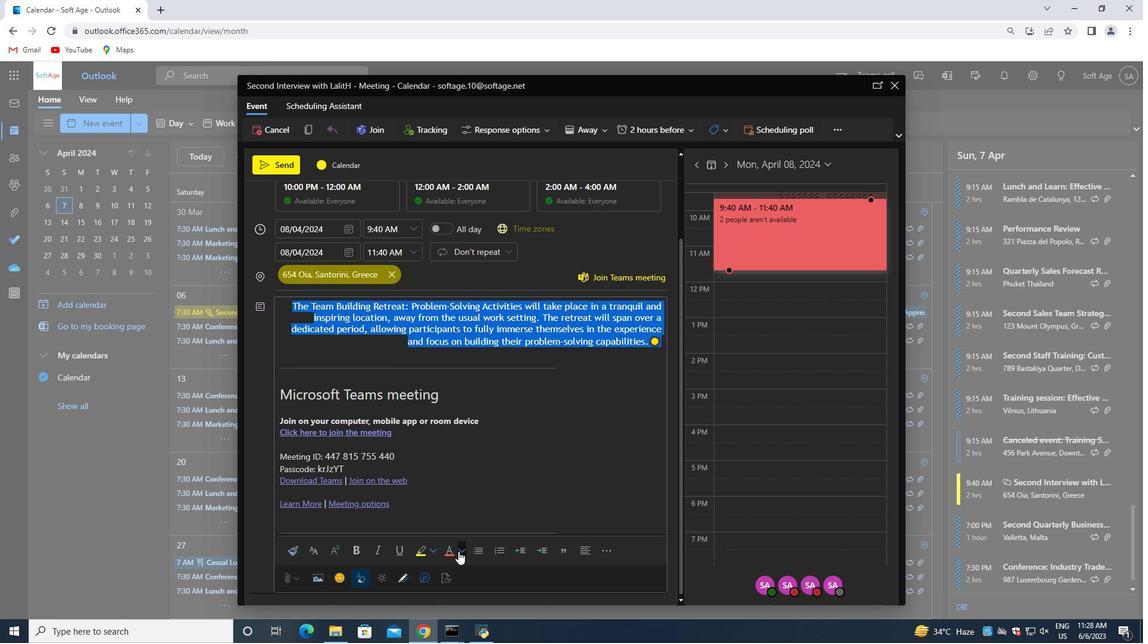 
Action: Mouse moved to (549, 487)
Screenshot: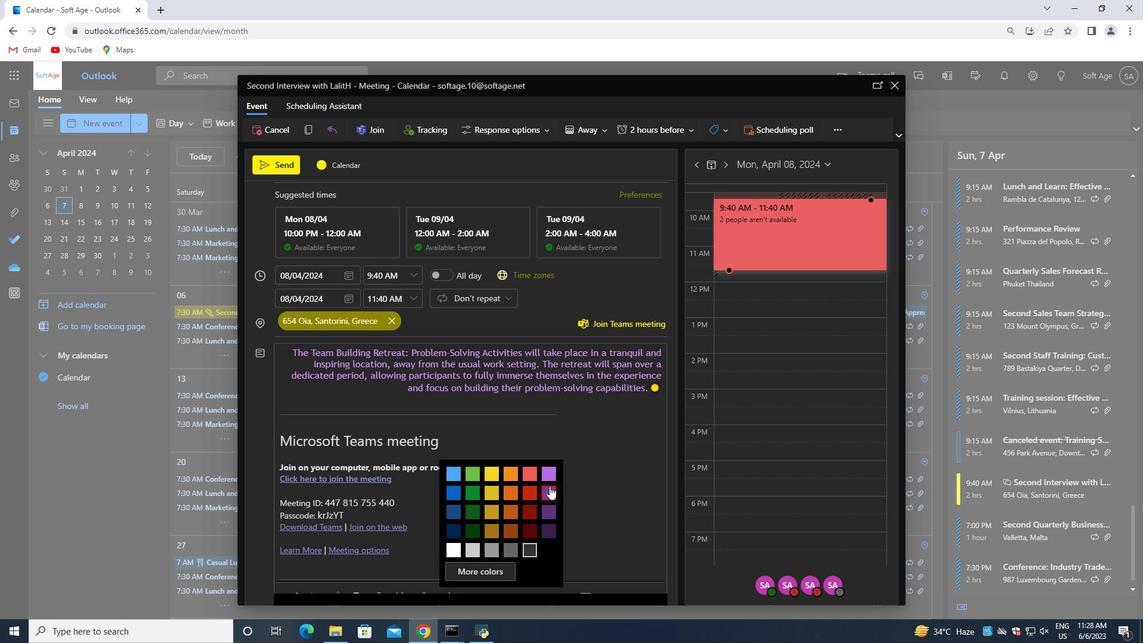
Action: Mouse pressed left at (549, 487)
Screenshot: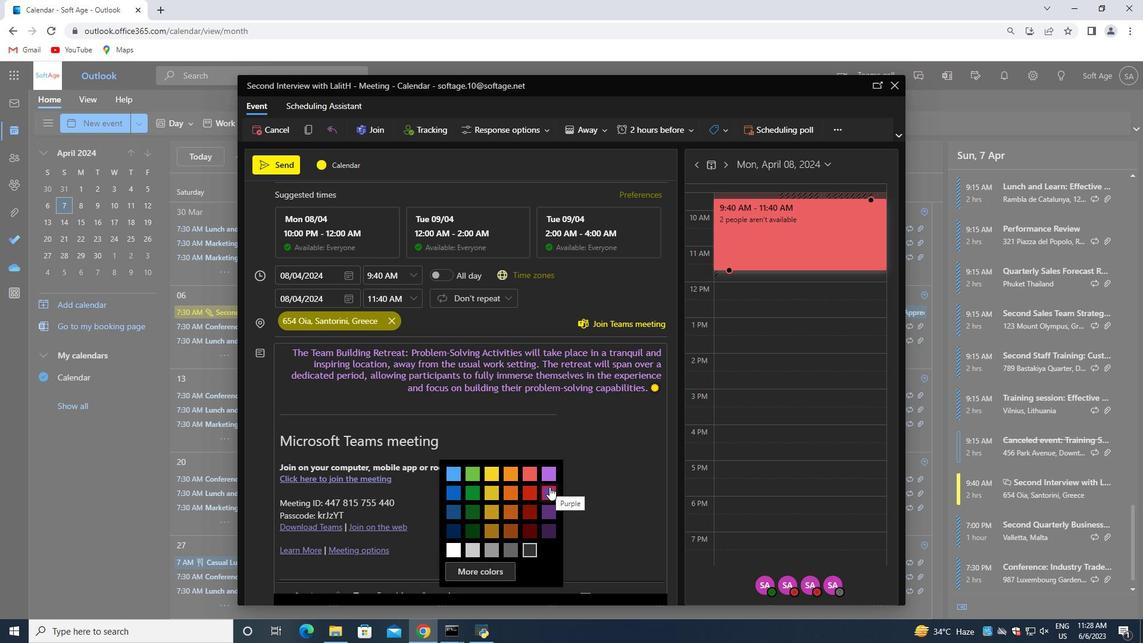 
Action: Mouse moved to (659, 388)
Screenshot: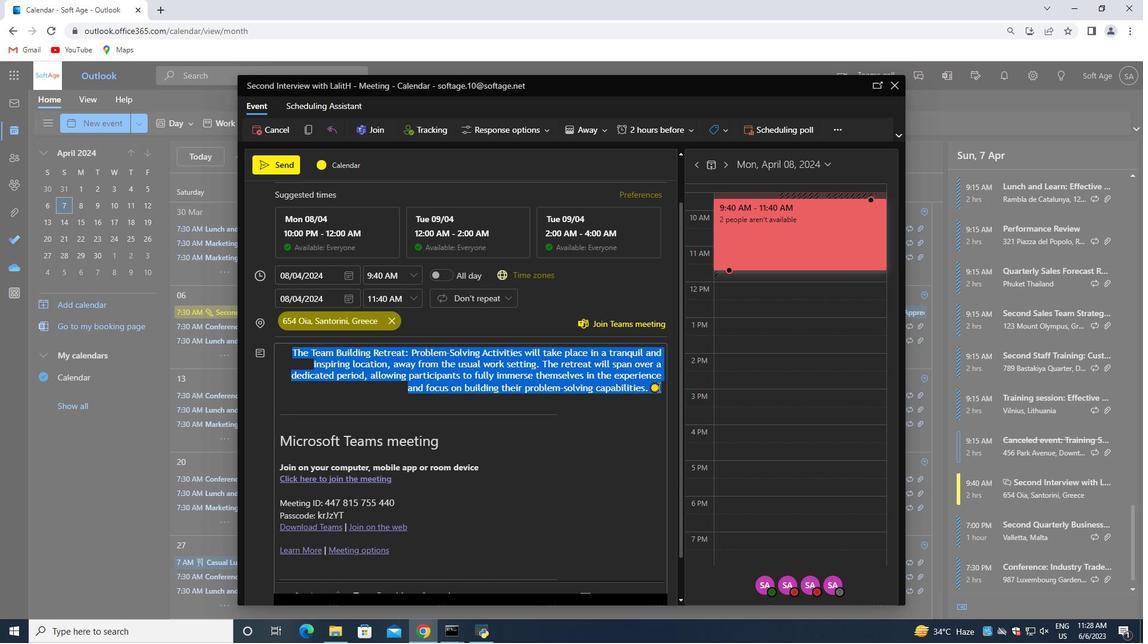 
Action: Mouse pressed left at (659, 388)
Screenshot: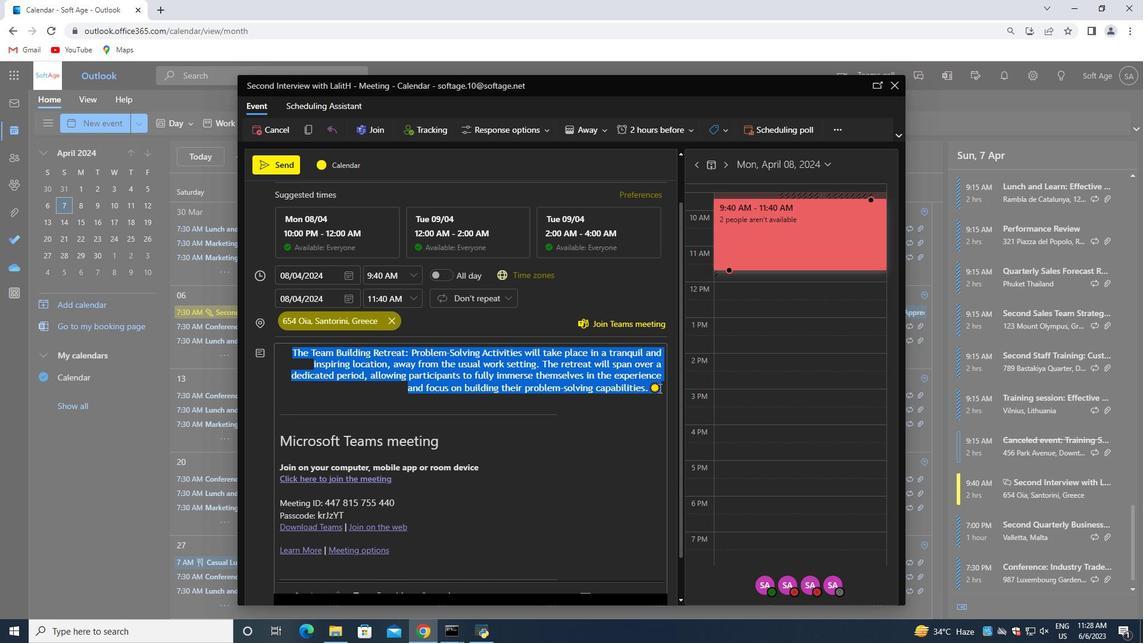
Action: Mouse moved to (661, 387)
Screenshot: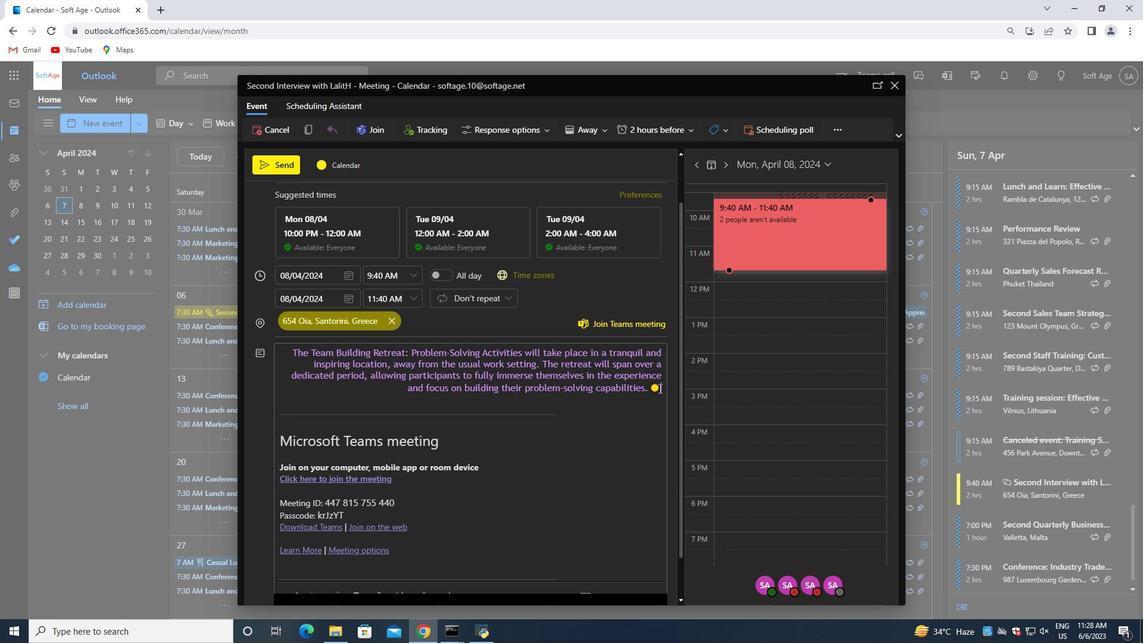 
Action: Mouse scrolled (661, 387) with delta (0, 0)
Screenshot: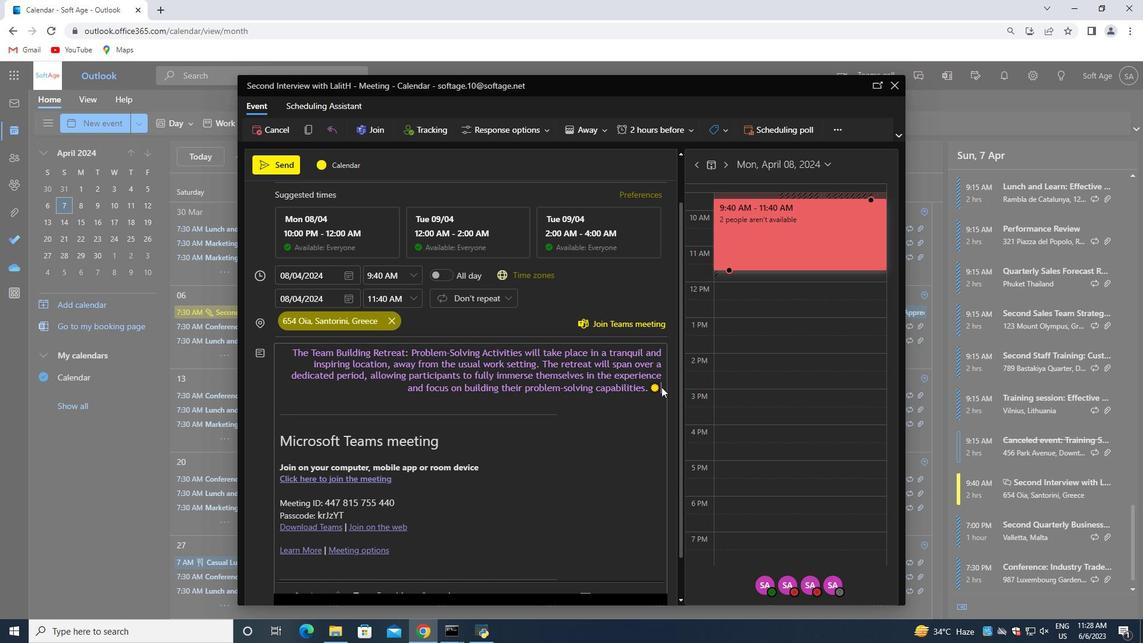 
Action: Mouse scrolled (661, 387) with delta (0, 0)
Screenshot: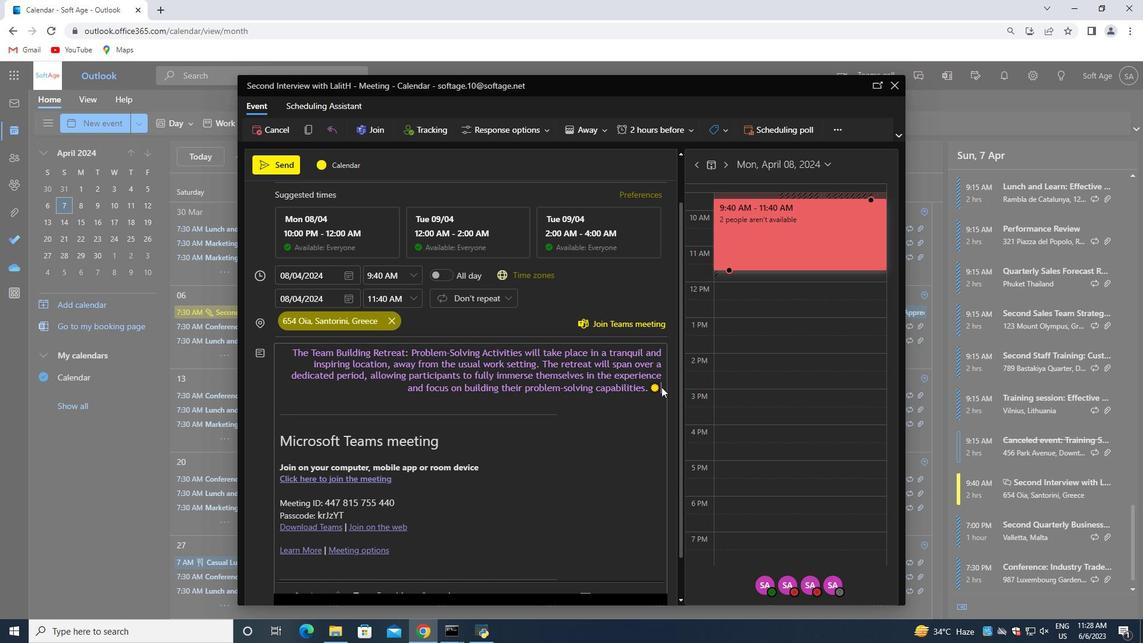 
Action: Mouse scrolled (661, 387) with delta (0, 0)
Screenshot: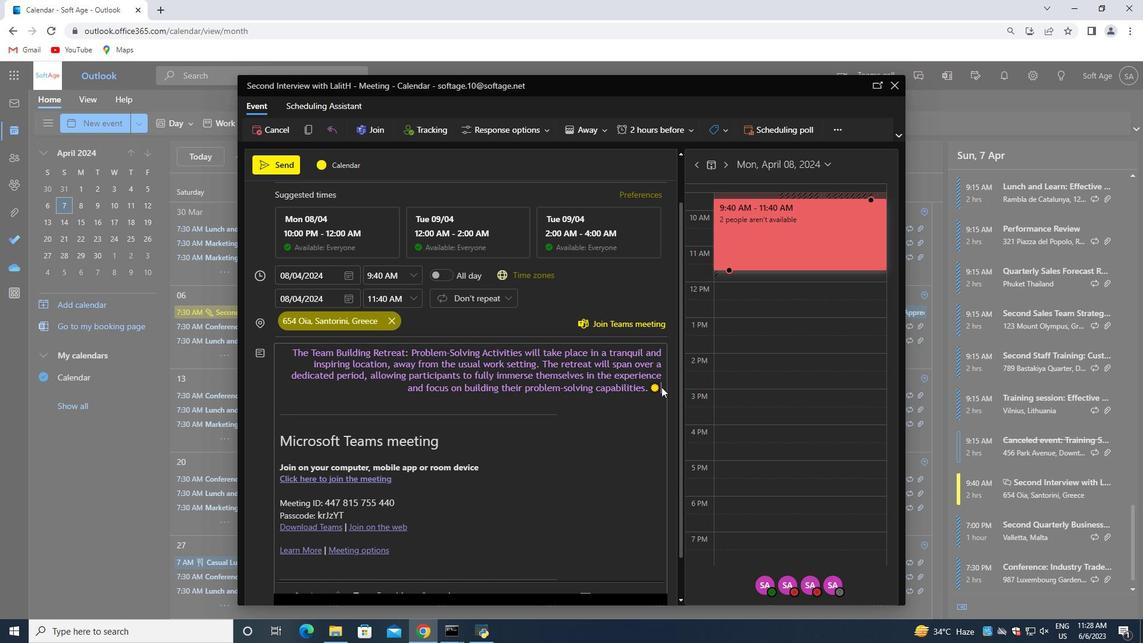 
Action: Mouse scrolled (661, 387) with delta (0, 0)
Screenshot: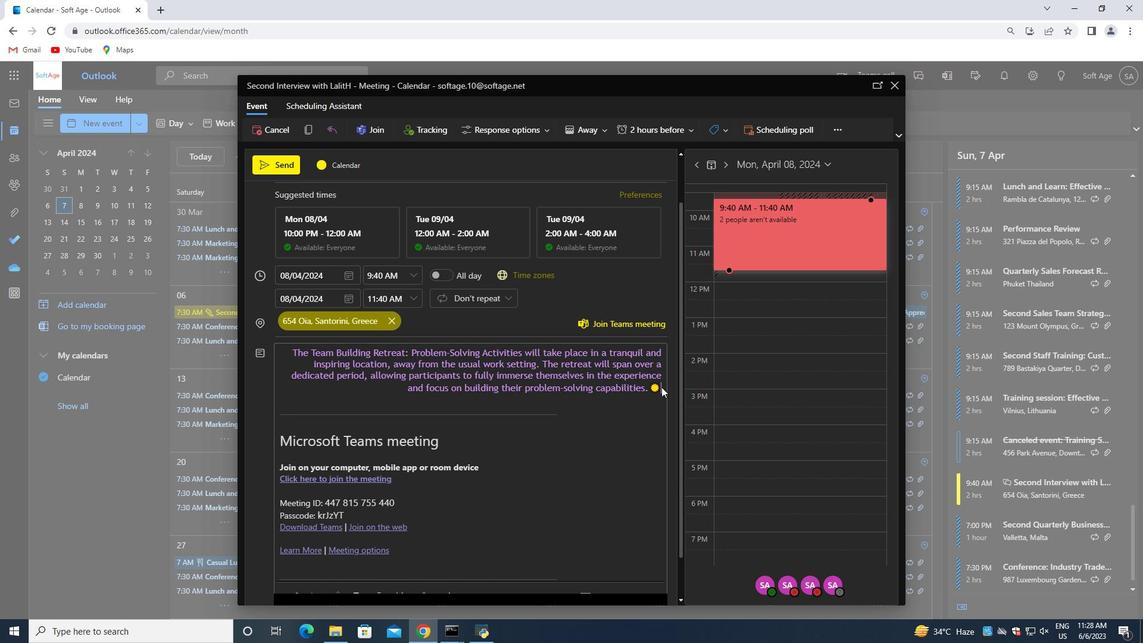 
Action: Mouse scrolled (661, 387) with delta (0, 0)
Screenshot: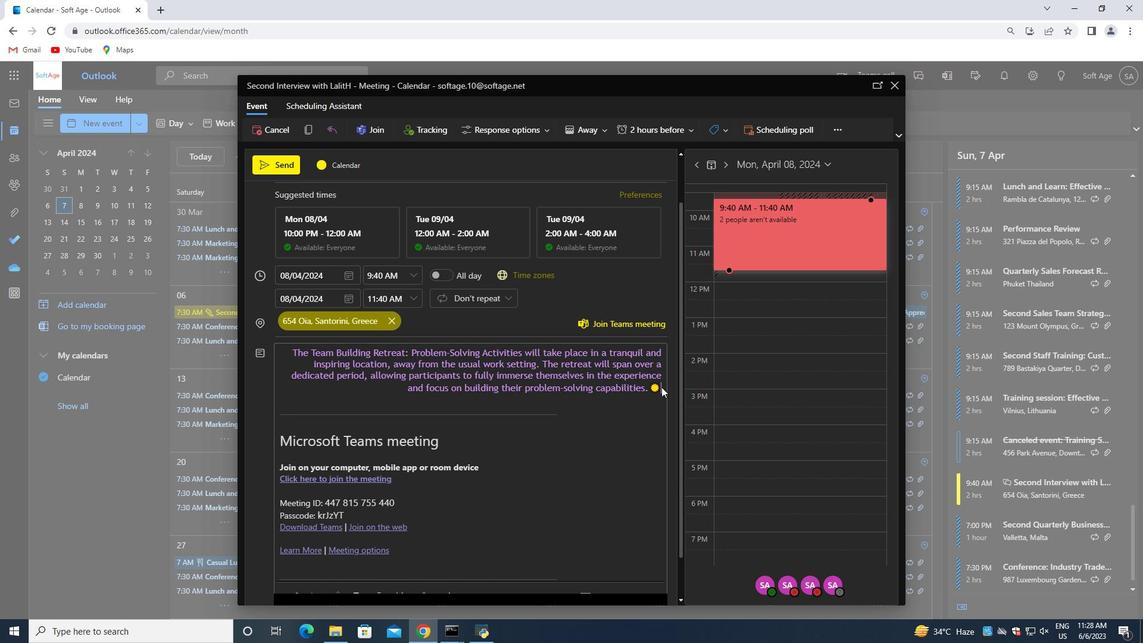 
Action: Mouse moved to (663, 385)
Screenshot: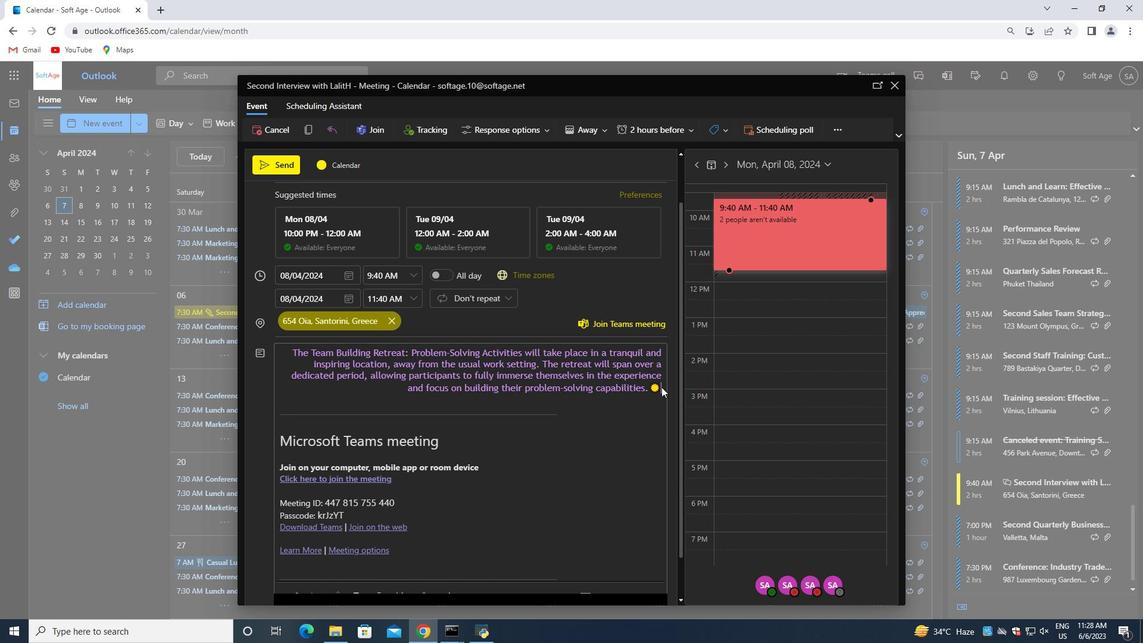
Action: Mouse scrolled (663, 386) with delta (0, 0)
Screenshot: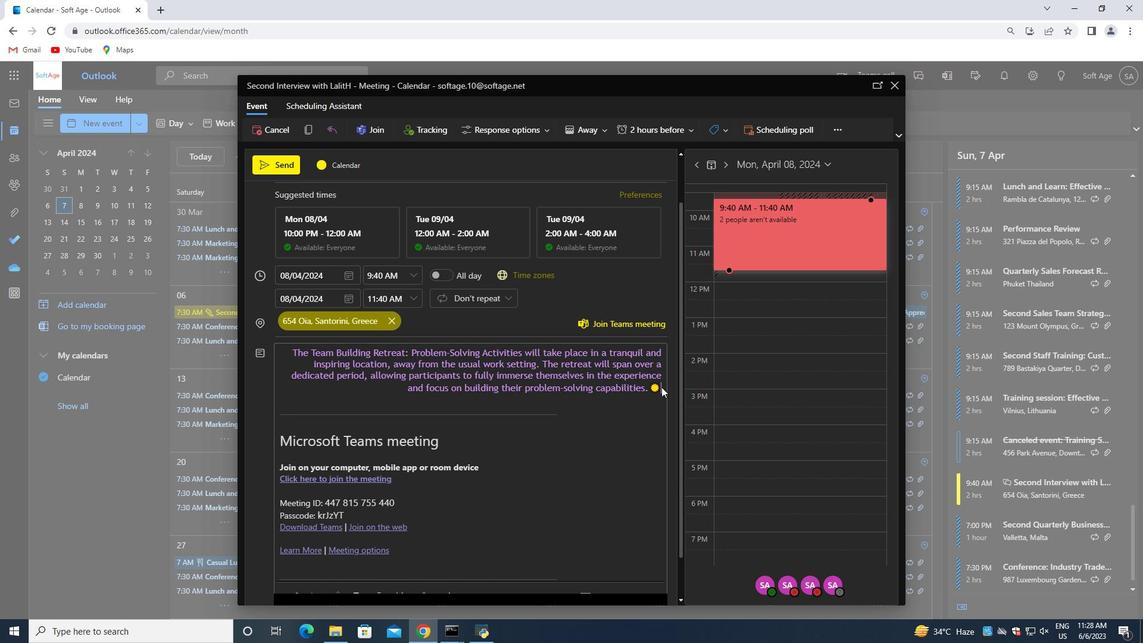 
Action: Mouse moved to (268, 194)
Screenshot: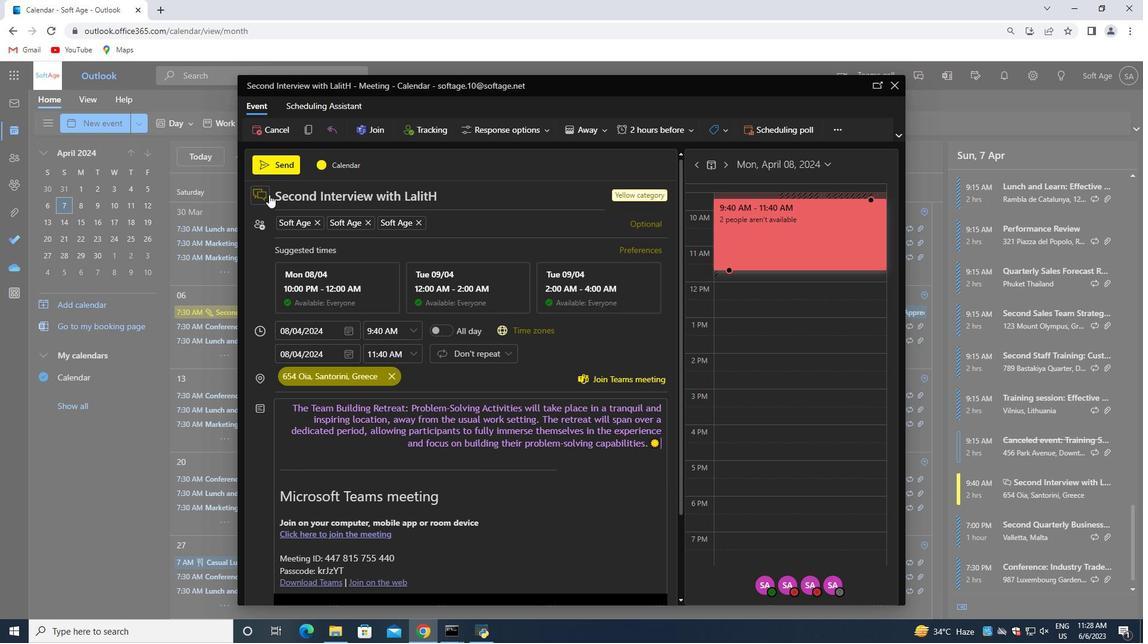 
Action: Mouse pressed left at (268, 194)
Screenshot: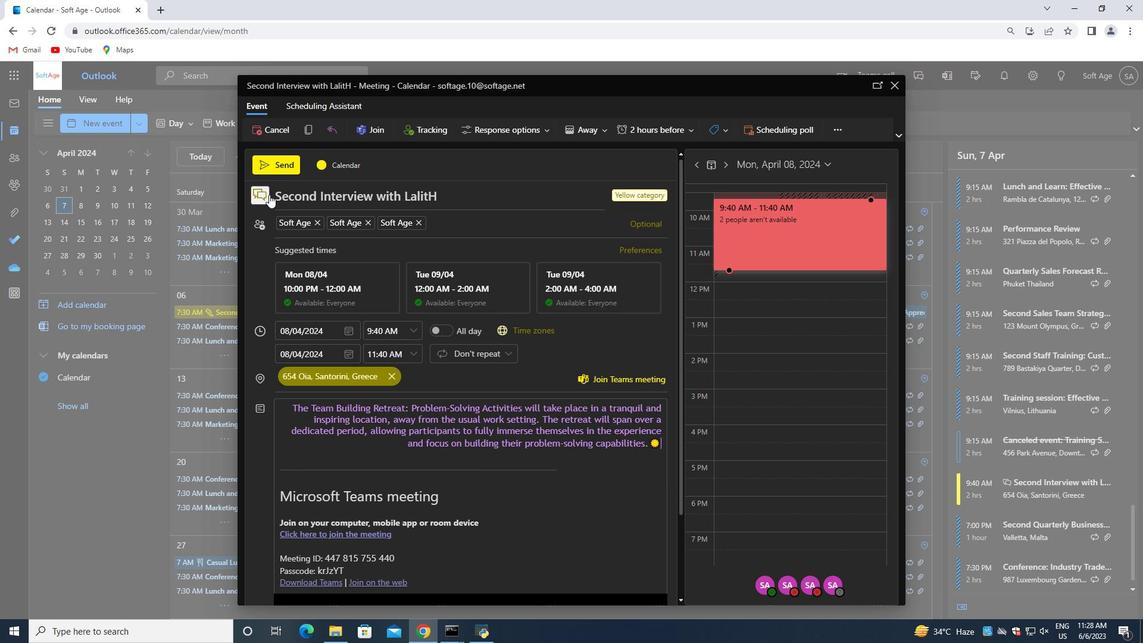 
Action: Mouse moved to (261, 210)
Screenshot: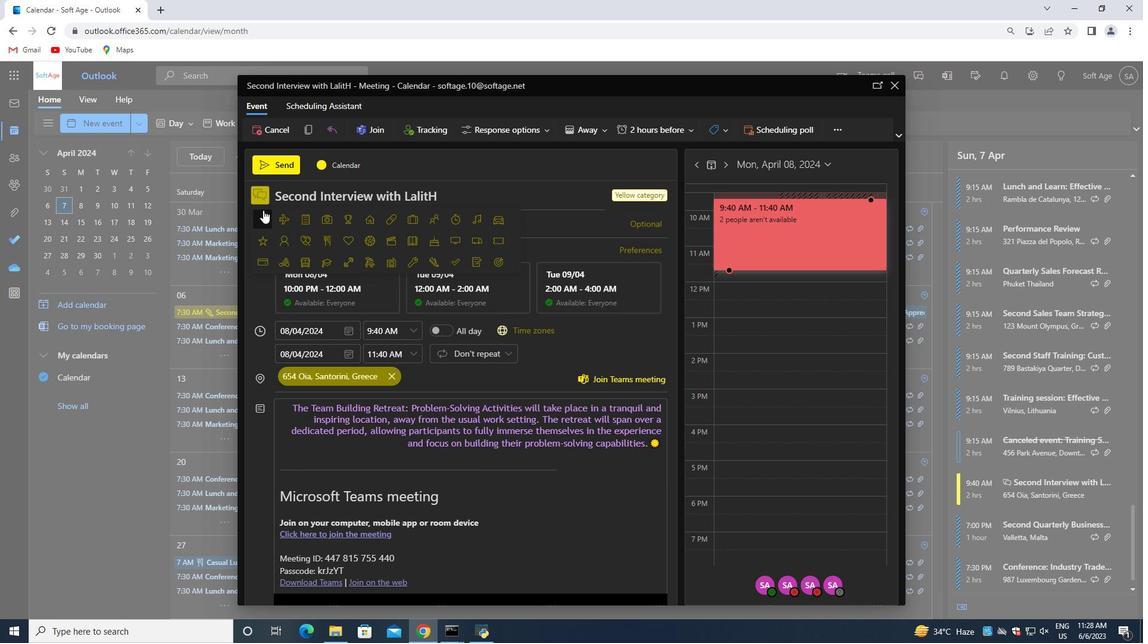 
Action: Mouse pressed left at (261, 210)
Screenshot: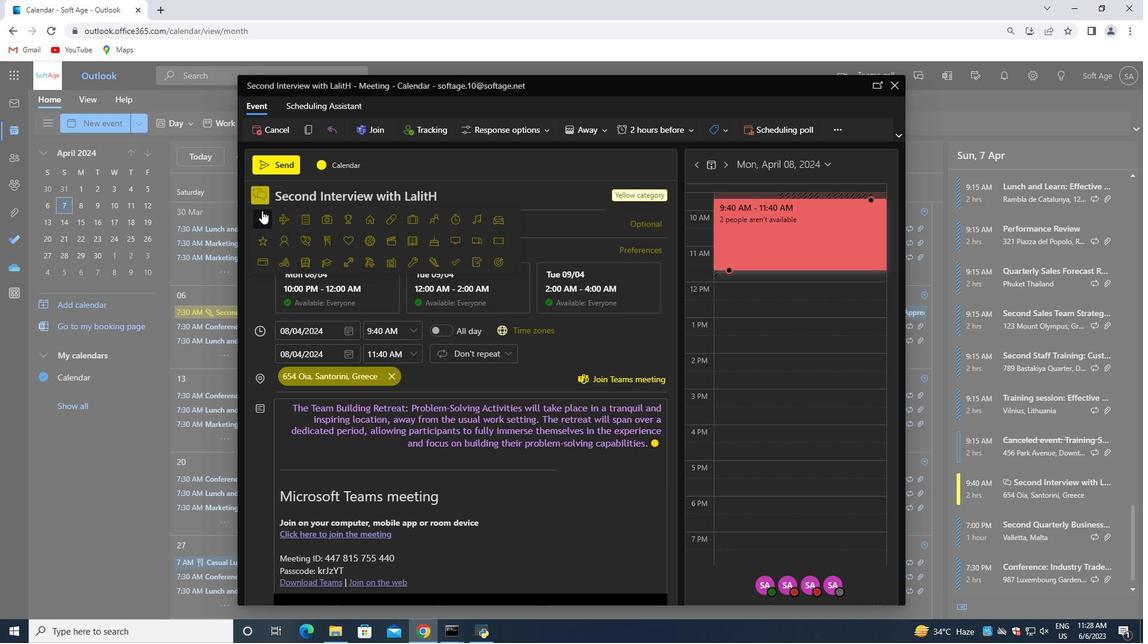 
Action: Mouse moved to (273, 166)
Screenshot: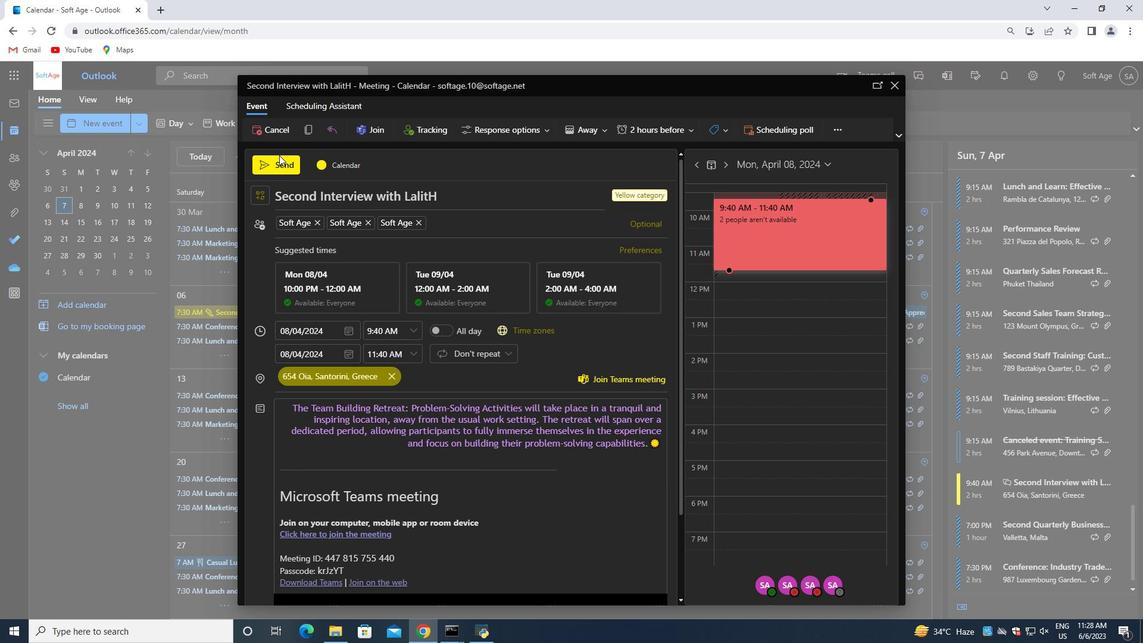 
Action: Mouse pressed left at (273, 166)
Screenshot: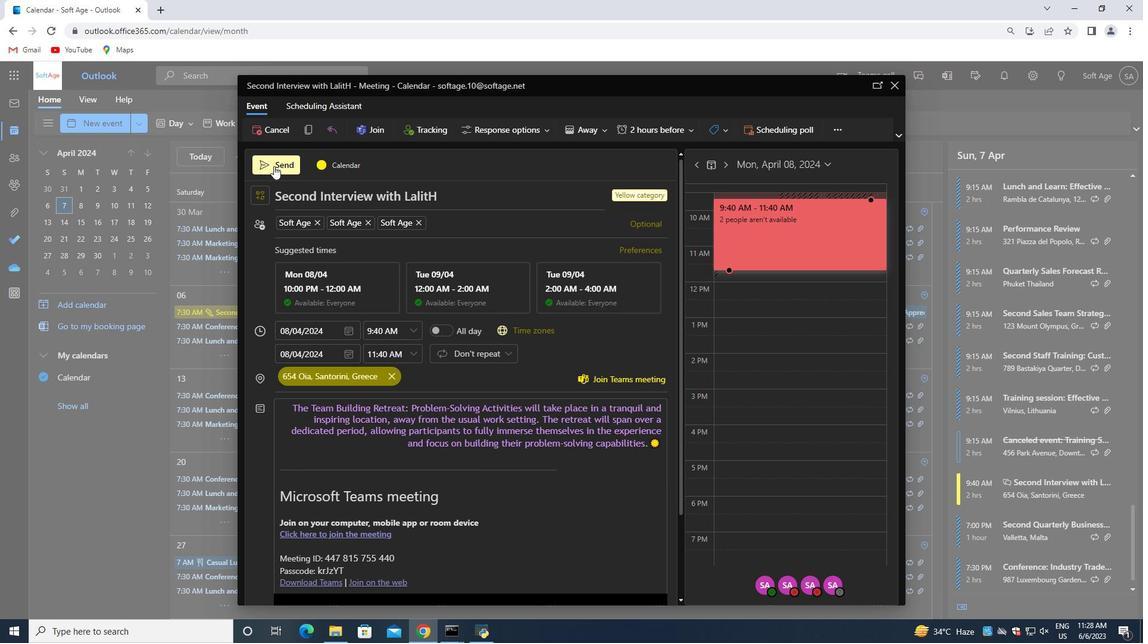 
